 Task: Generic Purchase Order.
Action: Mouse moved to (197, 196)
Screenshot: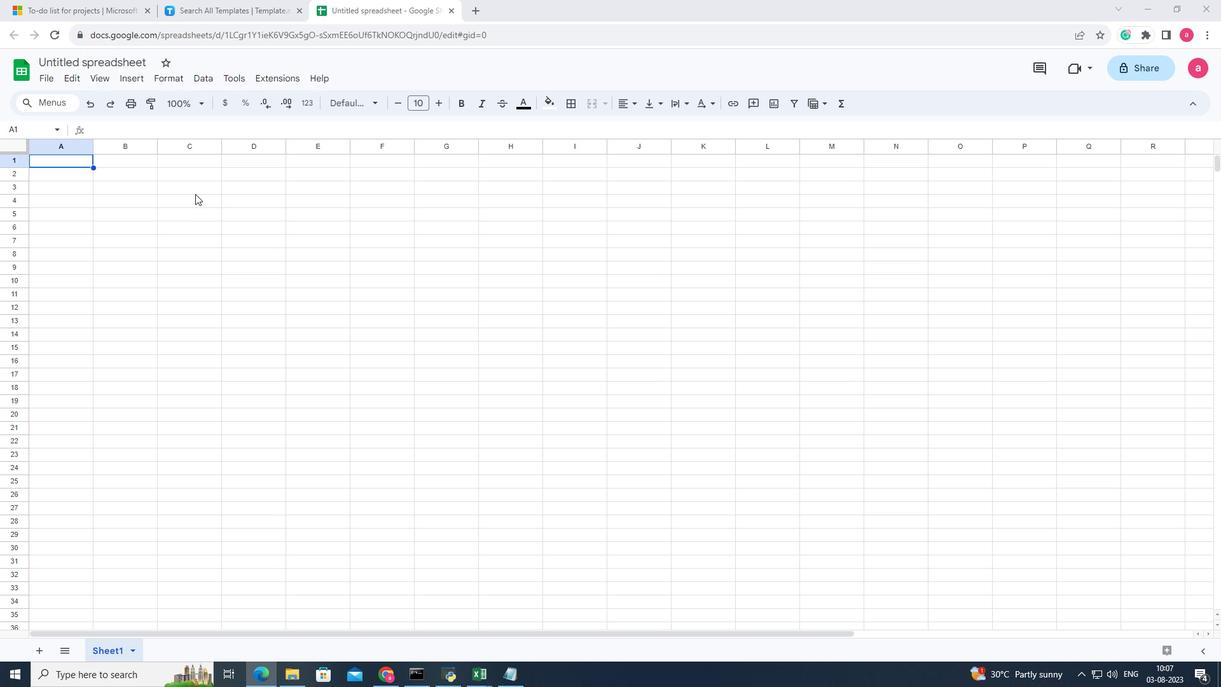 
Action: Mouse pressed left at (197, 196)
Screenshot: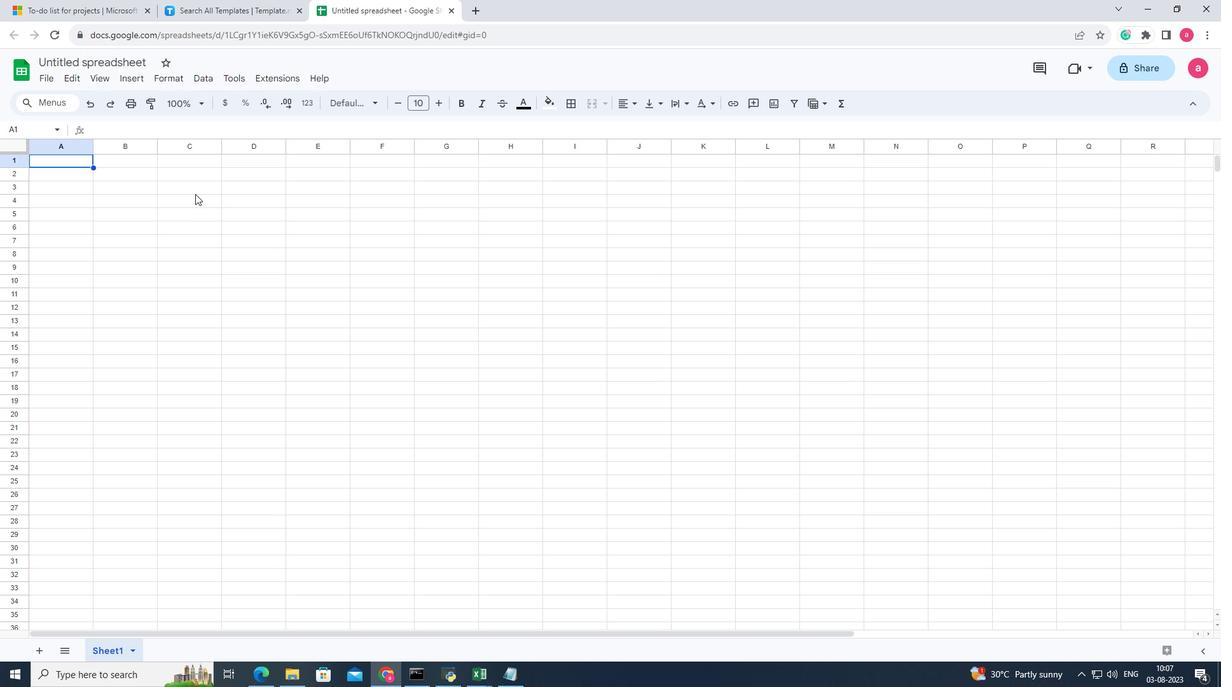 
Action: Mouse pressed left at (197, 196)
Screenshot: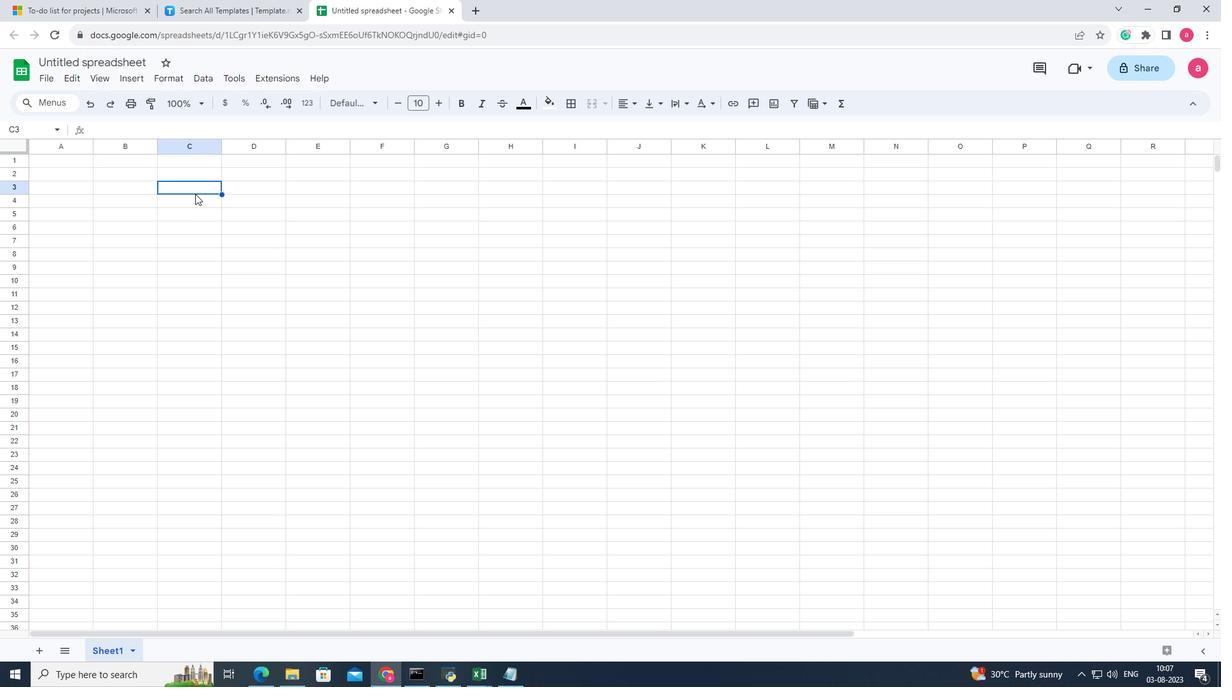 
Action: Mouse pressed left at (197, 196)
Screenshot: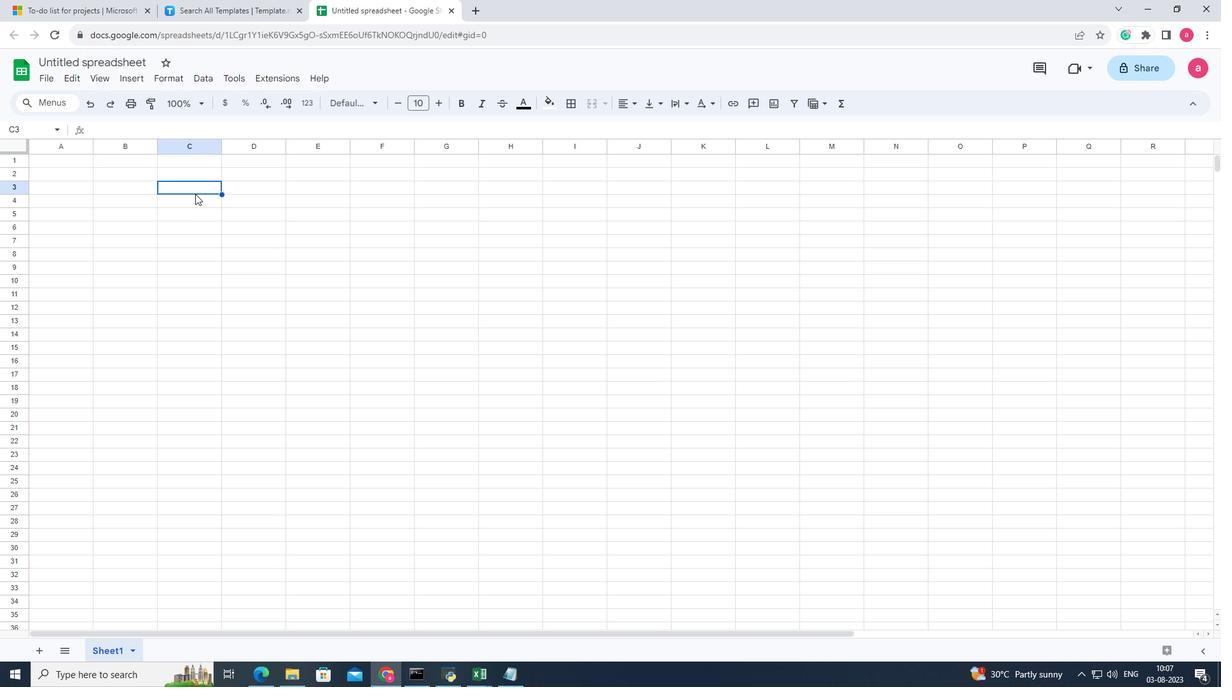 
Action: Mouse moved to (146, 191)
Screenshot: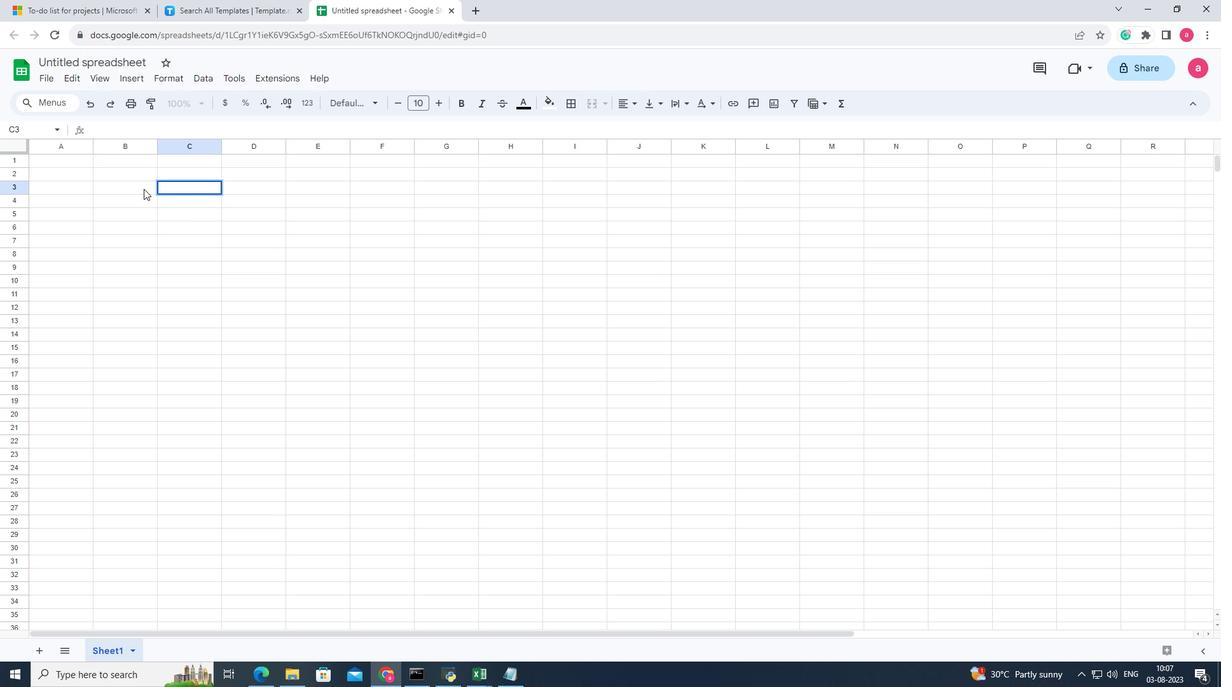 
Action: Mouse pressed left at (146, 191)
Screenshot: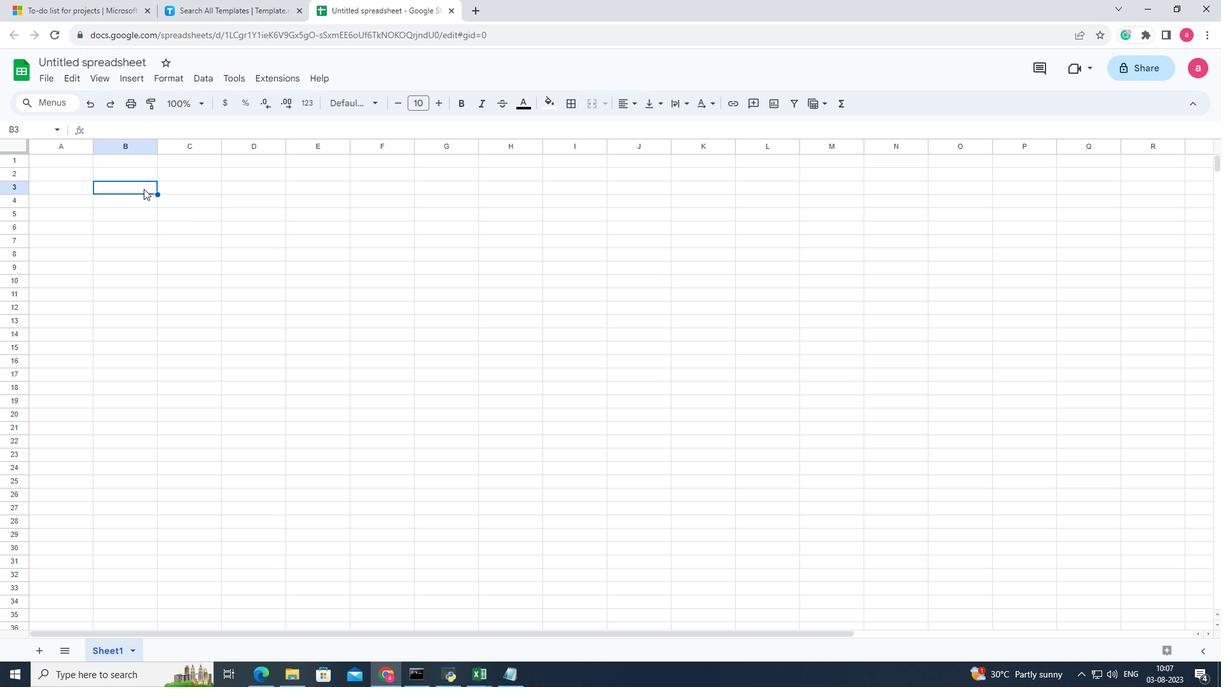 
Action: Mouse pressed left at (146, 191)
Screenshot: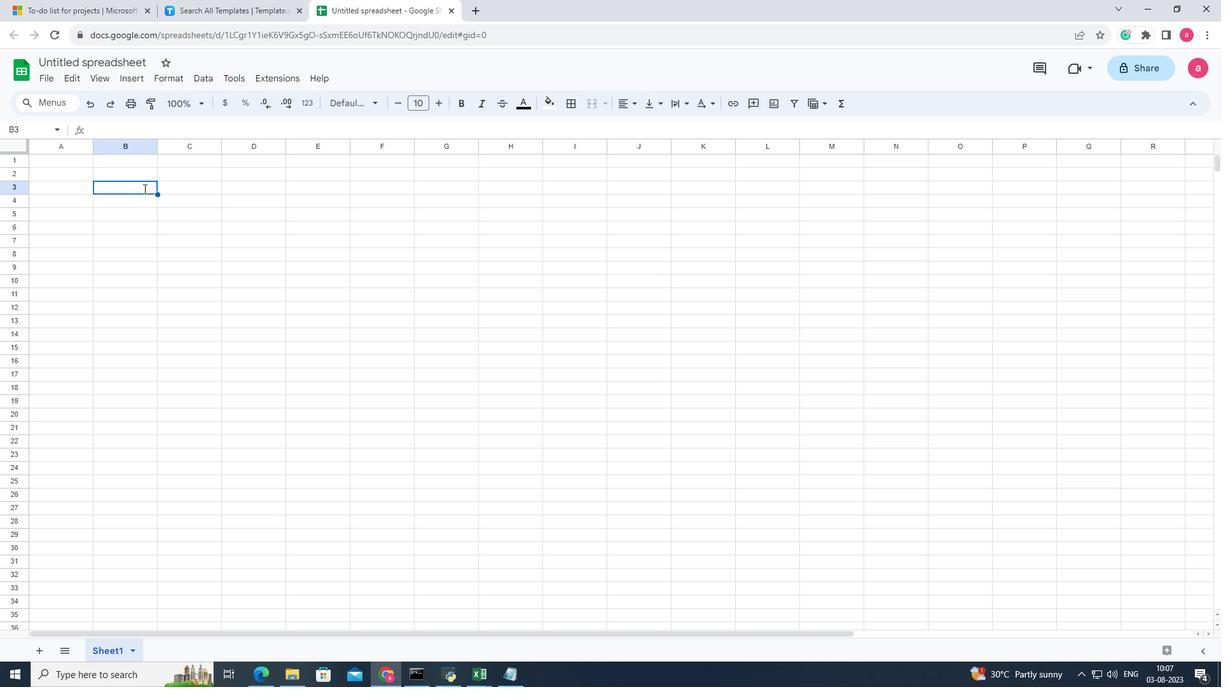 
Action: Mouse moved to (185, 197)
Screenshot: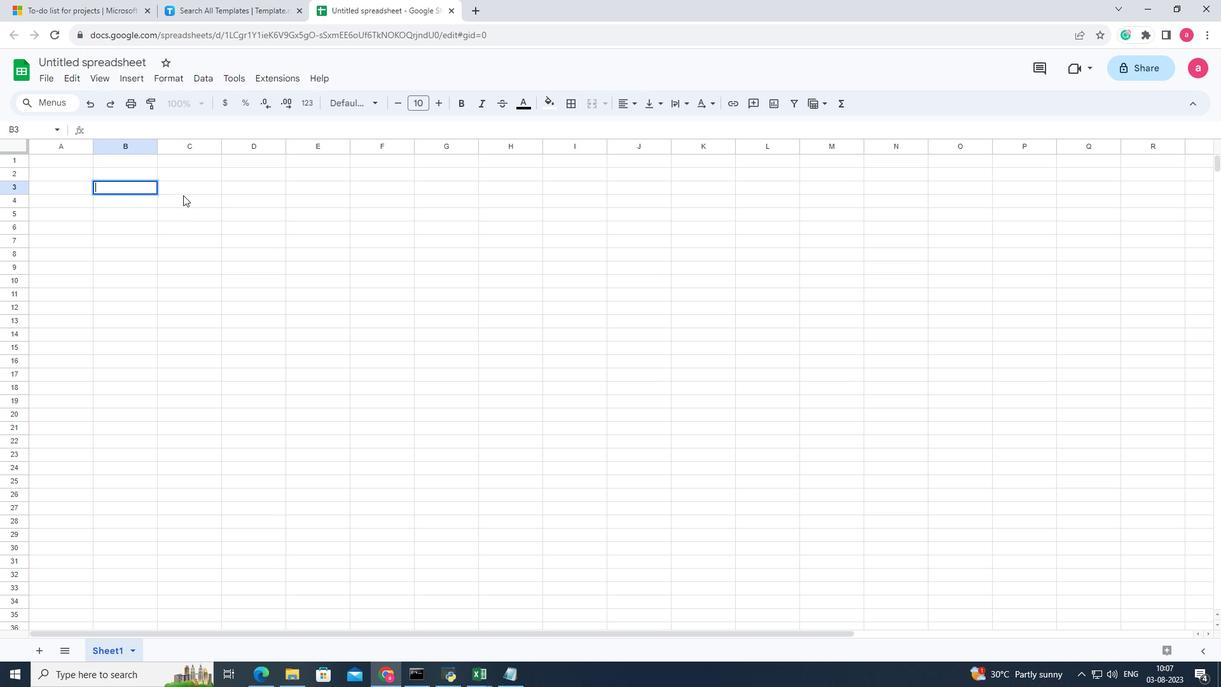 
Action: Mouse pressed left at (185, 197)
Screenshot: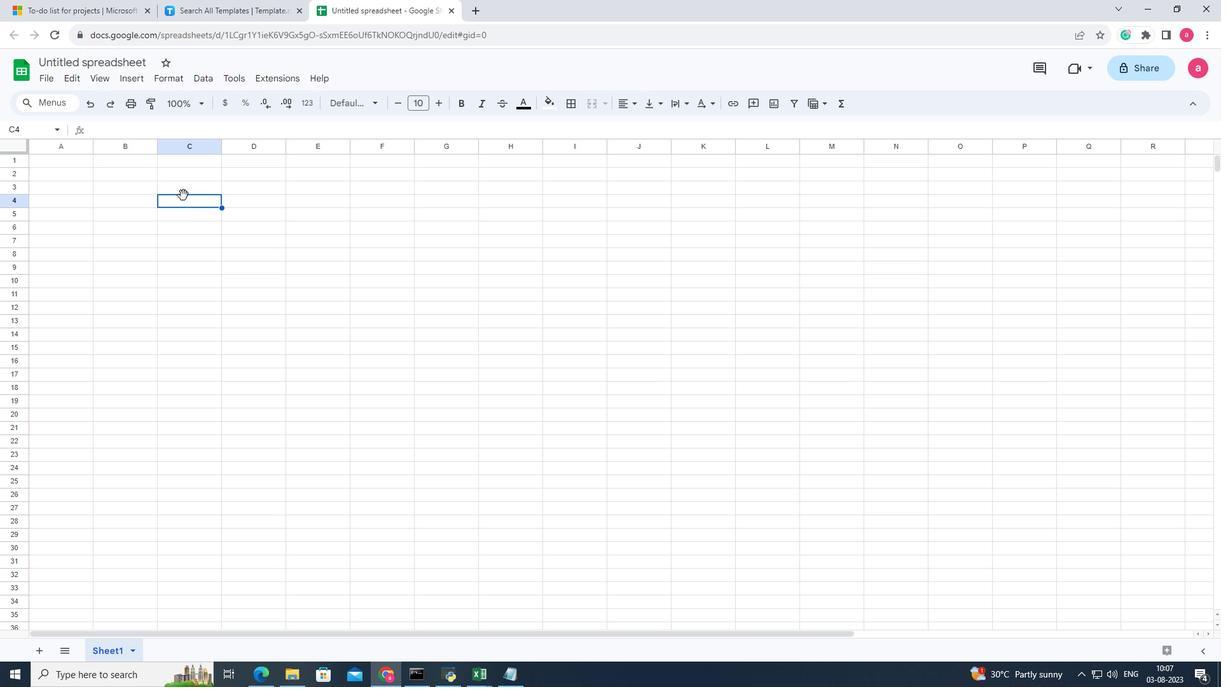 
Action: Mouse pressed left at (185, 197)
Screenshot: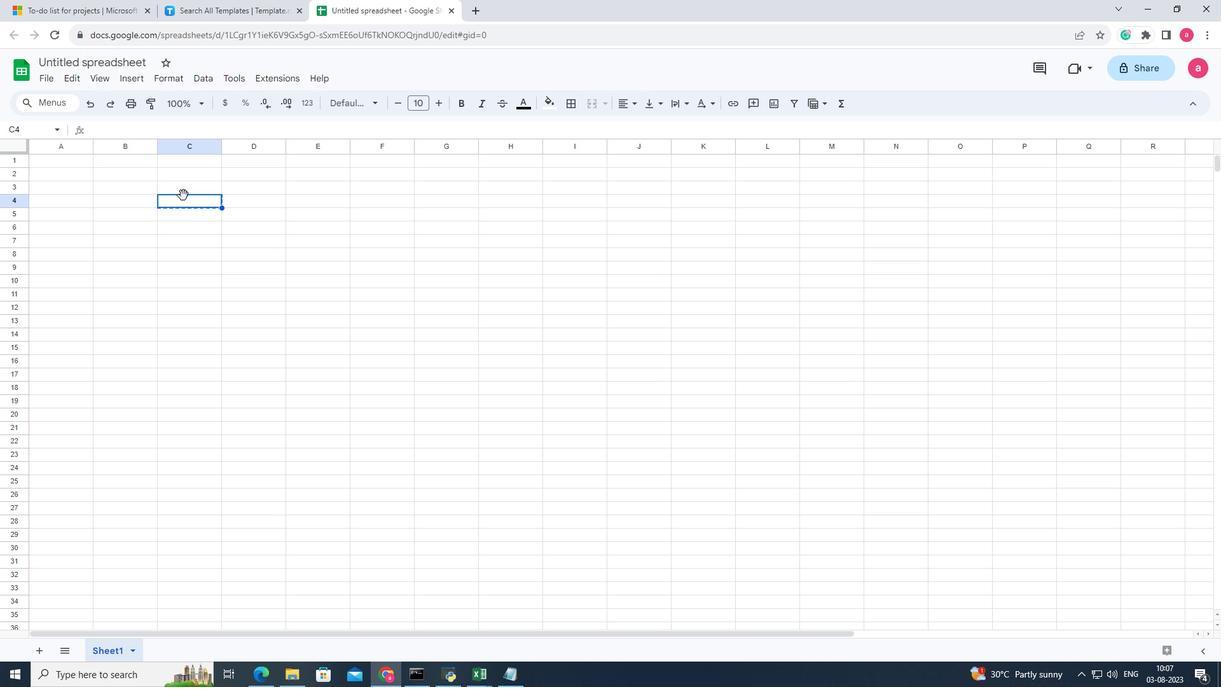 
Action: Mouse moved to (148, 197)
Screenshot: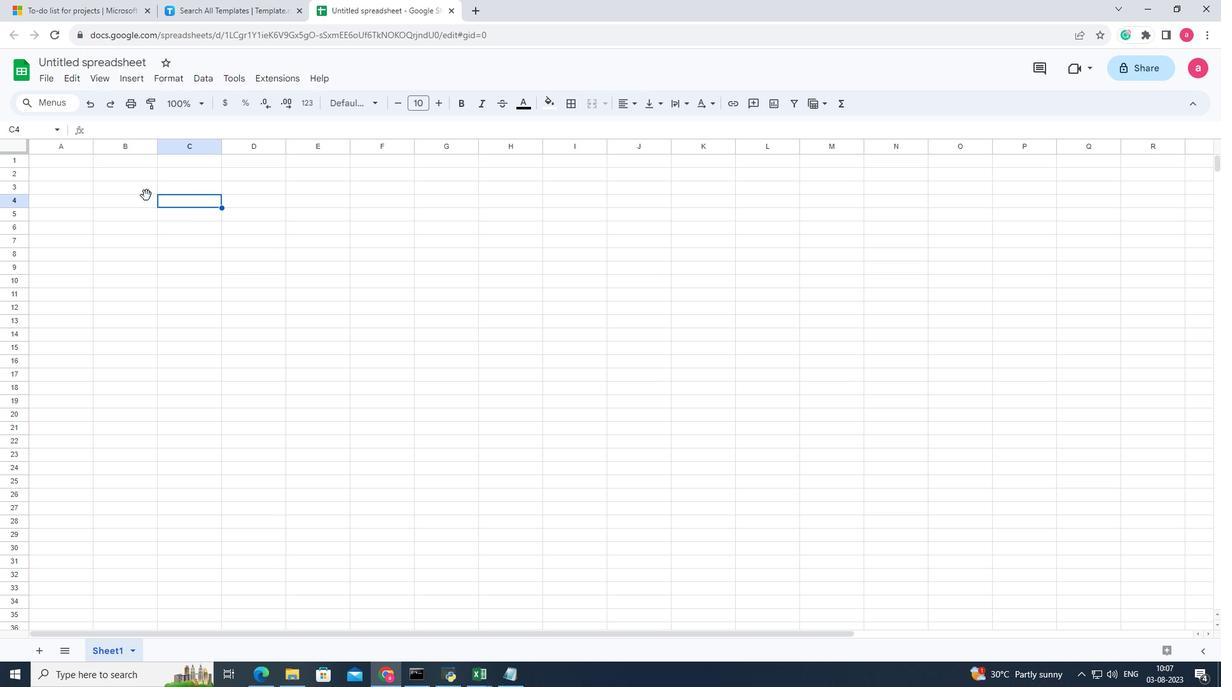 
Action: Mouse pressed left at (148, 197)
Screenshot: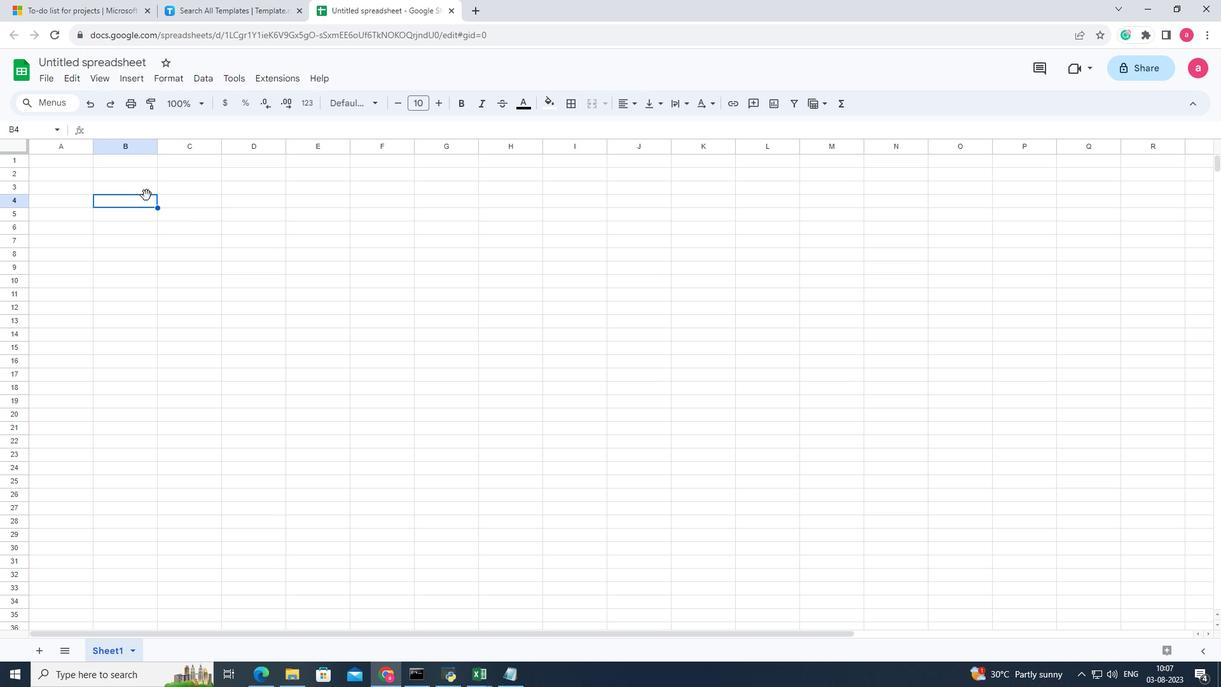 
Action: Mouse pressed left at (148, 197)
Screenshot: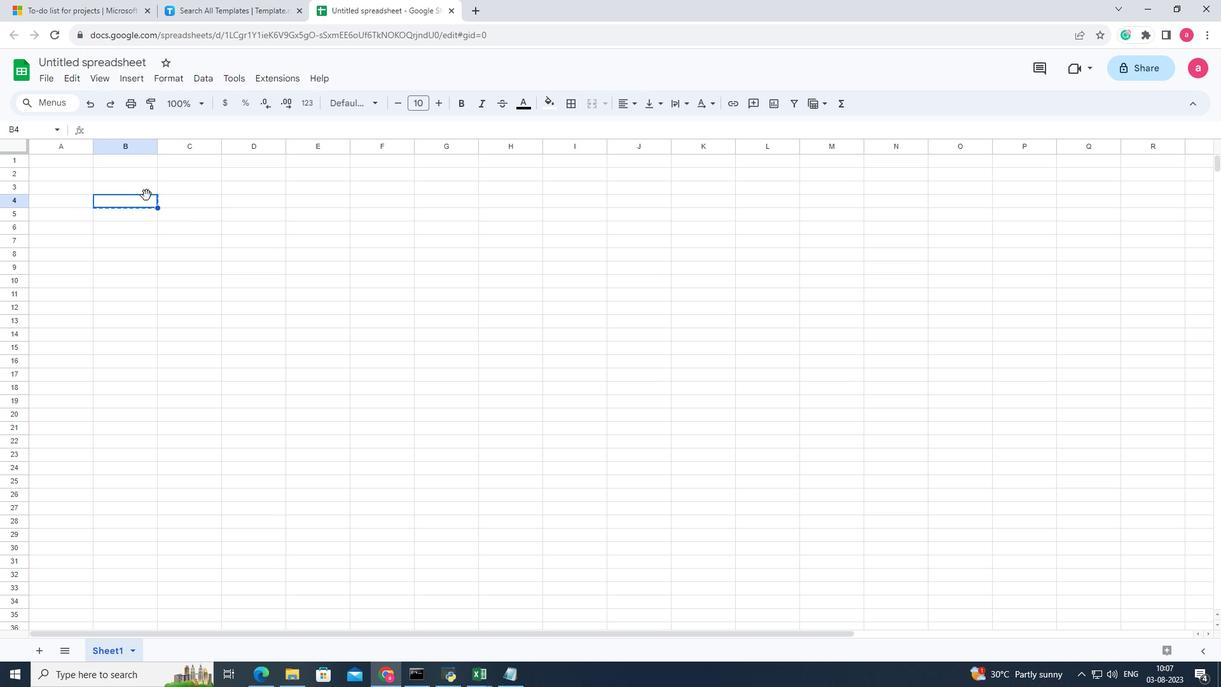 
Action: Mouse moved to (148, 195)
Screenshot: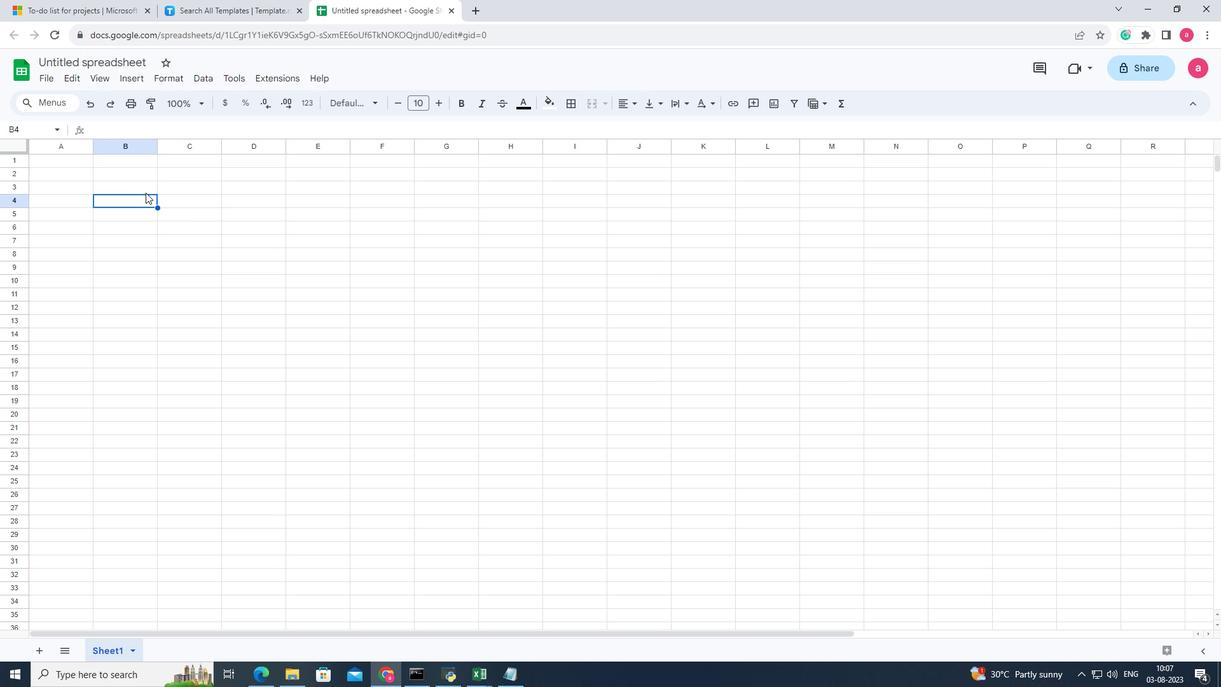 
Action: Mouse pressed left at (148, 195)
Screenshot: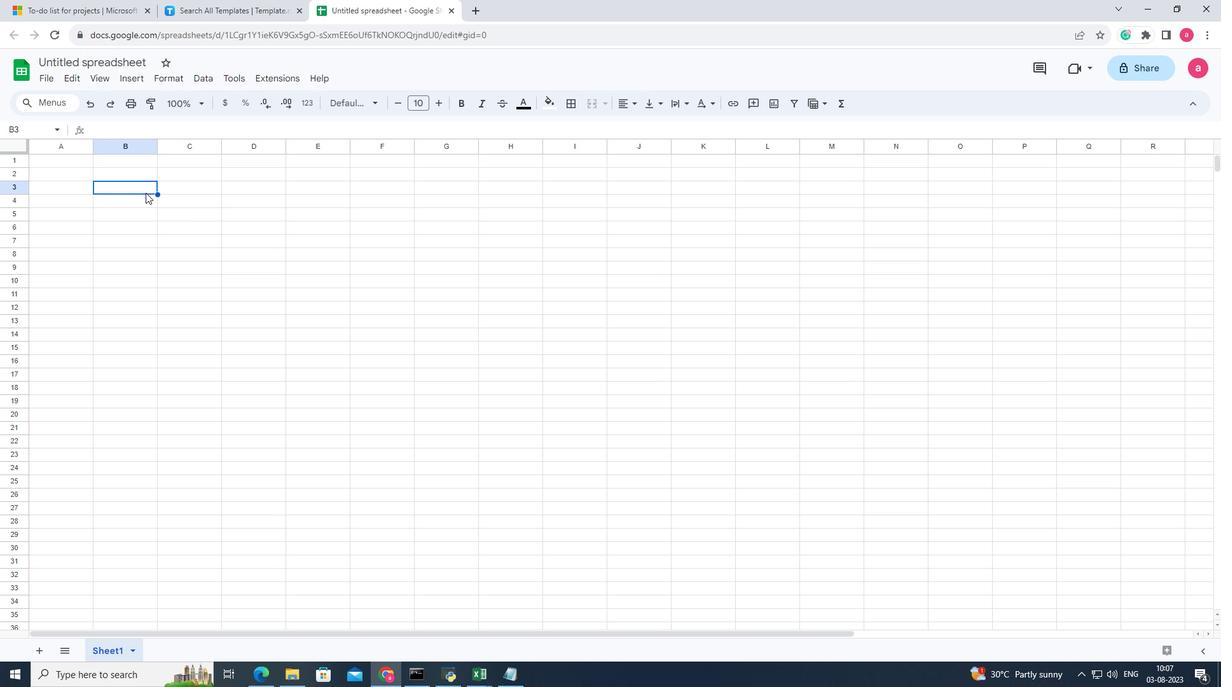 
Action: Mouse pressed left at (148, 195)
Screenshot: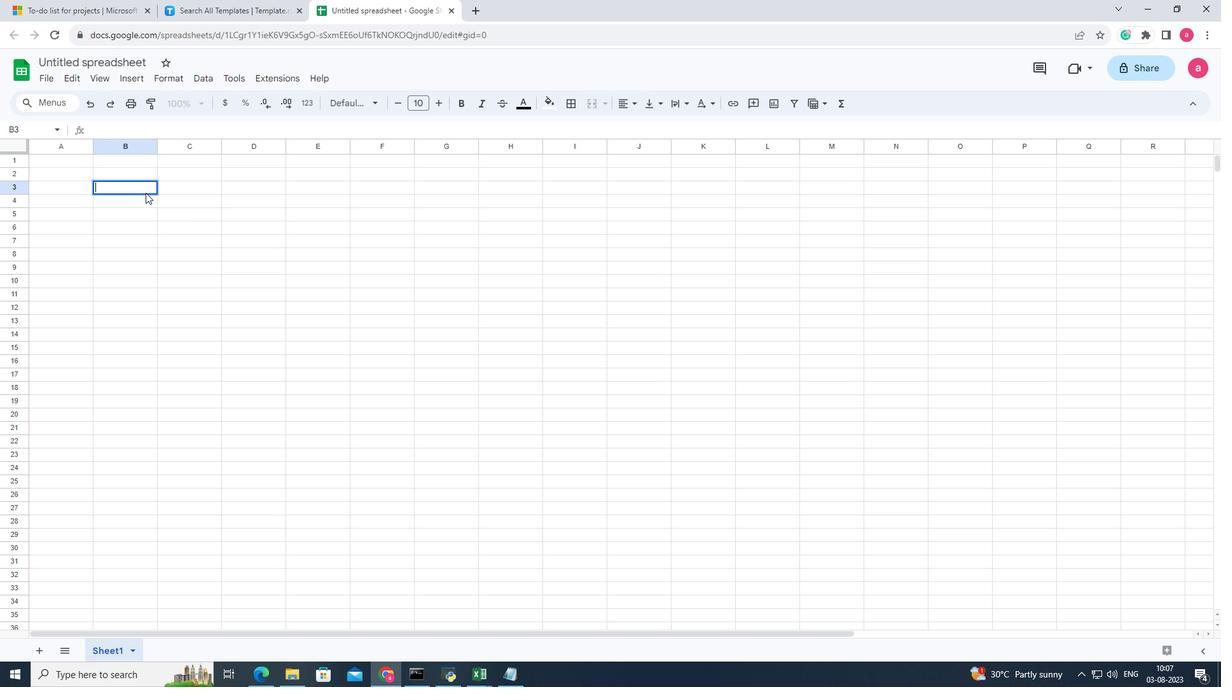 
Action: Key pressed <Key.shift><Key.shift><Key.shift><Key.shift><Key.shift><Key.shift><Key.shift><Key.shift><Key.shift><Key.shift><Key.shift><Key.shift><Key.shift>Generic<Key.space><Key.shift>Purchase<Key.space><Key.shift>Order
Screenshot: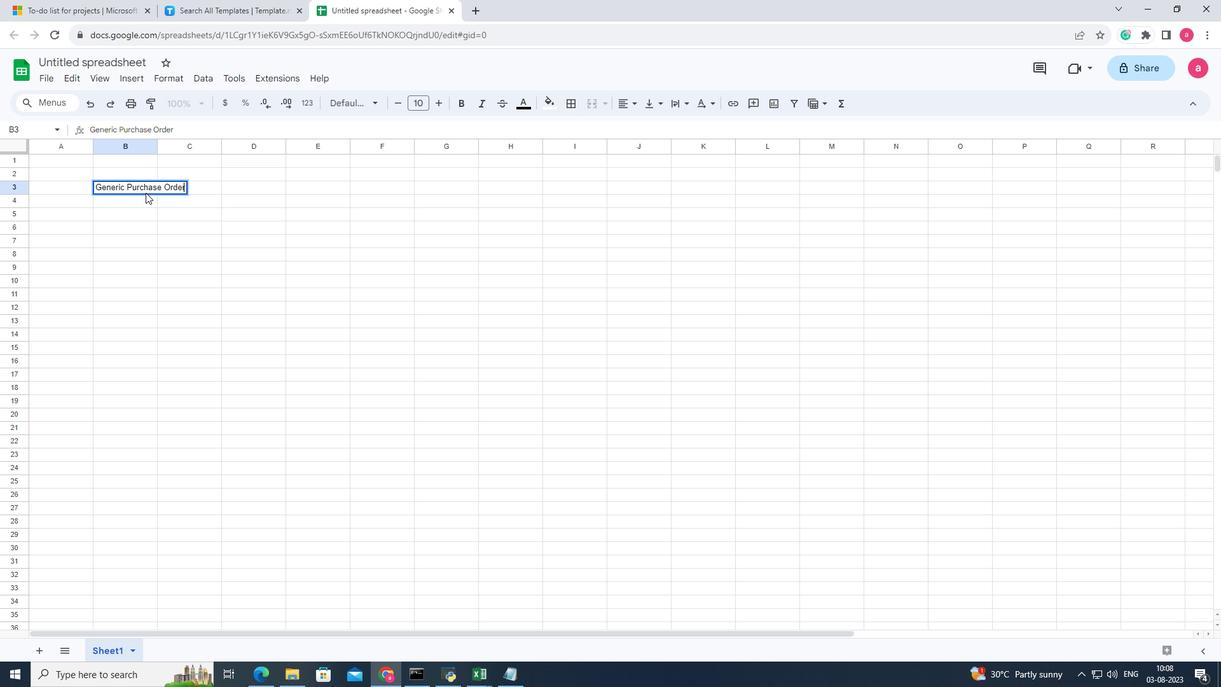 
Action: Mouse moved to (143, 185)
Screenshot: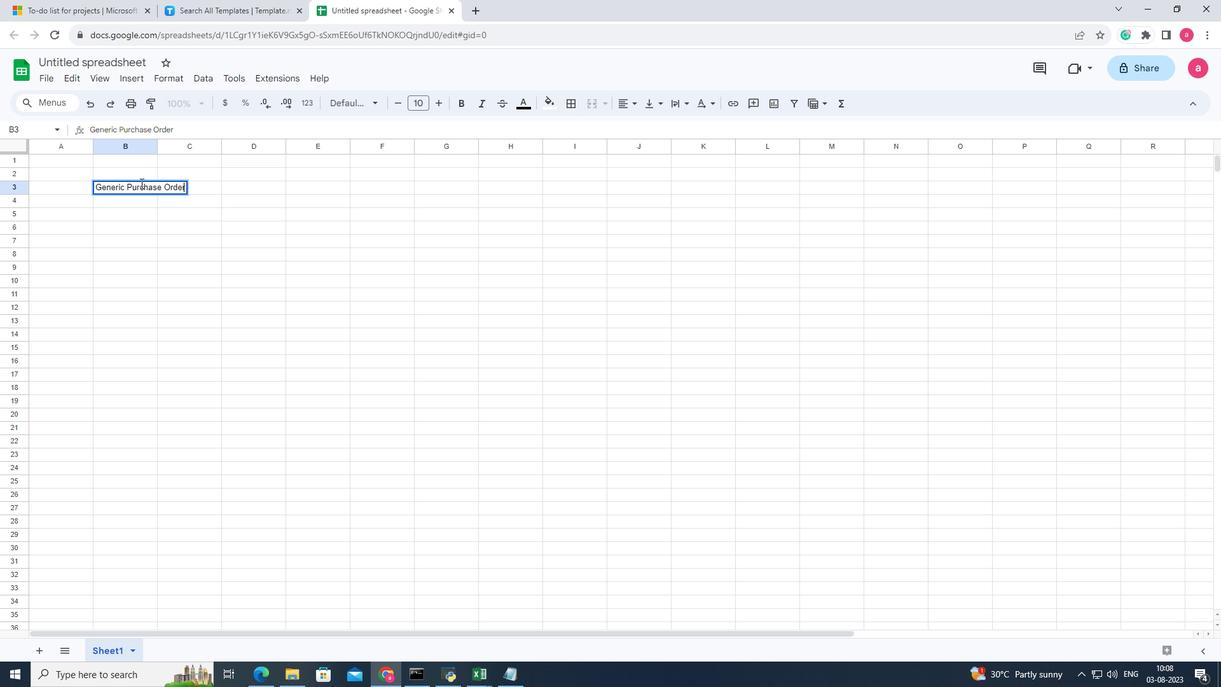 
Action: Mouse pressed left at (143, 185)
Screenshot: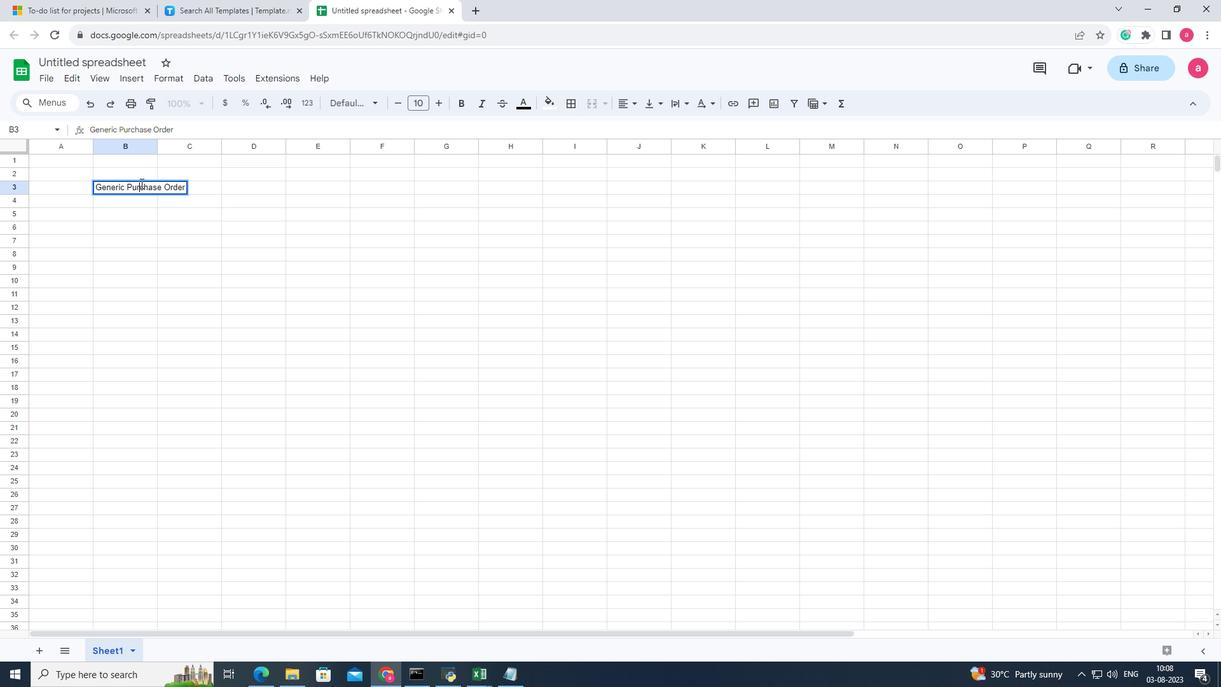 
Action: Mouse pressed left at (143, 185)
Screenshot: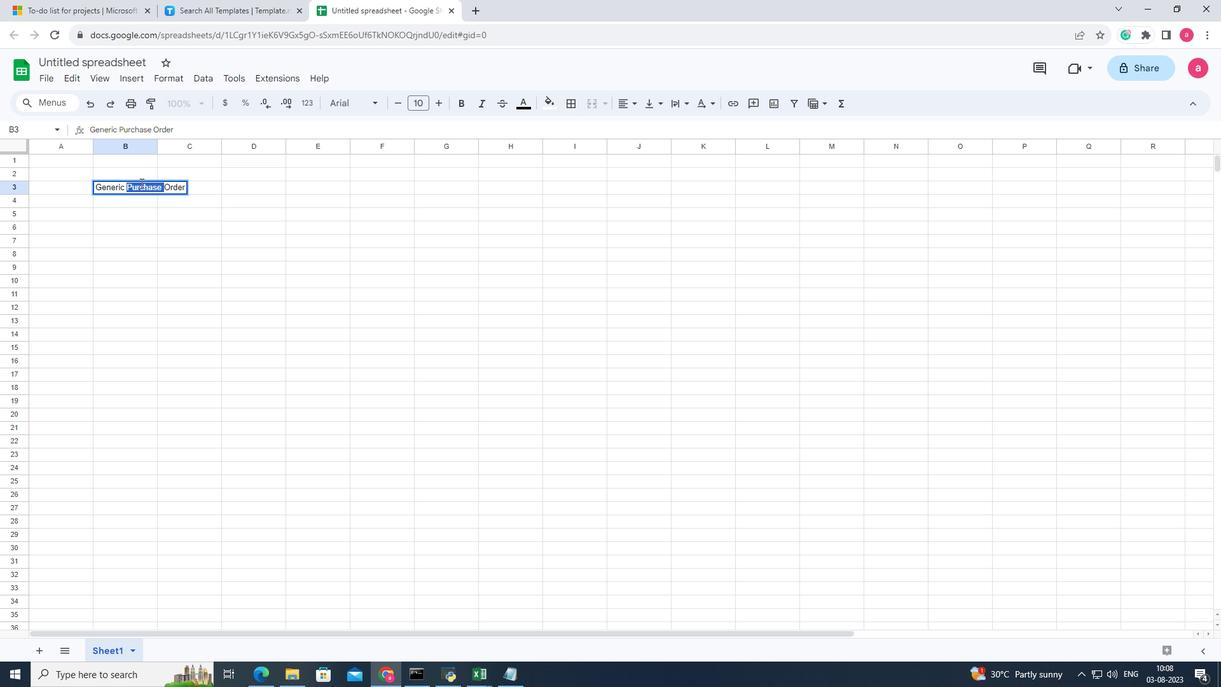
Action: Mouse pressed left at (143, 185)
Screenshot: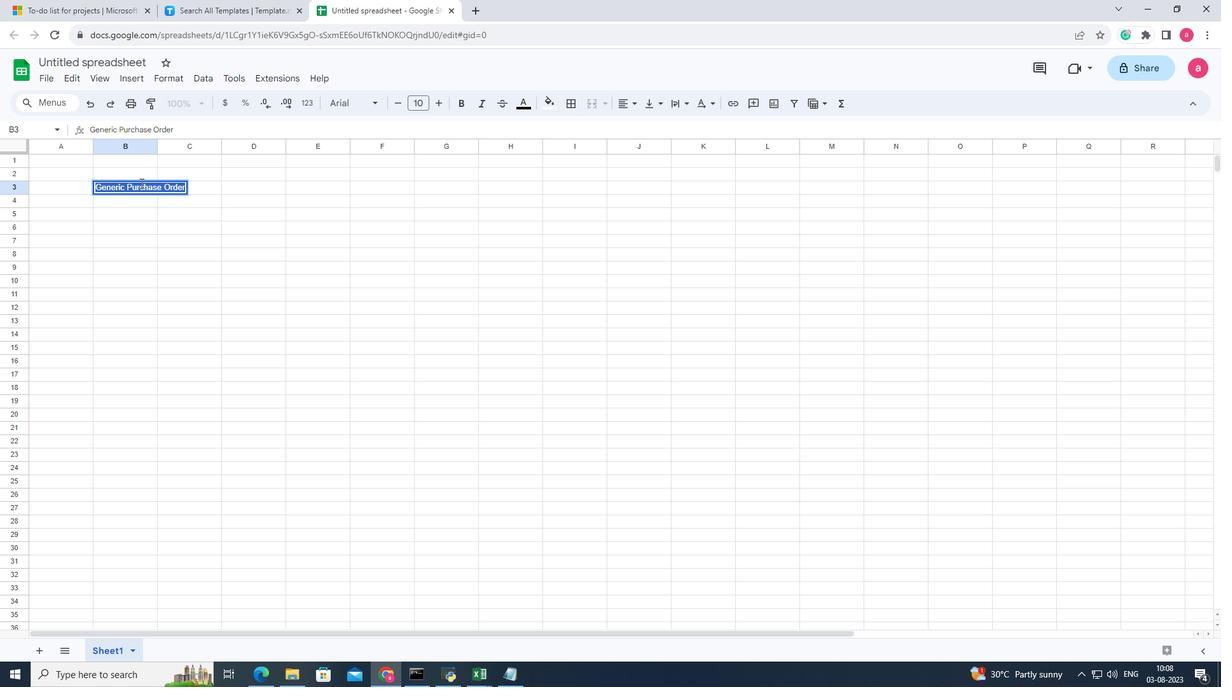
Action: Mouse moved to (440, 103)
Screenshot: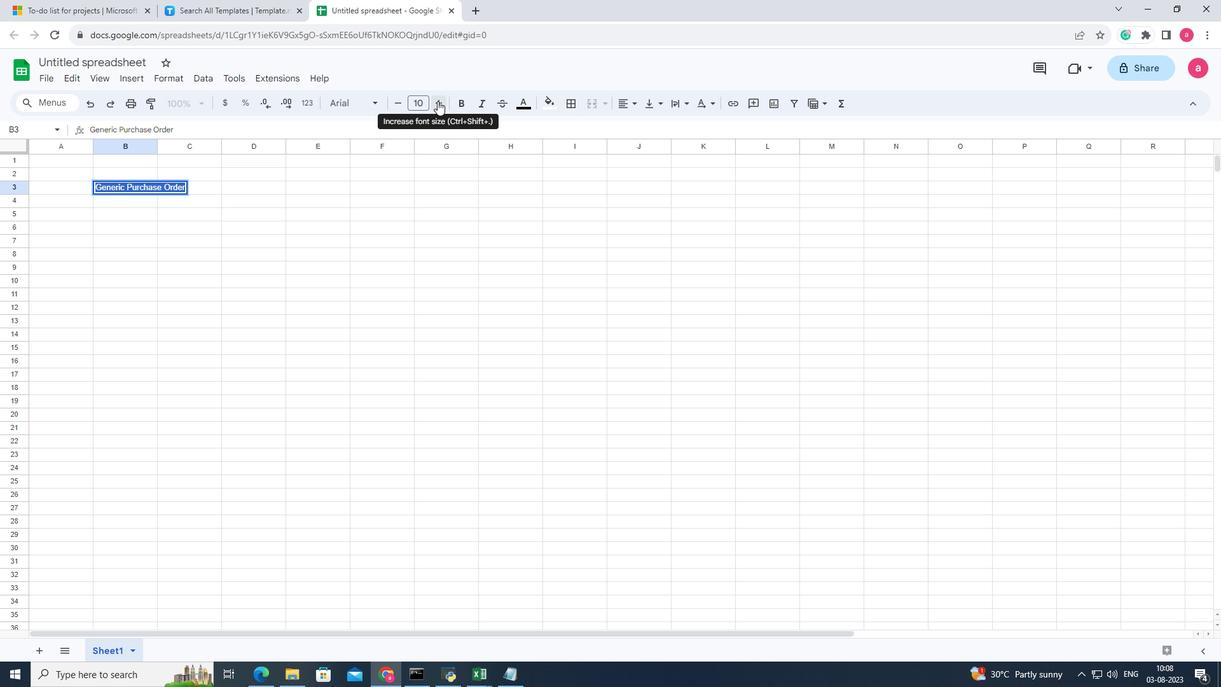 
Action: Mouse pressed left at (440, 103)
Screenshot: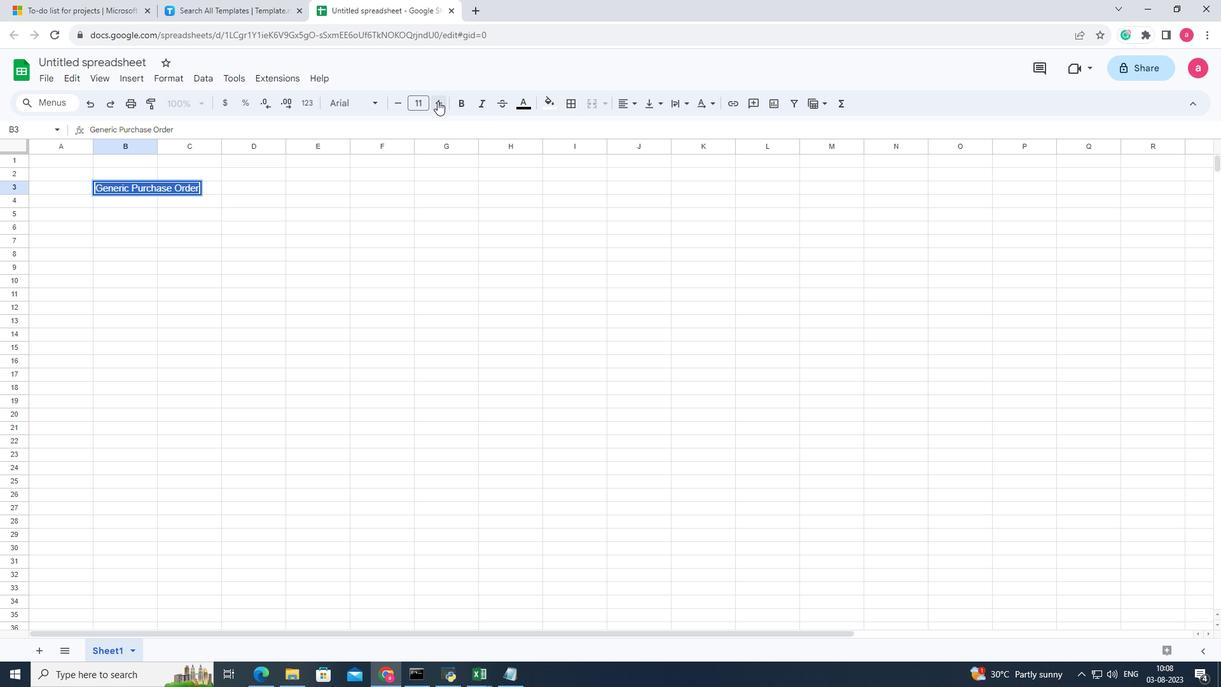
Action: Mouse pressed left at (440, 103)
Screenshot: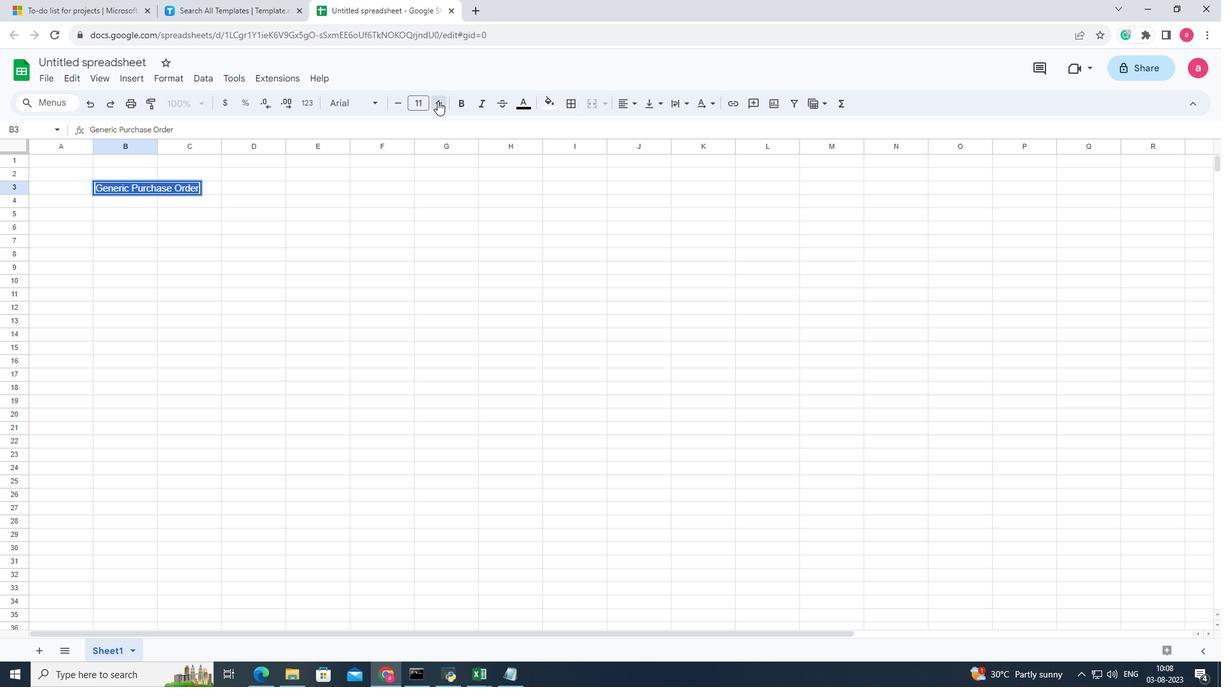 
Action: Mouse pressed left at (440, 103)
Screenshot: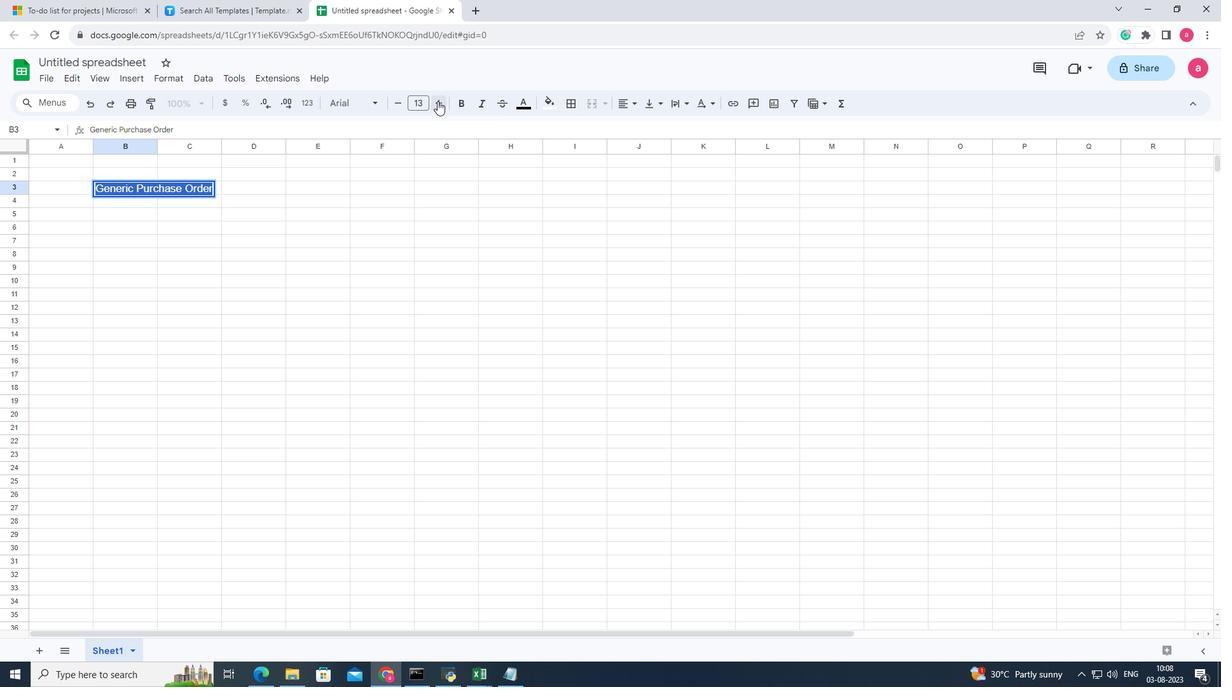 
Action: Mouse pressed left at (440, 103)
Screenshot: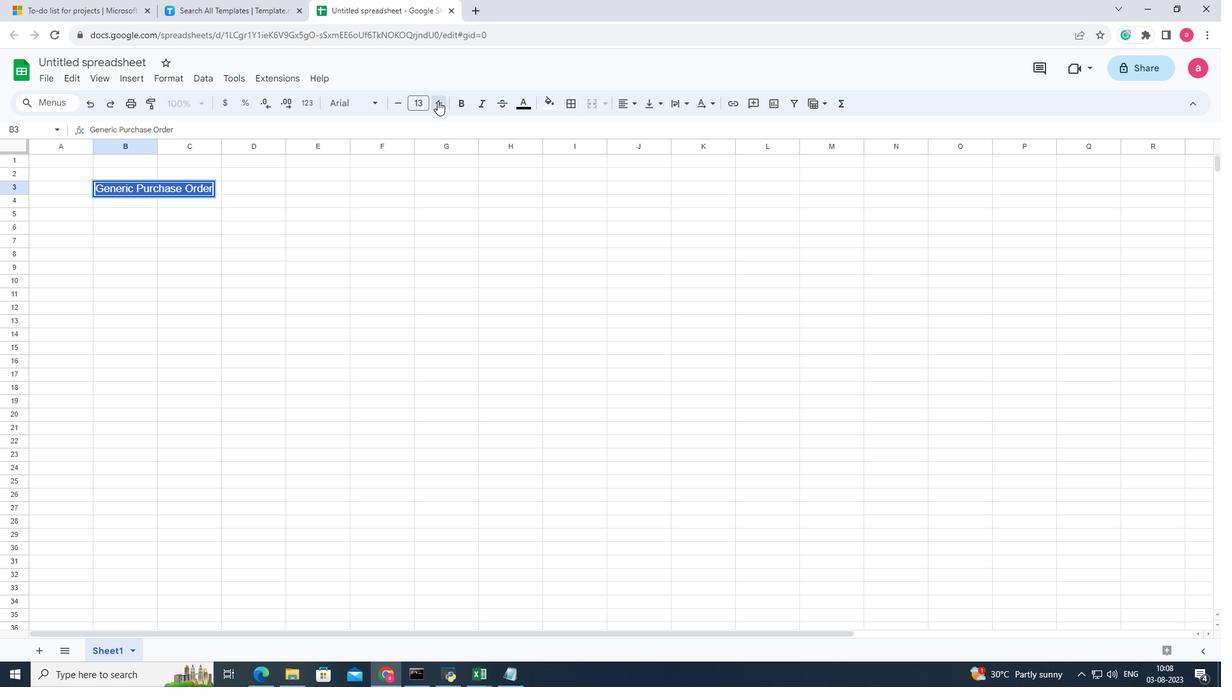 
Action: Mouse pressed left at (440, 103)
Screenshot: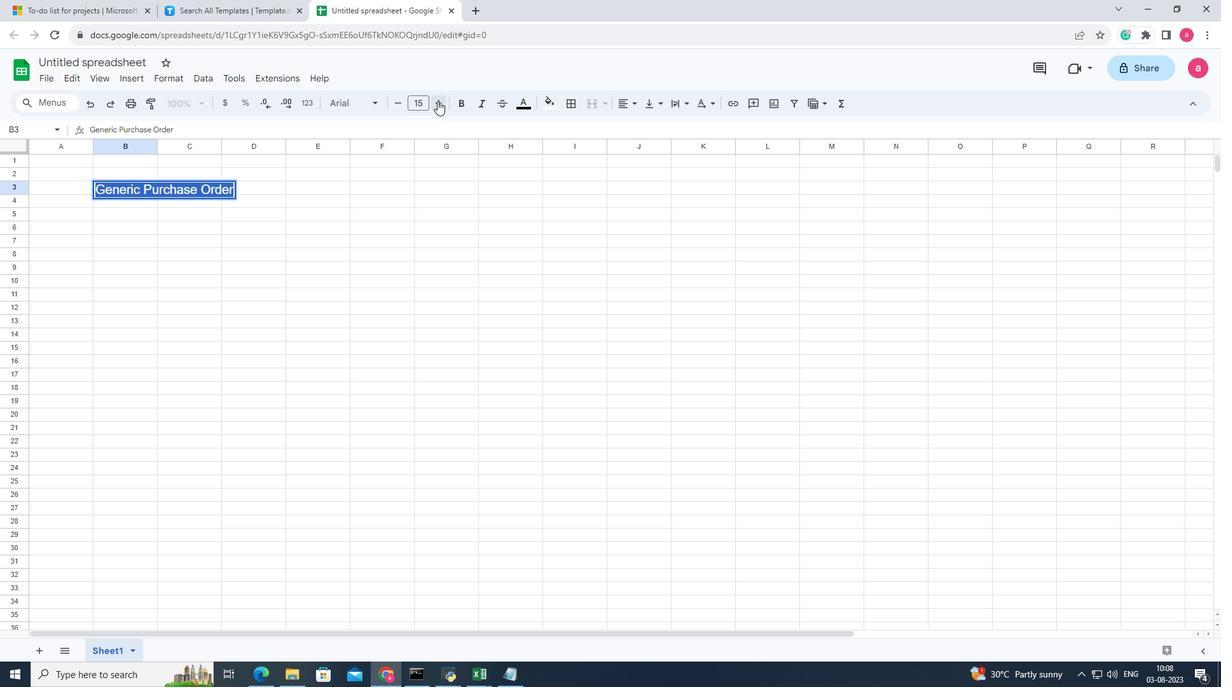 
Action: Mouse pressed left at (440, 103)
Screenshot: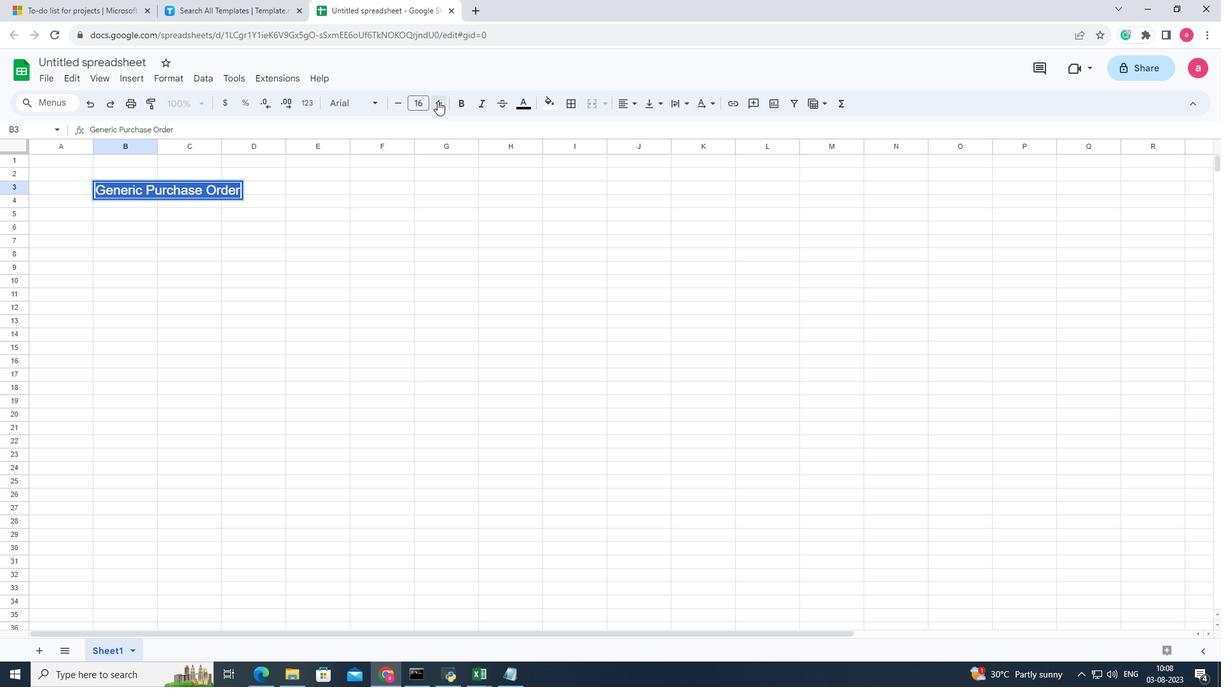 
Action: Mouse pressed left at (440, 103)
Screenshot: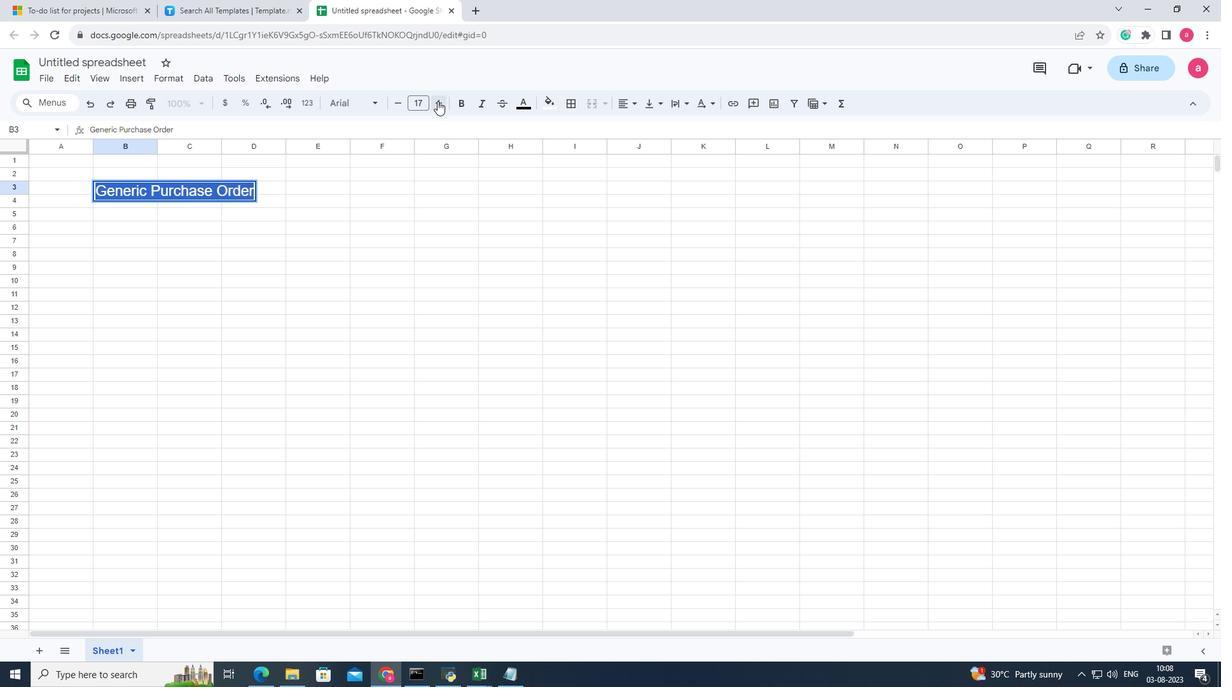 
Action: Mouse pressed left at (440, 103)
Screenshot: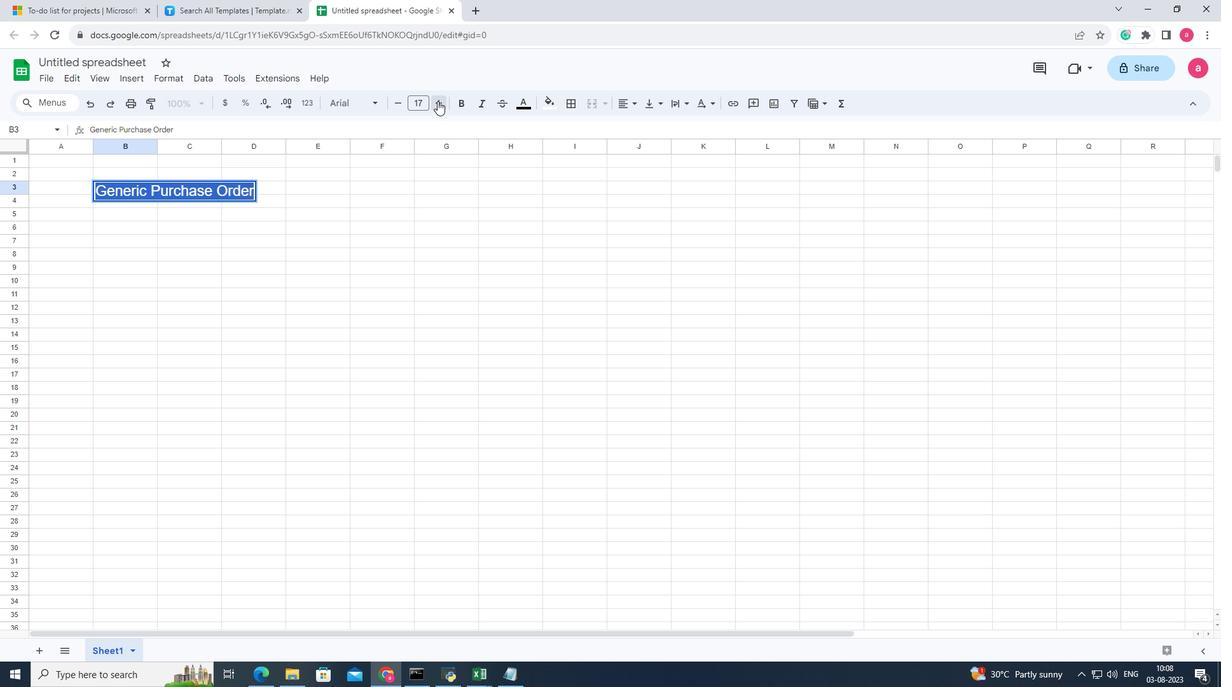 
Action: Mouse pressed left at (440, 103)
Screenshot: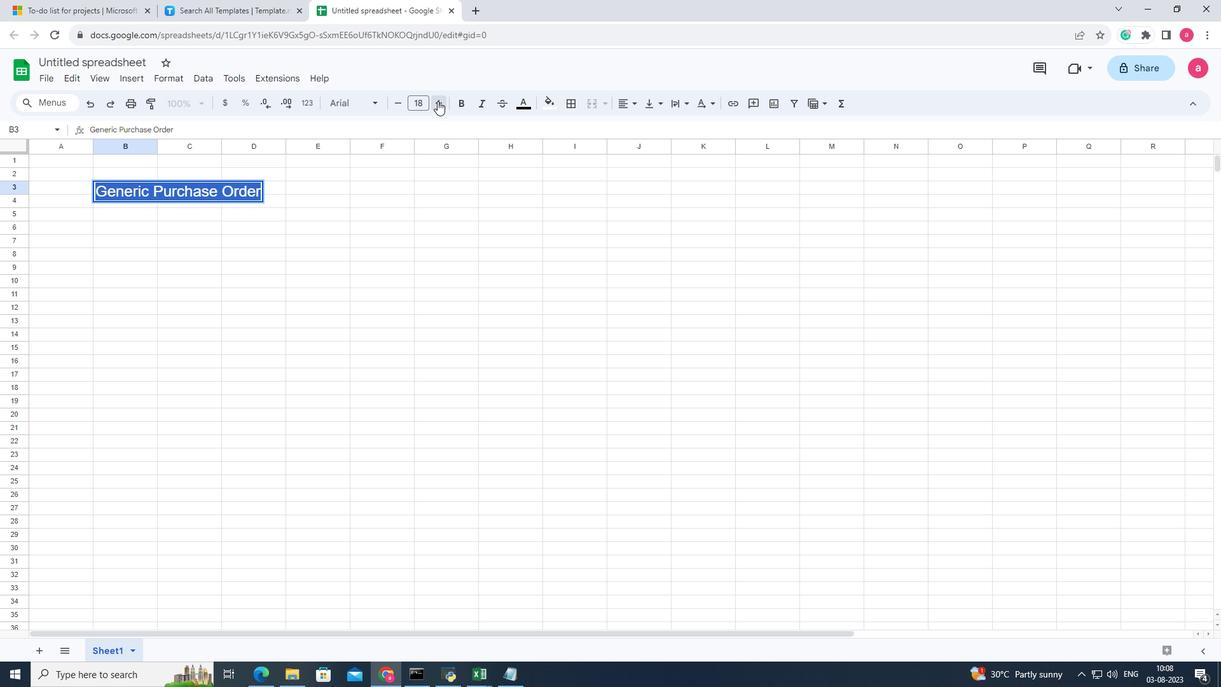 
Action: Mouse pressed left at (440, 103)
Screenshot: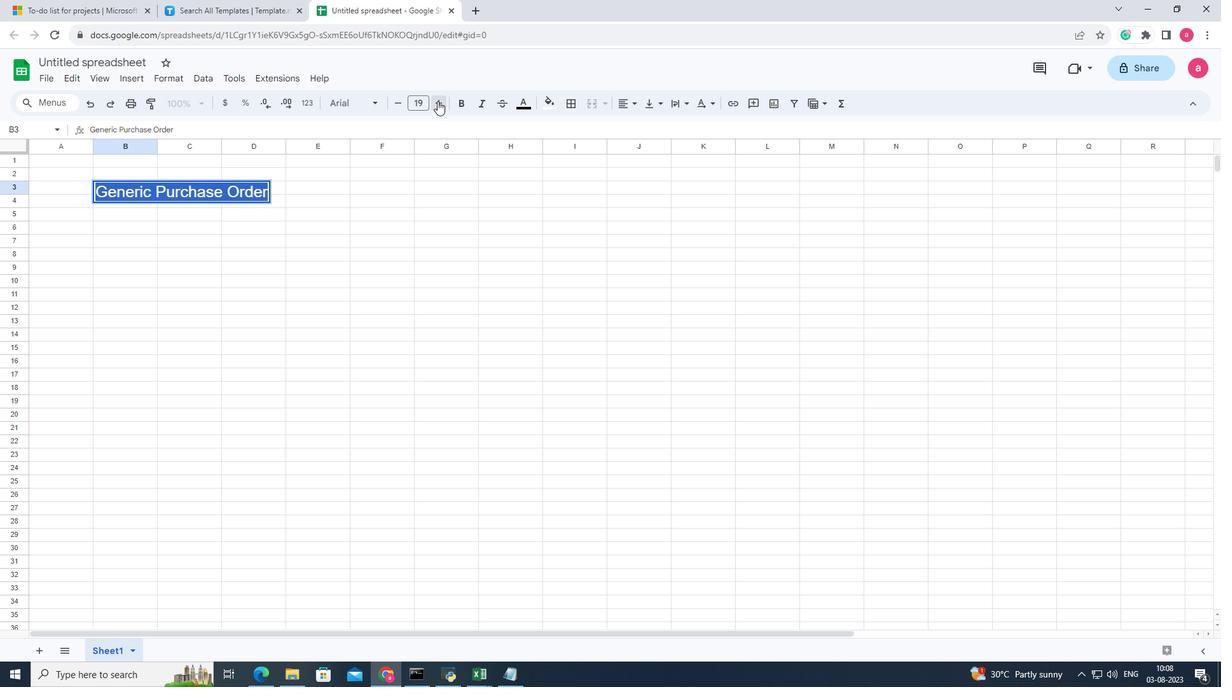 
Action: Mouse pressed left at (440, 103)
Screenshot: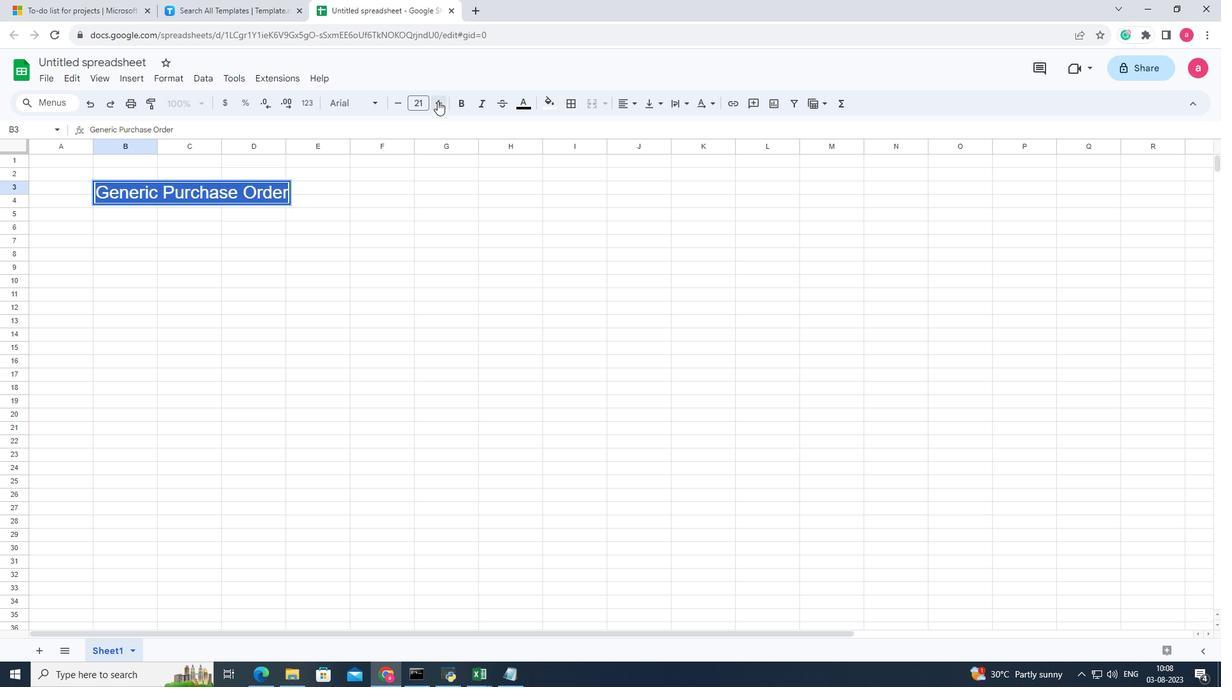 
Action: Mouse pressed left at (440, 103)
Screenshot: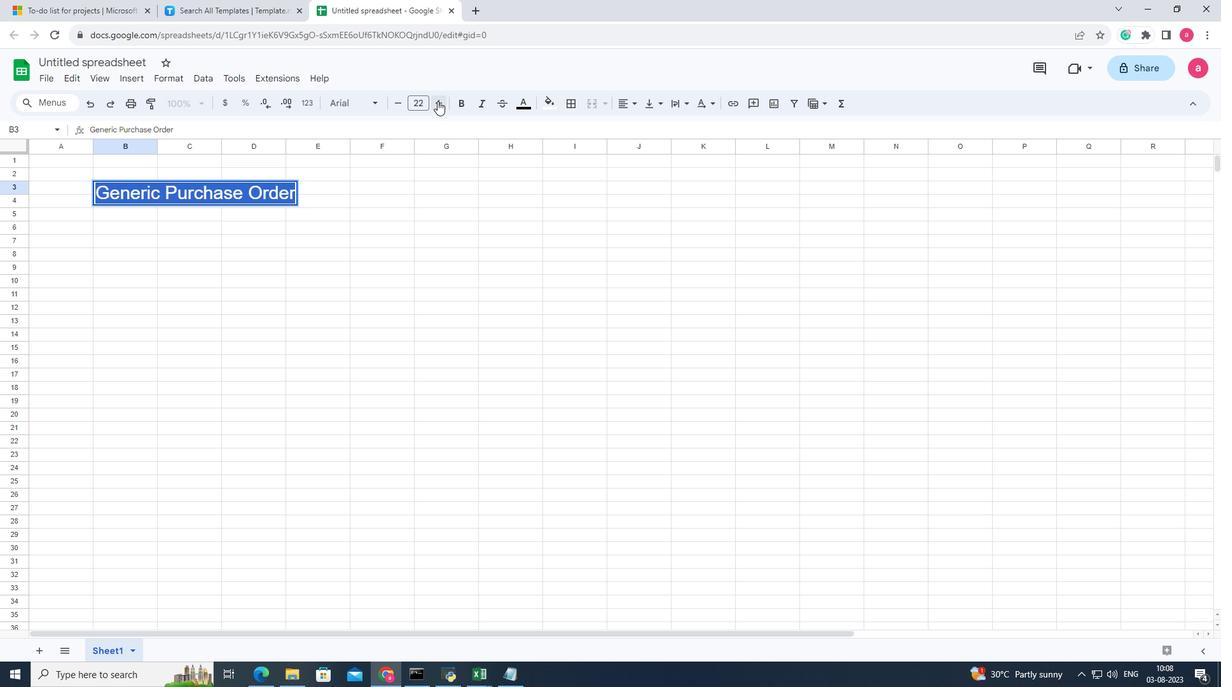 
Action: Mouse pressed left at (440, 103)
Screenshot: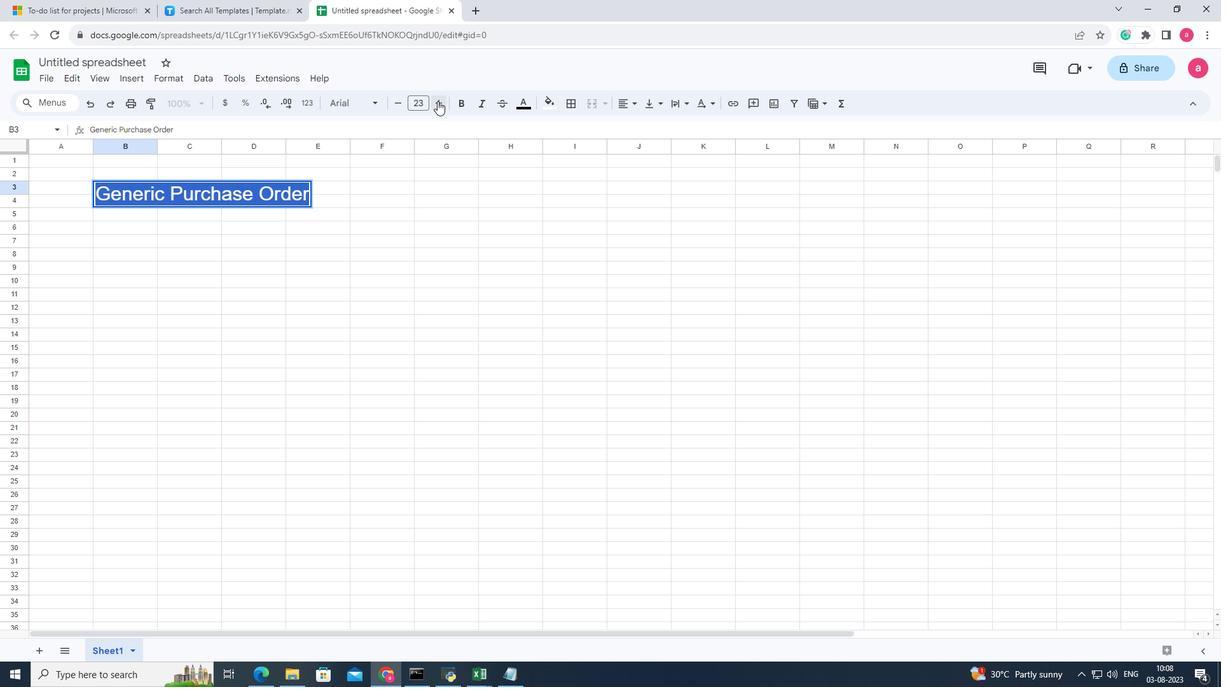 
Action: Mouse pressed left at (440, 103)
Screenshot: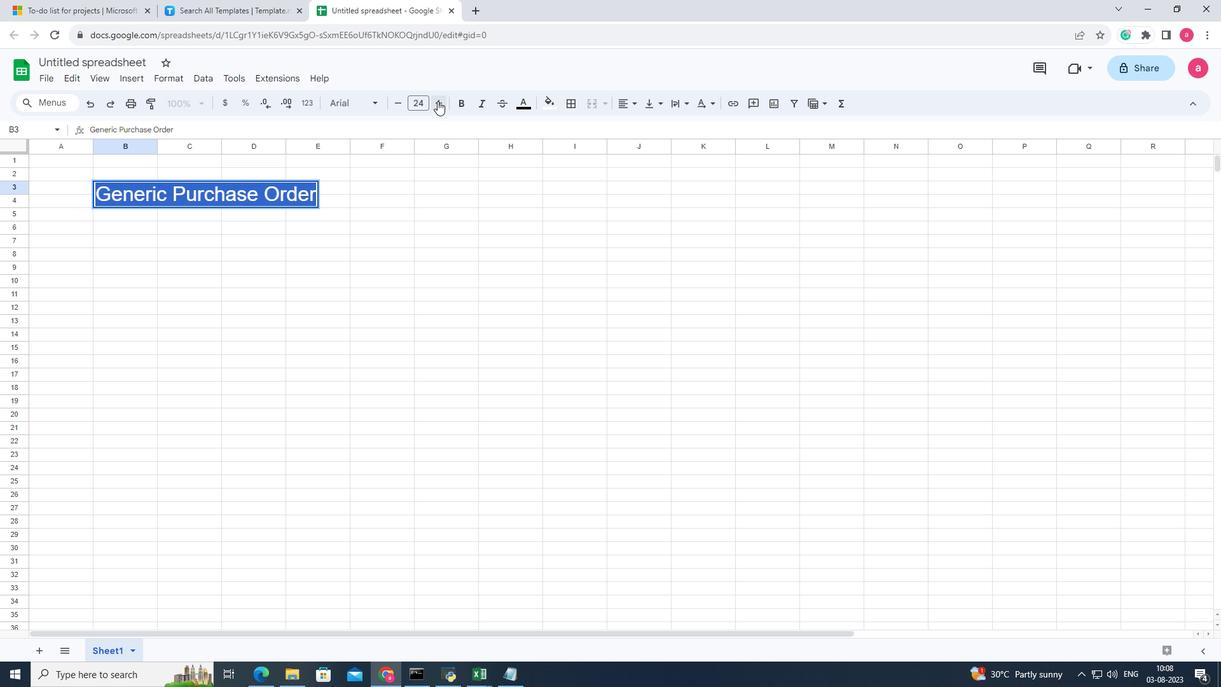 
Action: Mouse pressed left at (440, 103)
Screenshot: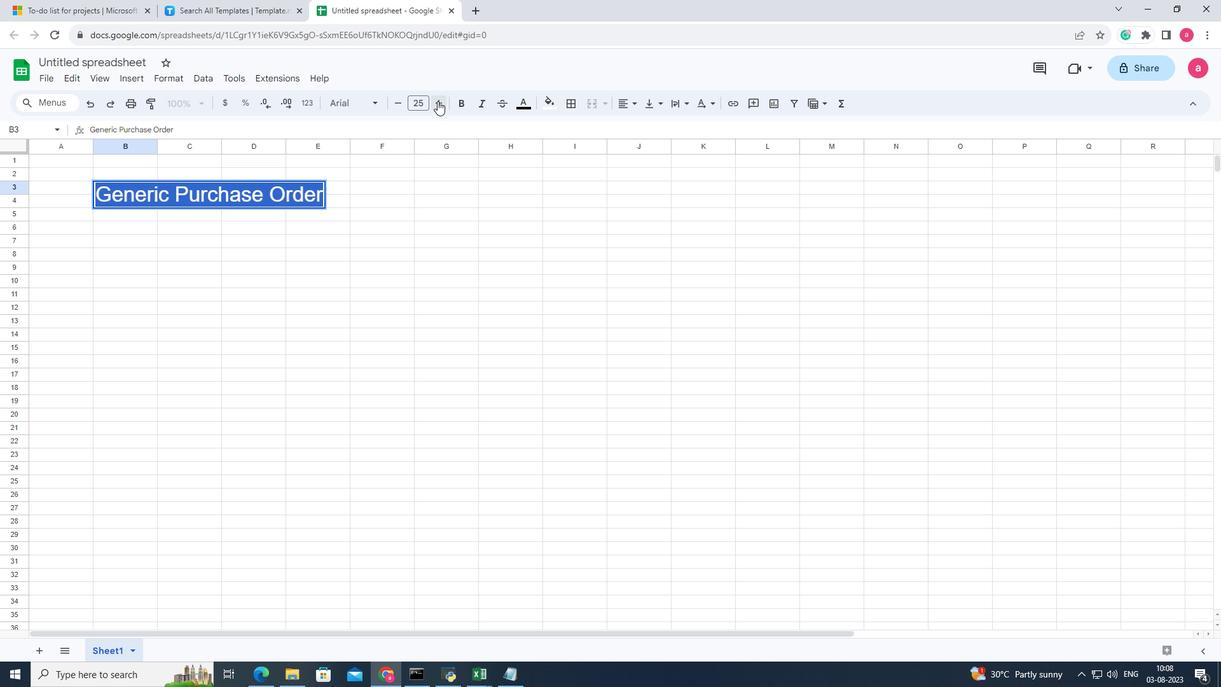 
Action: Mouse moved to (463, 110)
Screenshot: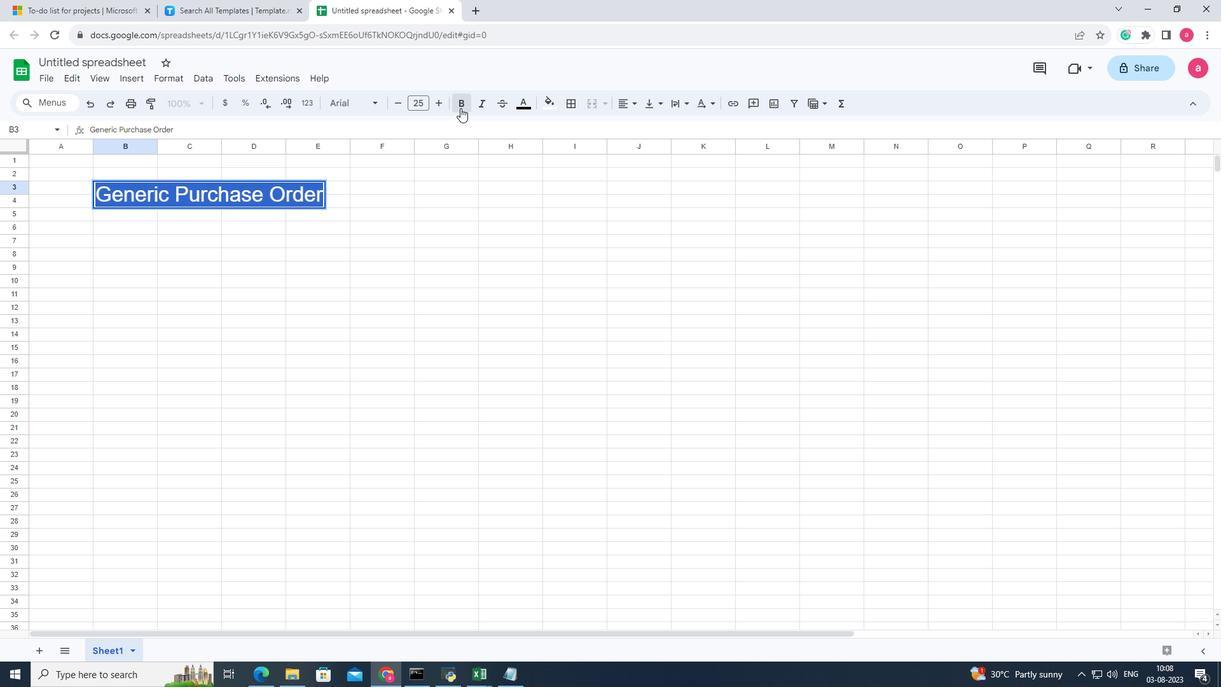 
Action: Mouse pressed left at (463, 110)
Screenshot: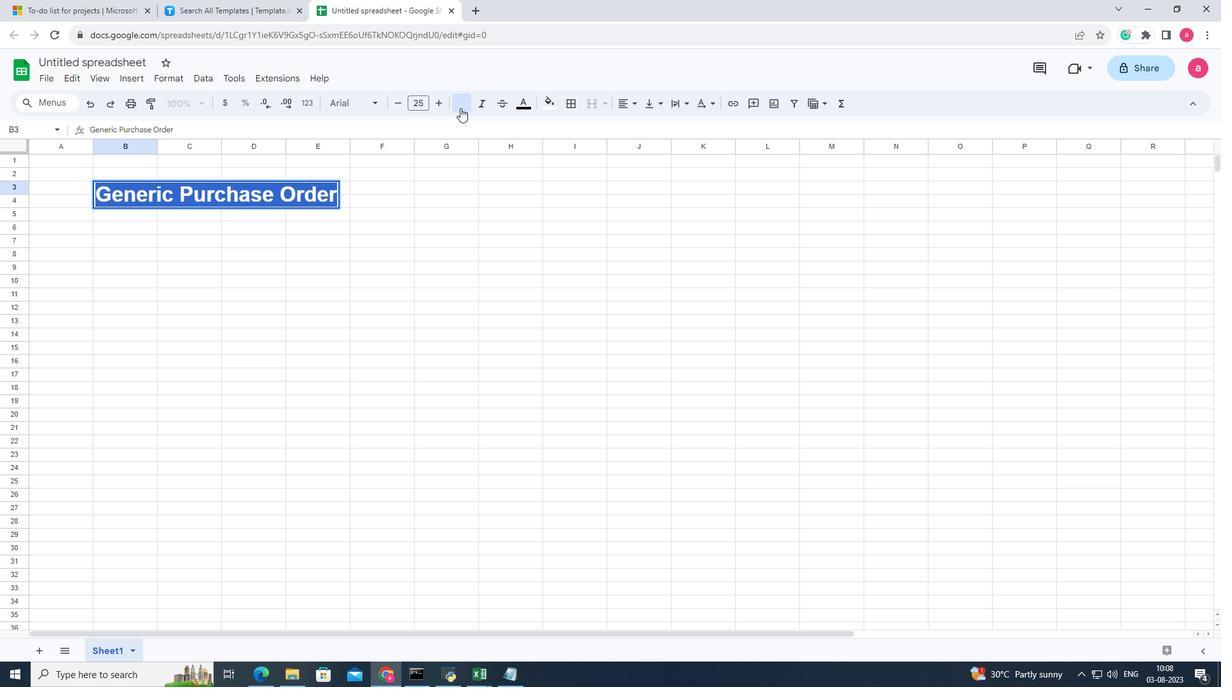 
Action: Mouse moved to (428, 181)
Screenshot: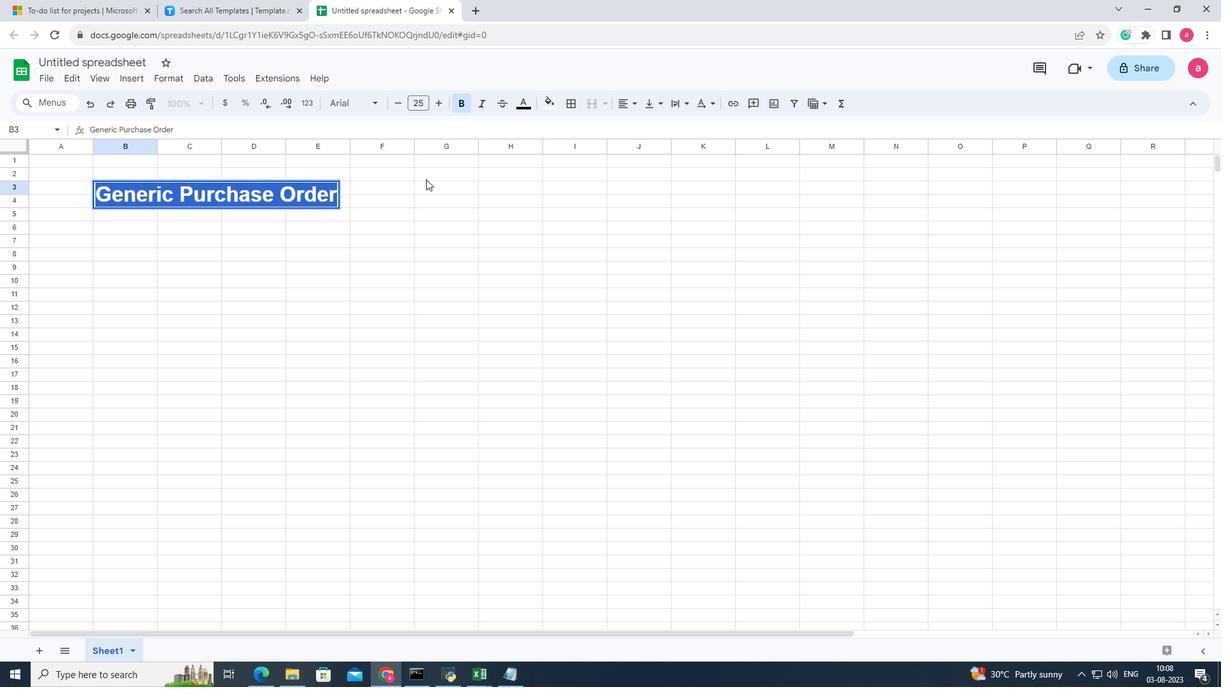 
Action: Mouse pressed left at (428, 181)
Screenshot: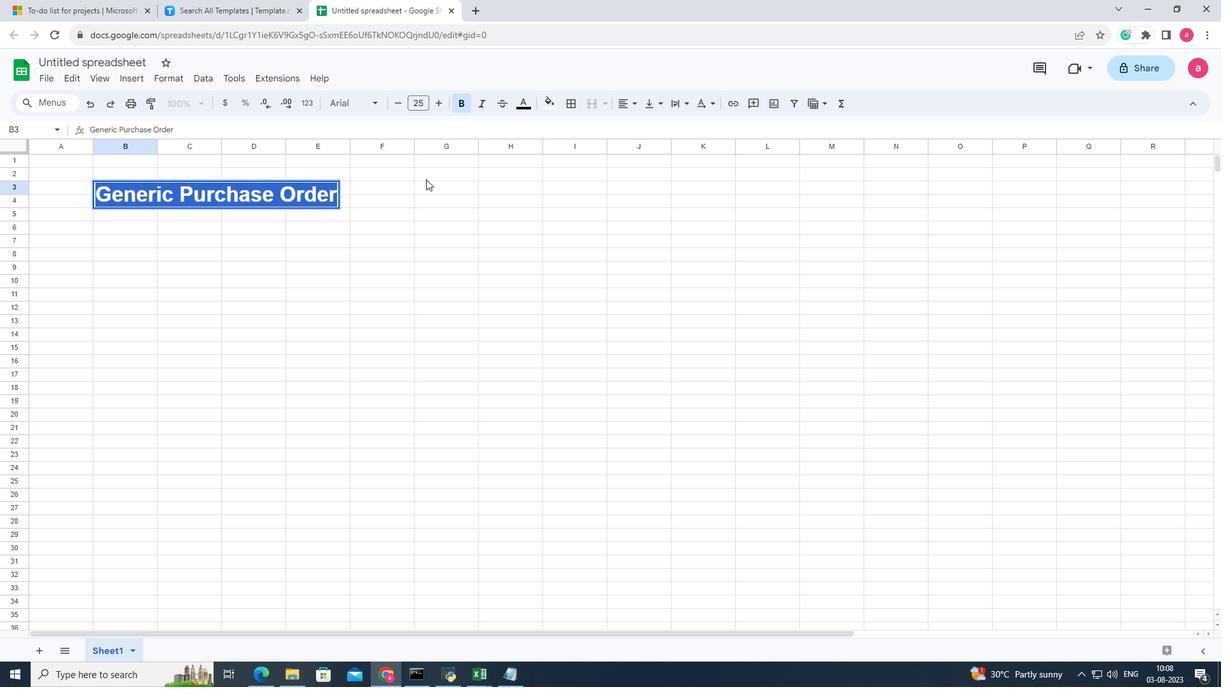 
Action: Mouse moved to (372, 197)
Screenshot: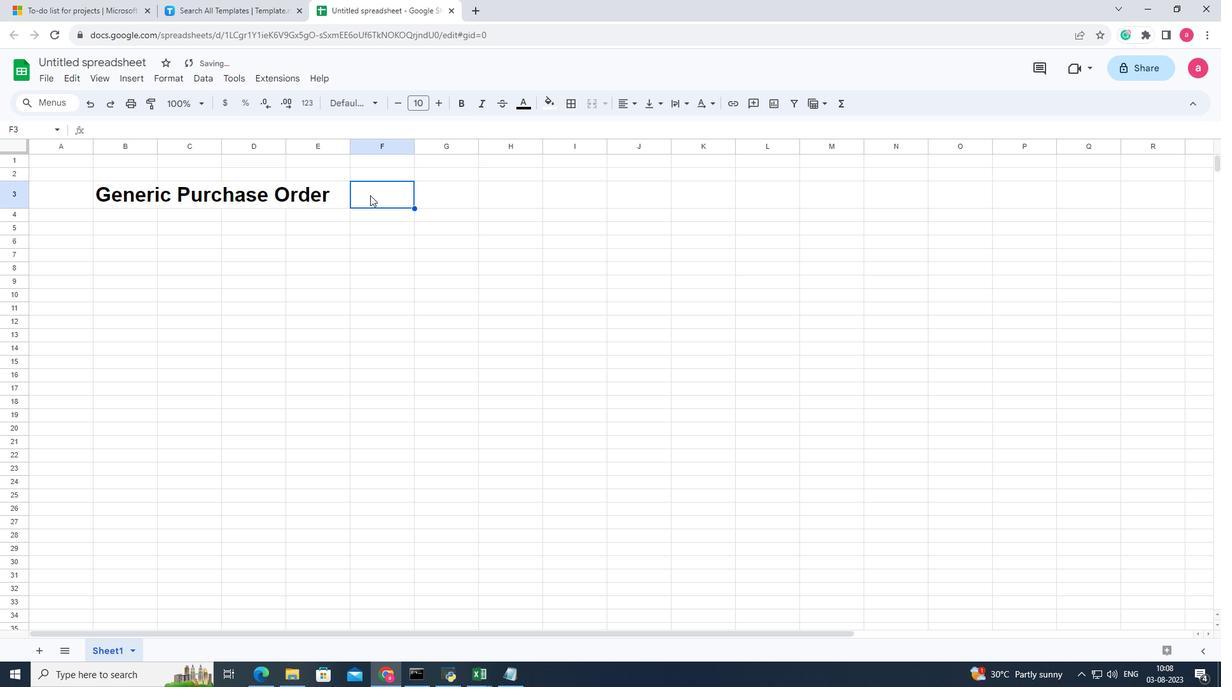 
Action: Mouse pressed left at (372, 197)
Screenshot: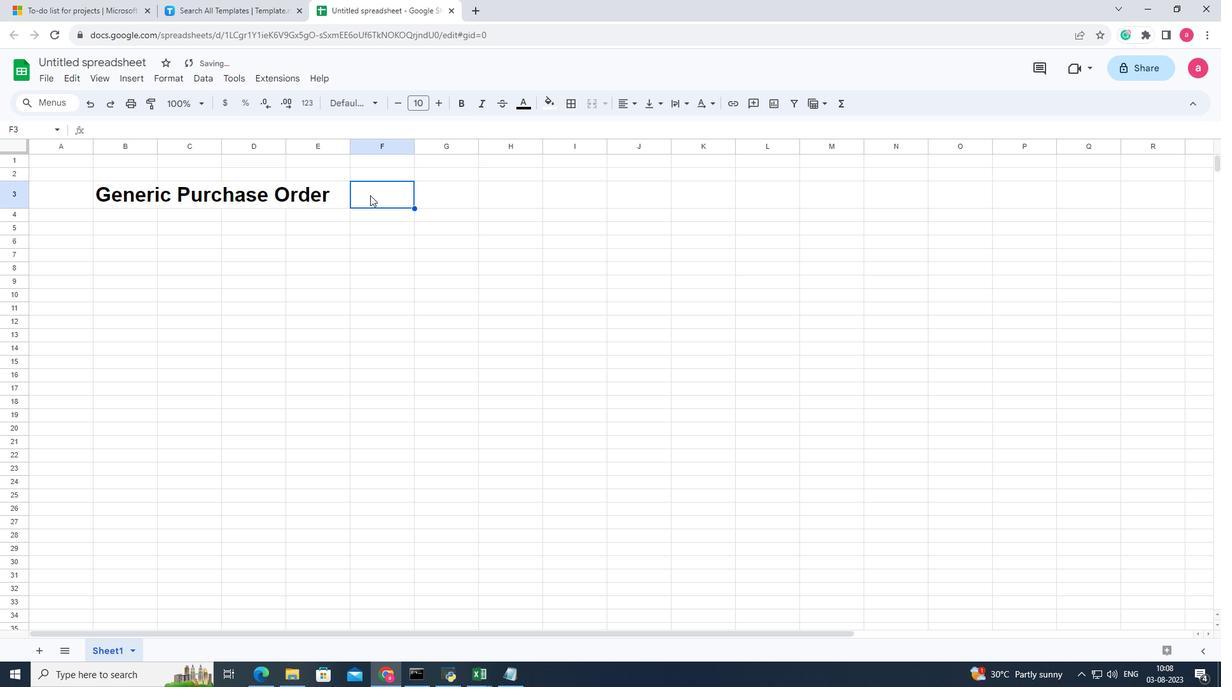 
Action: Mouse moved to (19, 211)
Screenshot: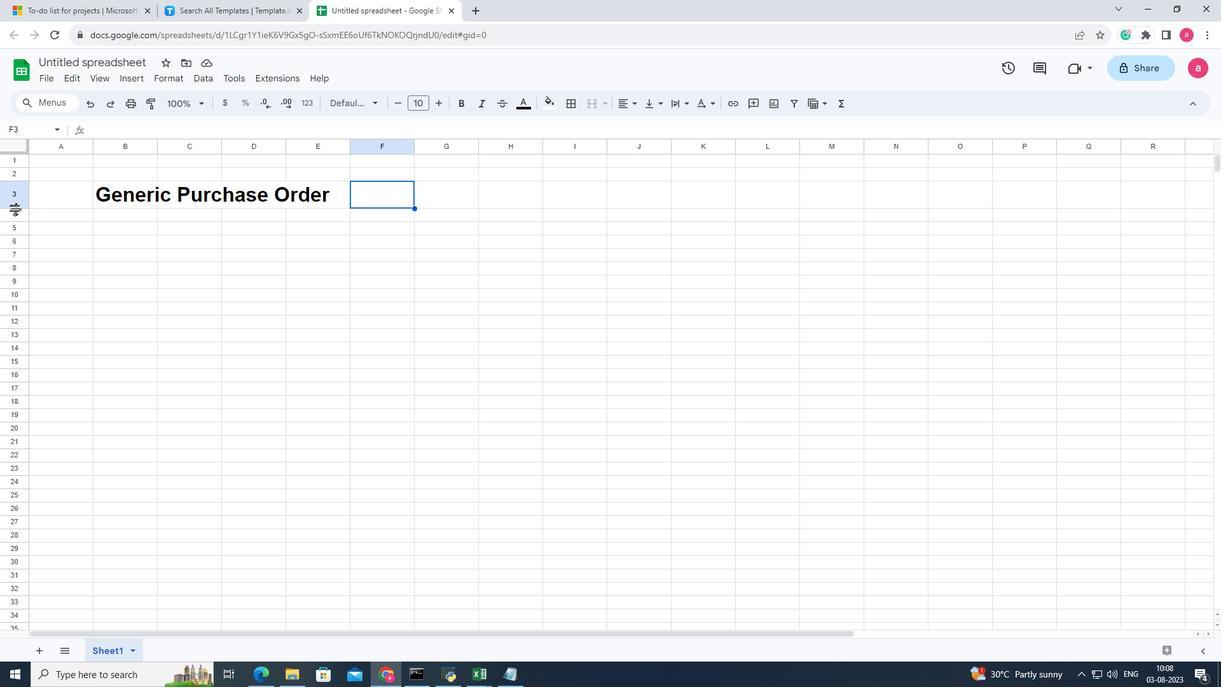 
Action: Mouse pressed left at (19, 211)
Screenshot: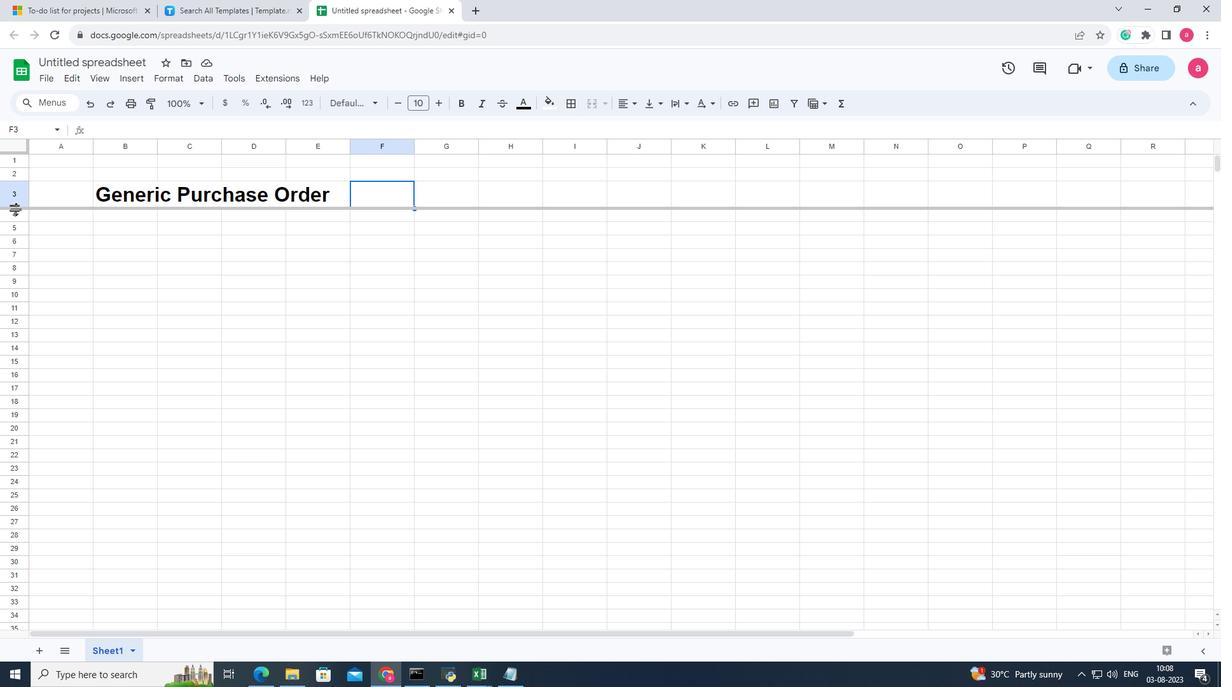 
Action: Mouse moved to (125, 207)
Screenshot: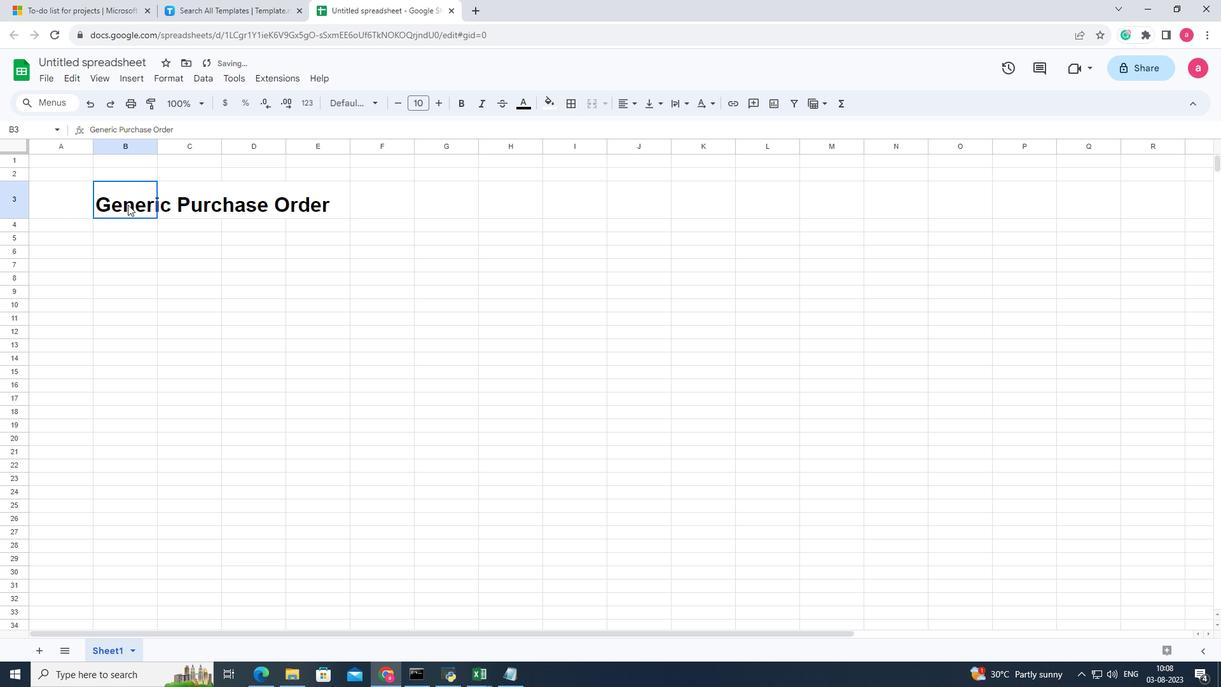 
Action: Mouse pressed left at (125, 207)
Screenshot: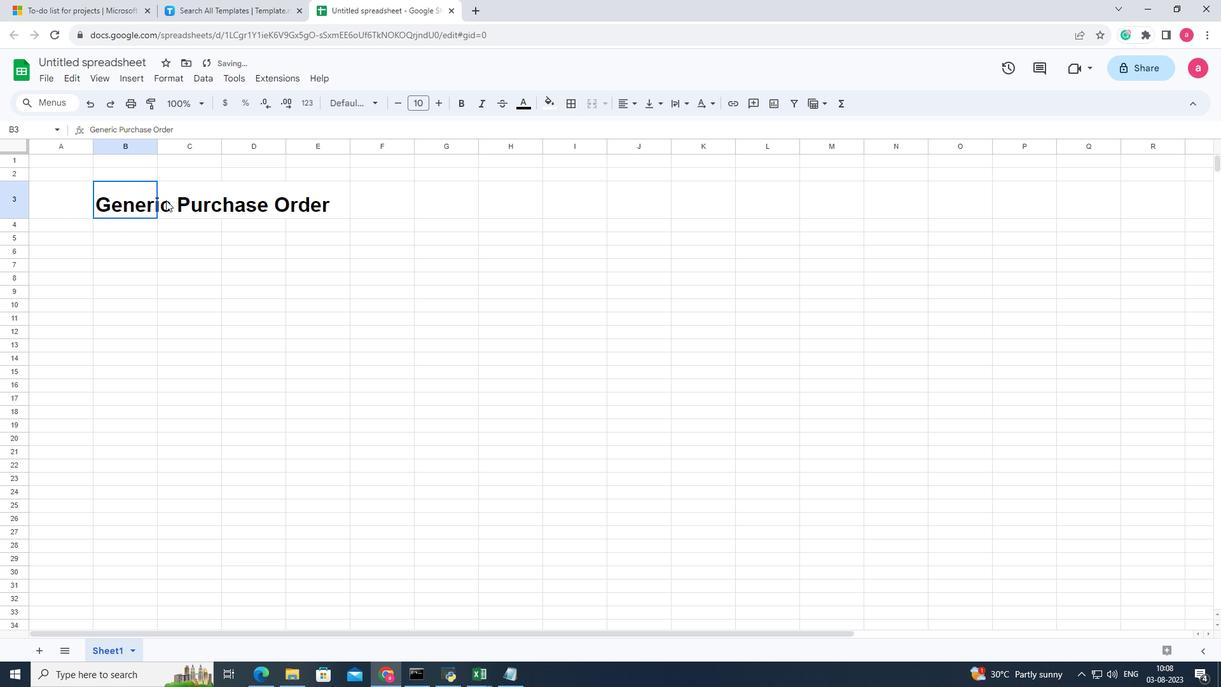 
Action: Mouse moved to (139, 233)
Screenshot: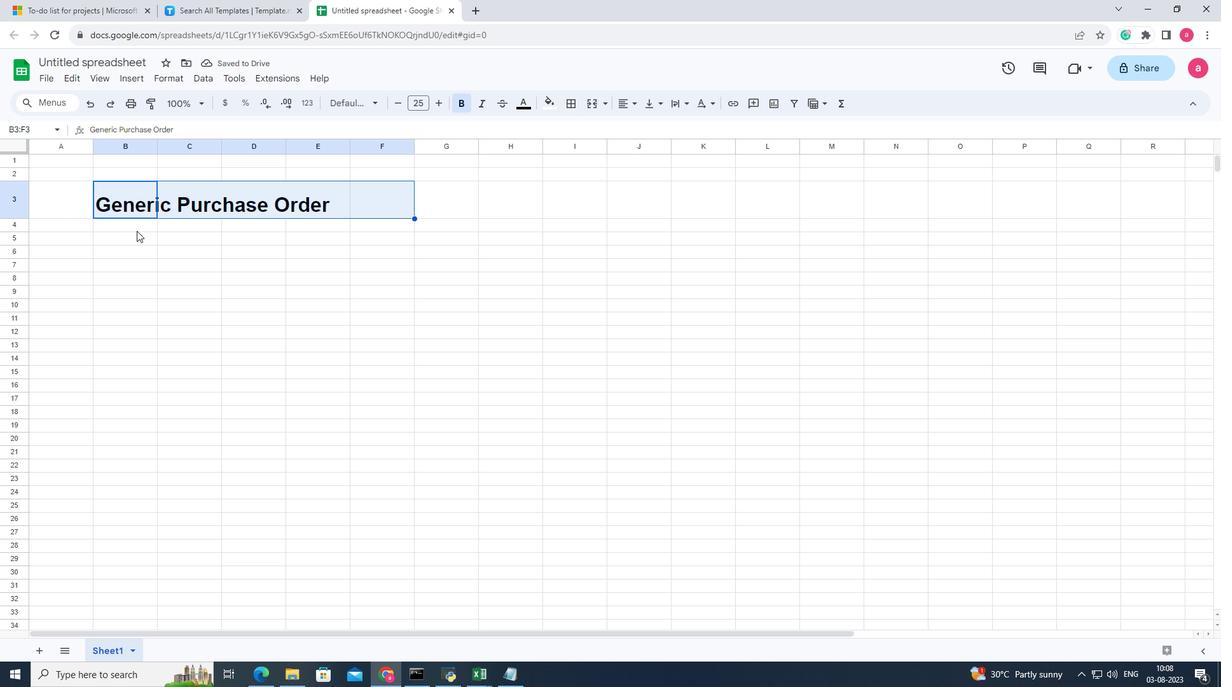 
Action: Mouse pressed left at (139, 233)
Screenshot: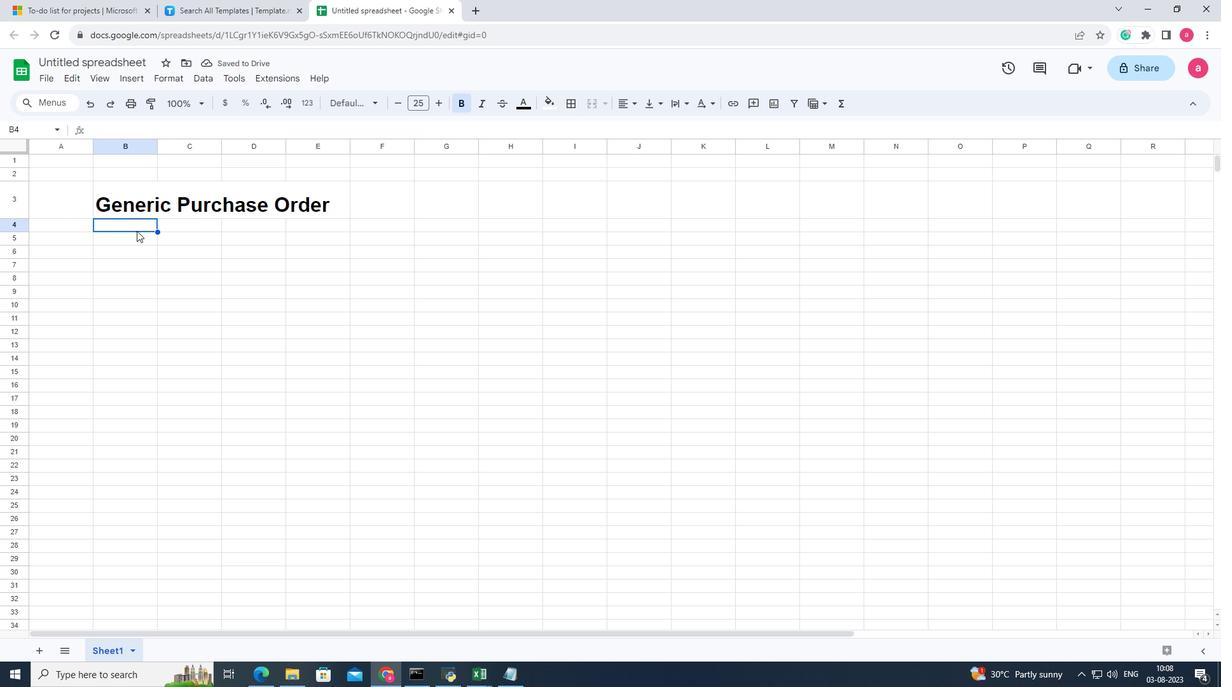 
Action: Mouse moved to (127, 244)
Screenshot: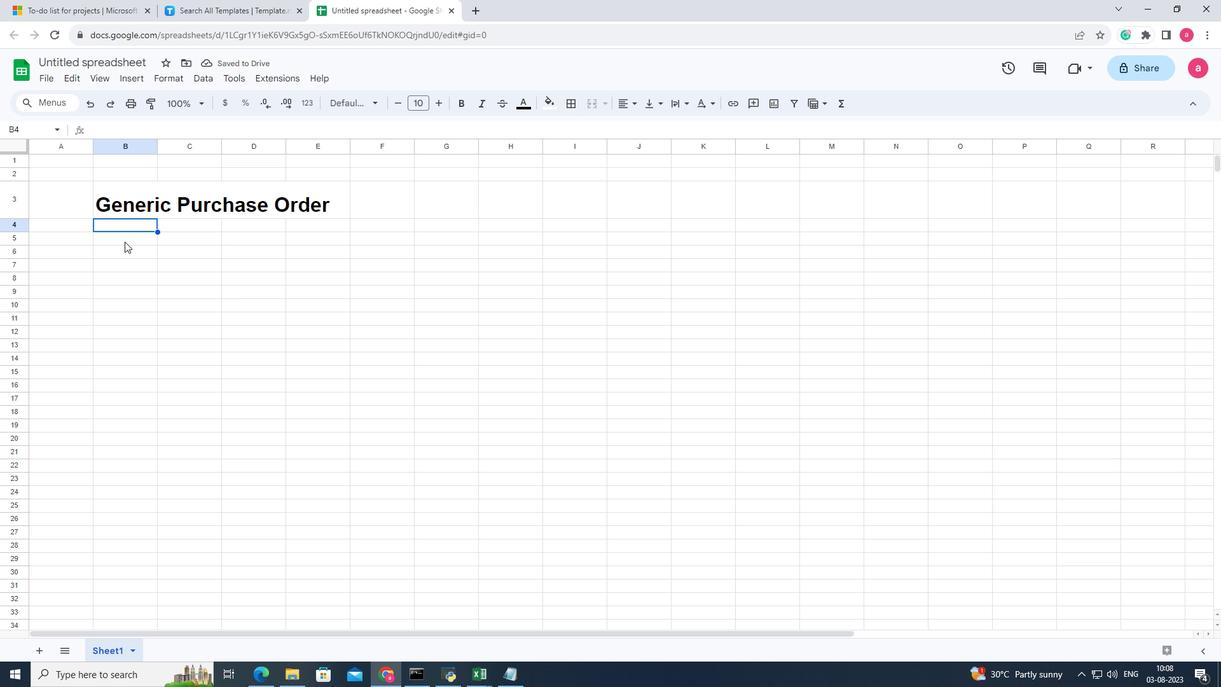 
Action: Mouse pressed left at (127, 244)
Screenshot: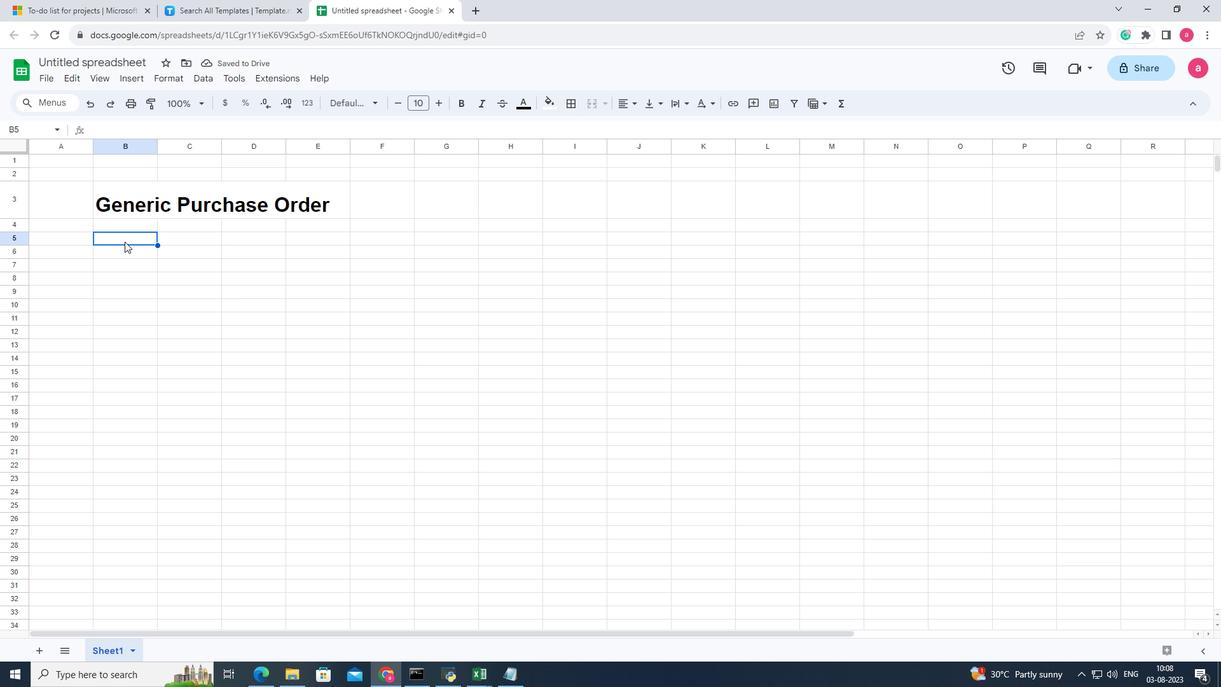 
Action: Mouse pressed left at (127, 244)
Screenshot: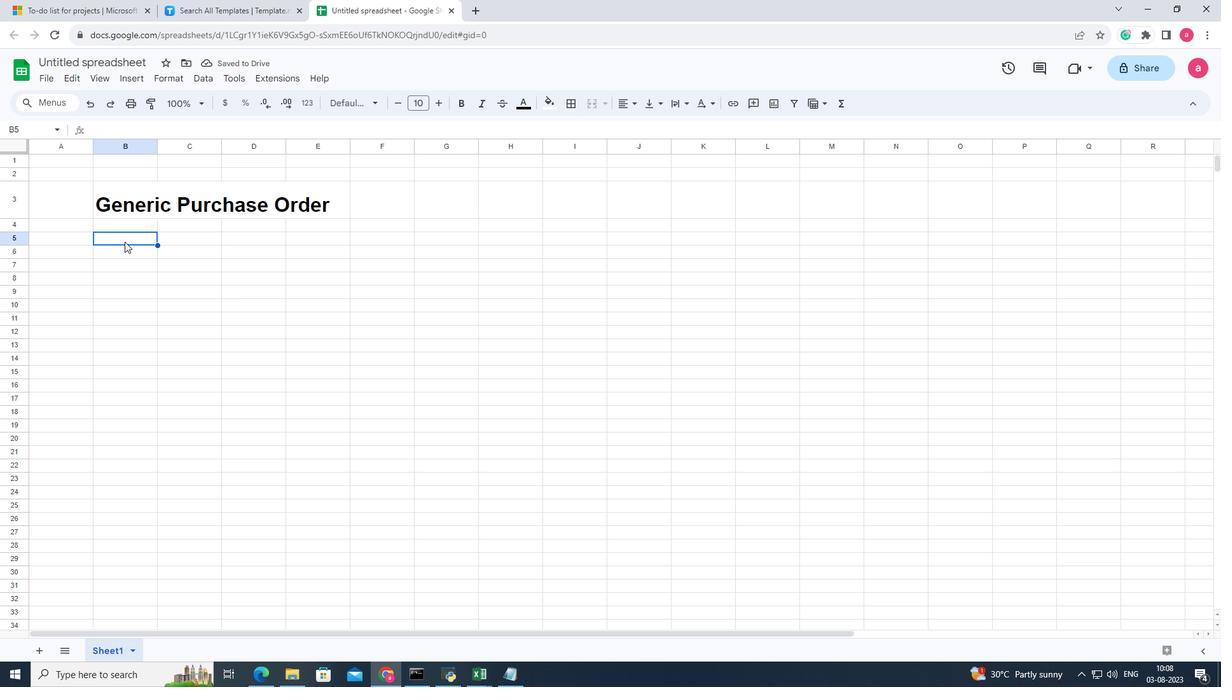 
Action: Mouse pressed left at (127, 244)
Screenshot: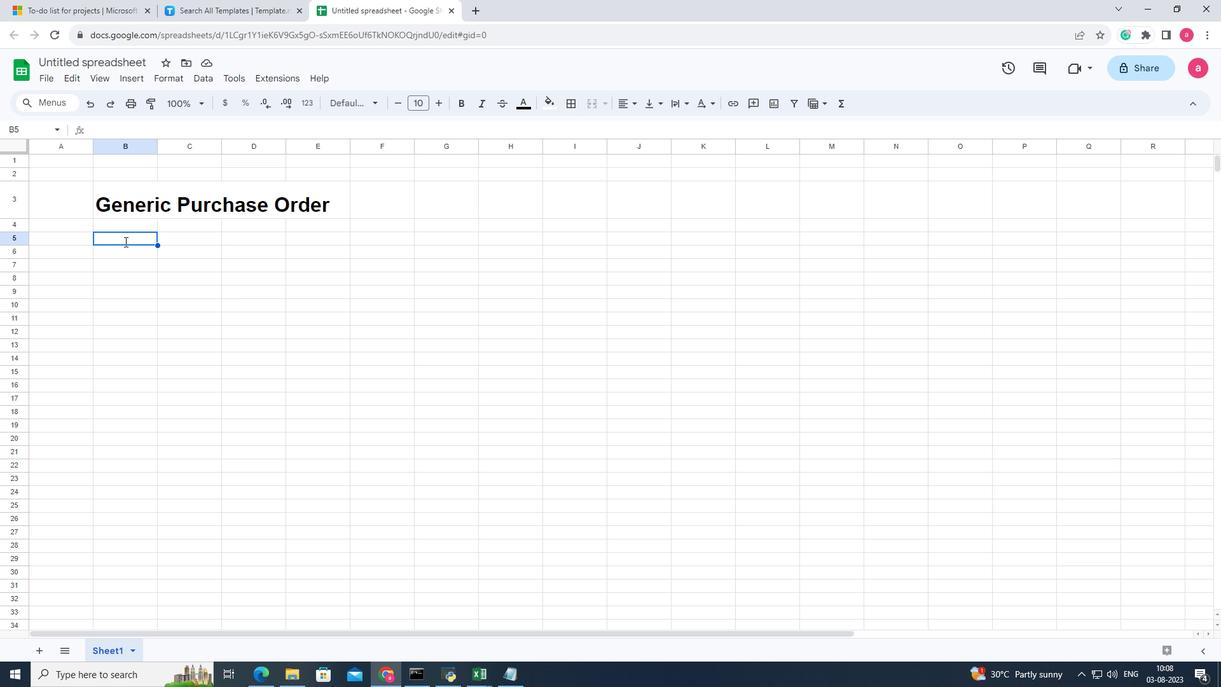 
Action: Key pressed ch<Key.backspace><Key.backspace><Key.shift>CHieftain<Key.space><Key.shift>Cafe
Screenshot: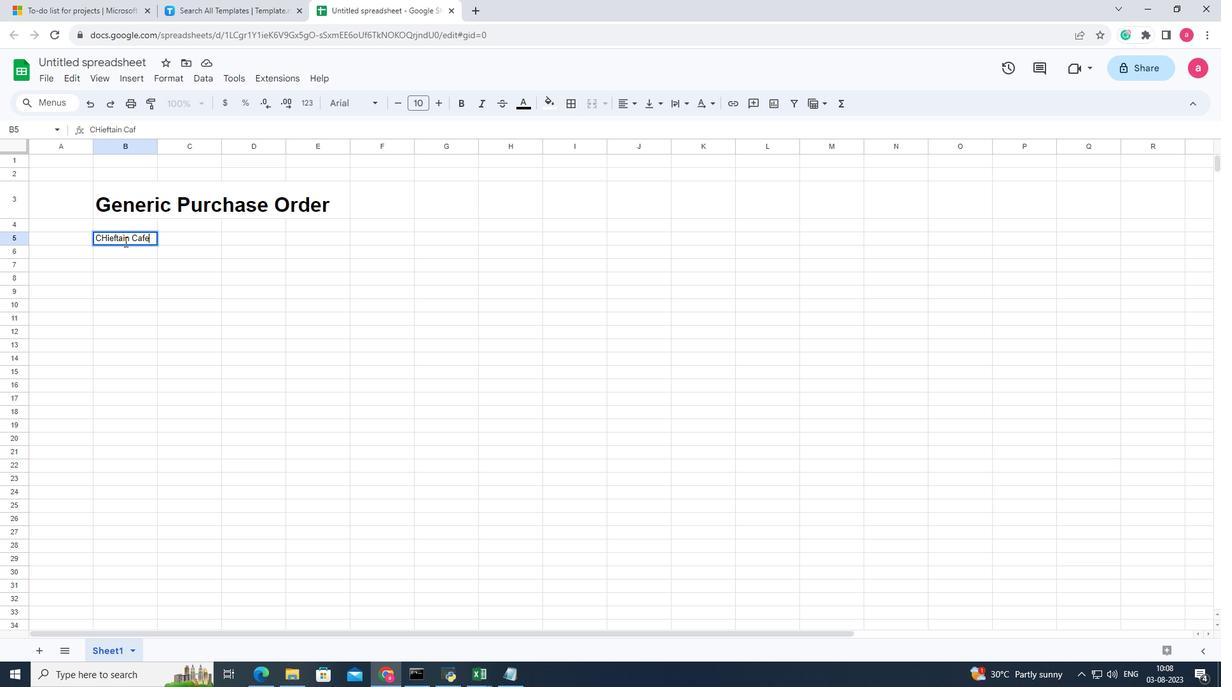 
Action: Mouse pressed left at (127, 244)
Screenshot: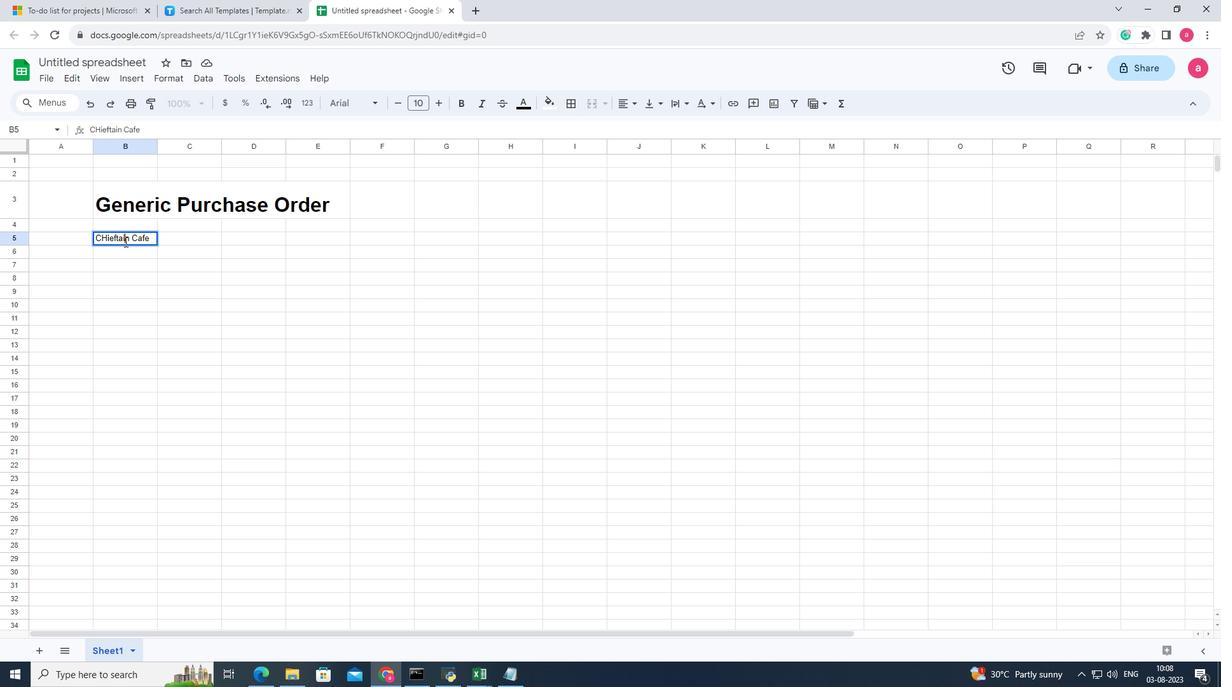 
Action: Mouse pressed left at (127, 244)
Screenshot: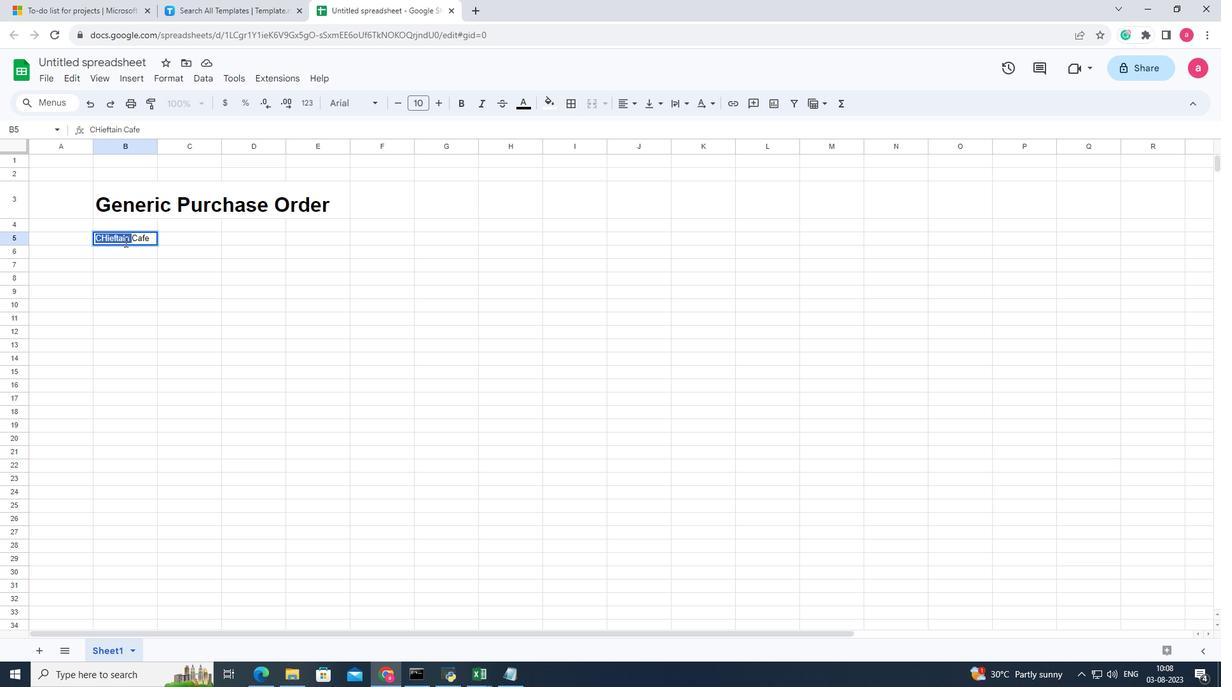 
Action: Mouse pressed left at (127, 244)
Screenshot: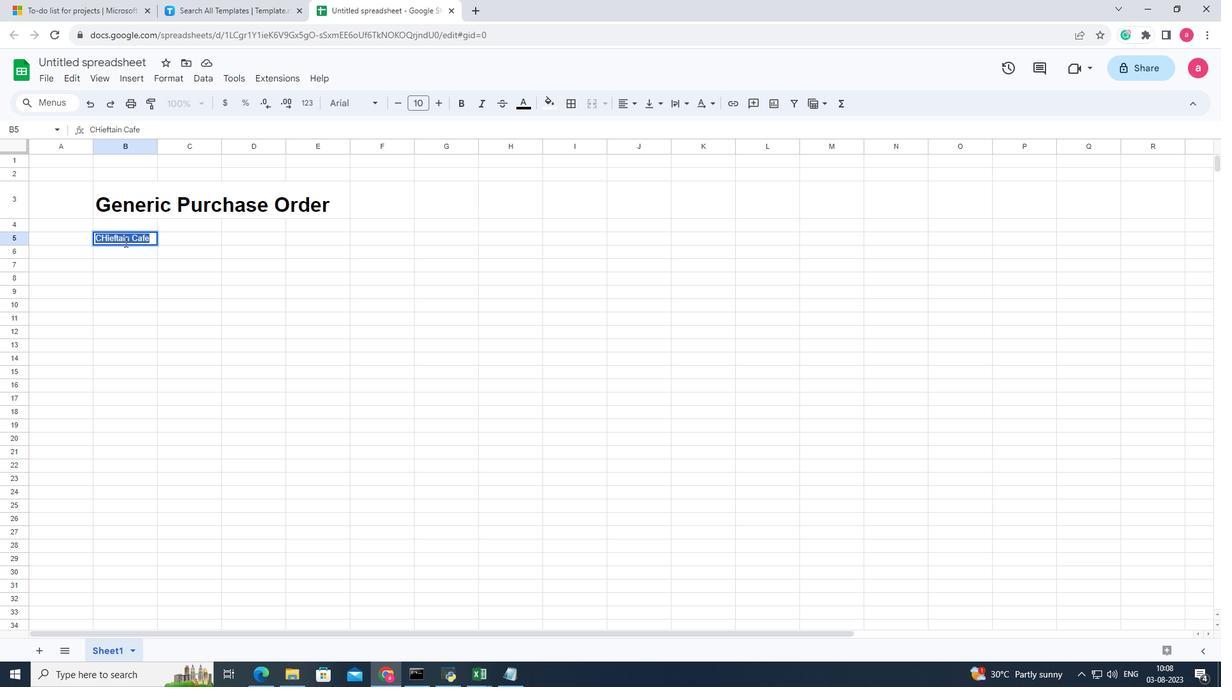 
Action: Mouse moved to (334, 113)
Screenshot: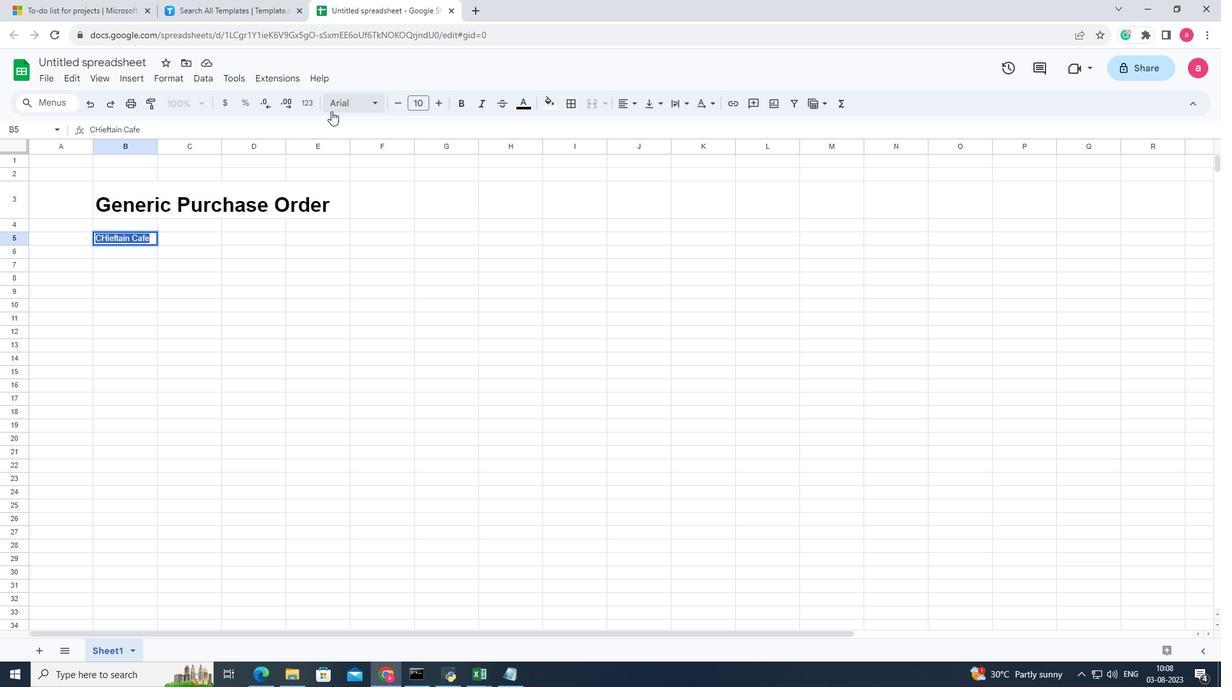 
Action: Mouse pressed left at (334, 113)
Screenshot: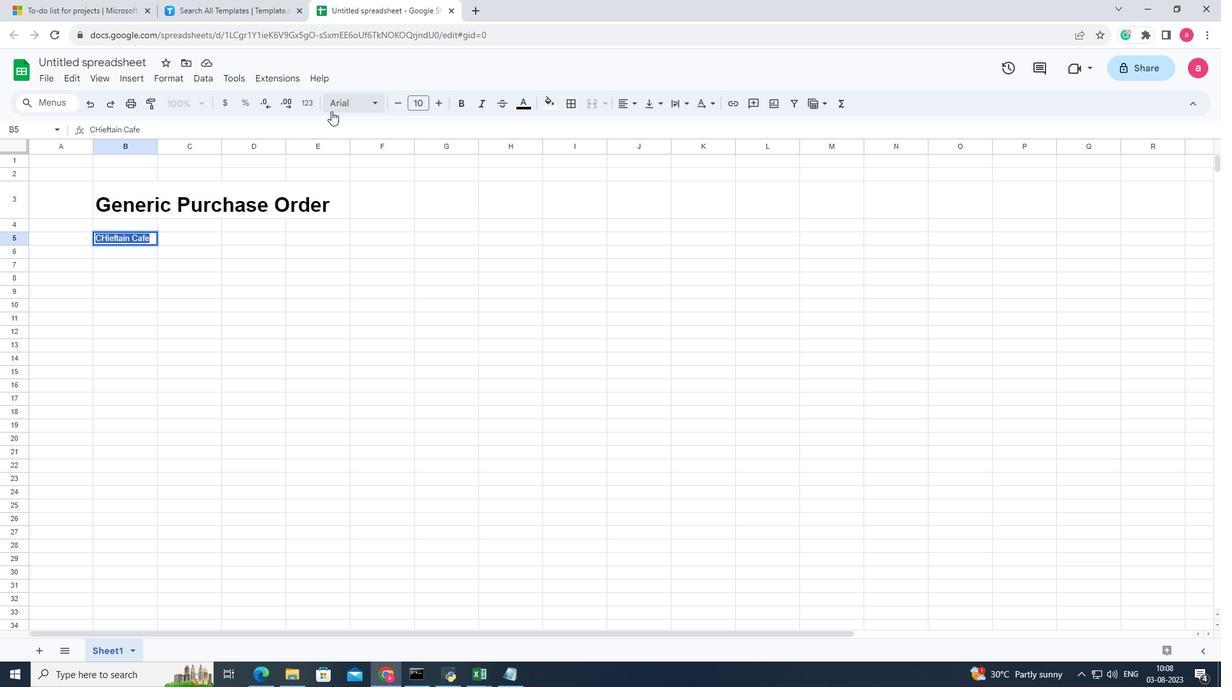 
Action: Mouse moved to (353, 279)
Screenshot: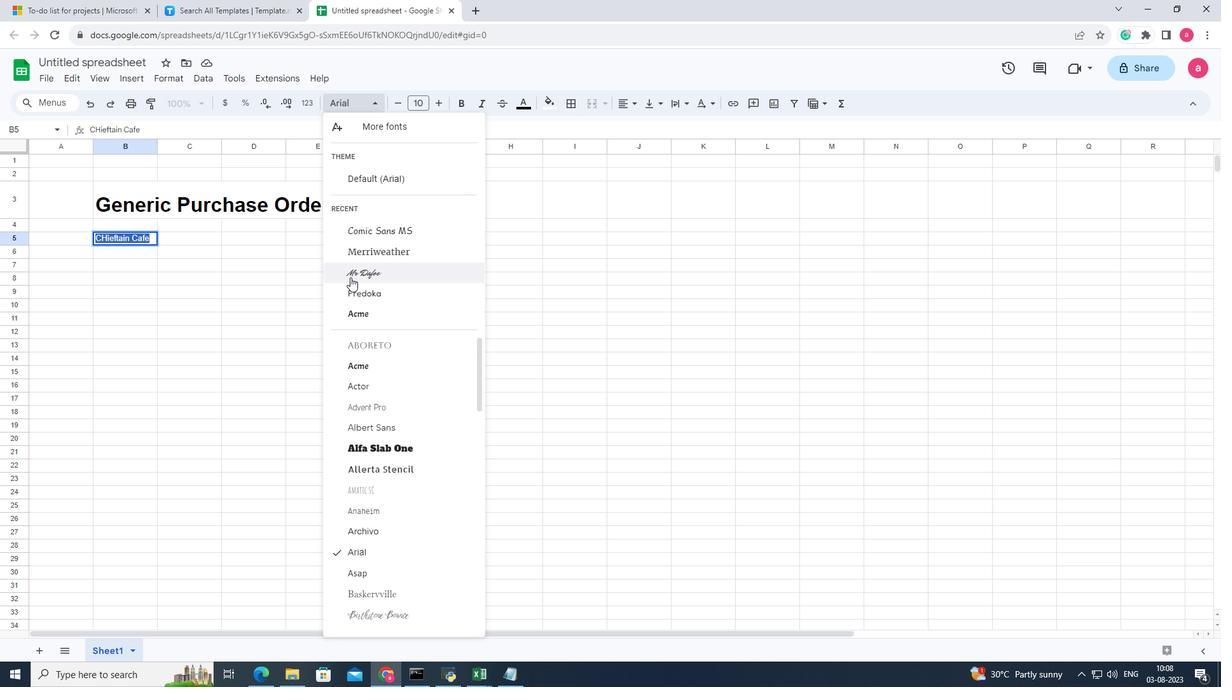 
Action: Mouse pressed left at (353, 279)
Screenshot: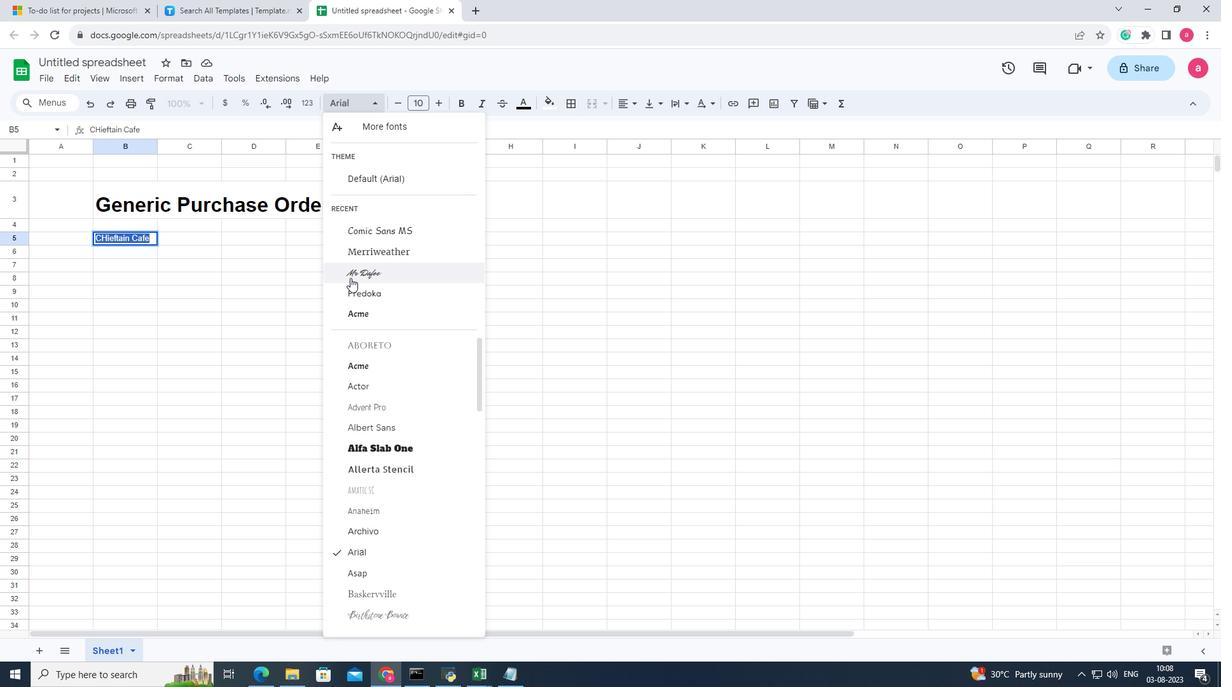 
Action: Mouse moved to (440, 102)
Screenshot: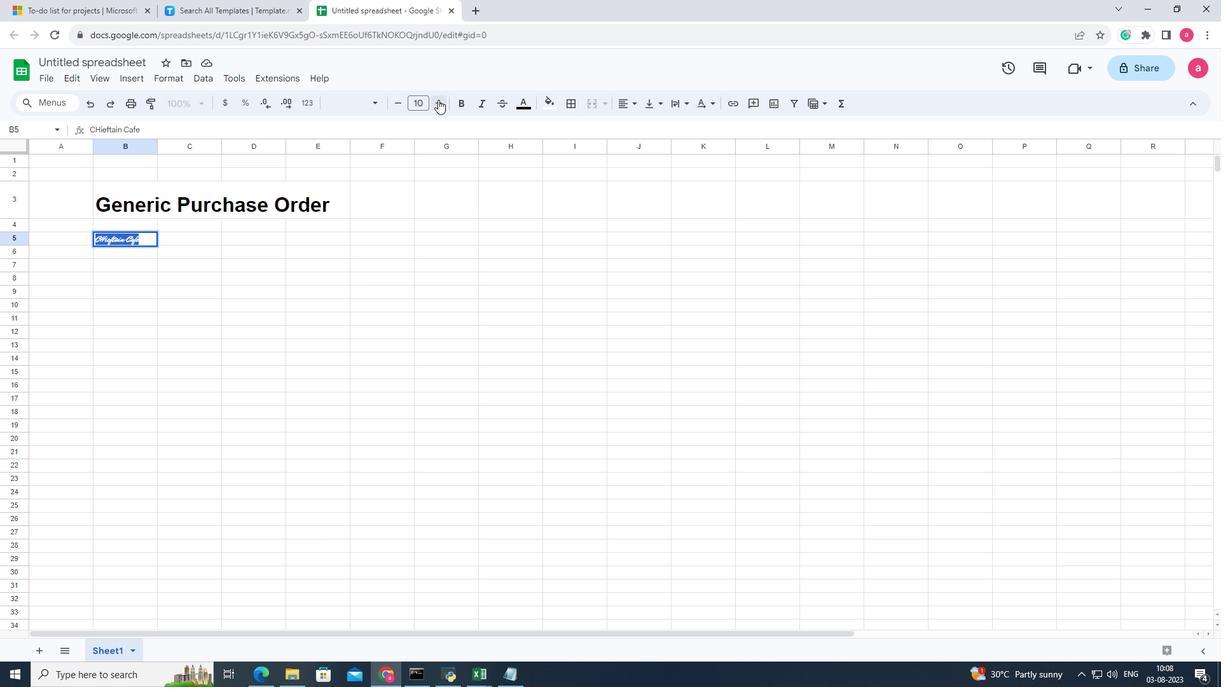 
Action: Mouse pressed left at (440, 102)
Screenshot: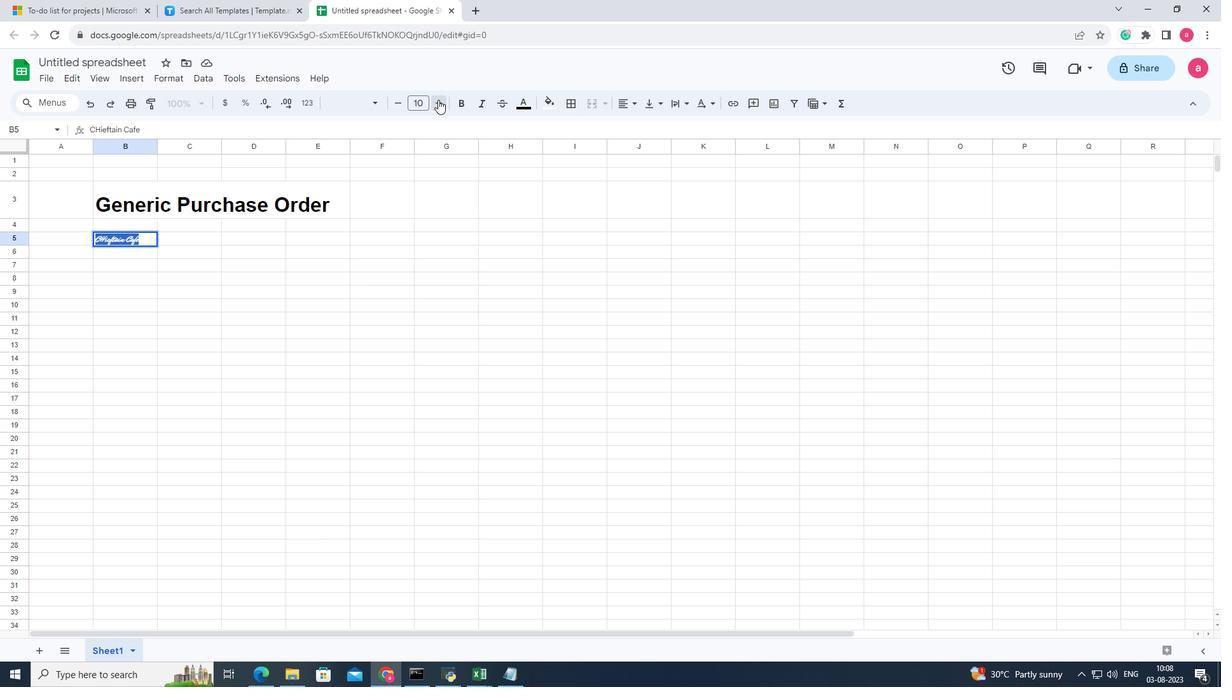 
Action: Mouse pressed left at (440, 102)
Screenshot: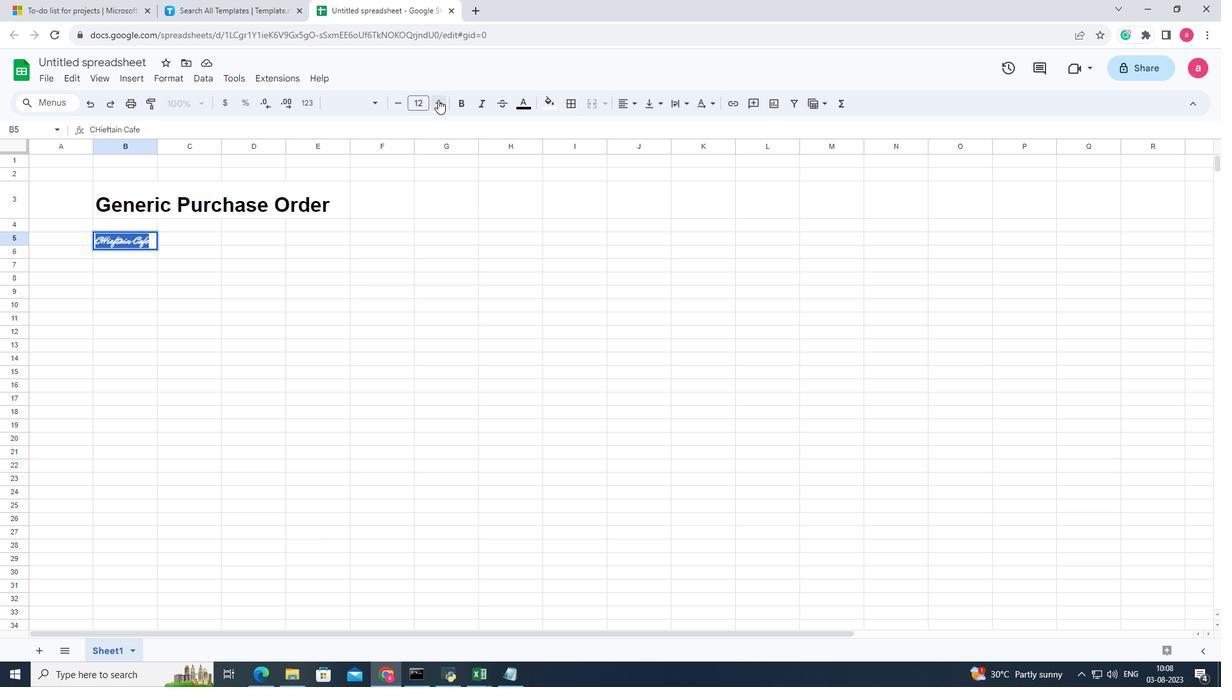 
Action: Mouse pressed left at (440, 102)
Screenshot: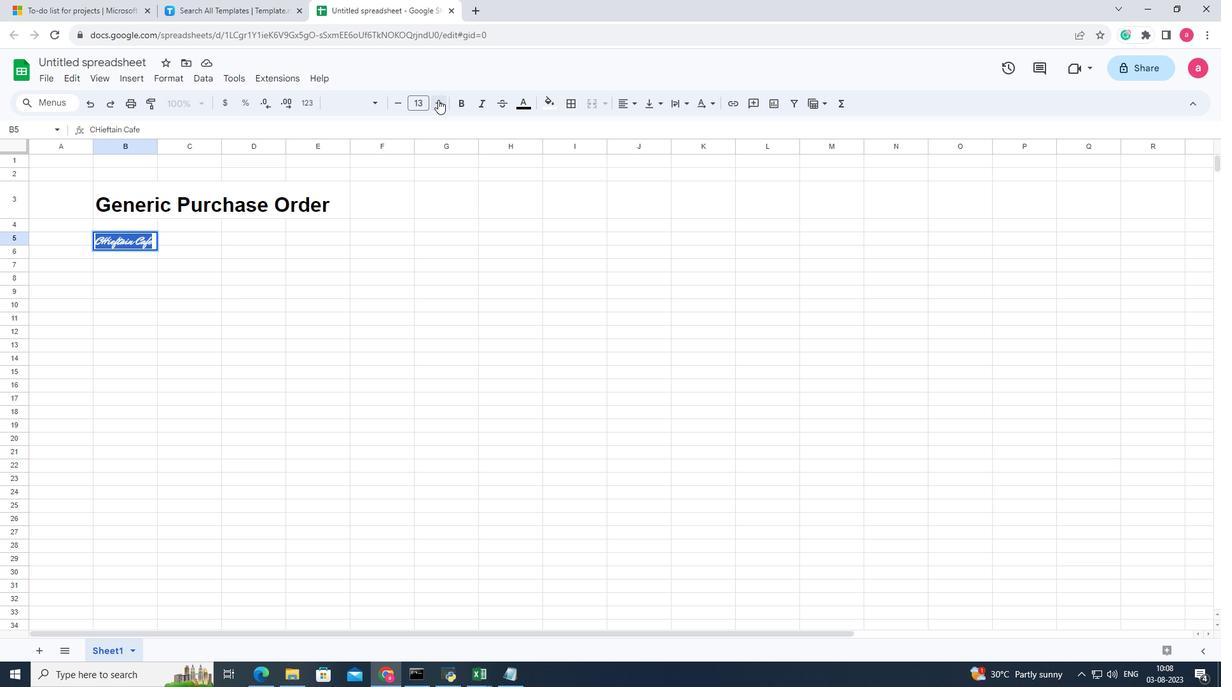 
Action: Mouse pressed left at (440, 102)
Screenshot: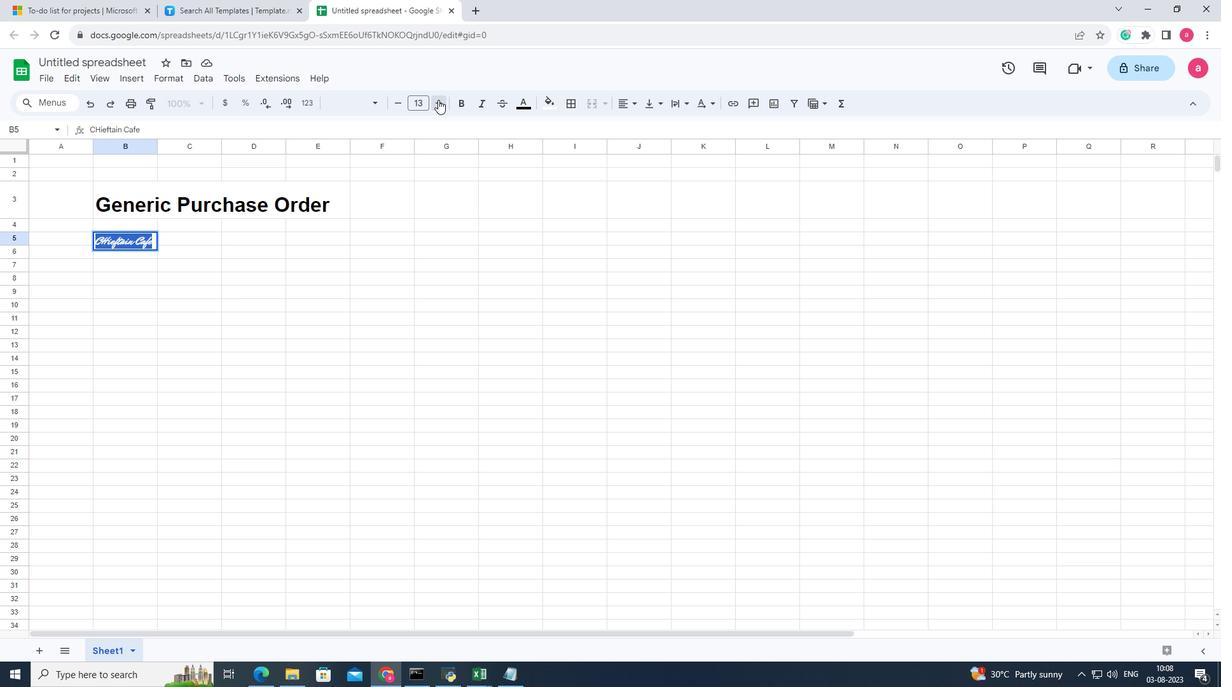 
Action: Mouse pressed left at (440, 102)
Screenshot: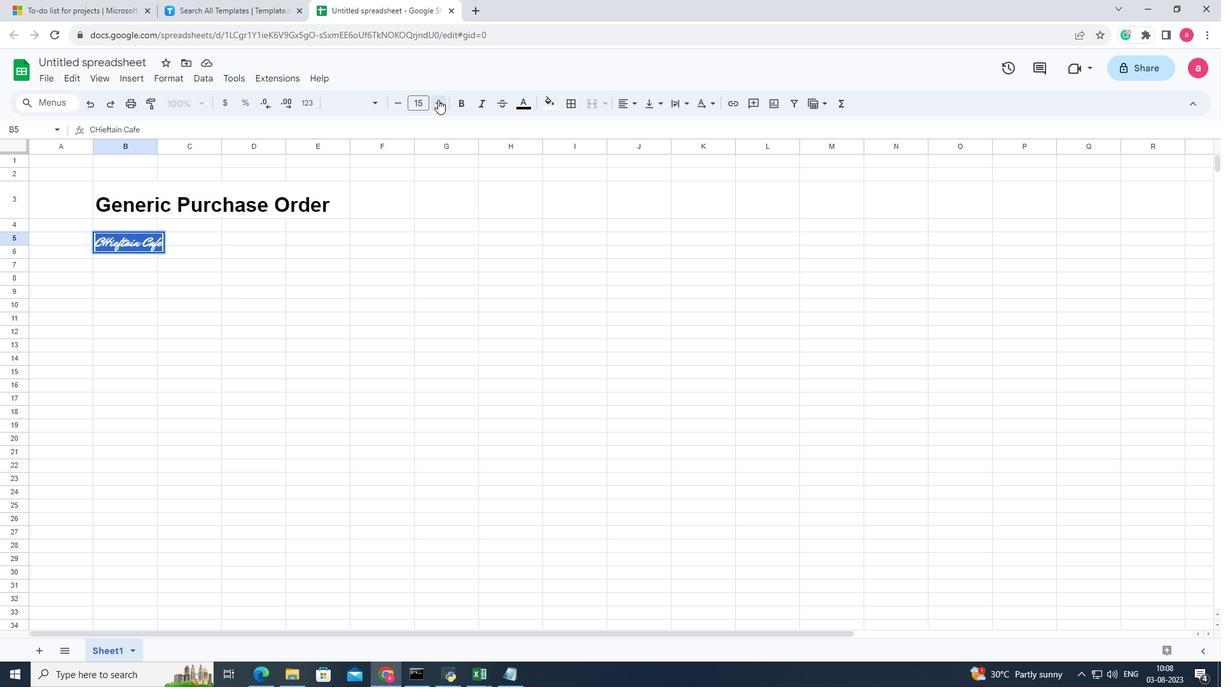 
Action: Mouse pressed left at (440, 102)
Screenshot: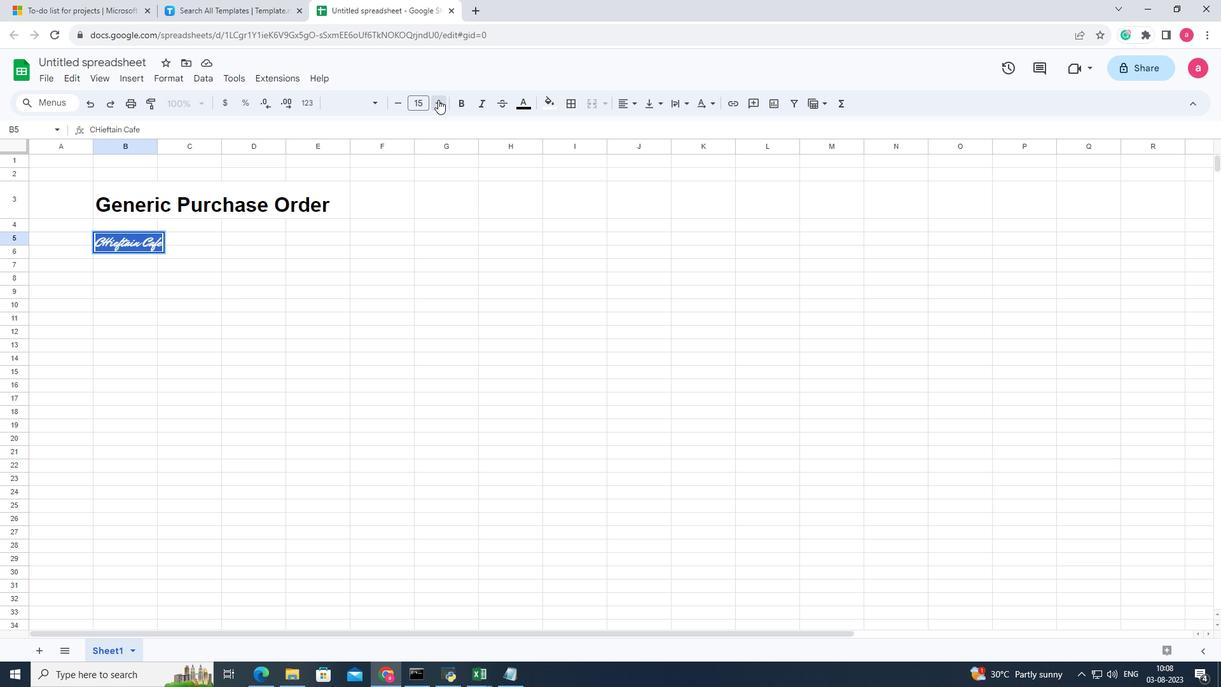 
Action: Mouse pressed left at (440, 102)
Screenshot: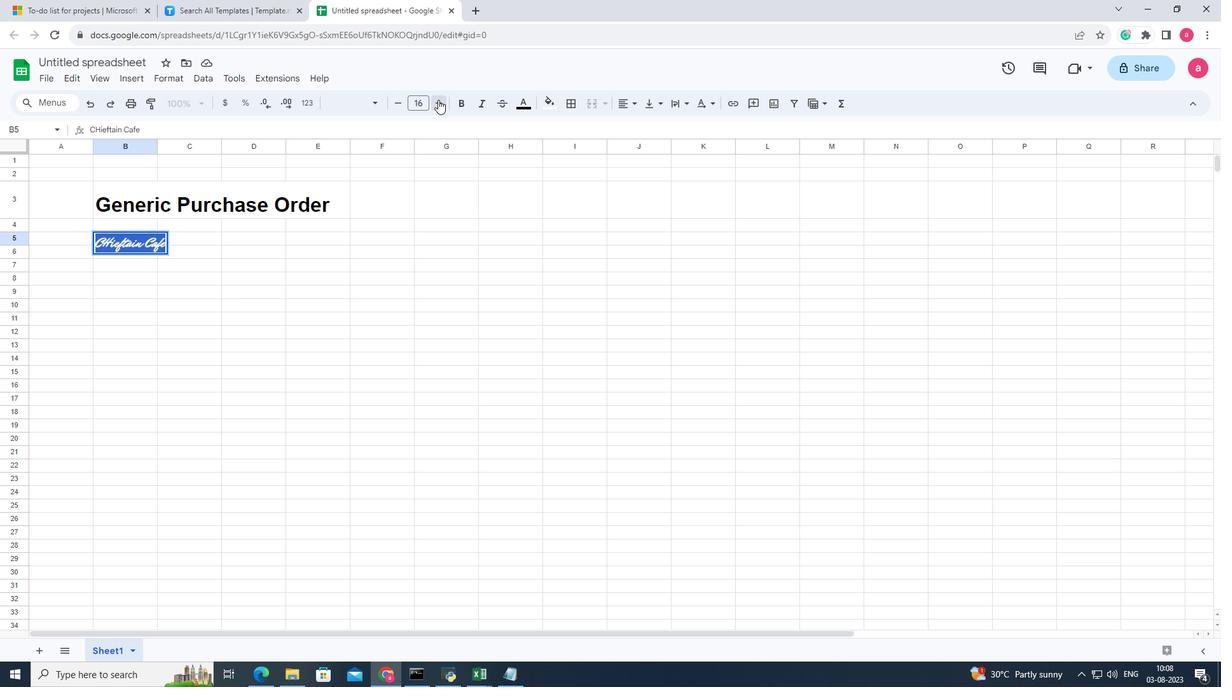 
Action: Mouse moved to (402, 104)
Screenshot: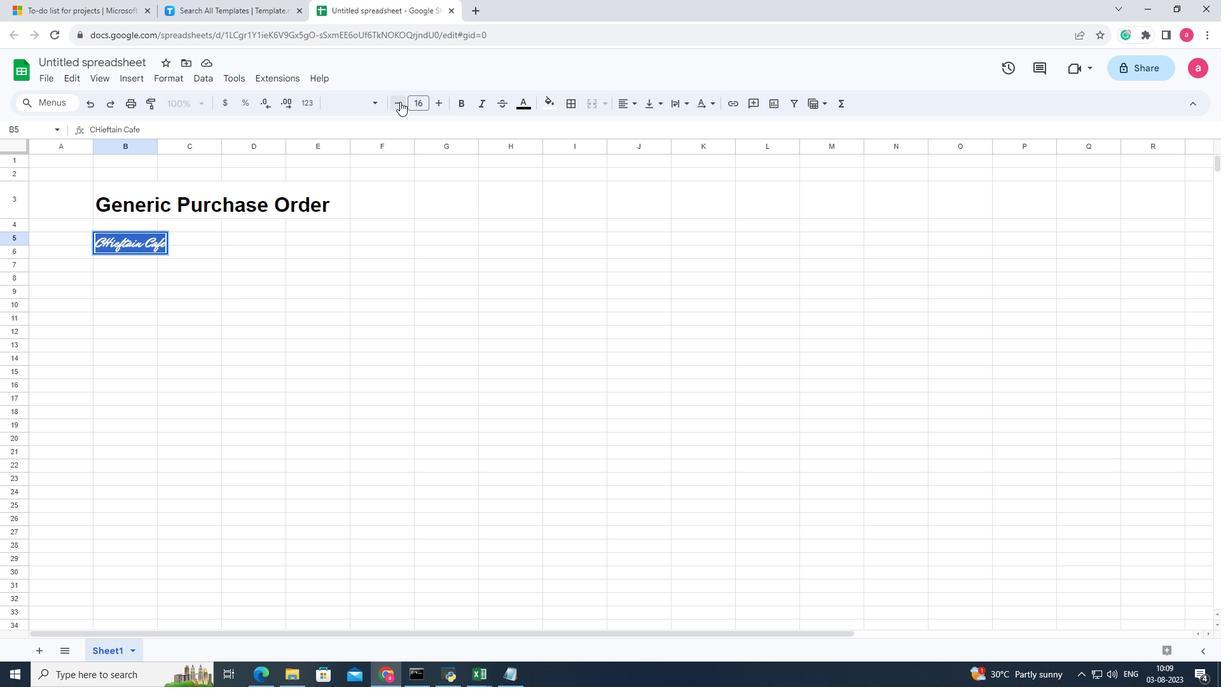 
Action: Mouse pressed left at (402, 104)
Screenshot: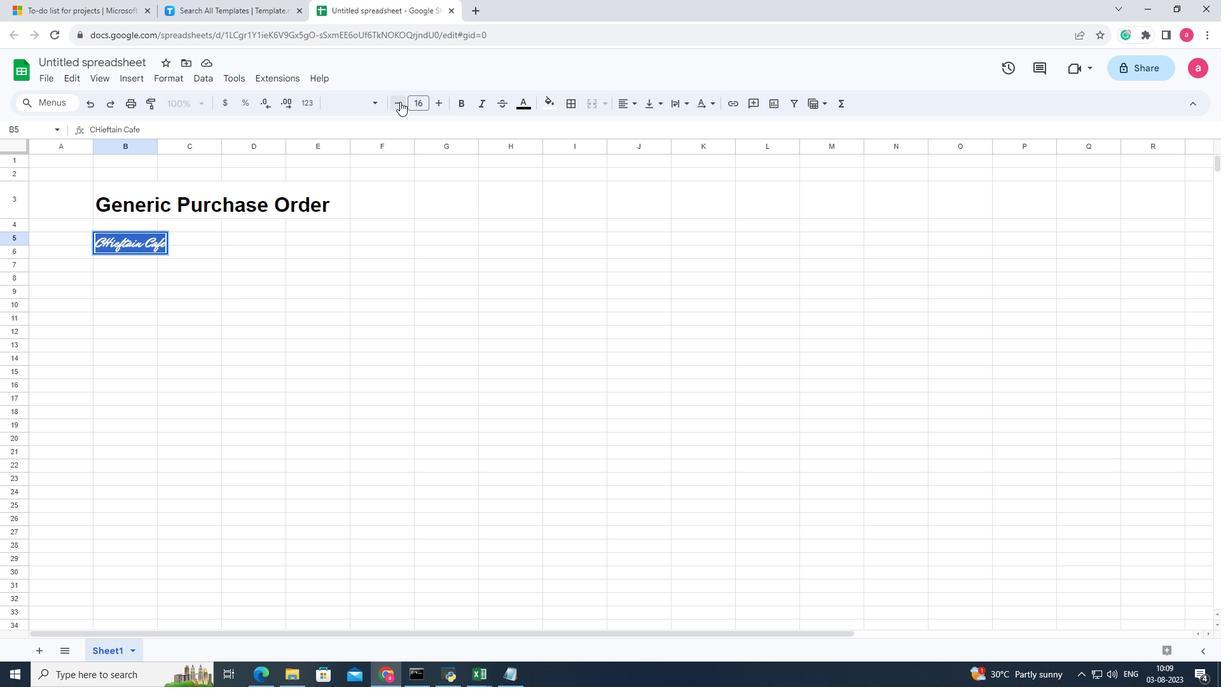 
Action: Mouse moved to (386, 232)
Screenshot: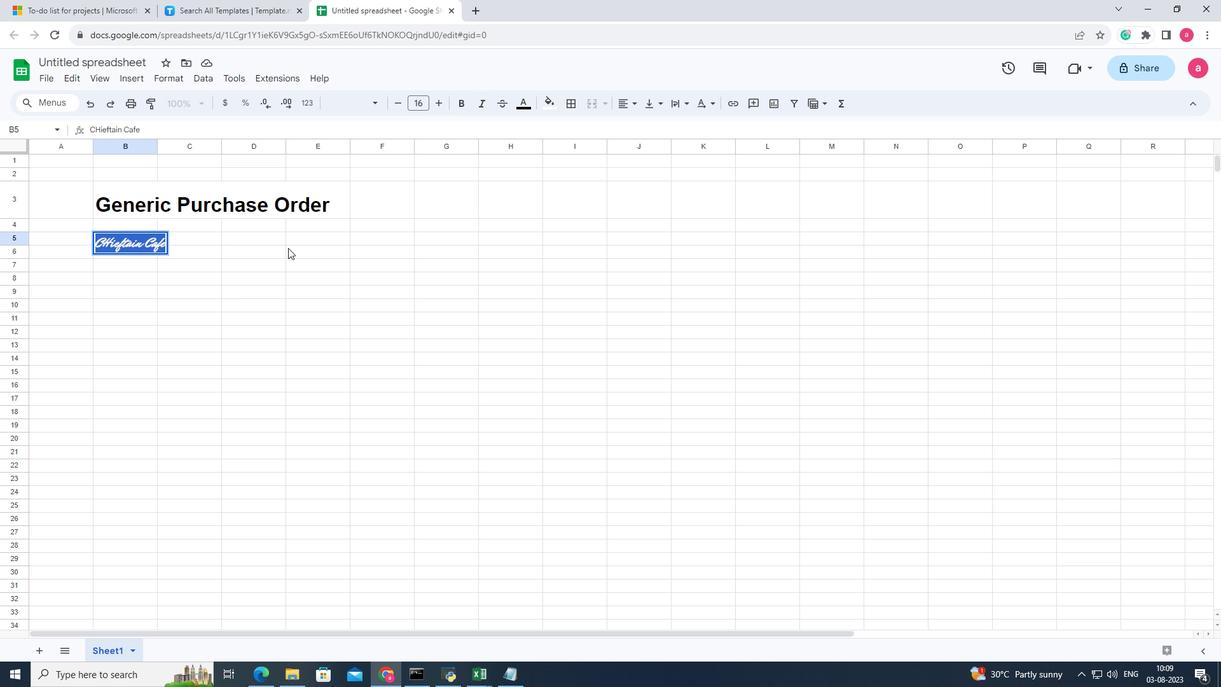 
Action: Mouse pressed left at (386, 232)
Screenshot: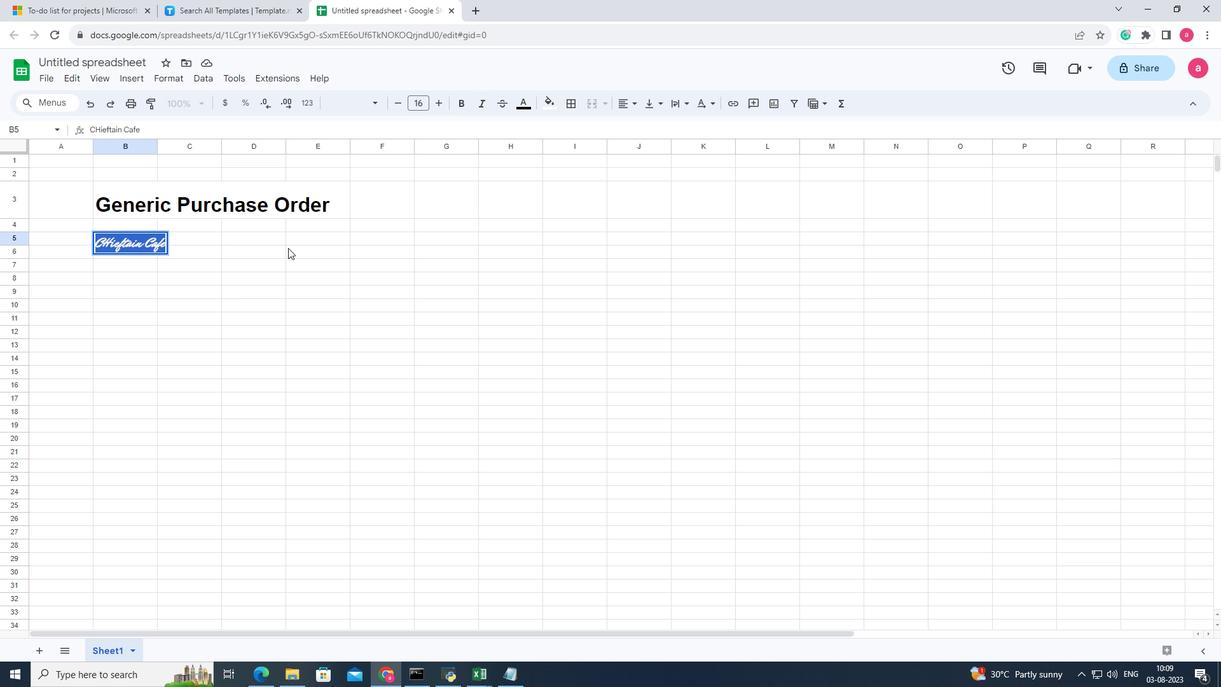 
Action: Mouse moved to (112, 263)
Screenshot: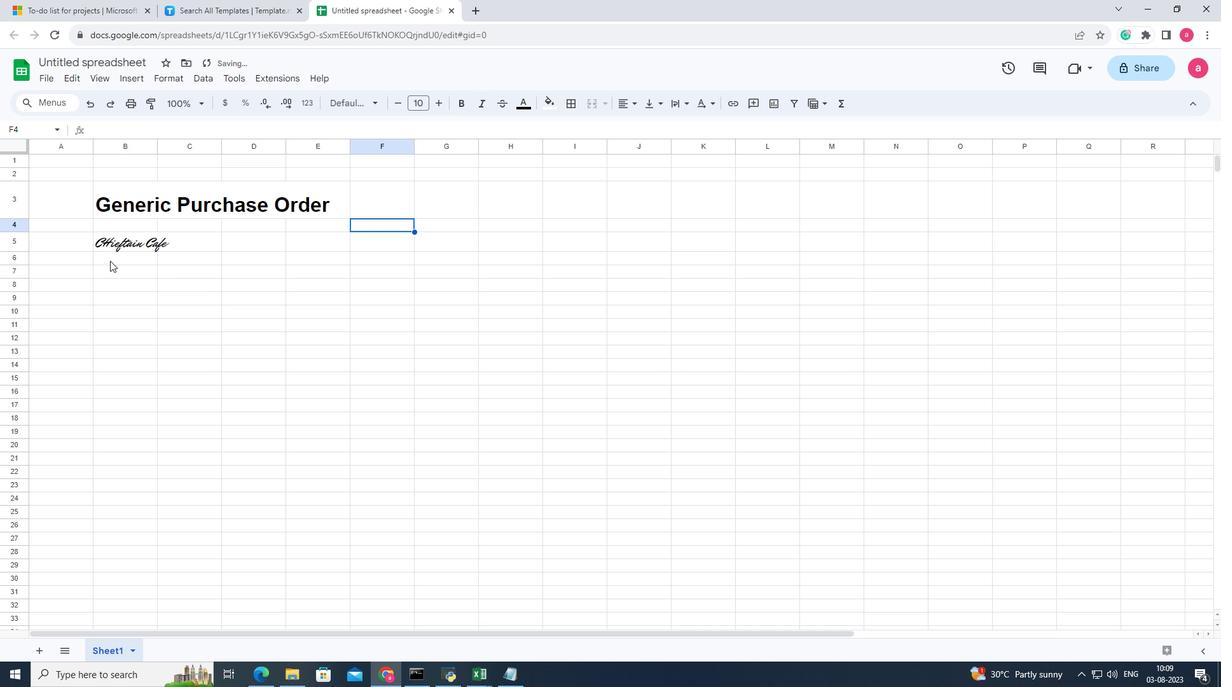 
Action: Mouse pressed left at (112, 263)
Screenshot: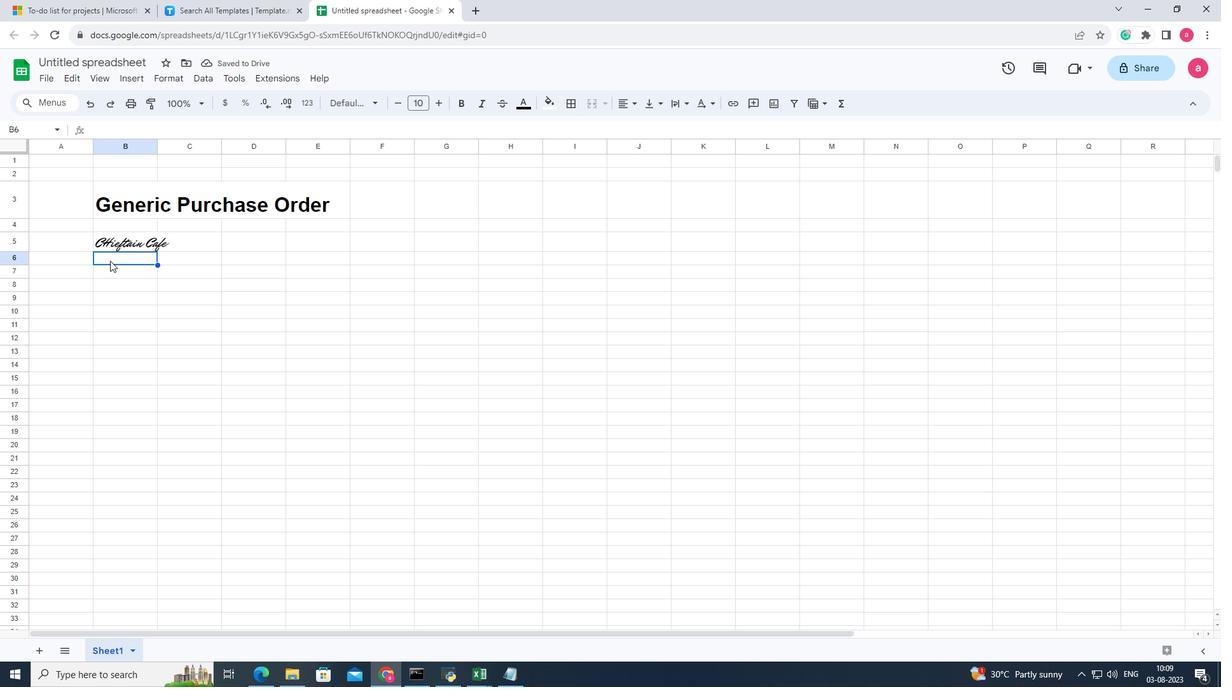 
Action: Mouse pressed left at (112, 263)
Screenshot: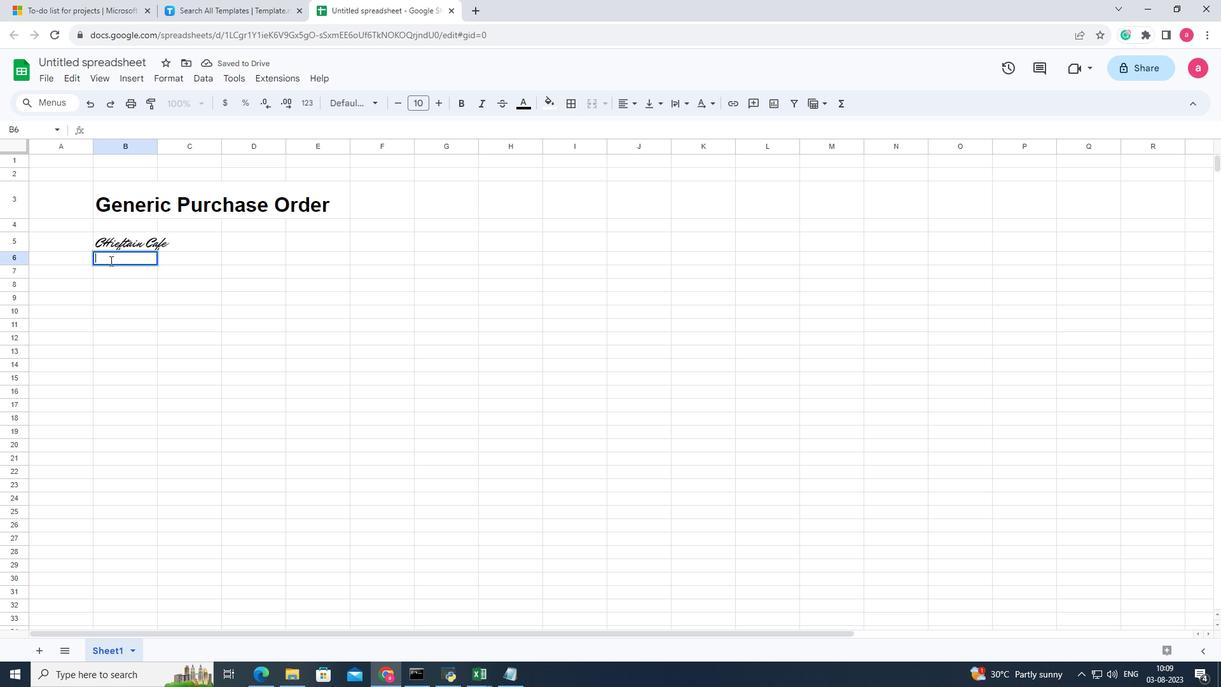 
Action: Key pressed 5<Key.space><Key.shift>Creacard<Key.space><Key.shift>Ave<Key.space><Key.shift><Key.shift><Key.shift><Key.shift><Key.shift><Key.shift><Key.shift><Key.shift><Key.shift><Key.shift><Key.shift><Key.shift><Key.shift><Key.shift><Key.shift><Key.shift><Key.shift><Key.shift><Key.shift><Key.shift><Key.shift><Key.shift><Key.shift><Key.shift><Key.shift><Key.shift><Key.shift><Key.shift>#<Key.space>144,<Key.space><Key.shift>Rockey<Key.space><Key.shift>Hill,<Key.space><Key.shift><Key.shift><Key.shift><Key.shift><Key.shift><Key.shift><Key.shift><Key.shift><Key.shift><Key.shift><Key.shift>NJ<Key.space>08533
Screenshot: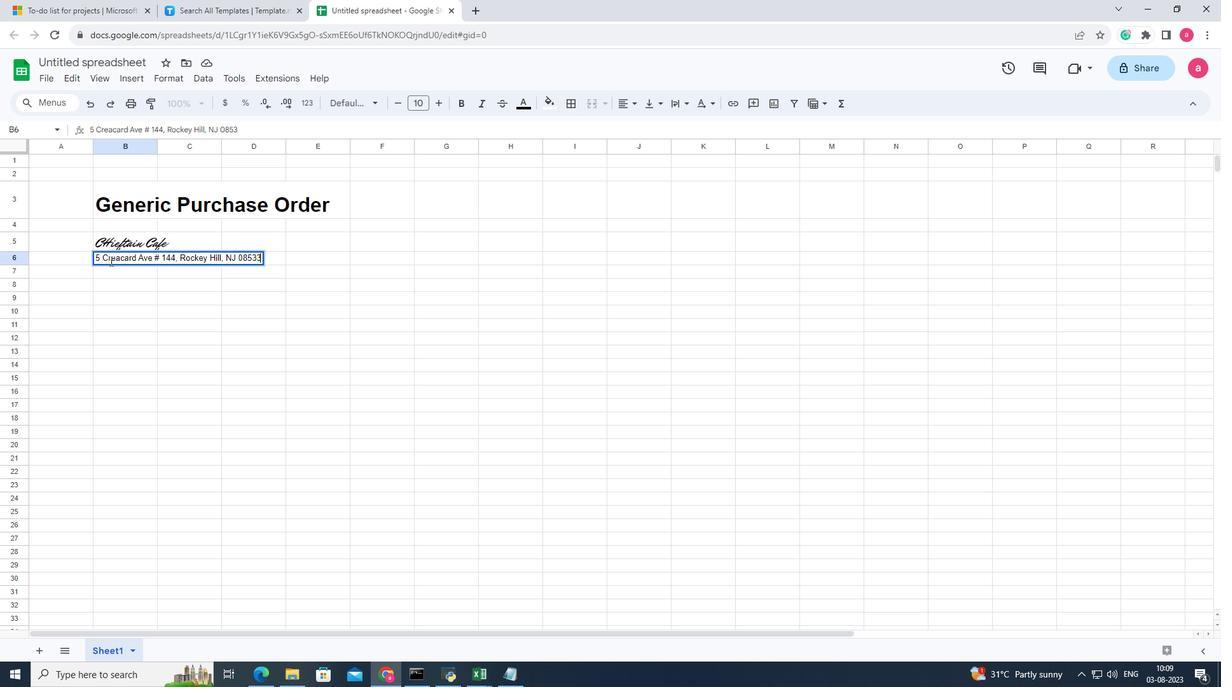 
Action: Mouse moved to (117, 276)
Screenshot: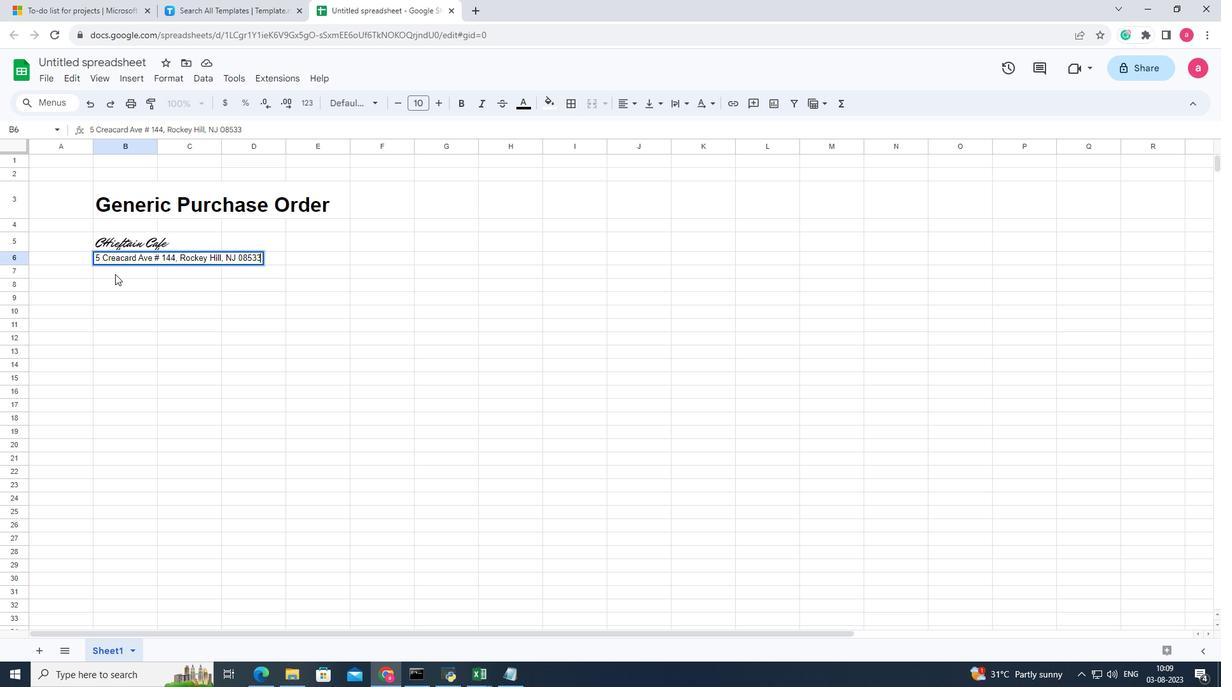 
Action: Mouse pressed left at (117, 276)
Screenshot: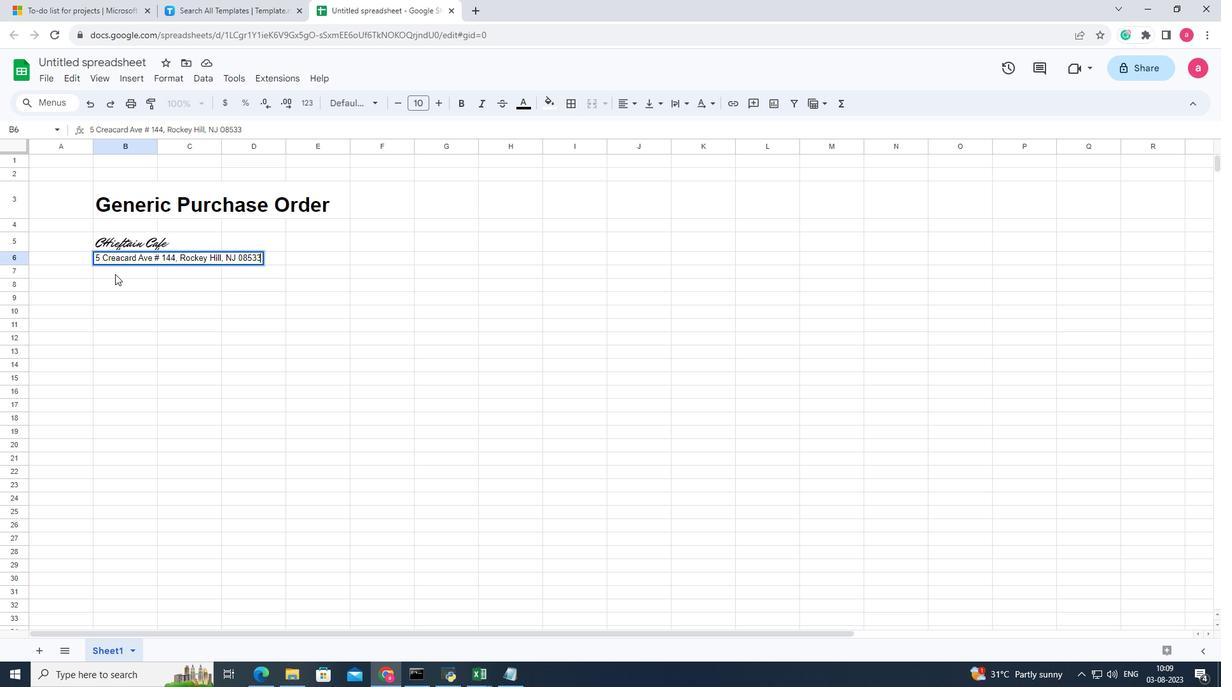 
Action: Mouse pressed left at (117, 276)
Screenshot: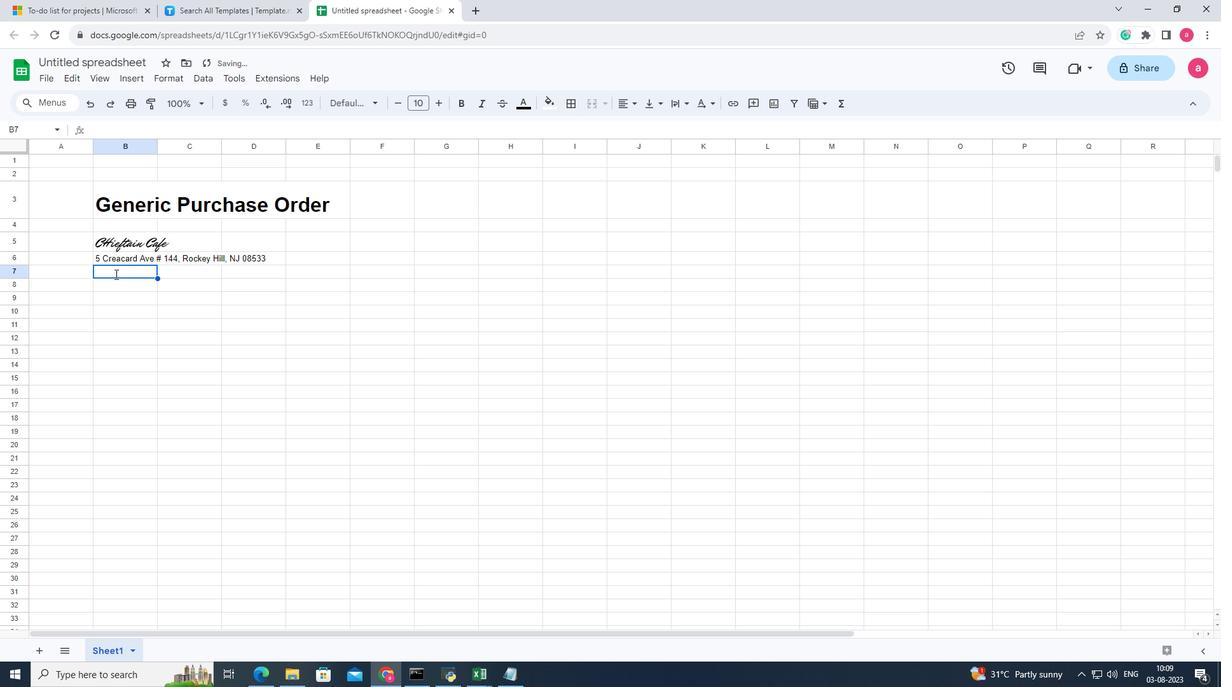 
Action: Key pressed chieftaincafe<Key.shift>@email.com<Key.space><Key.shift>|<Key.space>222<Key.space>555<Key.space>7777
Screenshot: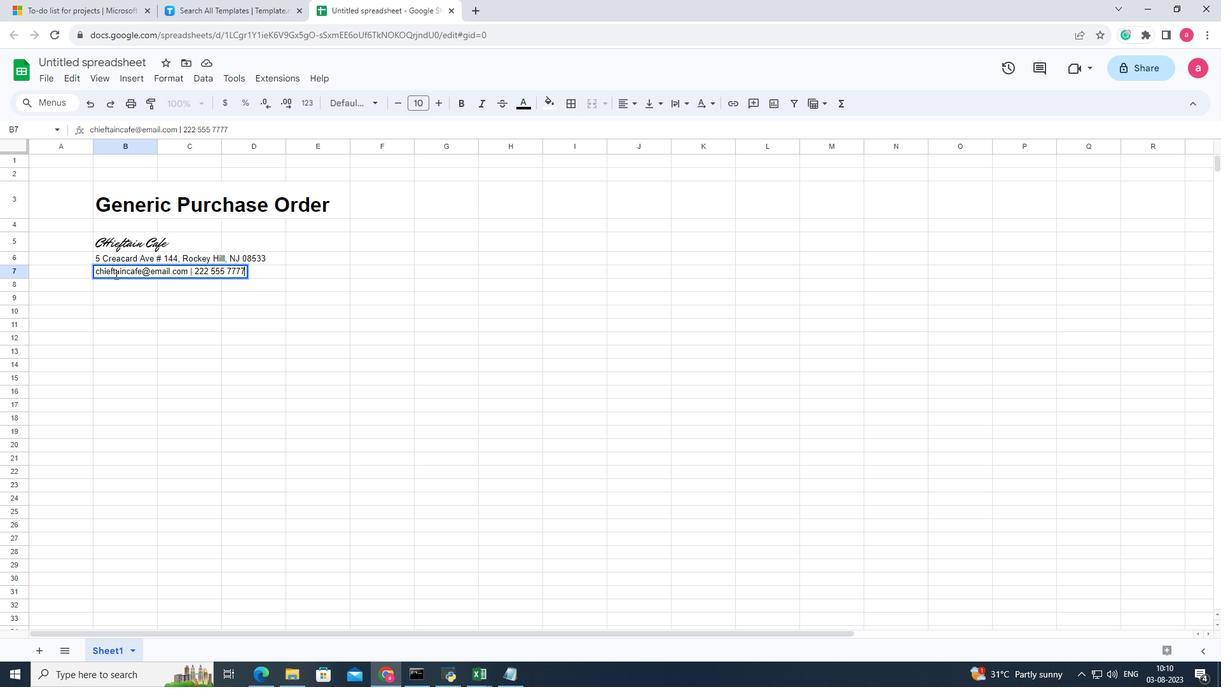 
Action: Mouse moved to (132, 306)
Screenshot: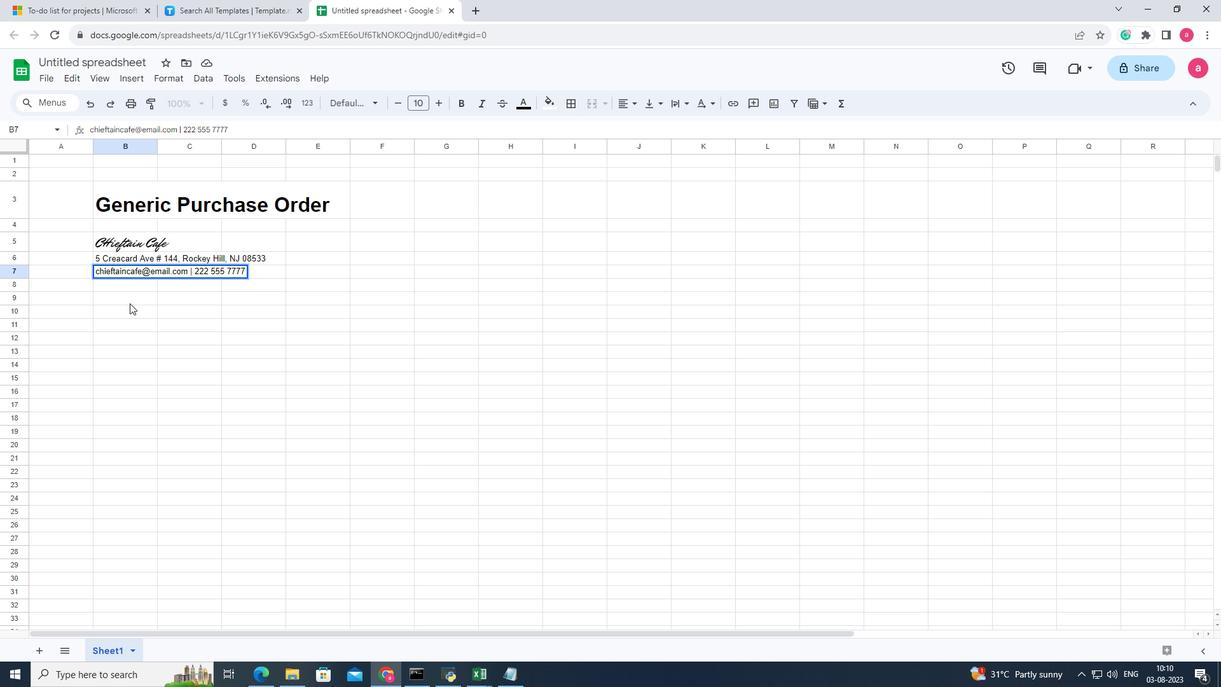 
Action: Mouse pressed left at (132, 306)
Screenshot: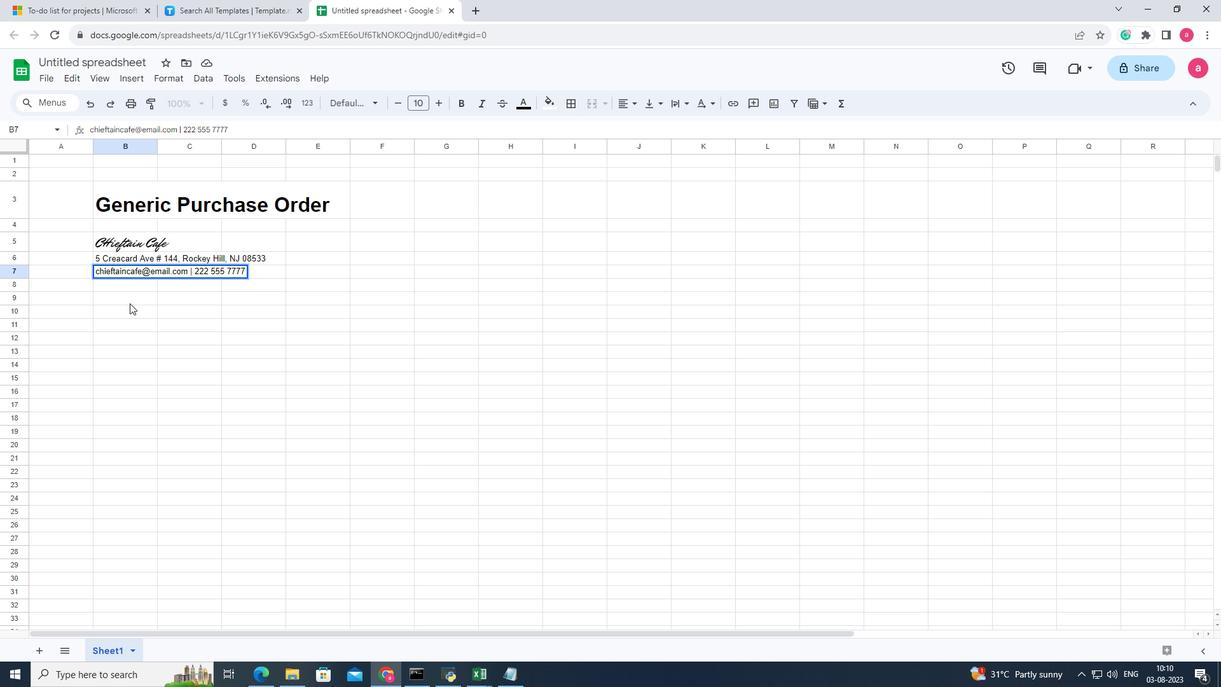 
Action: Mouse moved to (132, 304)
Screenshot: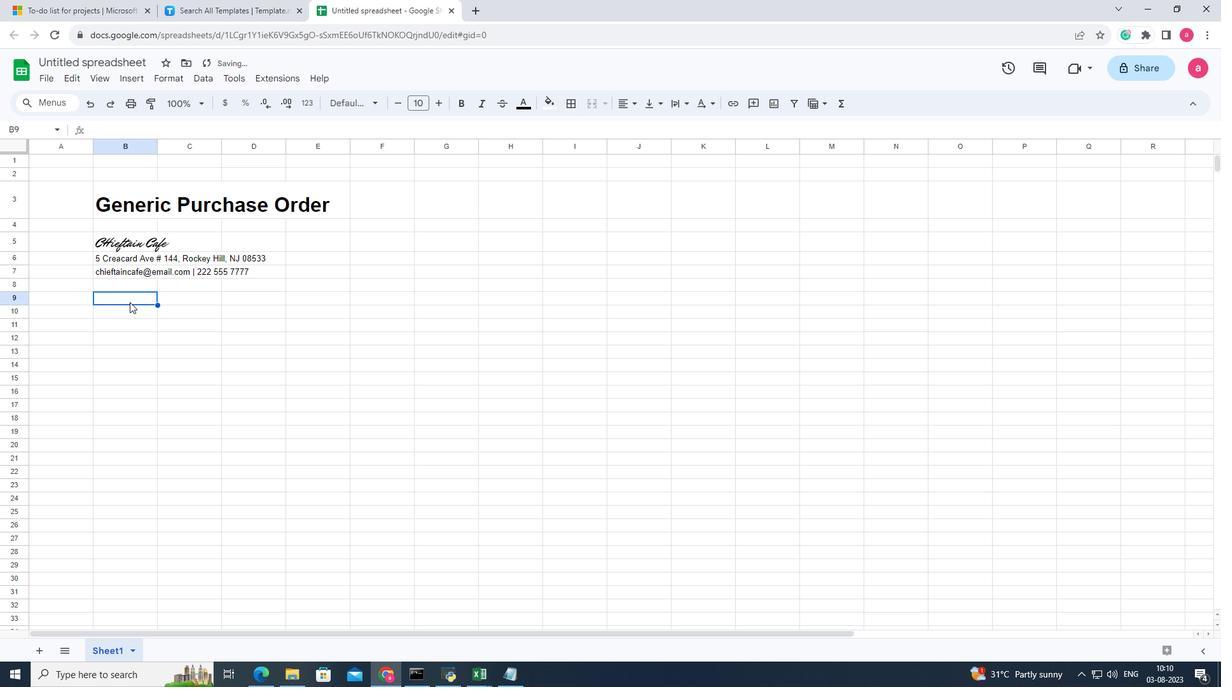
Action: Mouse pressed left at (132, 304)
Screenshot: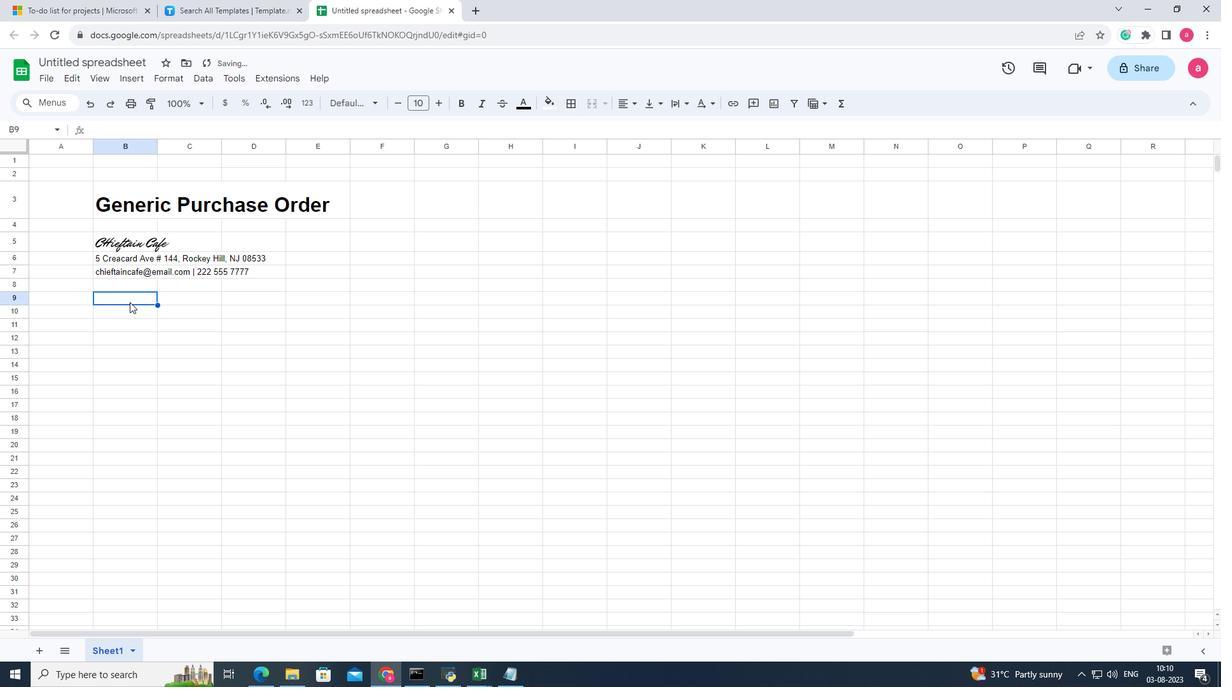 
Action: Mouse pressed left at (132, 304)
Screenshot: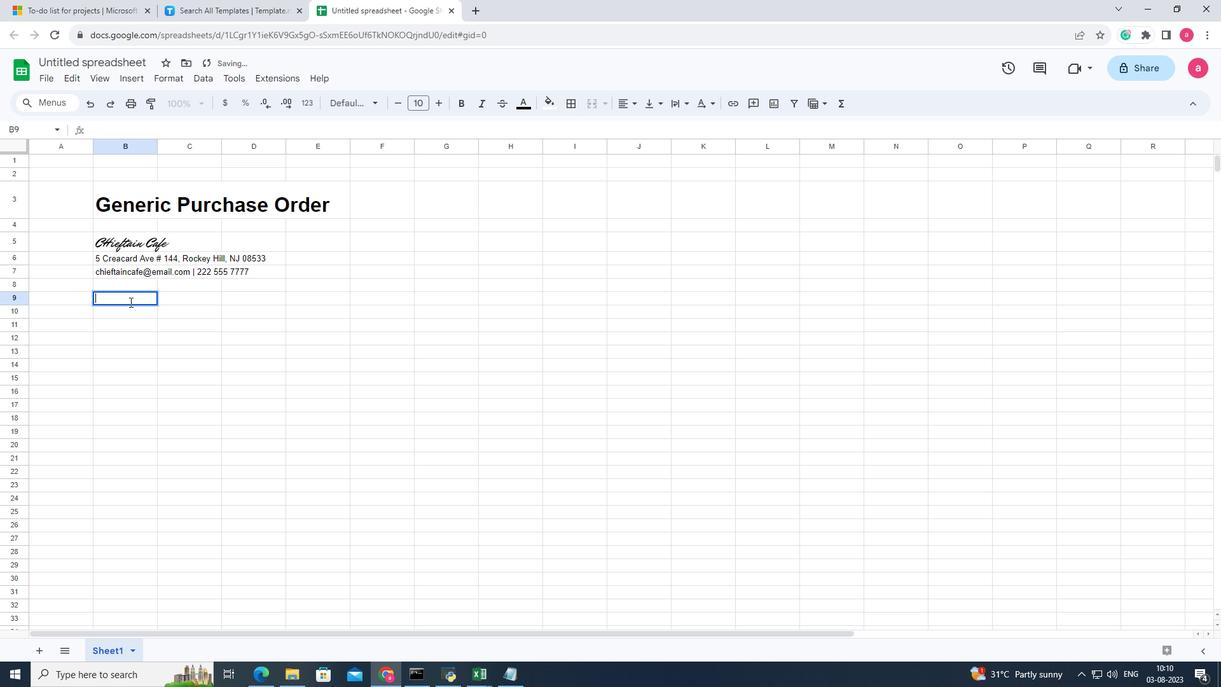 
Action: Key pressed <Key.shift>V<Key.shift>ENDOR
Screenshot: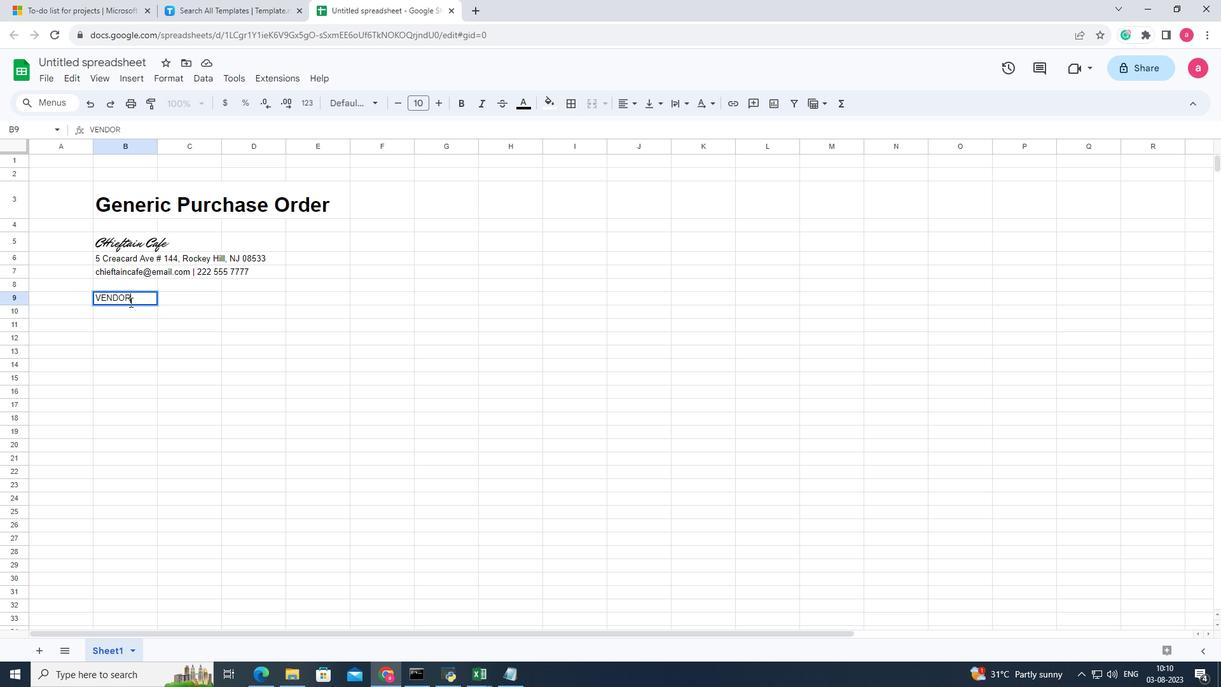 
Action: Mouse moved to (194, 304)
Screenshot: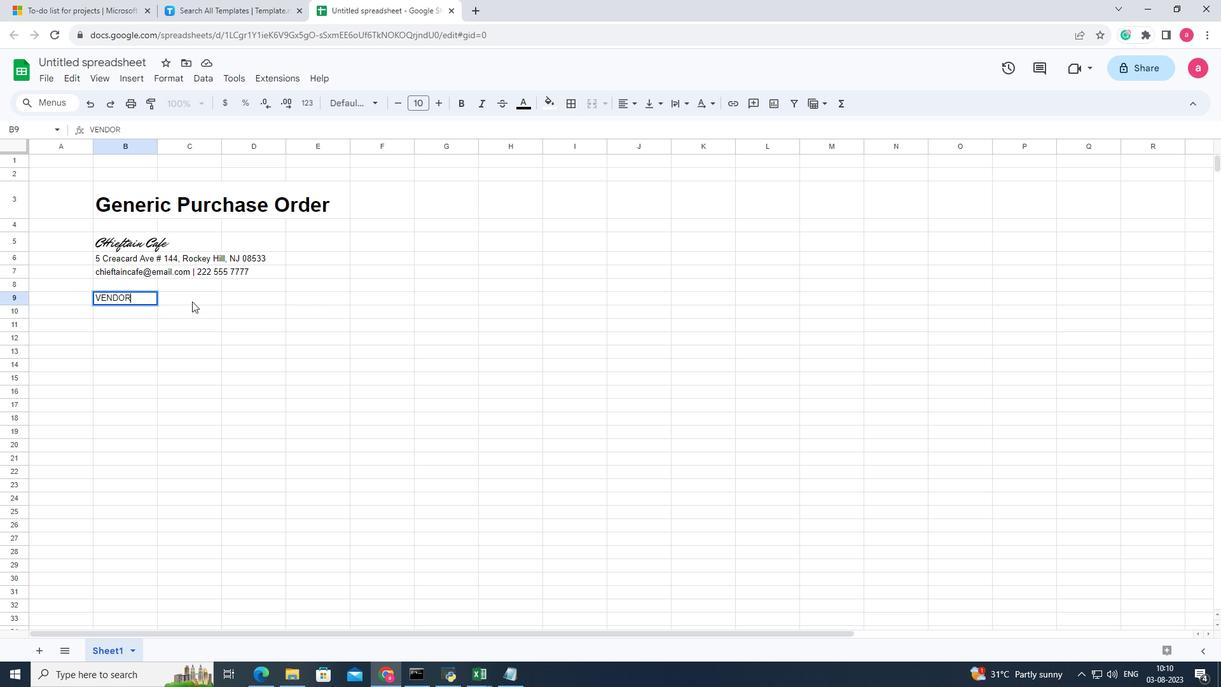 
Action: Mouse pressed left at (194, 304)
Screenshot: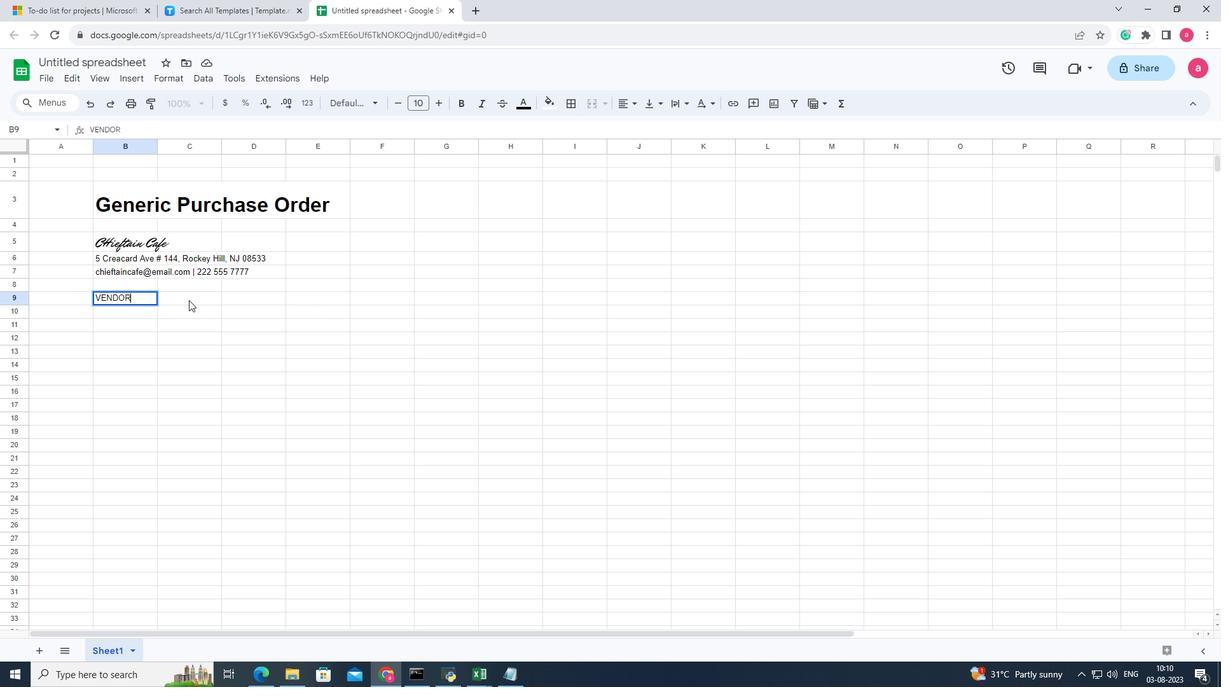 
Action: Mouse moved to (591, 102)
Screenshot: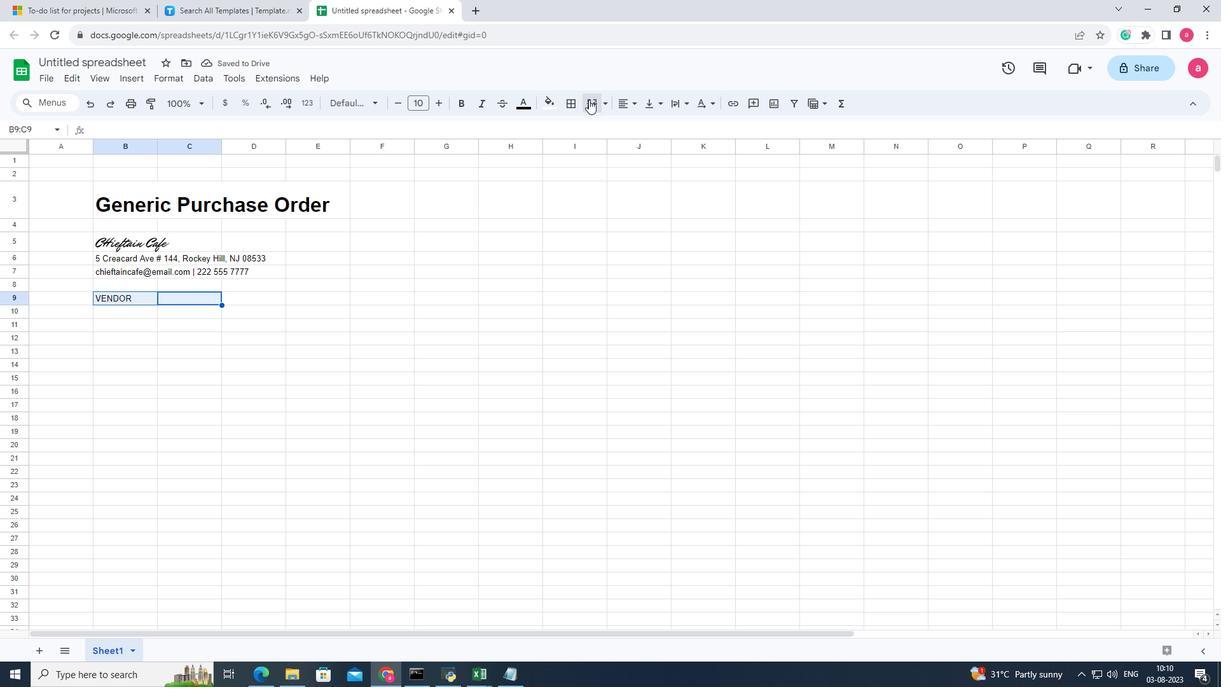 
Action: Mouse pressed left at (591, 102)
Screenshot: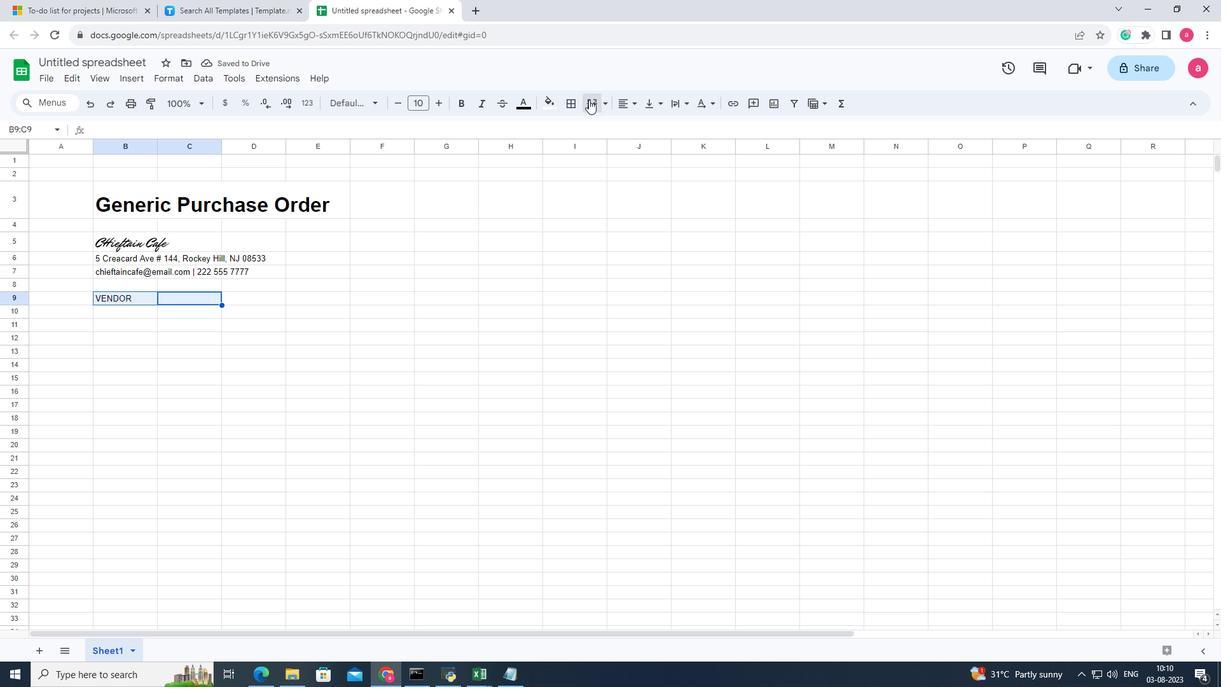 
Action: Mouse moved to (160, 151)
Screenshot: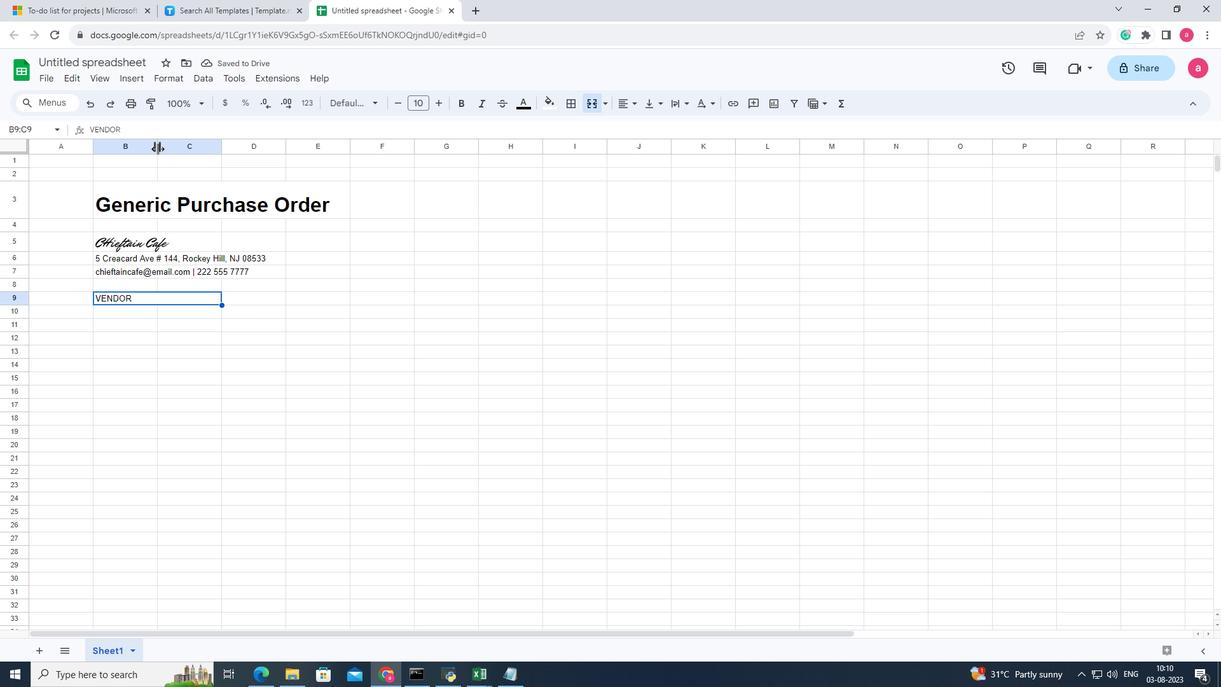 
Action: Mouse pressed left at (160, 151)
Screenshot: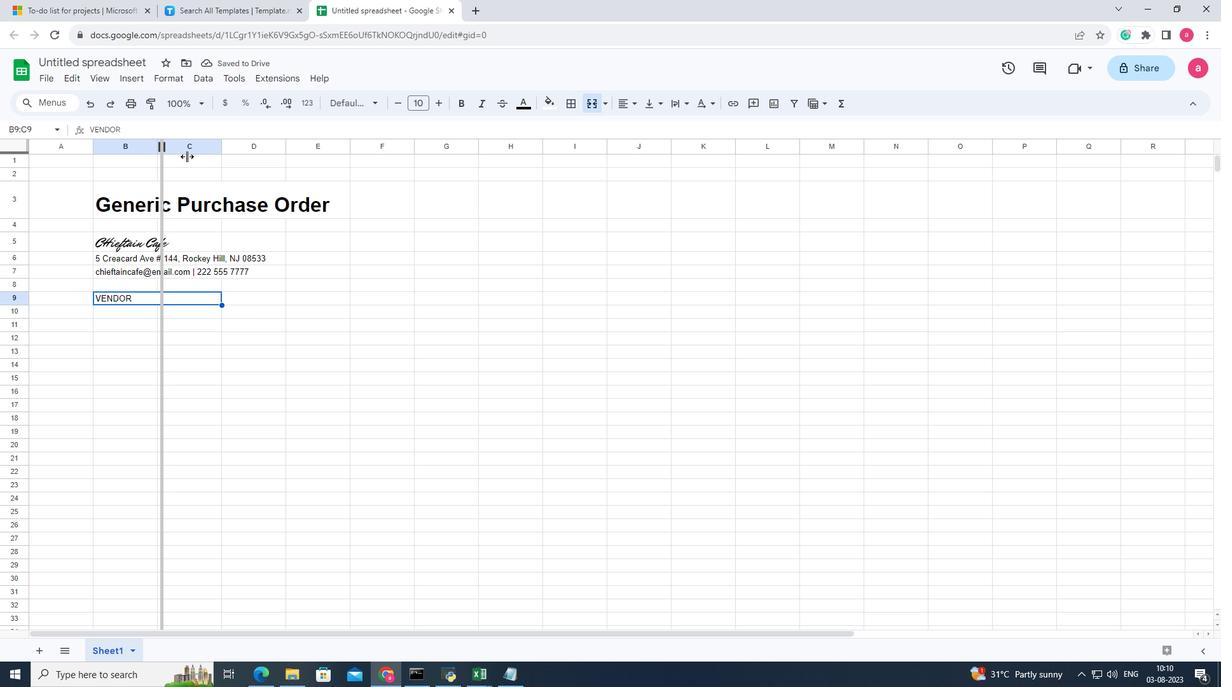 
Action: Mouse moved to (287, 153)
Screenshot: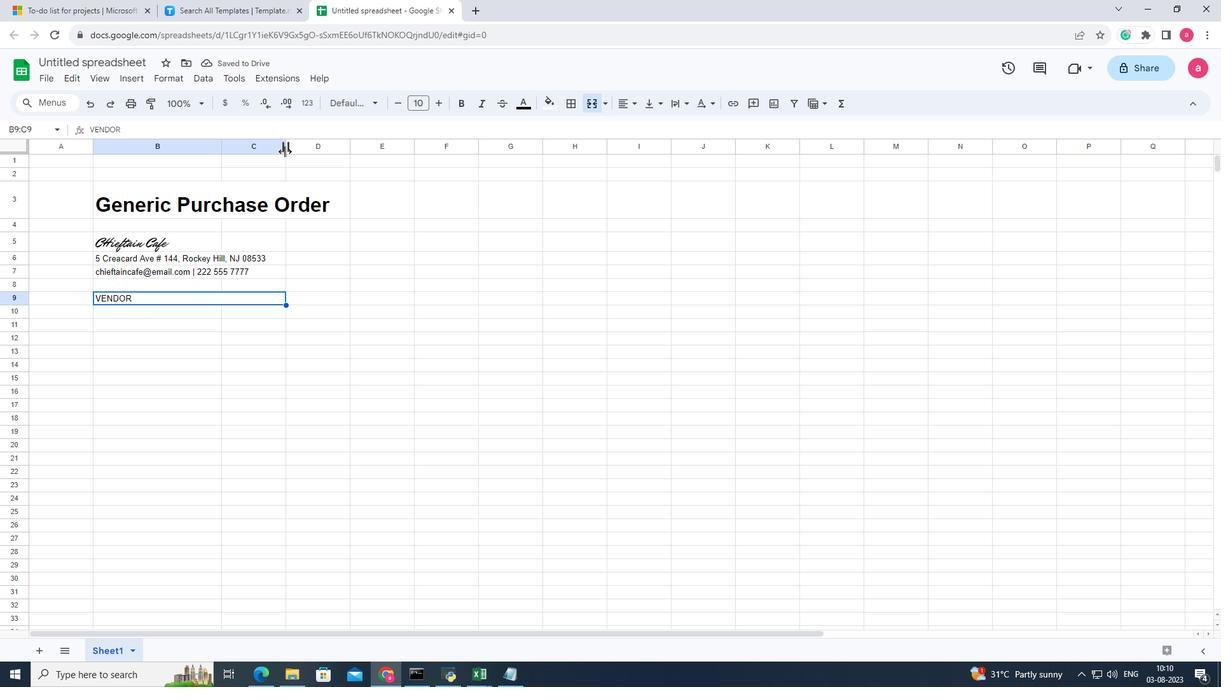 
Action: Mouse pressed left at (287, 153)
Screenshot: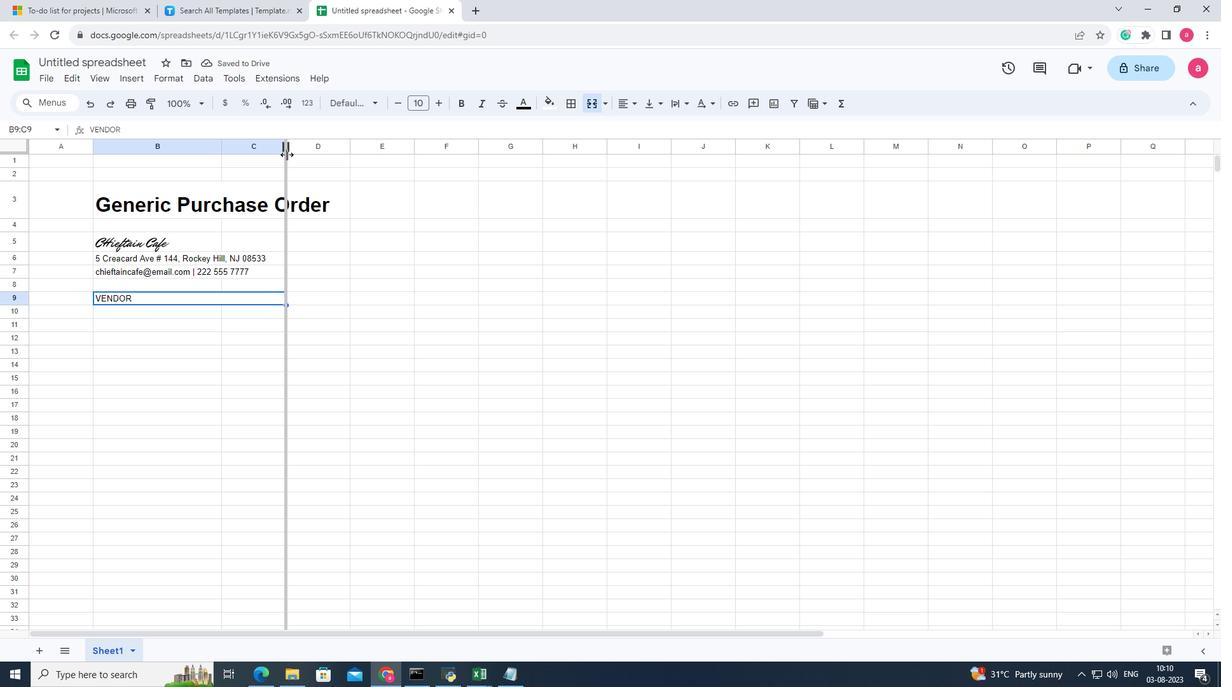 
Action: Mouse moved to (375, 306)
Screenshot: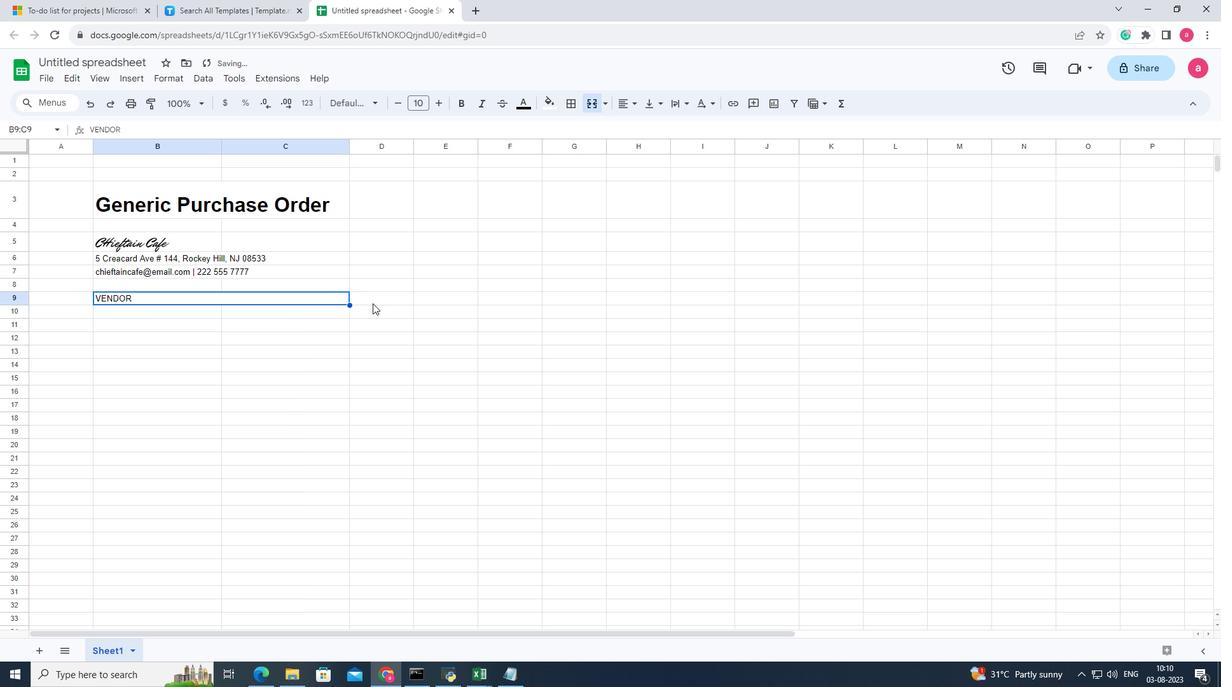 
Action: Mouse pressed left at (375, 306)
Screenshot: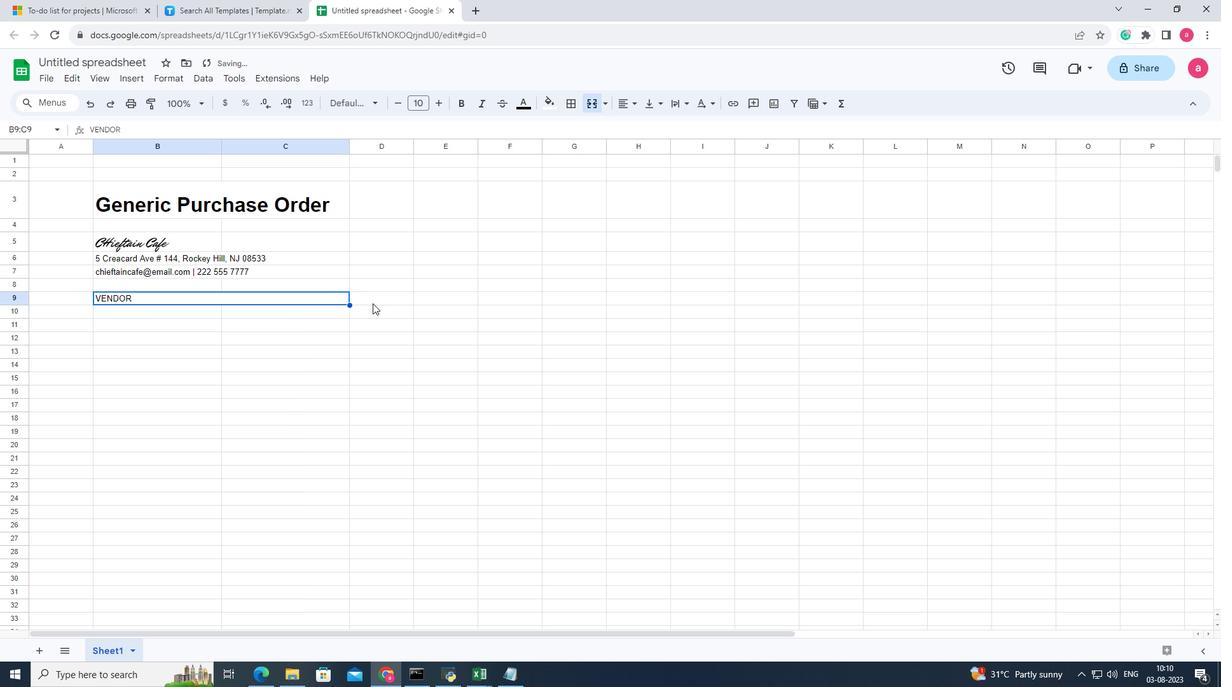 
Action: Mouse pressed left at (375, 306)
Screenshot: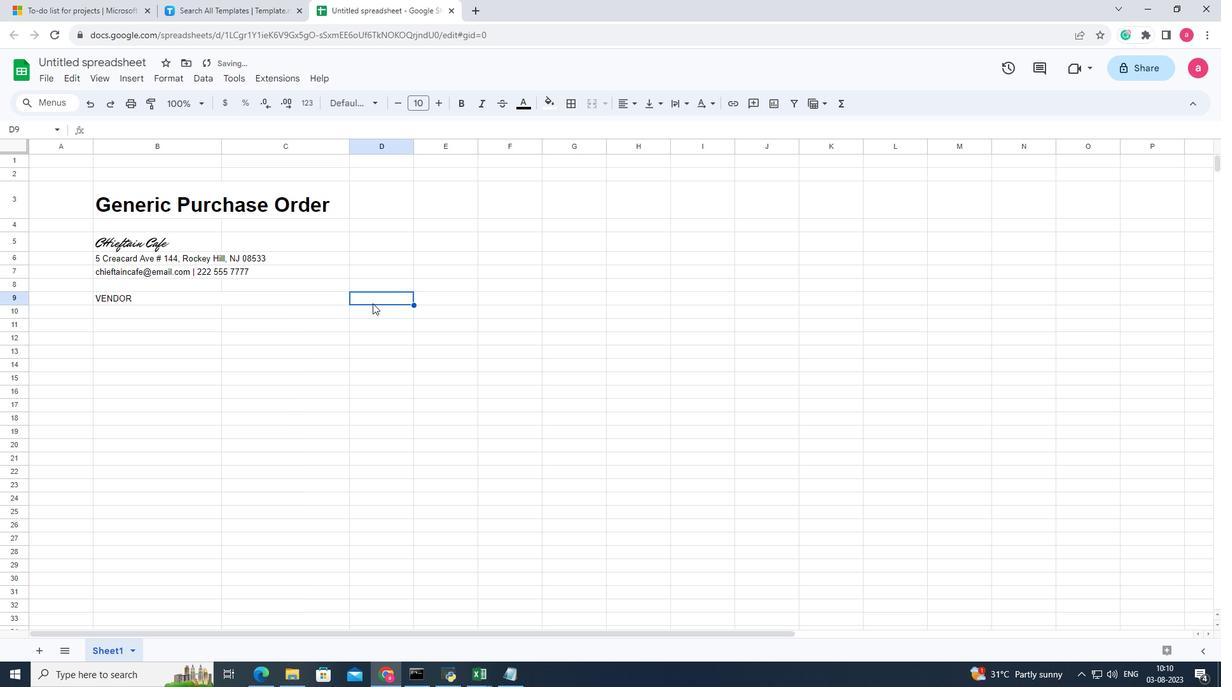 
Action: Key pressed <Key.shift>H<Key.backspace><Key.shift><Key.shift><Key.shift><Key.shift><Key.shift><Key.shift><Key.shift><Key.shift><Key.shift><Key.shift><Key.shift><Key.shift><Key.shift><Key.shift><Key.shift><Key.shift><Key.shift><Key.shift><Key.shift><Key.shift><Key.shift><Key.shift><Key.shift><Key.shift><Key.shift><Key.shift><Key.shift><Key.shift><Key.shift><Key.shift><Key.shift>#<Key.shift>HIP<Key.space><Key.shift>TO
Screenshot: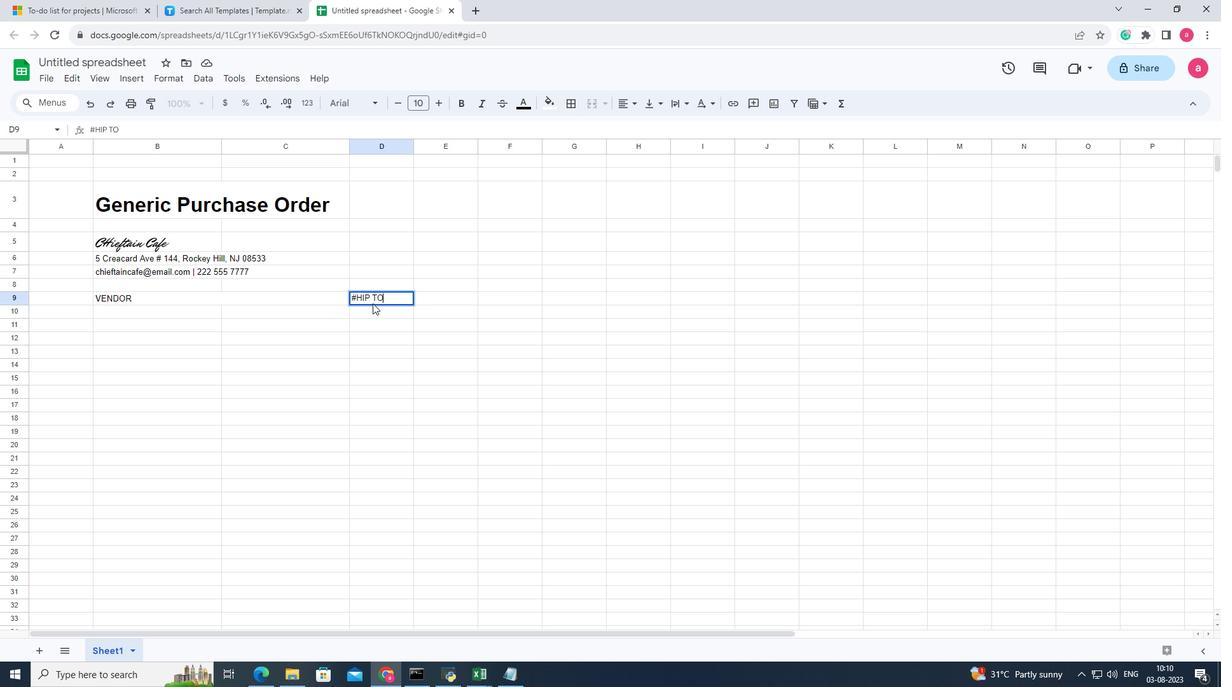 
Action: Mouse moved to (467, 300)
Screenshot: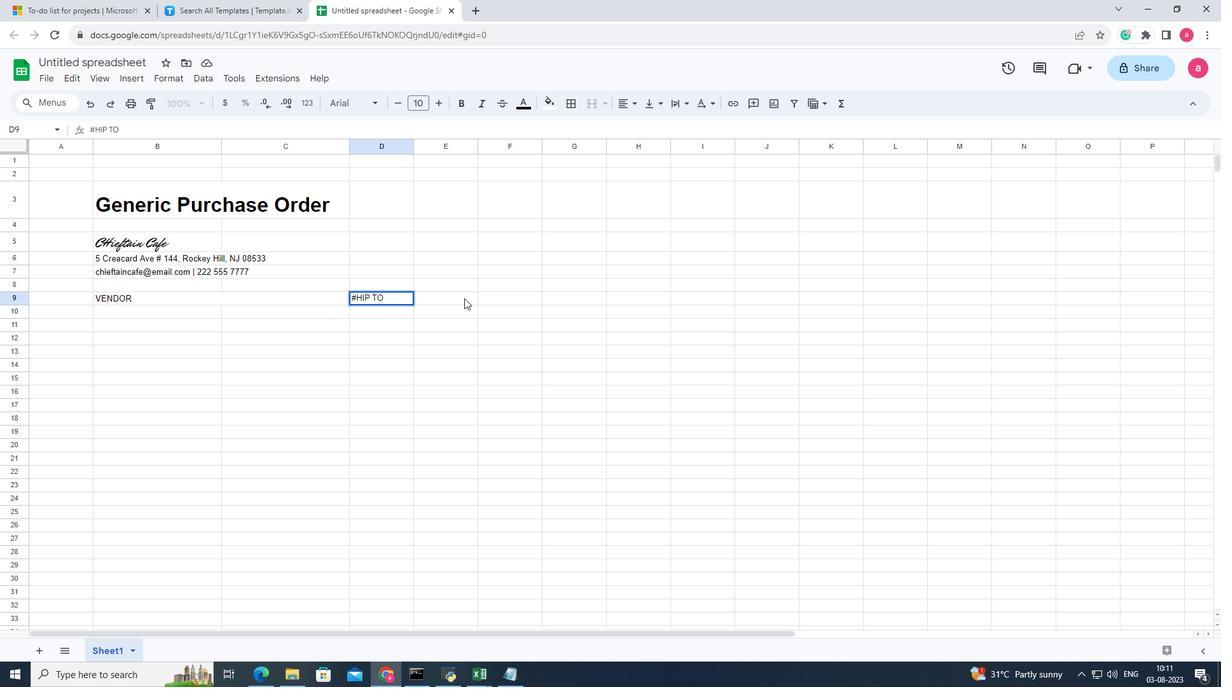 
Action: Mouse pressed left at (467, 300)
Screenshot: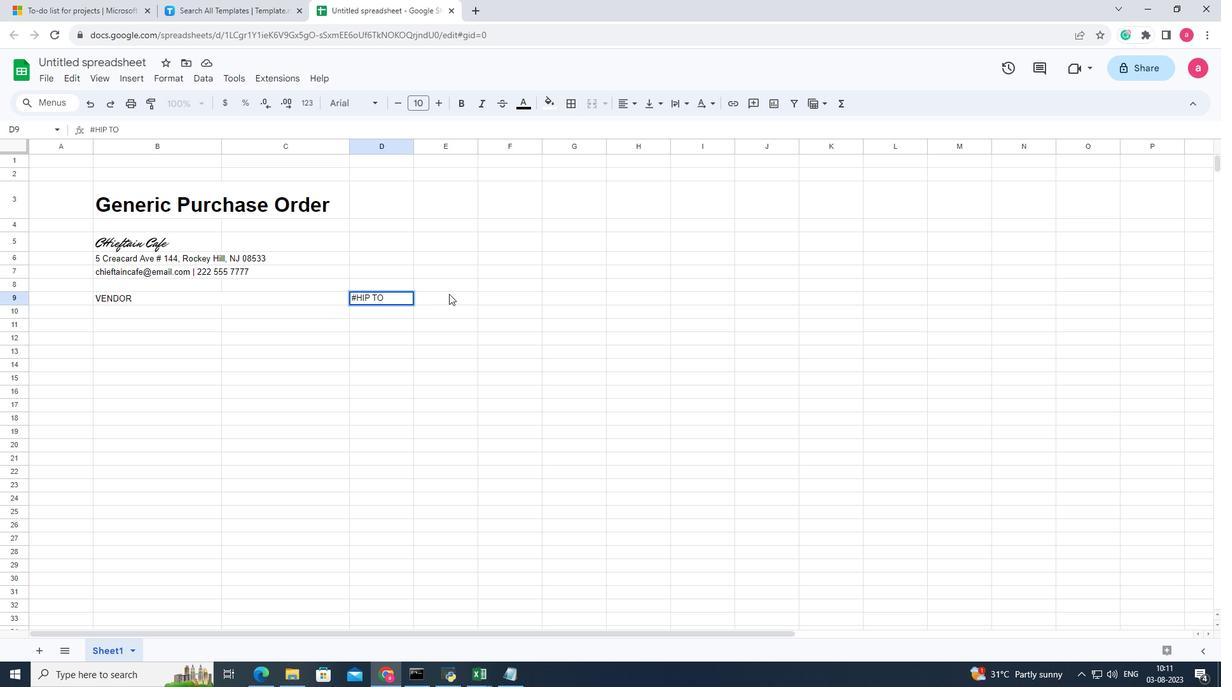 
Action: Mouse moved to (589, 104)
Screenshot: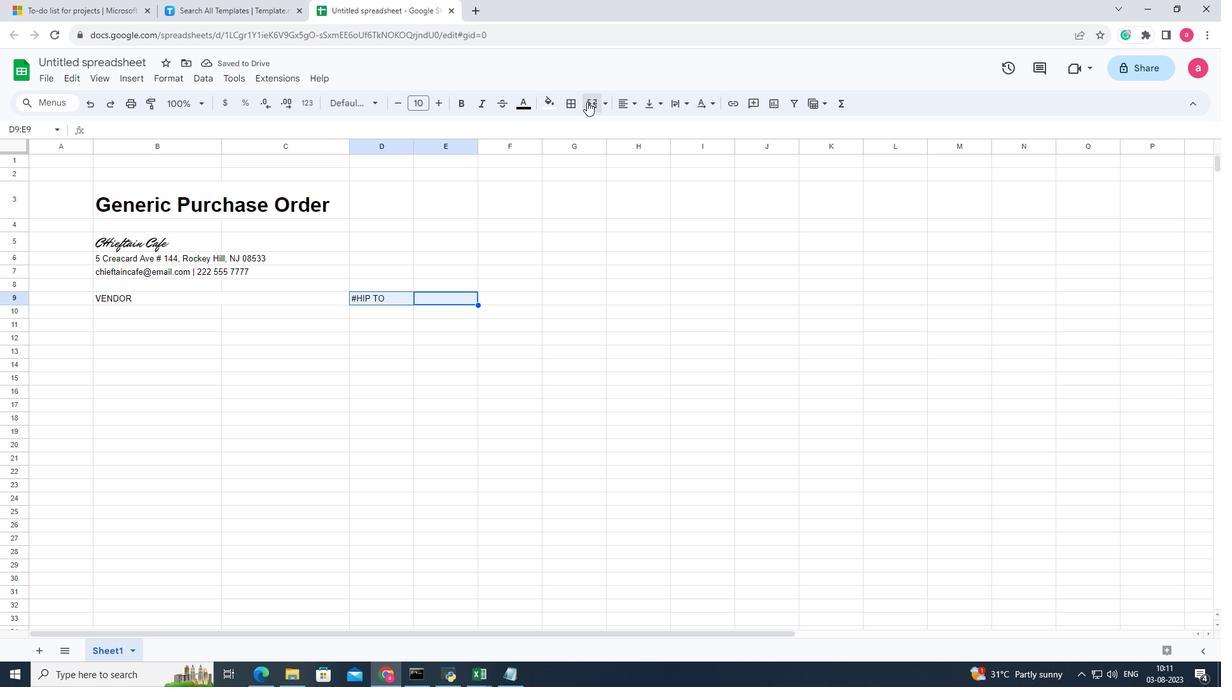 
Action: Mouse pressed left at (589, 104)
Screenshot: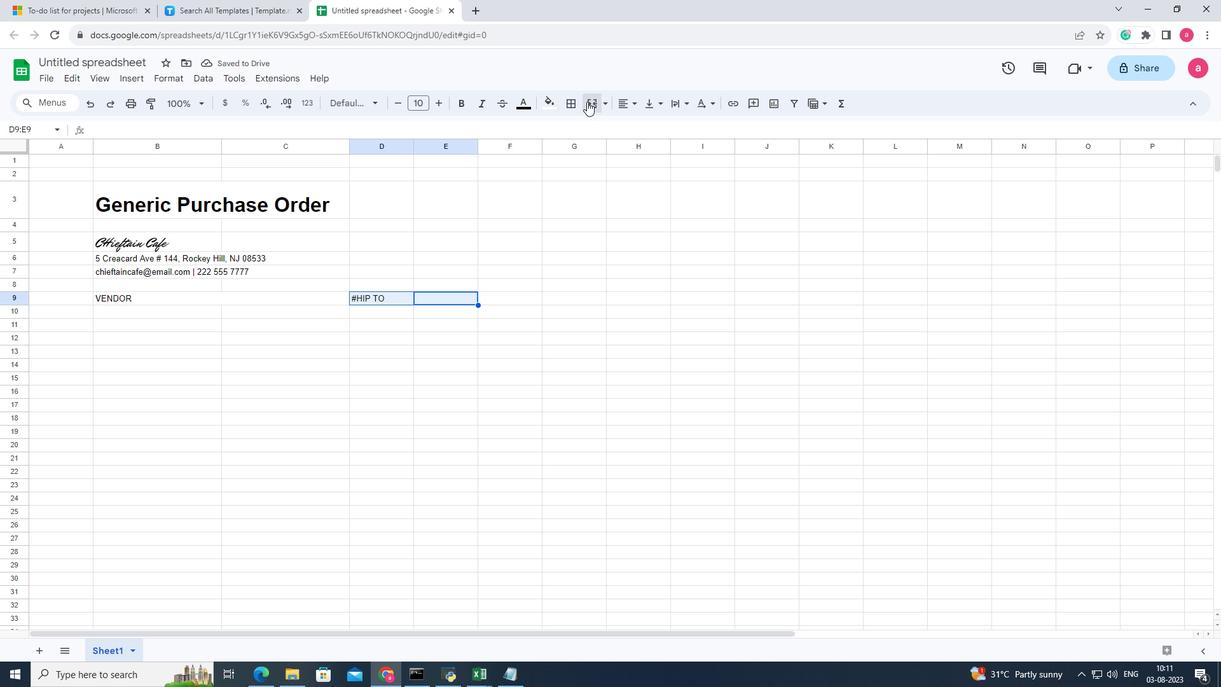 
Action: Mouse moved to (631, 105)
Screenshot: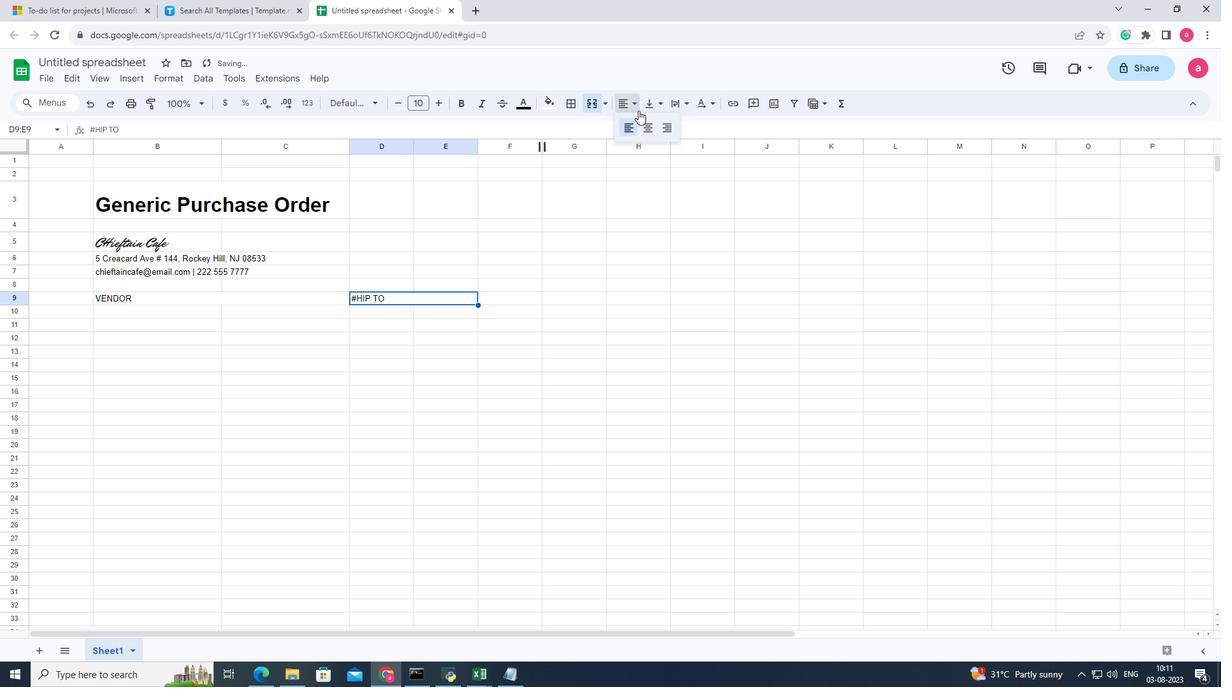 
Action: Mouse pressed left at (631, 105)
Screenshot: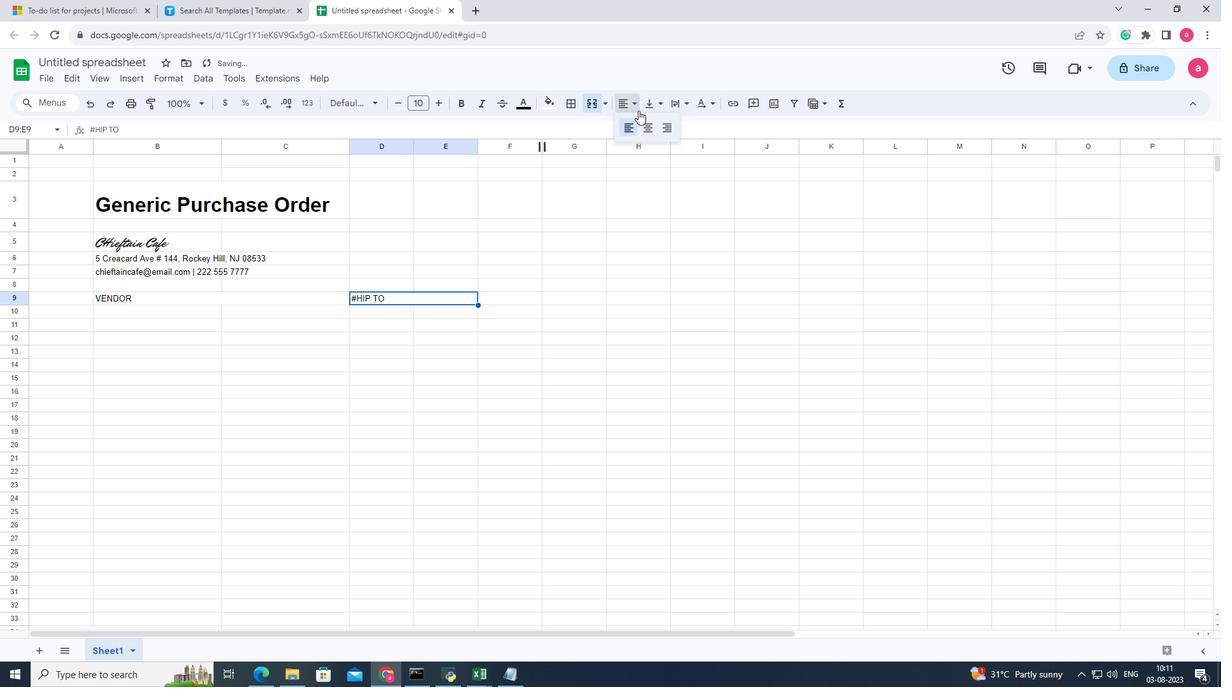 
Action: Mouse moved to (655, 133)
Screenshot: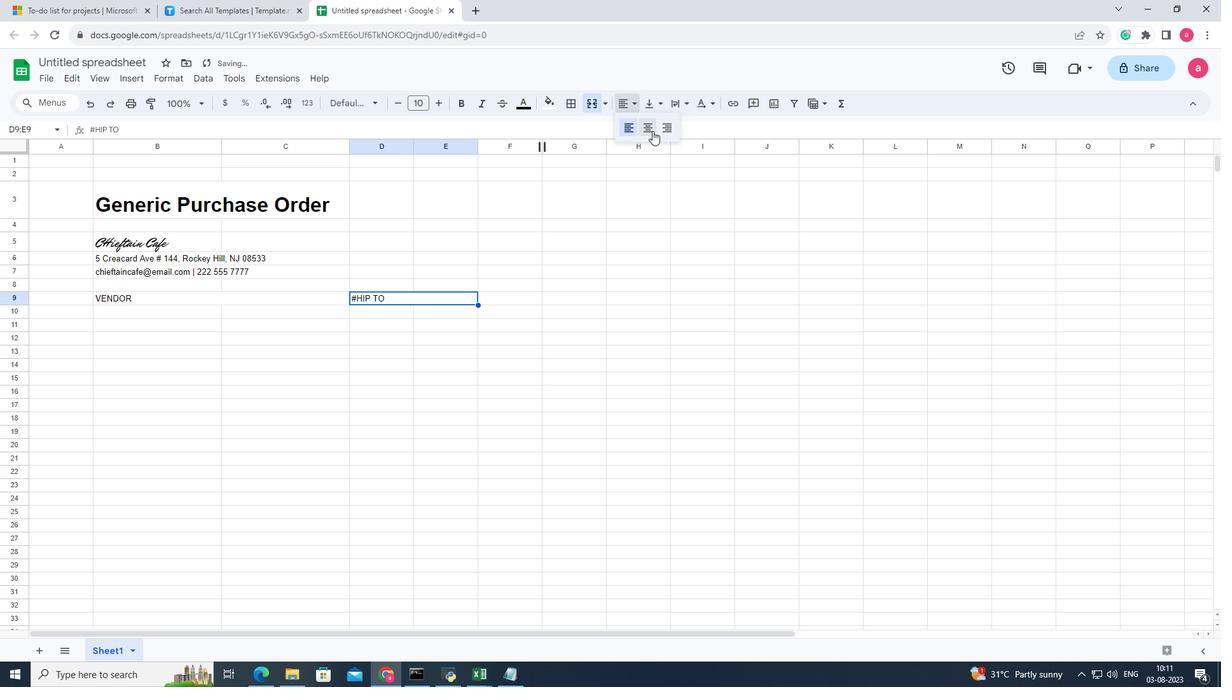 
Action: Mouse pressed left at (655, 133)
Screenshot: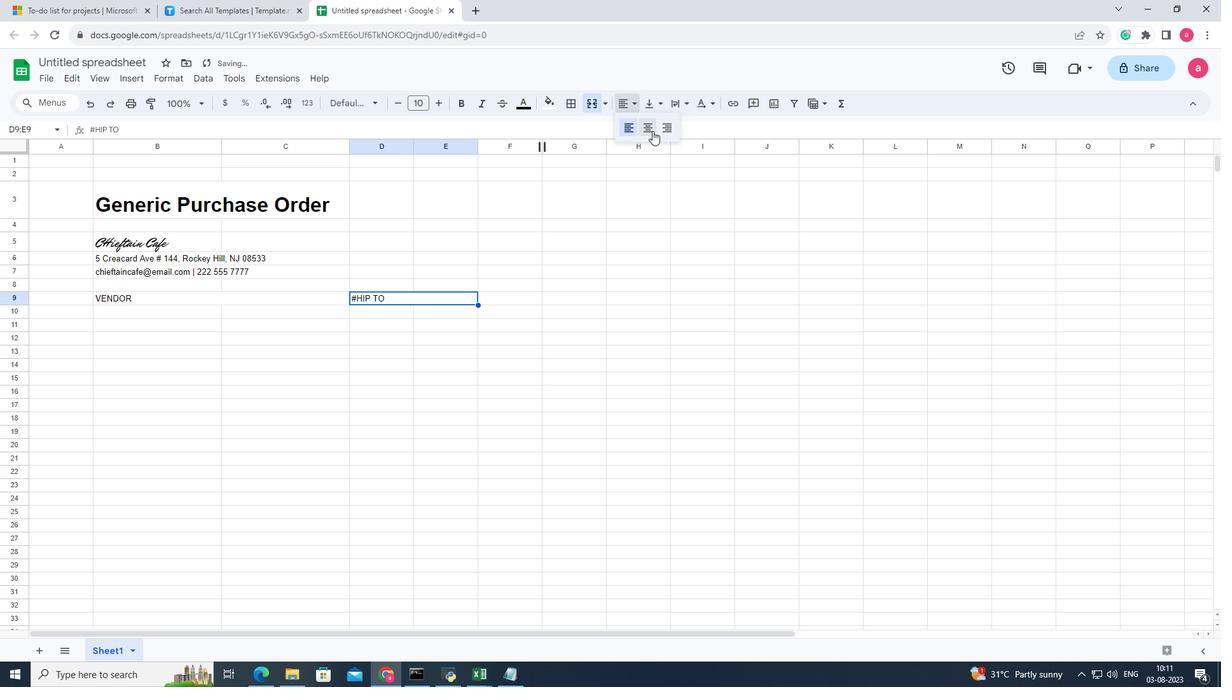 
Action: Mouse moved to (120, 304)
Screenshot: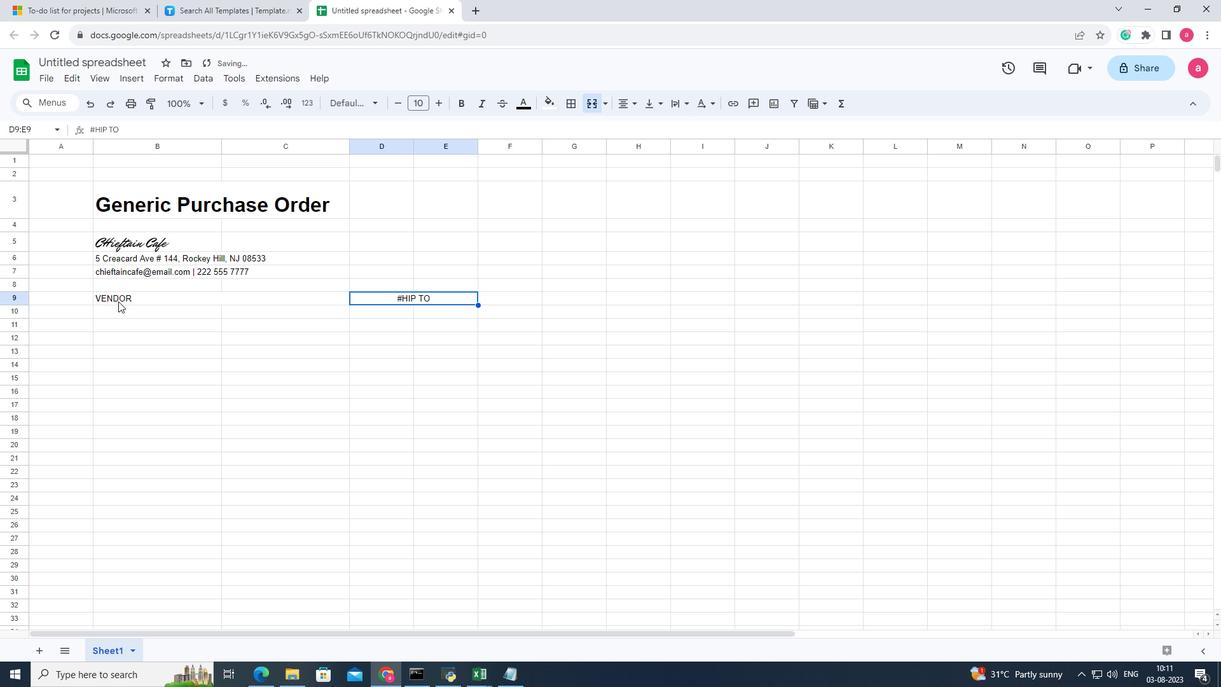 
Action: Mouse pressed left at (120, 304)
Screenshot: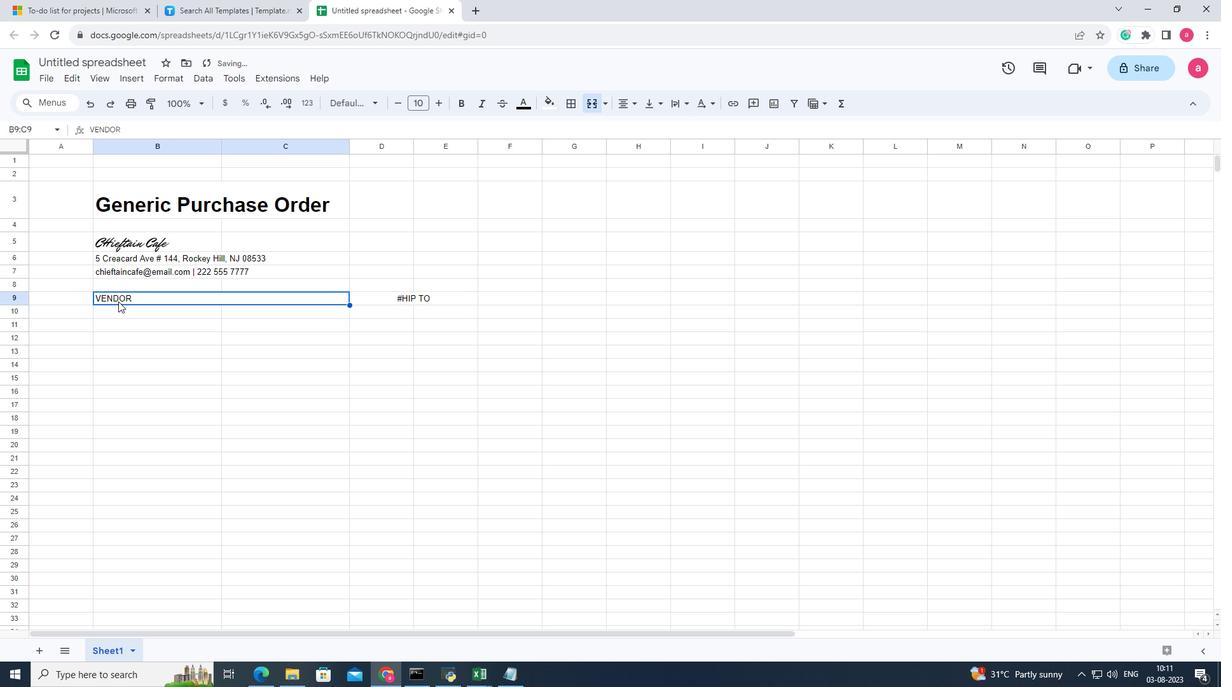 
Action: Mouse moved to (634, 106)
Screenshot: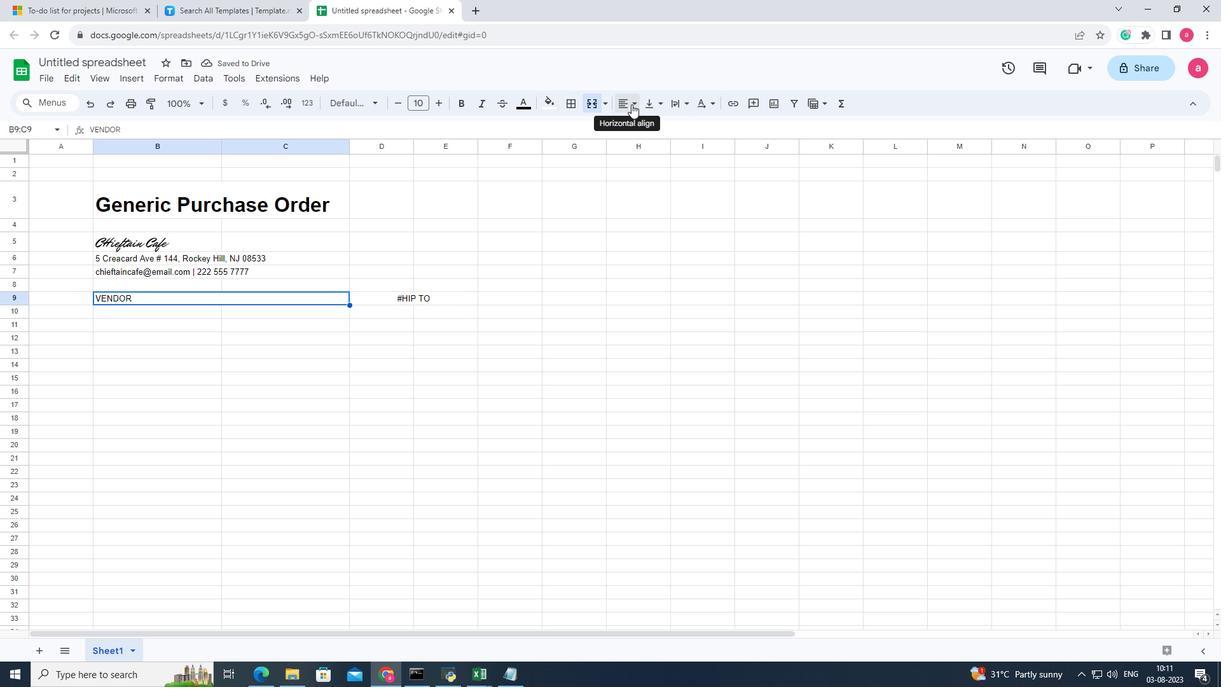 
Action: Mouse pressed left at (634, 106)
Screenshot: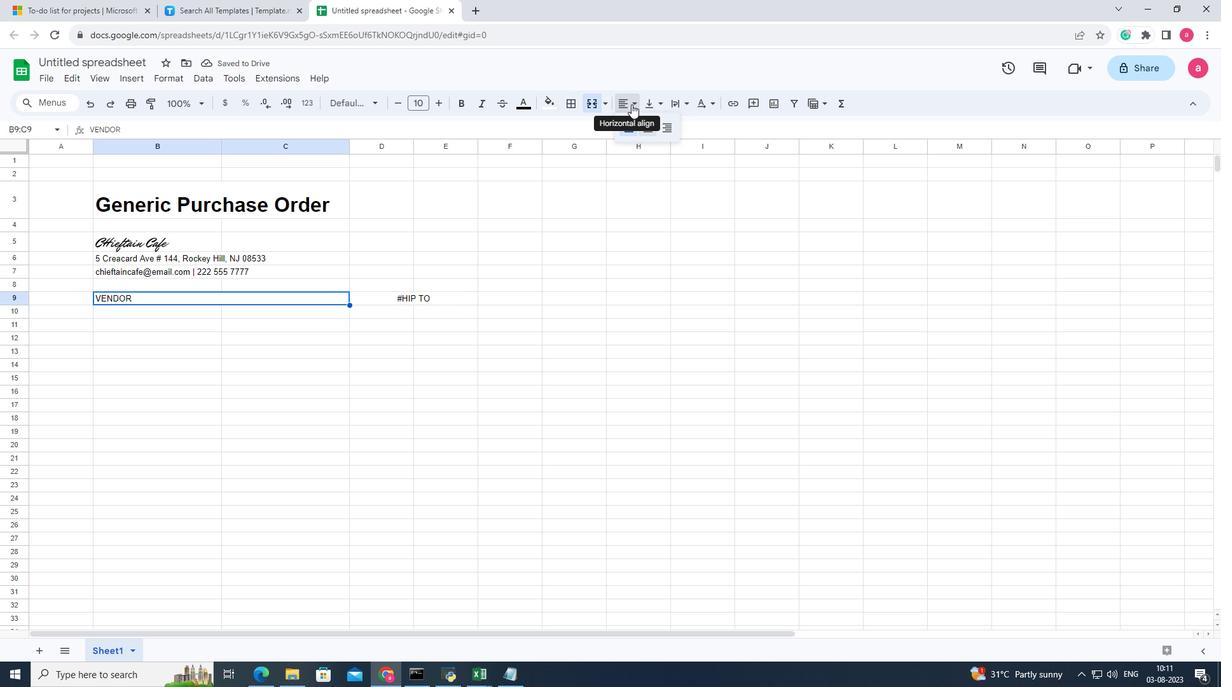 
Action: Mouse moved to (642, 132)
Screenshot: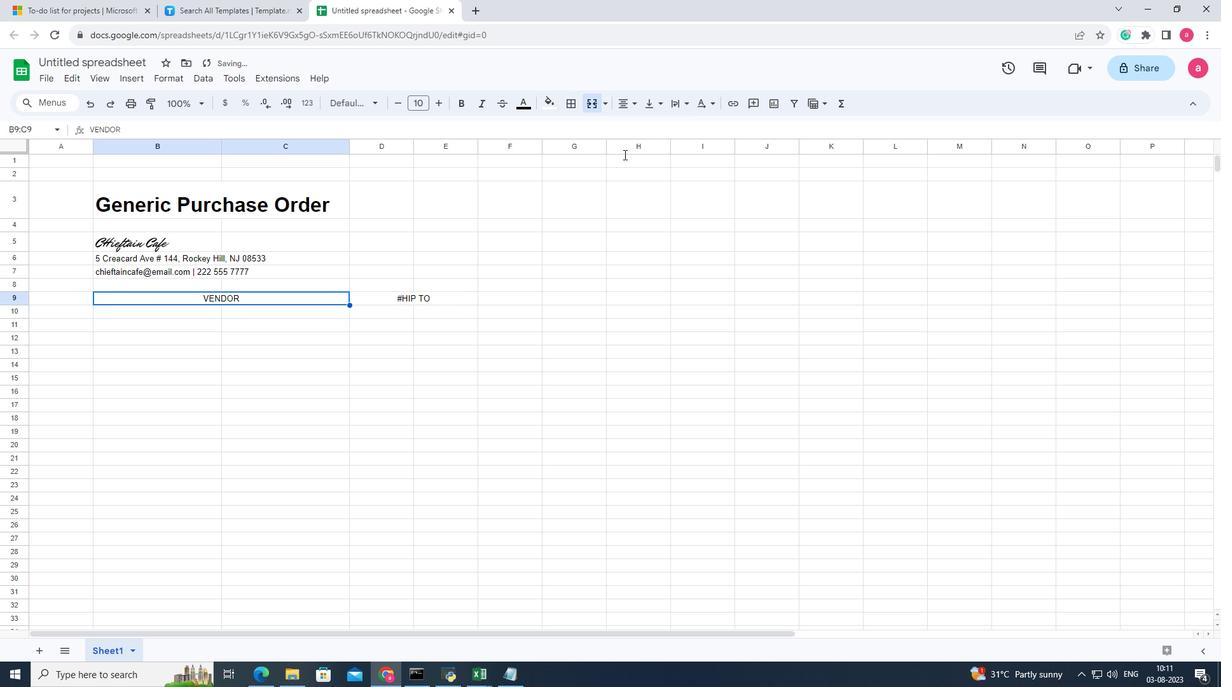 
Action: Mouse pressed left at (642, 132)
Screenshot: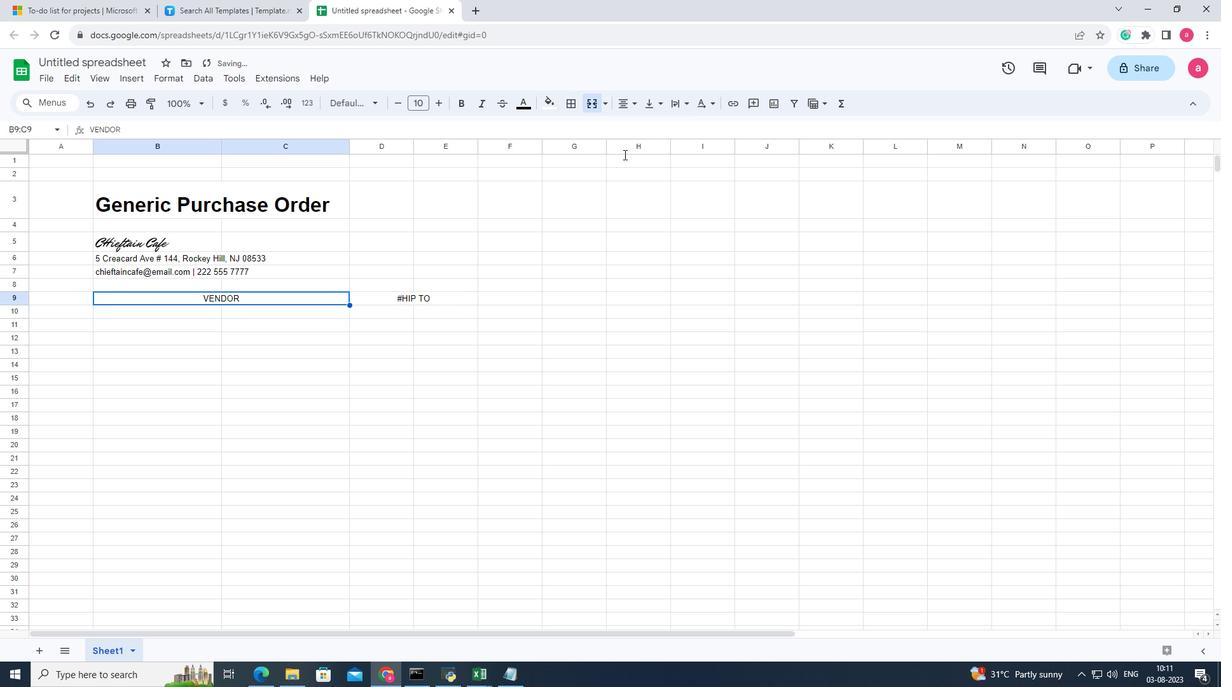 
Action: Mouse moved to (155, 316)
Screenshot: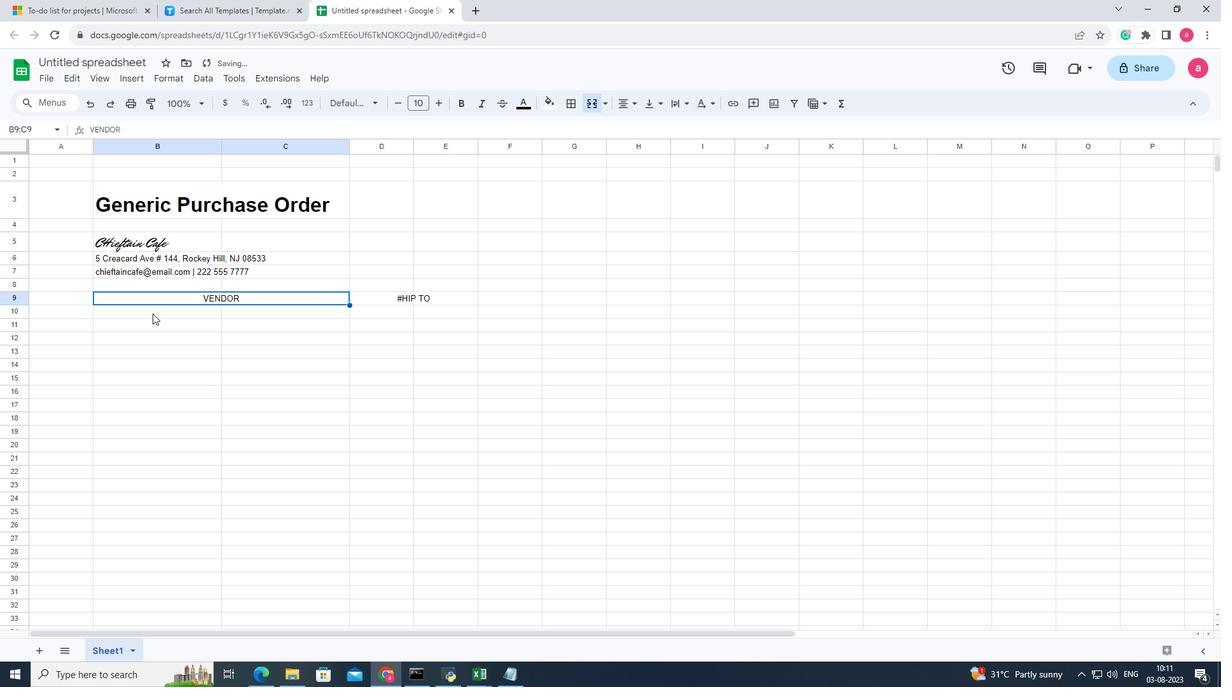 
Action: Mouse pressed left at (155, 316)
Screenshot: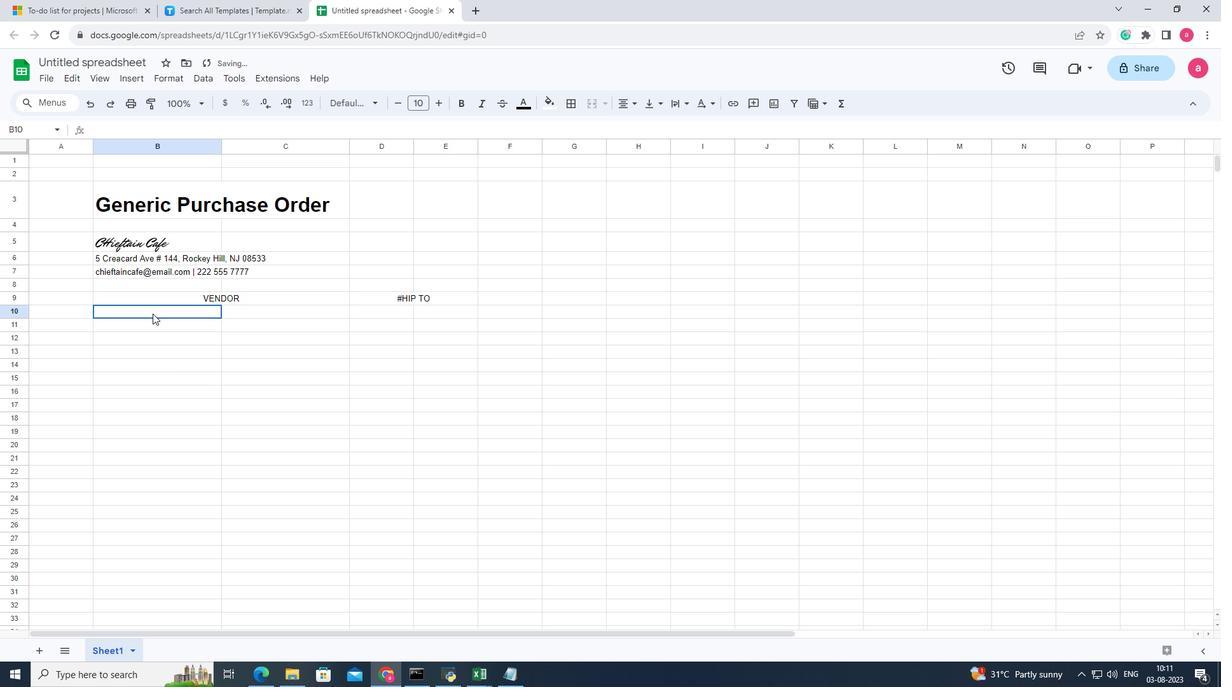 
Action: Mouse moved to (155, 314)
Screenshot: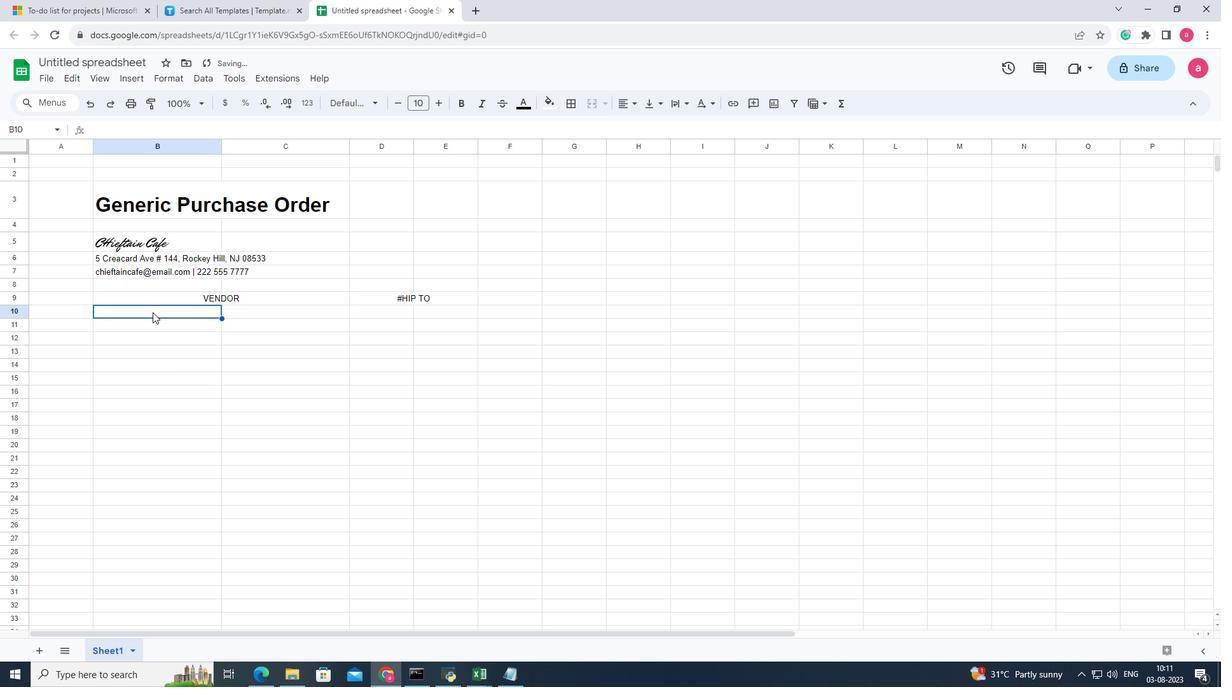 
Action: Key pressed <Key.shift>NAME<Key.down><Key.shift><Key.shift><Key.shift><Key.shift><Key.shift><Key.shift><Key.shift><Key.shift><Key.shift><Key.shift><Key.shift><Key.shift><Key.shift><Key.shift><Key.shift><Key.shift><Key.shift><Key.shift><Key.shift><Key.shift><Key.up><Key.delete><Key.shift><Key.shift>N<Key.caps_lock><Key.caps_lock>ame<Key.down><Key.shift><Key.shift><Key.shift><Key.shift><Key.shift><Key.shift><Key.shift><Key.shift><Key.shift><Key.shift><Key.shift><Key.shift><Key.shift><Key.shift><Key.shift><Key.shift><Key.shift><Key.shift><Key.shift>Contract<Key.space><Key.shift><Key.shift><Key.shift><Key.shift><Key.shift><Key.shift><Key.shift><Key.shift><Key.shift><Key.shift><Key.shift><Key.shift><Key.shift><Key.shift><Key.shift><Key.shift><Key.shift><Key.shift><Key.shift><Key.shift><Key.shift><Key.shift><Key.shift><Key.shift><Key.shift><Key.shift><Key.shift><Key.shift><Key.shift>#<Key.shift_r>:<Key.down><Key.shift>Address<Key.shift_r>:<Key.down><Key.shift><Key.shift><Key.shift><Key.shift><Key.shift><Key.shift><Key.shift><Key.shift><Key.shift><Key.shift><Key.shift>Email
Screenshot: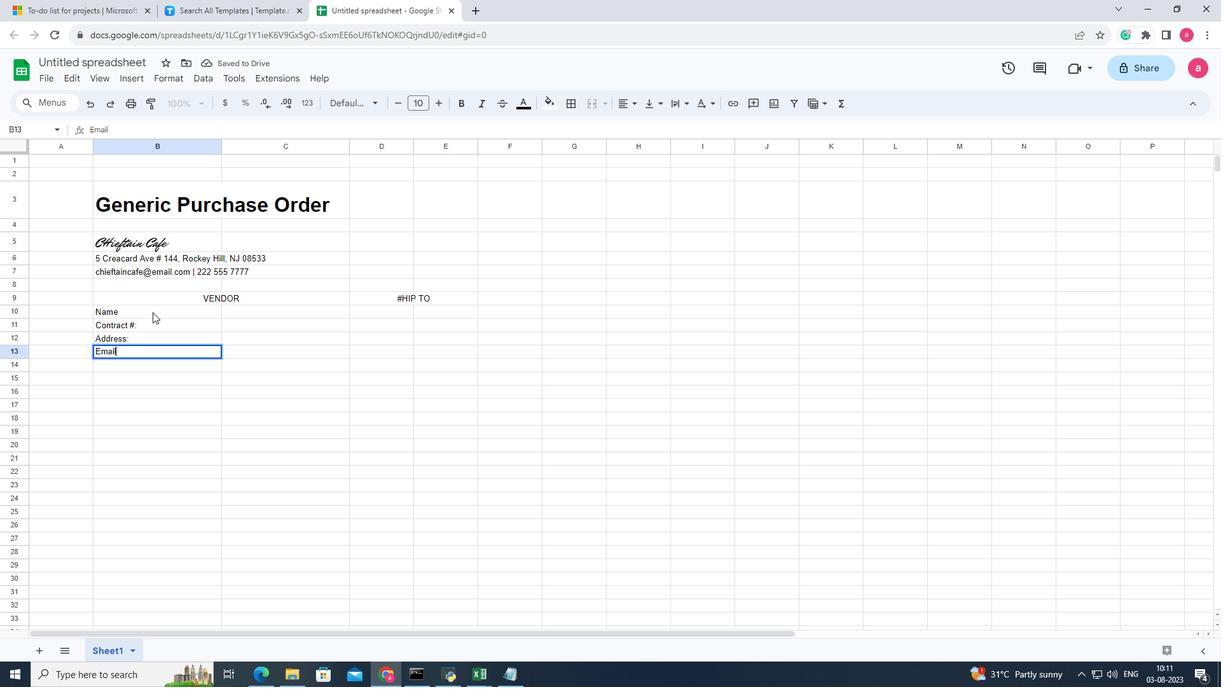 
Action: Mouse moved to (155, 314)
Screenshot: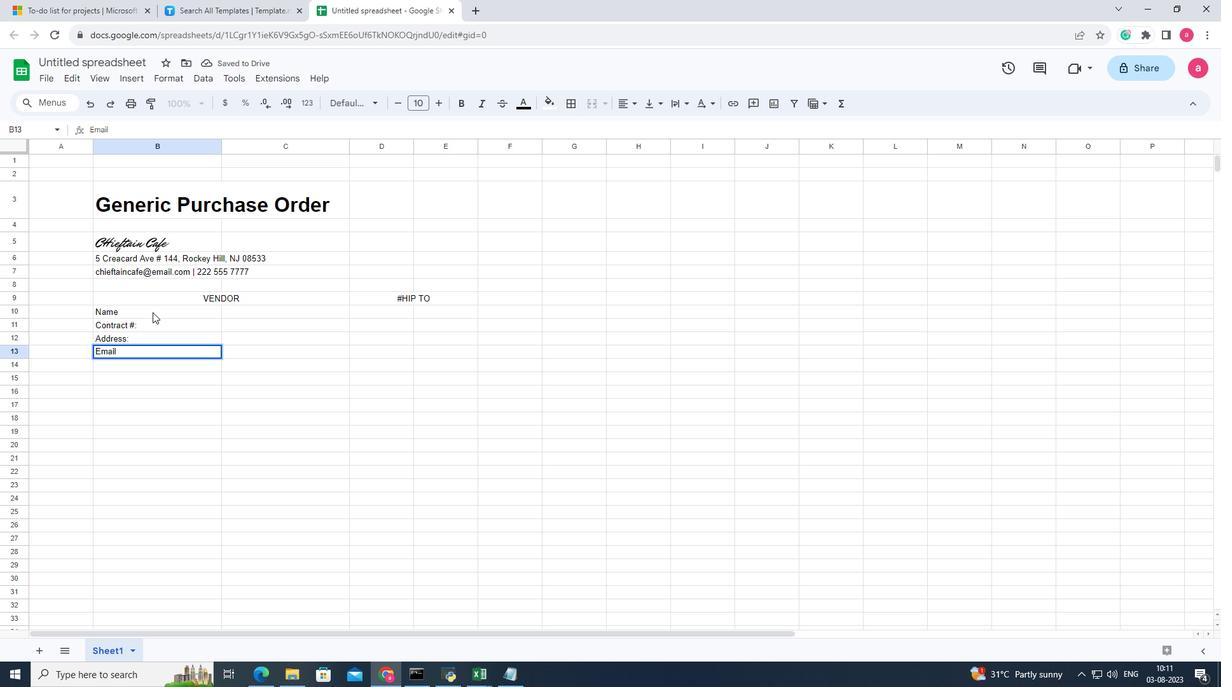
Action: Key pressed <Key.shift_r><Key.shift_r><Key.shift_r><Key.shift_r><Key.shift_r><Key.shift_r><Key.shift_r><Key.shift_r><Key.shift_r><Key.shift_r><Key.shift_r><Key.shift_r><Key.shift_r><Key.shift_r><Key.shift_r><Key.shift_r><Key.shift_r><Key.shift_r><Key.shift_r><Key.shift_r>:
Screenshot: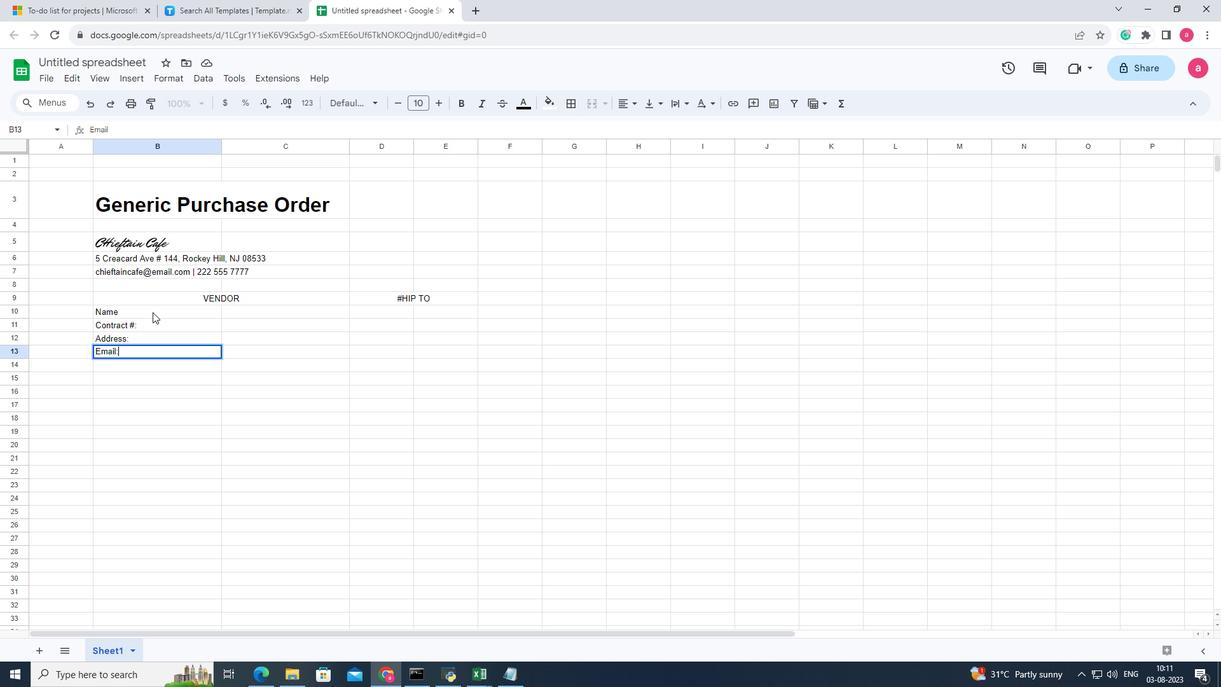 
Action: Mouse moved to (295, 310)
Screenshot: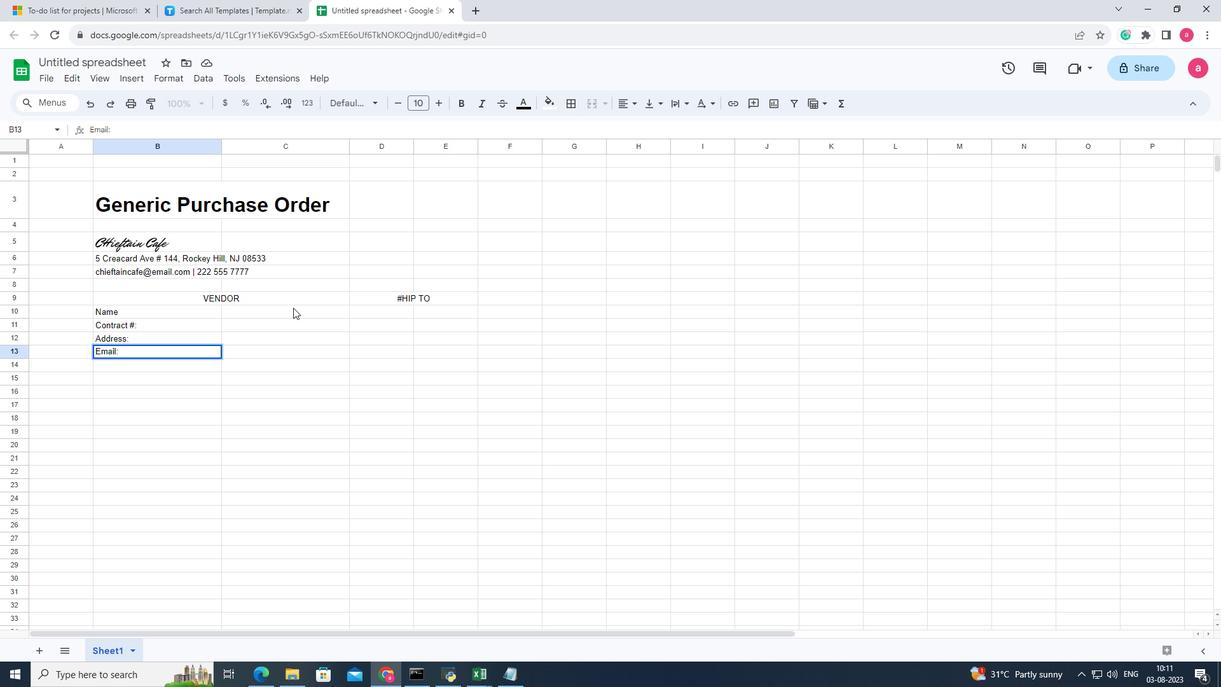
Action: Mouse pressed left at (295, 310)
Screenshot: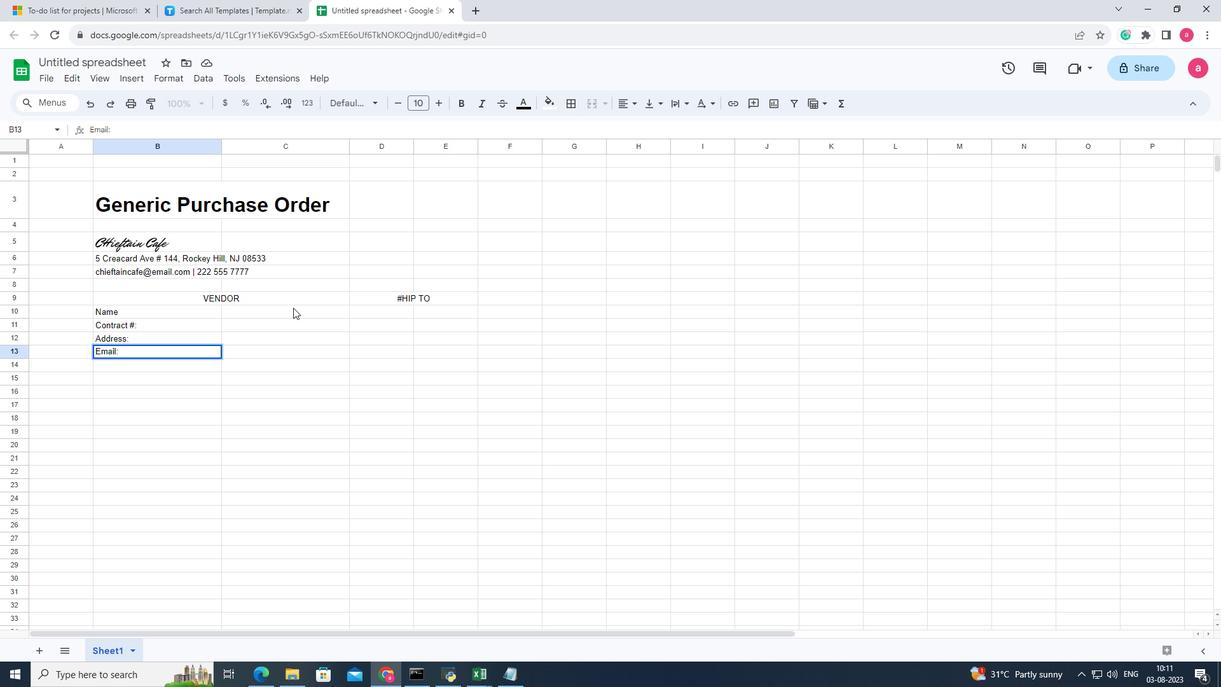 
Action: Mouse pressed left at (295, 310)
Screenshot: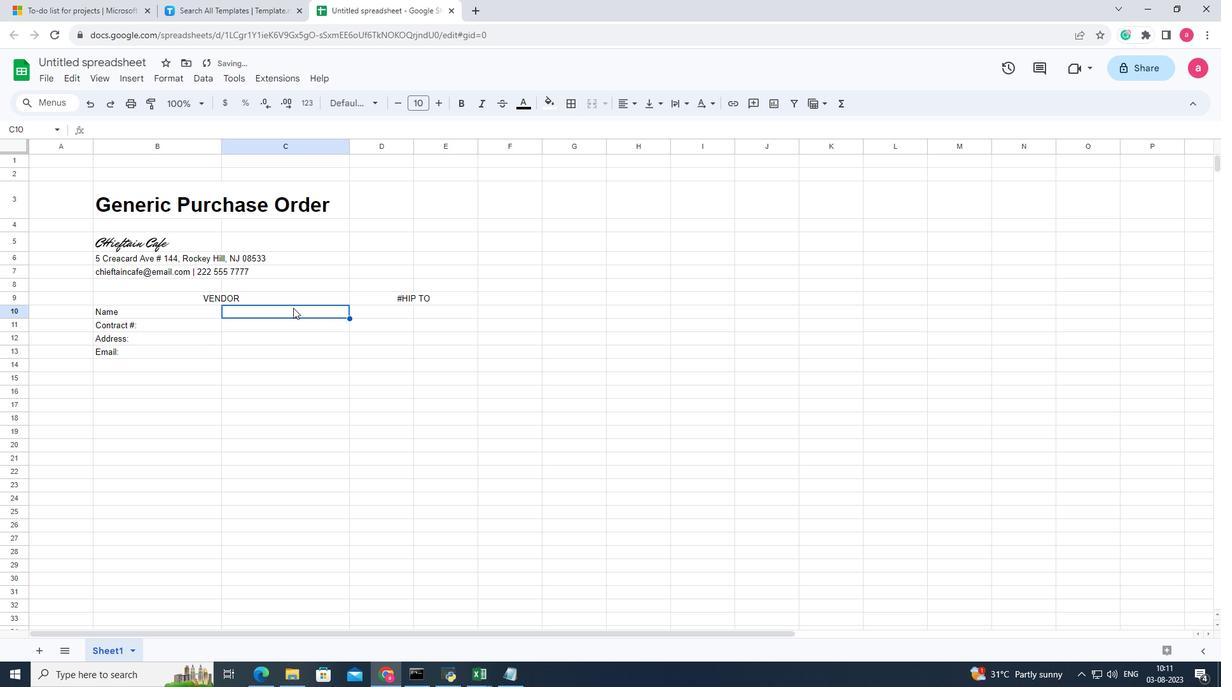 
Action: Key pressed <Key.shift>Bas<Key.backspace>
Screenshot: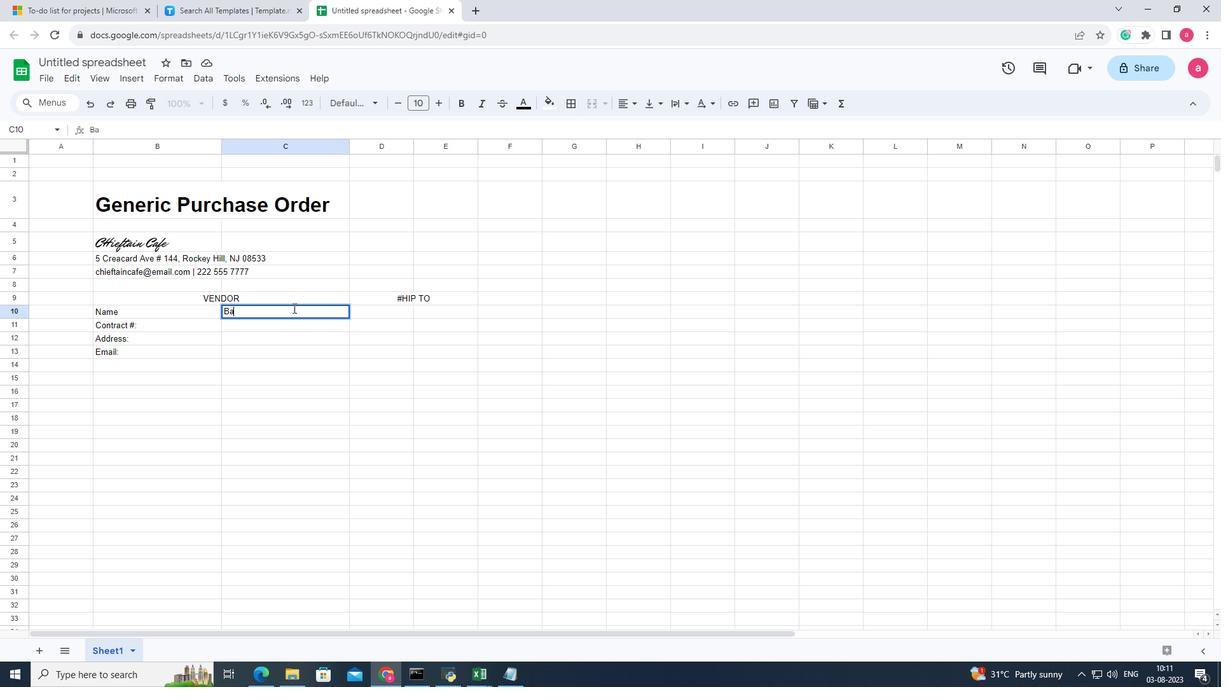 
Action: Mouse moved to (295, 310)
Screenshot: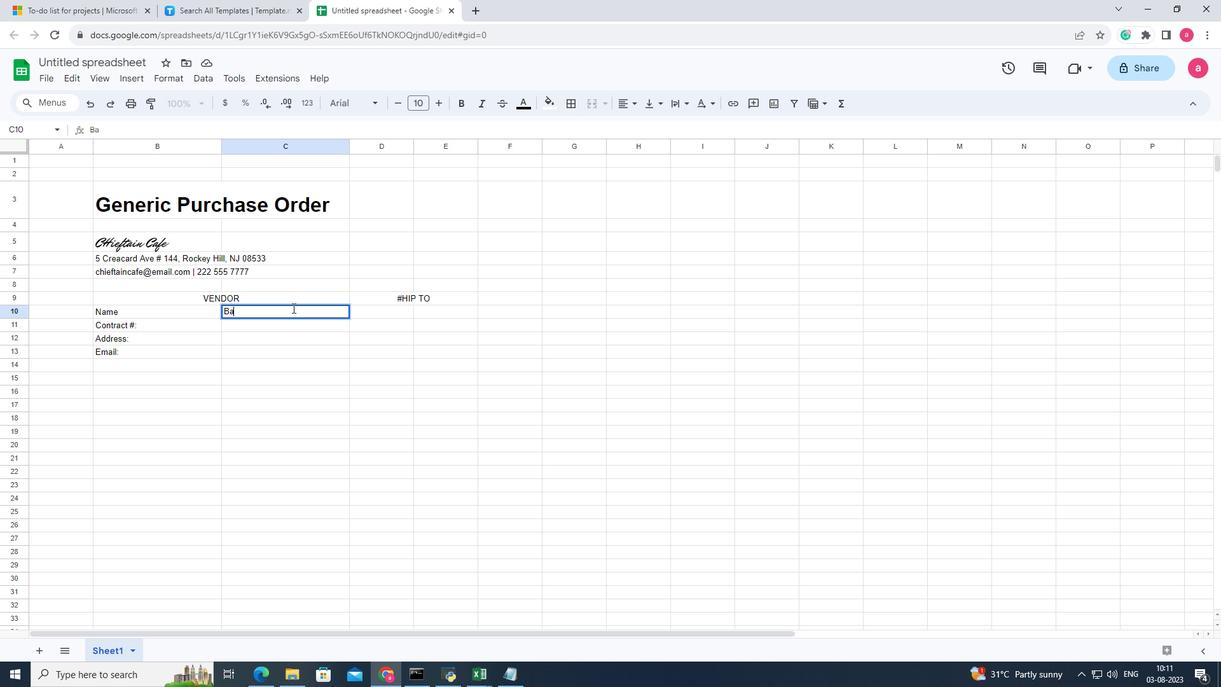 
Action: Key pressed <Key.backspace>osdona<Key.space><Key.shift><Key.shift><Key.shift><Key.shift><Key.shift><Key.shift><Key.shift>M<Key.backspace><Key.shift>Pletation<Key.down>
Screenshot: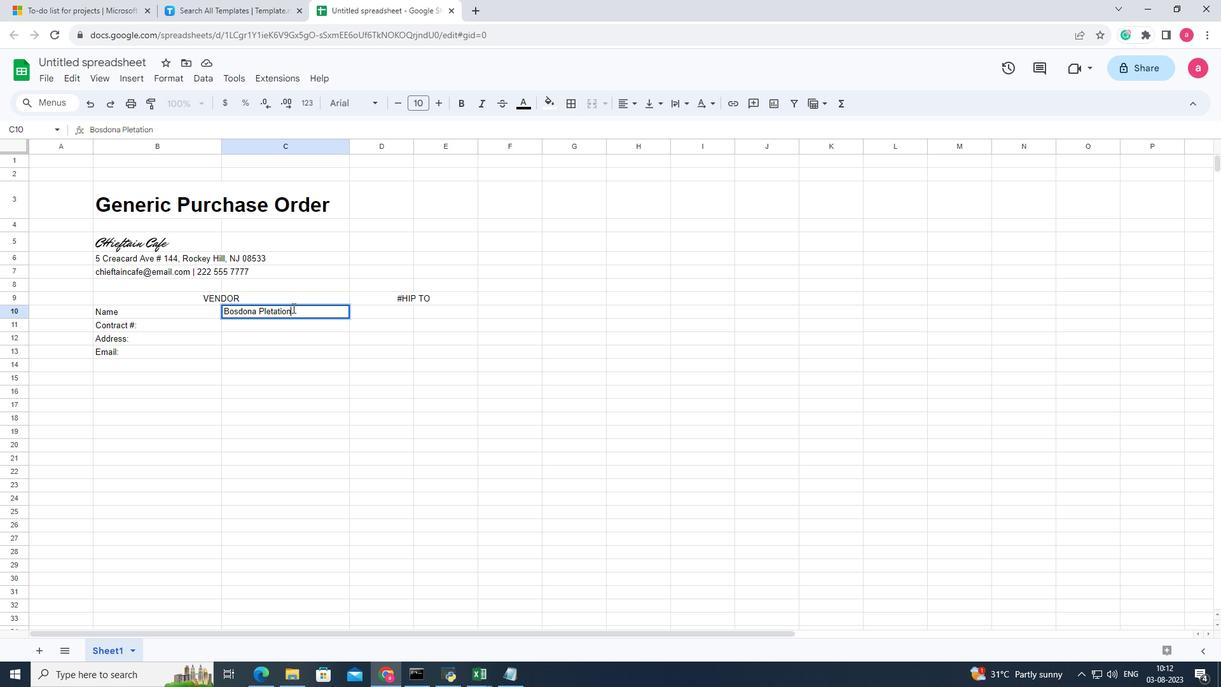 
Action: Mouse moved to (278, 331)
Screenshot: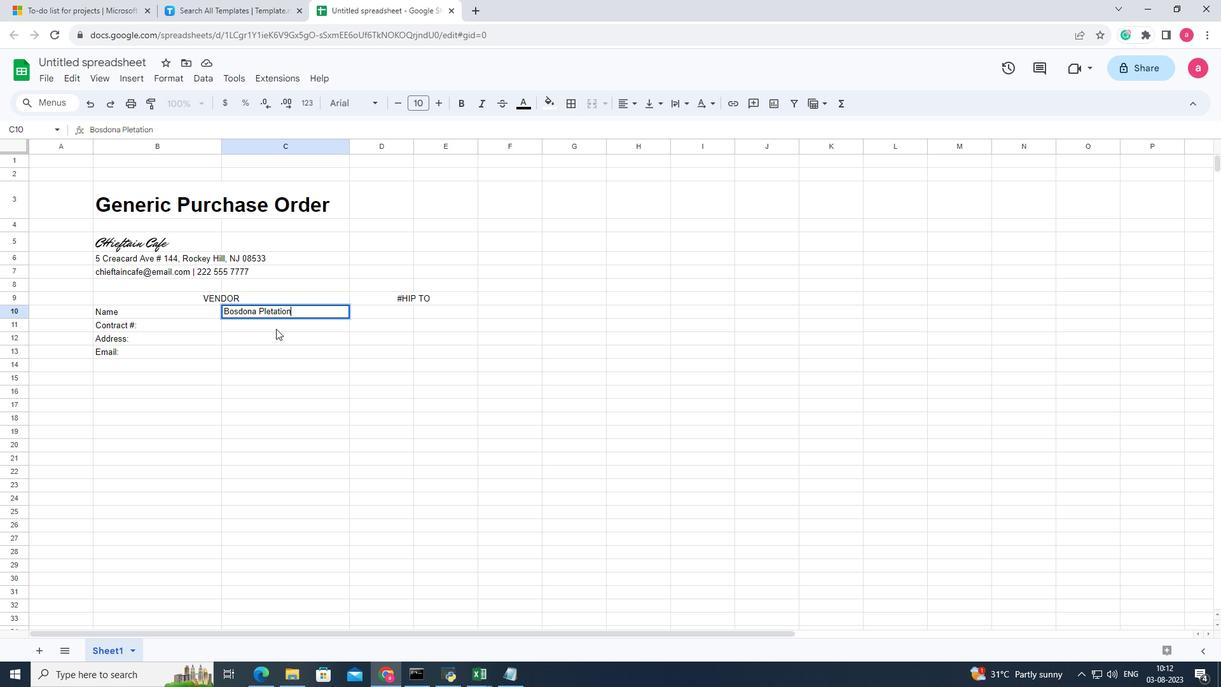 
Action: Mouse pressed left at (278, 331)
Screenshot: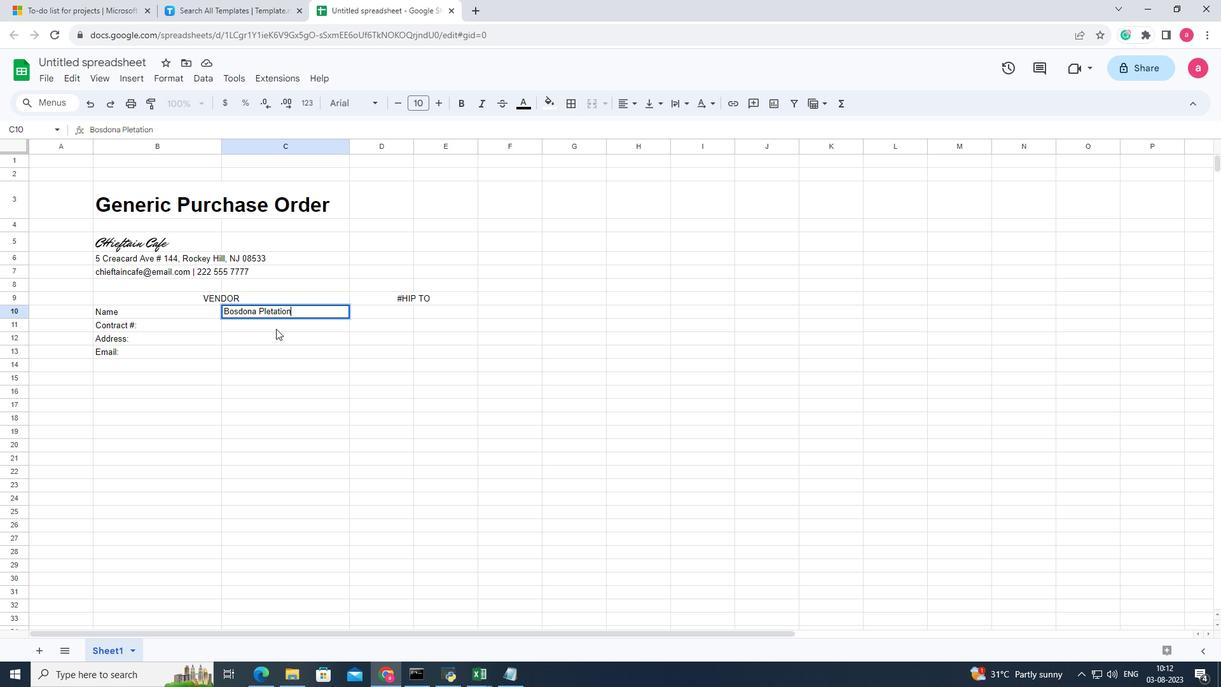 
Action: Mouse pressed left at (278, 331)
Screenshot: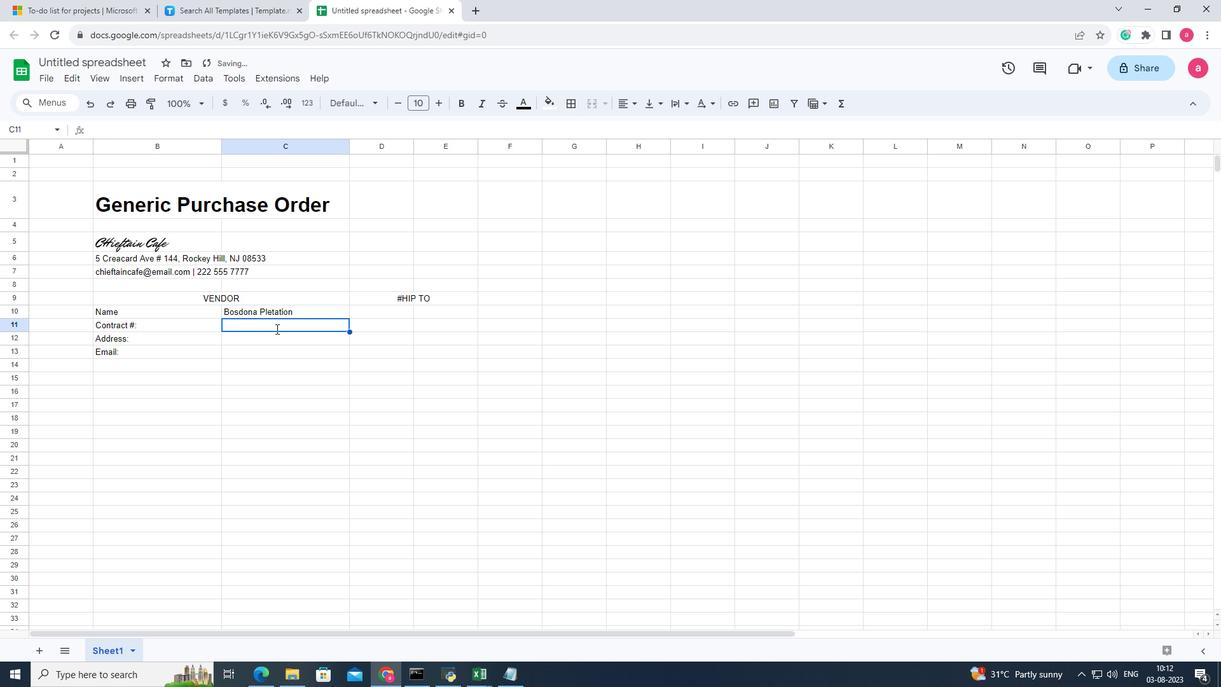 
Action: Key pressed 222<Key.right>55<Key.left><Key.left><Key.right><Key.right><Key.backspace><Key.backspace><Key.space>555<Key.space>7777<Key.down>
Screenshot: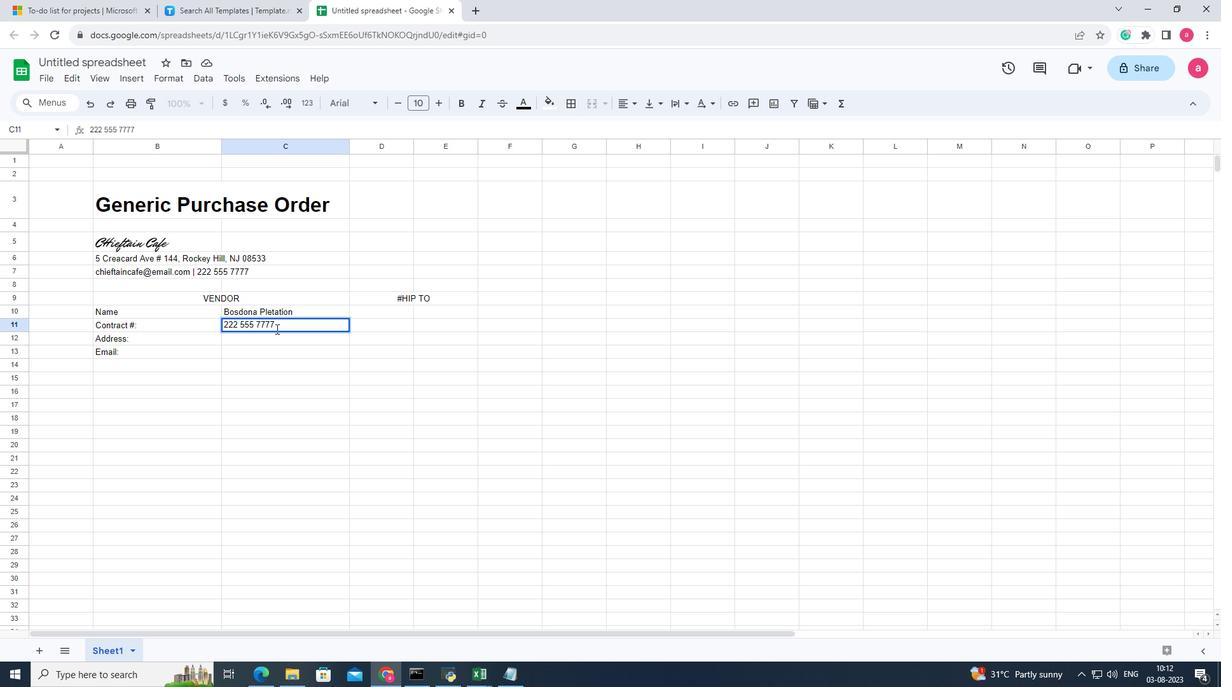 
Action: Mouse moved to (263, 340)
Screenshot: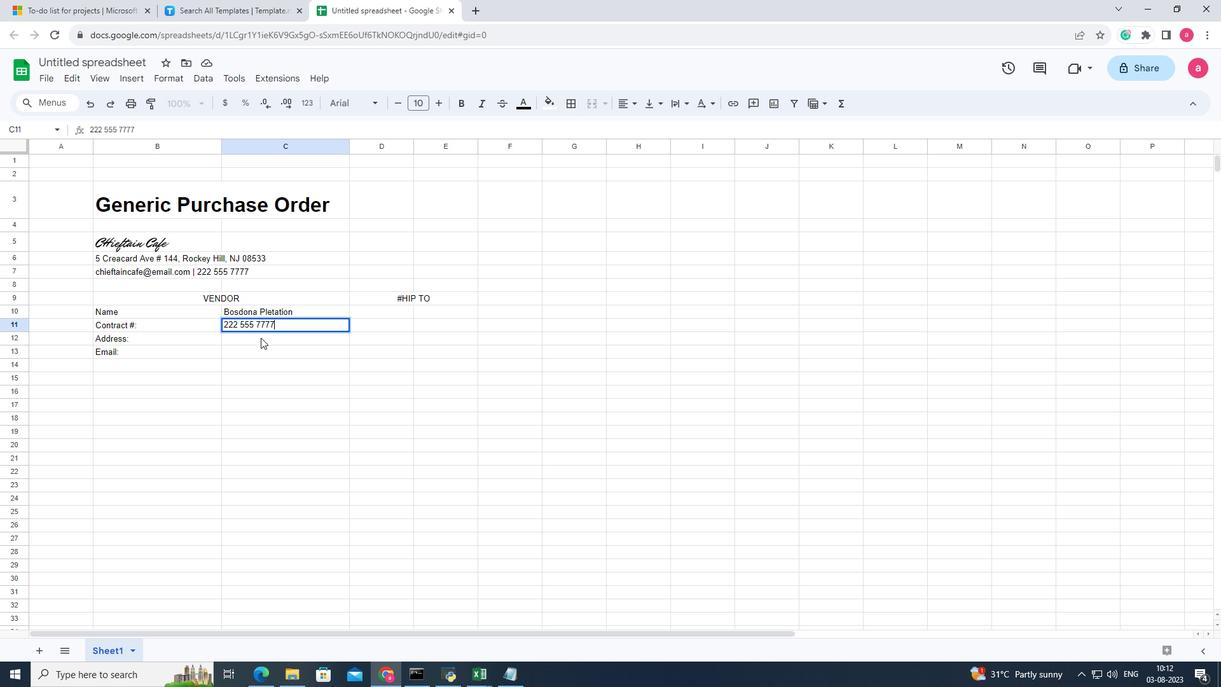 
Action: Mouse pressed left at (263, 340)
Screenshot: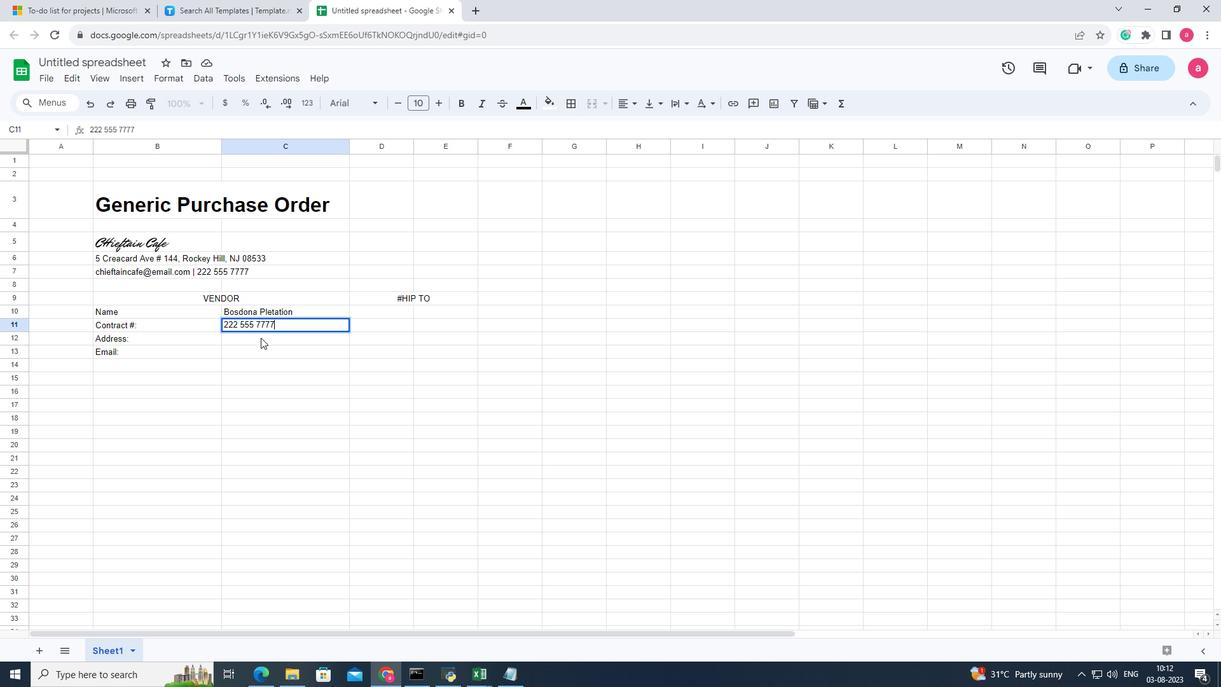 
Action: Mouse pressed left at (263, 340)
Screenshot: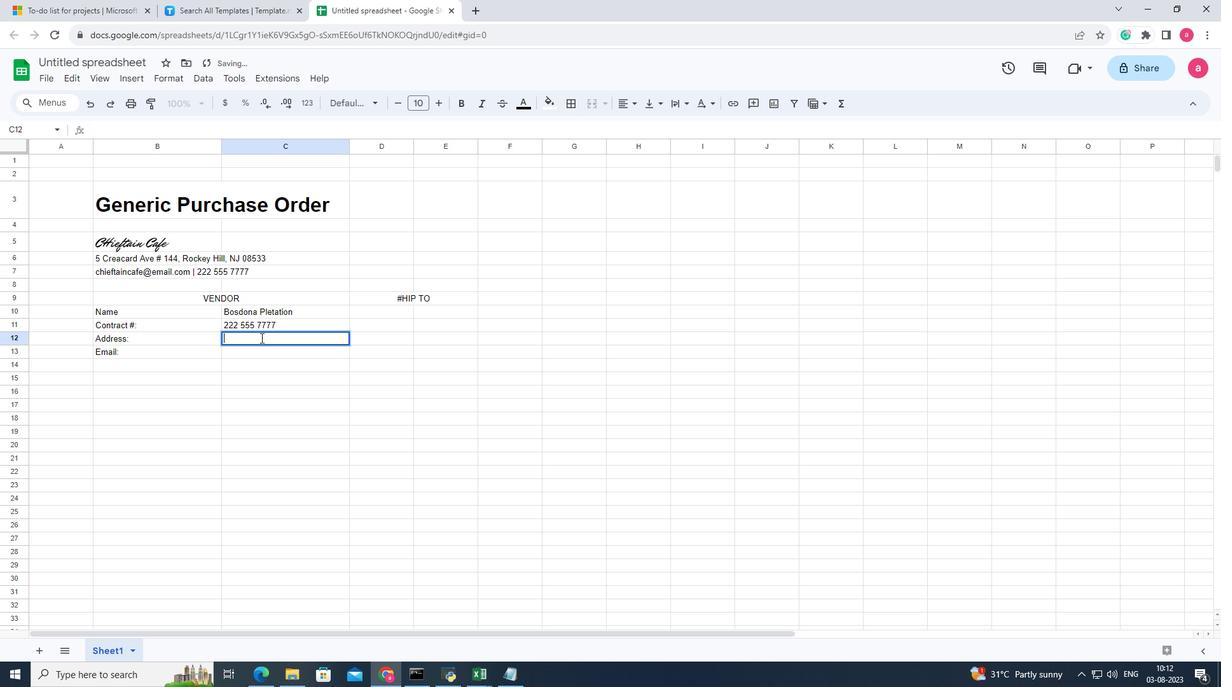 
Action: Key pressed 1<Key.space><Key.shift><Key.shift>Campas<Key.space><Key.shift><Key.shift><Key.shift><Key.shift><Key.shift>Detee,<Key.space><Key.shift><Key.shift><Key.shift><Key.shift><Key.shift><Key.shift><Key.shift><Key.shift><Key.shift><Key.shift><Key.shift><Key.shift><Key.shift><Key.shift>Prreiparmy,<Key.space><Key.shift>NJ<Key.space>07054
Screenshot: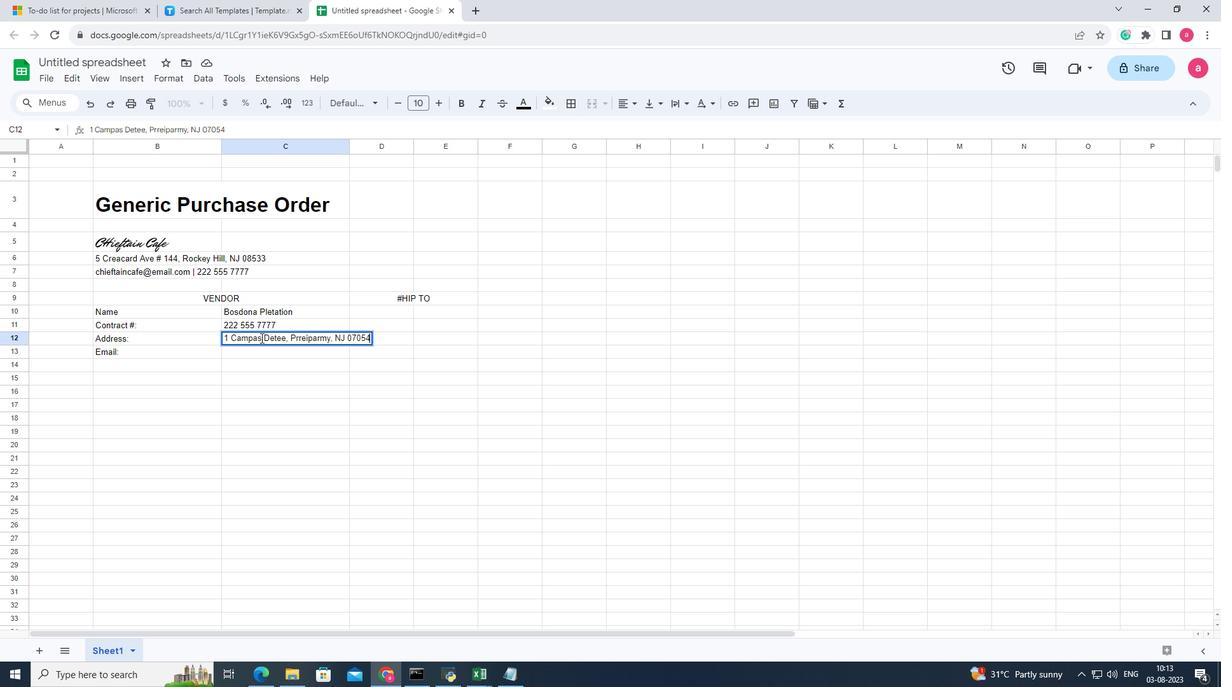 
Action: Mouse moved to (236, 362)
Screenshot: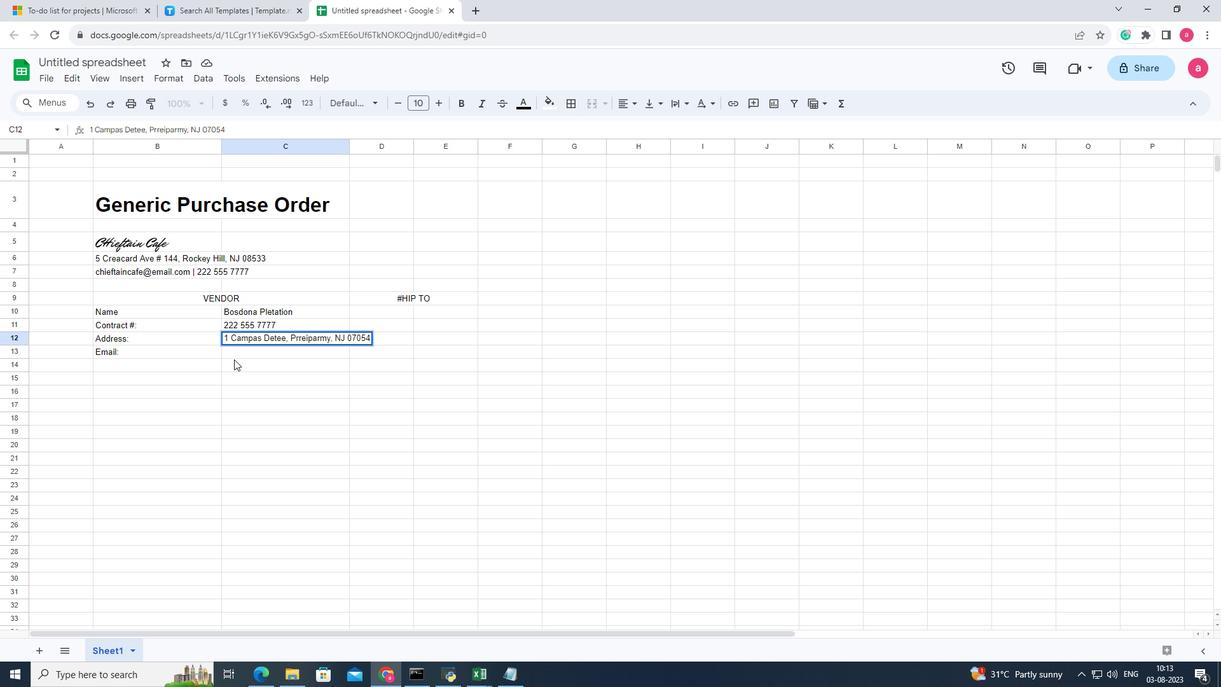 
Action: Mouse pressed left at (236, 362)
Screenshot: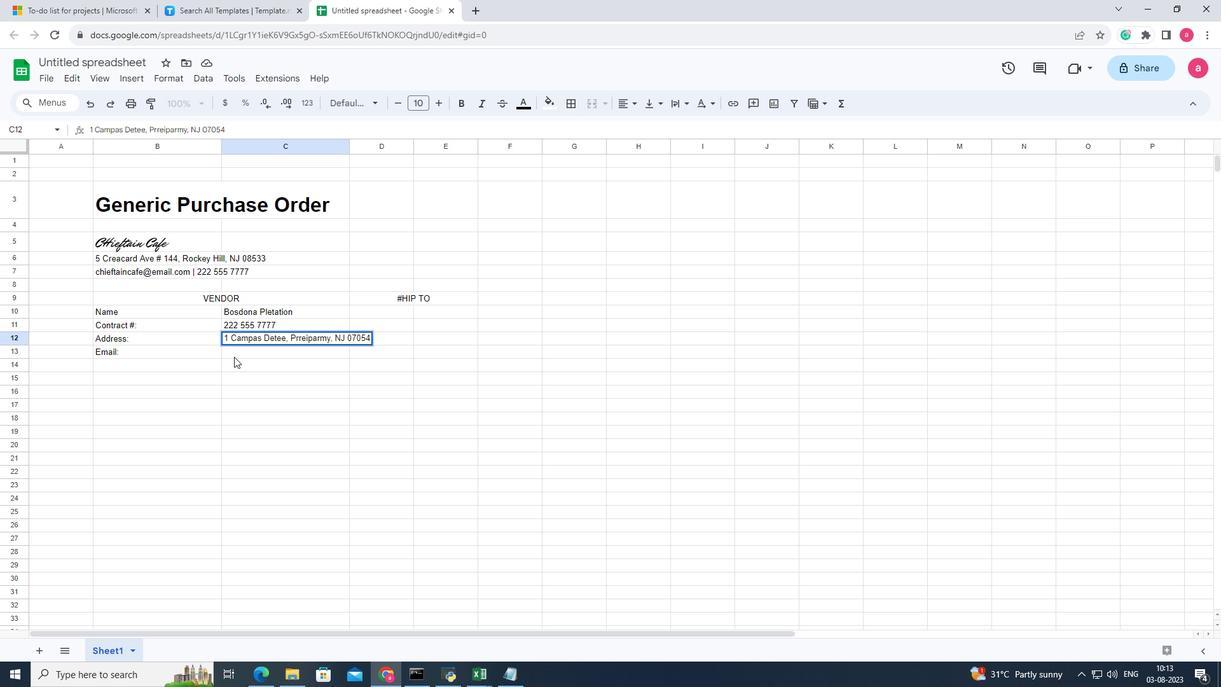 
Action: Mouse moved to (236, 358)
Screenshot: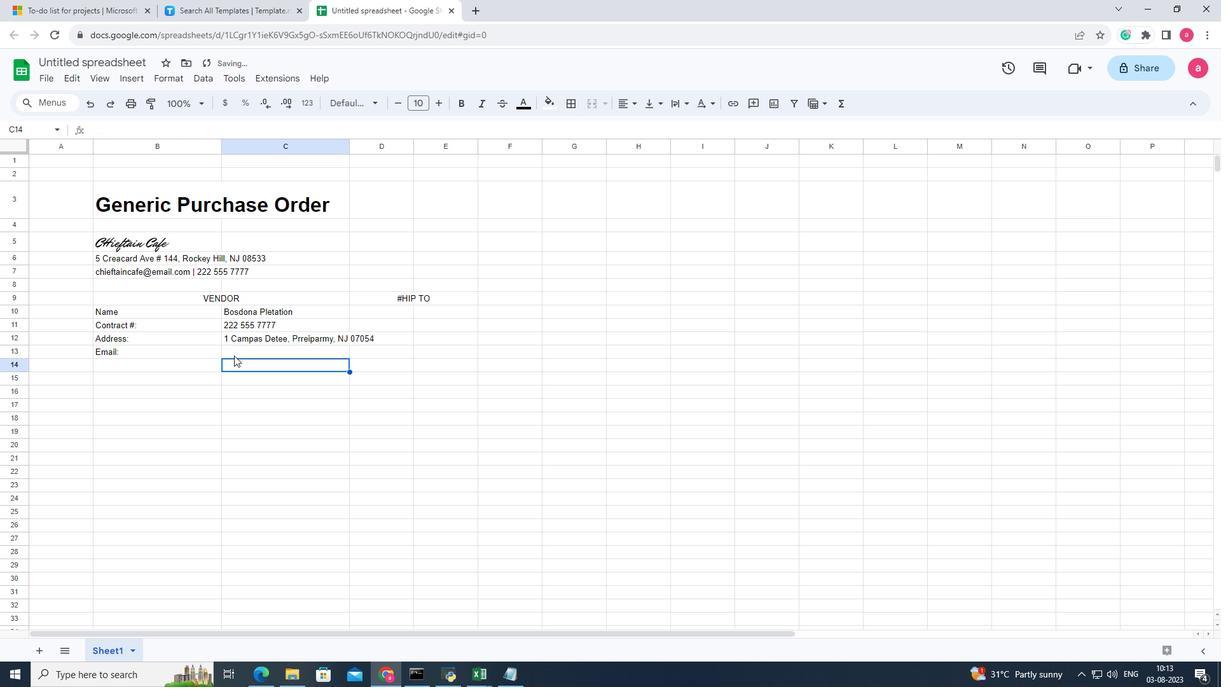 
Action: Mouse pressed left at (236, 358)
Screenshot: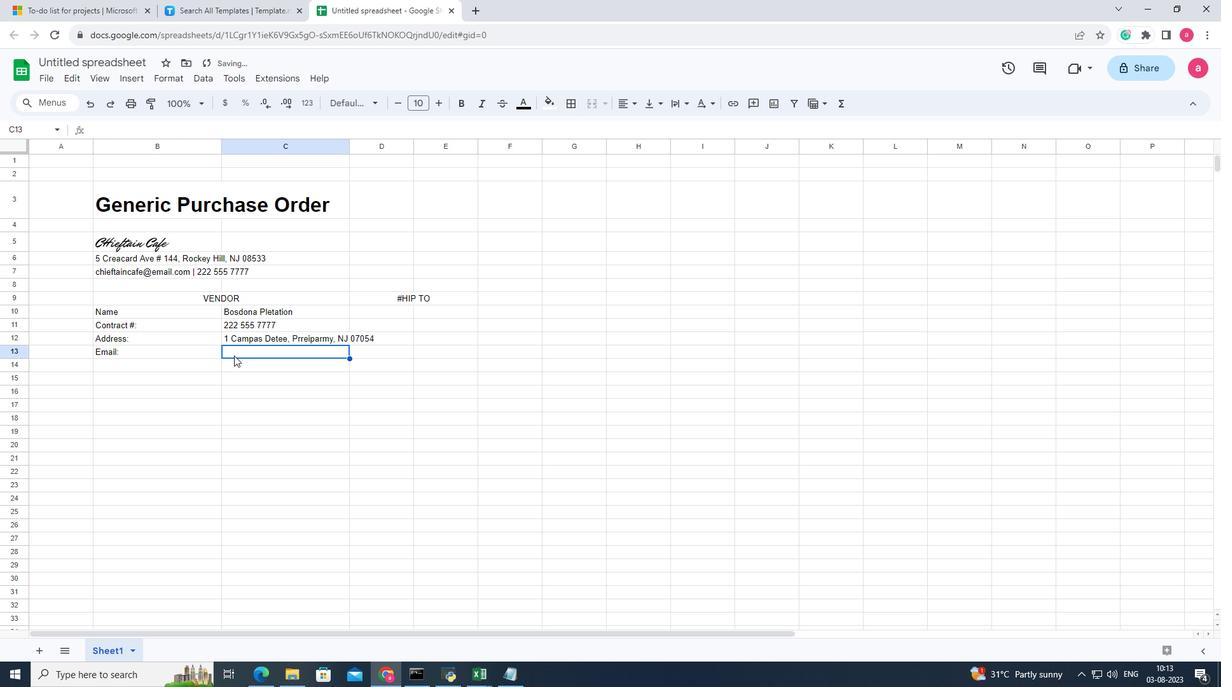 
Action: Mouse moved to (236, 353)
Screenshot: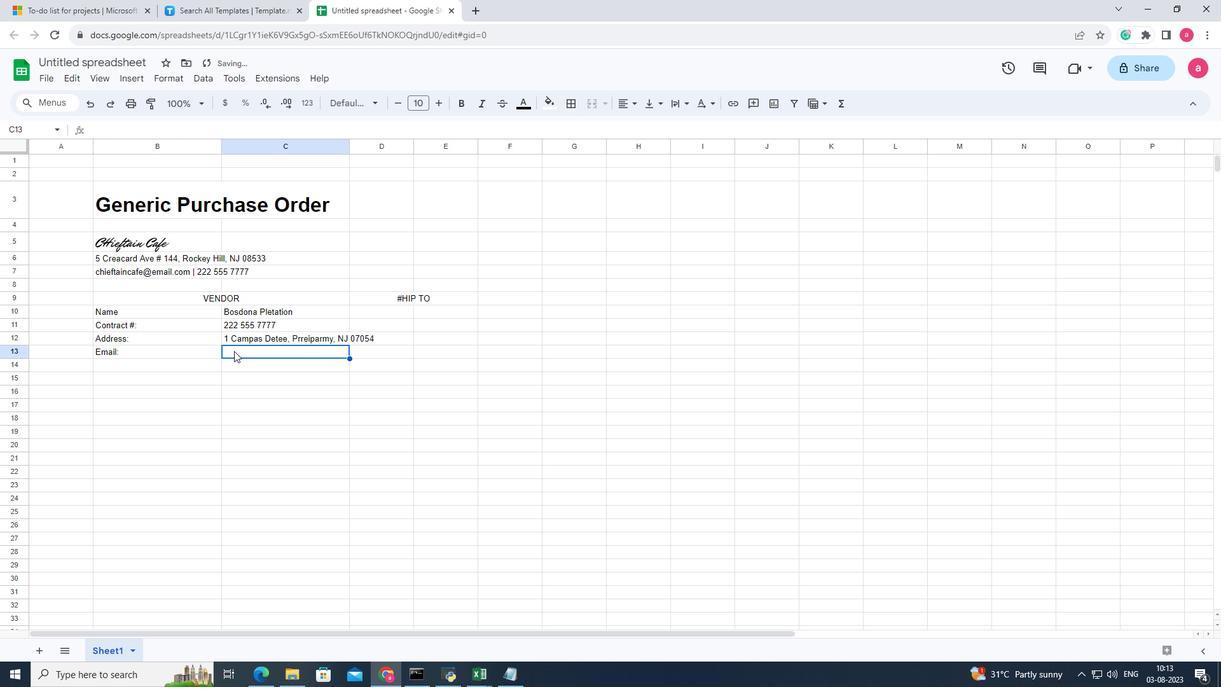 
Action: Mouse pressed left at (236, 353)
Screenshot: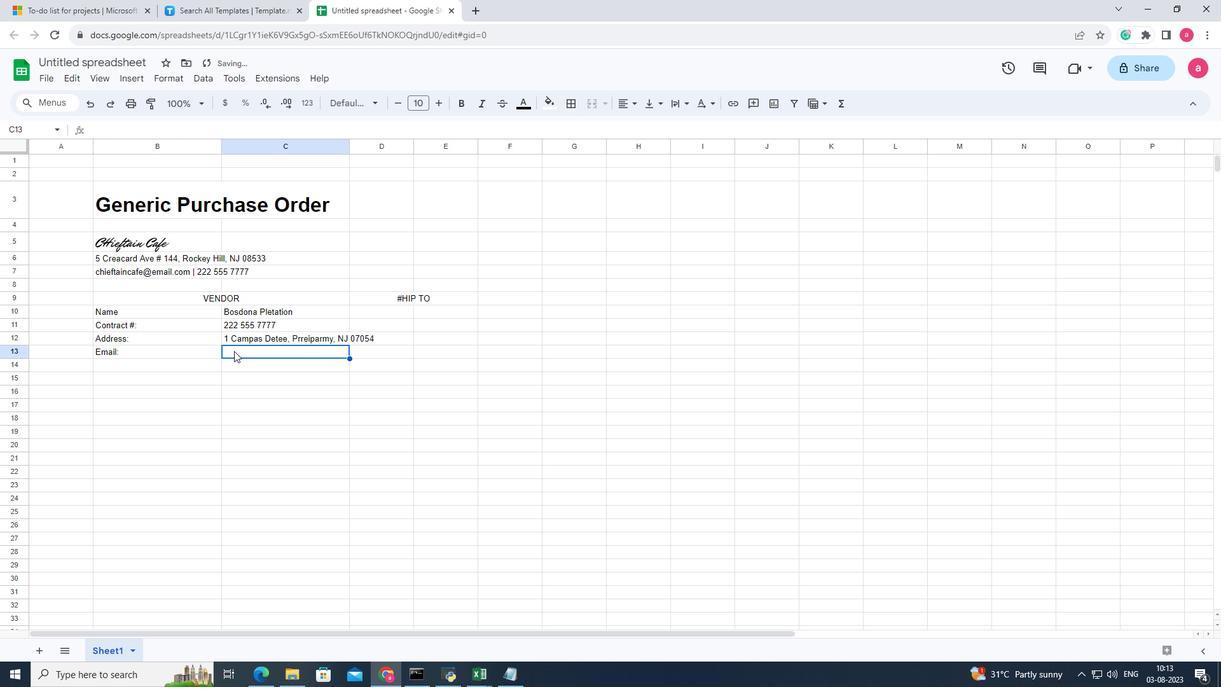 
Action: Mouse pressed left at (236, 353)
Screenshot: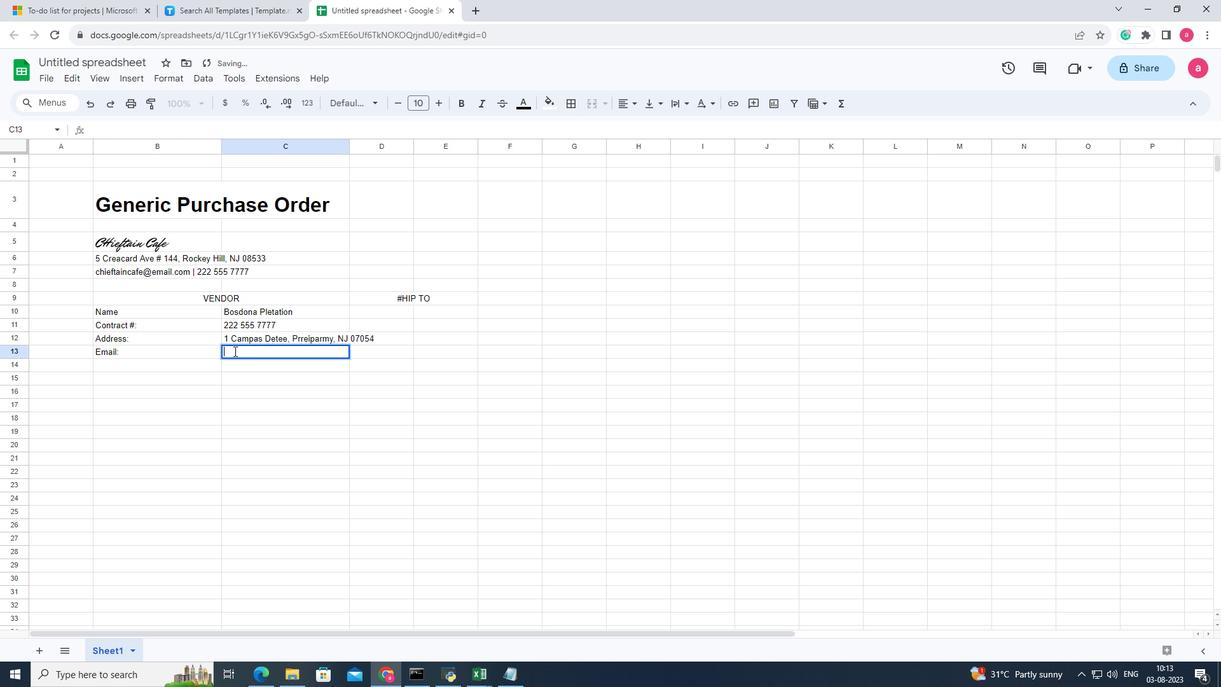 
Action: Key pressed bosdonapletation<Key.shift>@email.com
Screenshot: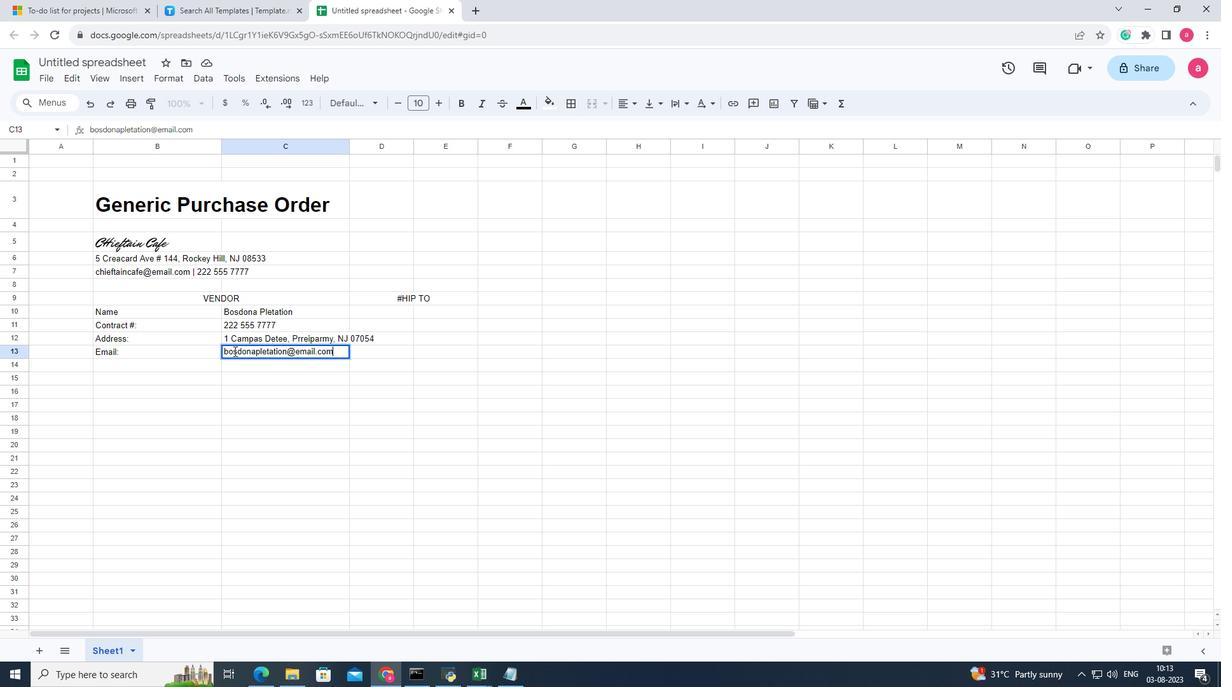 
Action: Mouse moved to (400, 319)
Screenshot: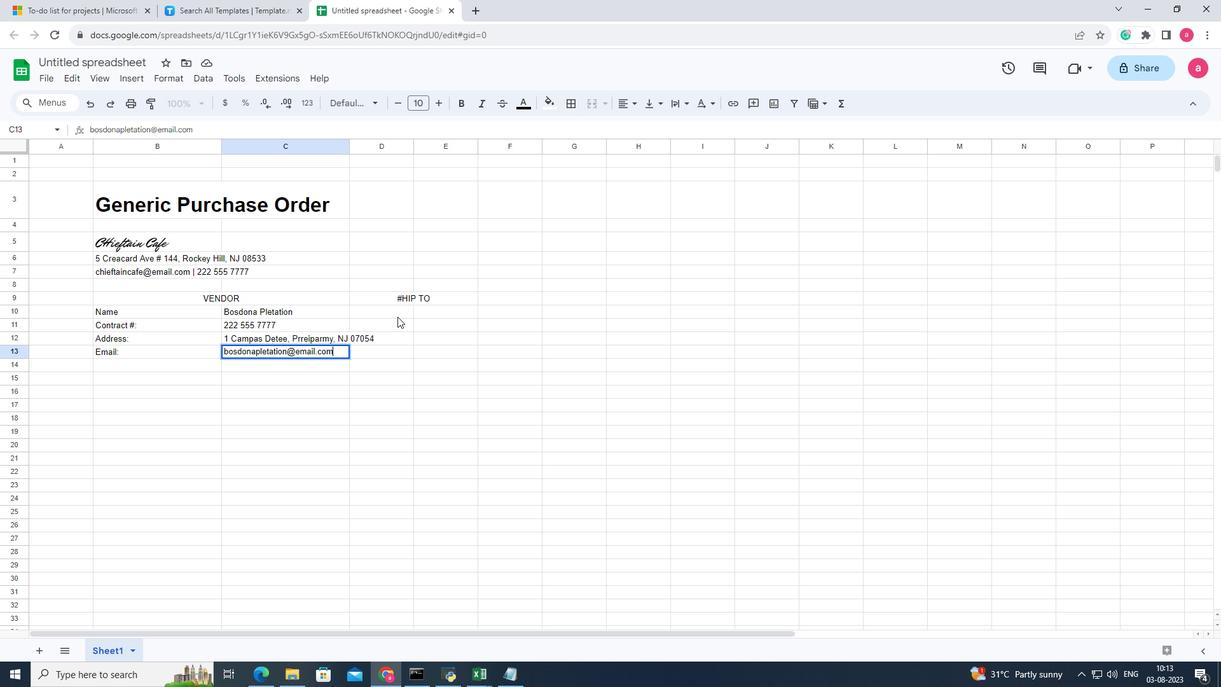 
Action: Mouse pressed left at (400, 319)
Screenshot: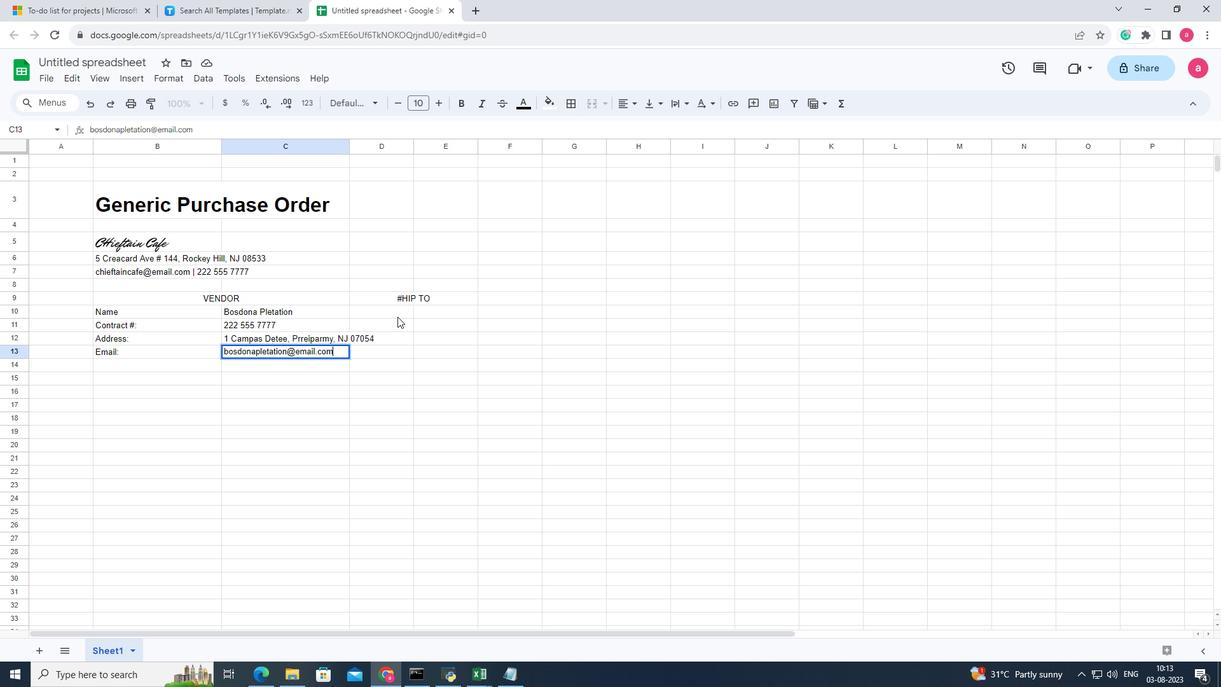 
Action: Mouse pressed left at (400, 319)
Screenshot: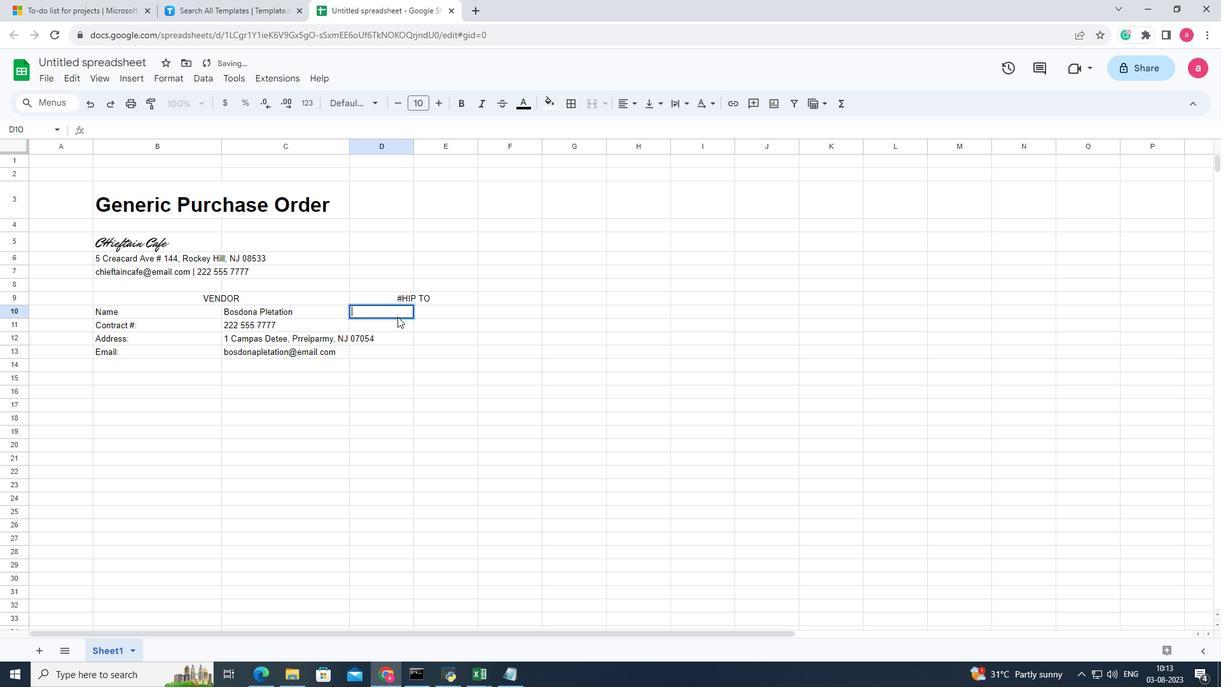 
Action: Key pressed <Key.shift><Key.shift>Names<Key.shift_r>:<Key.down>
Screenshot: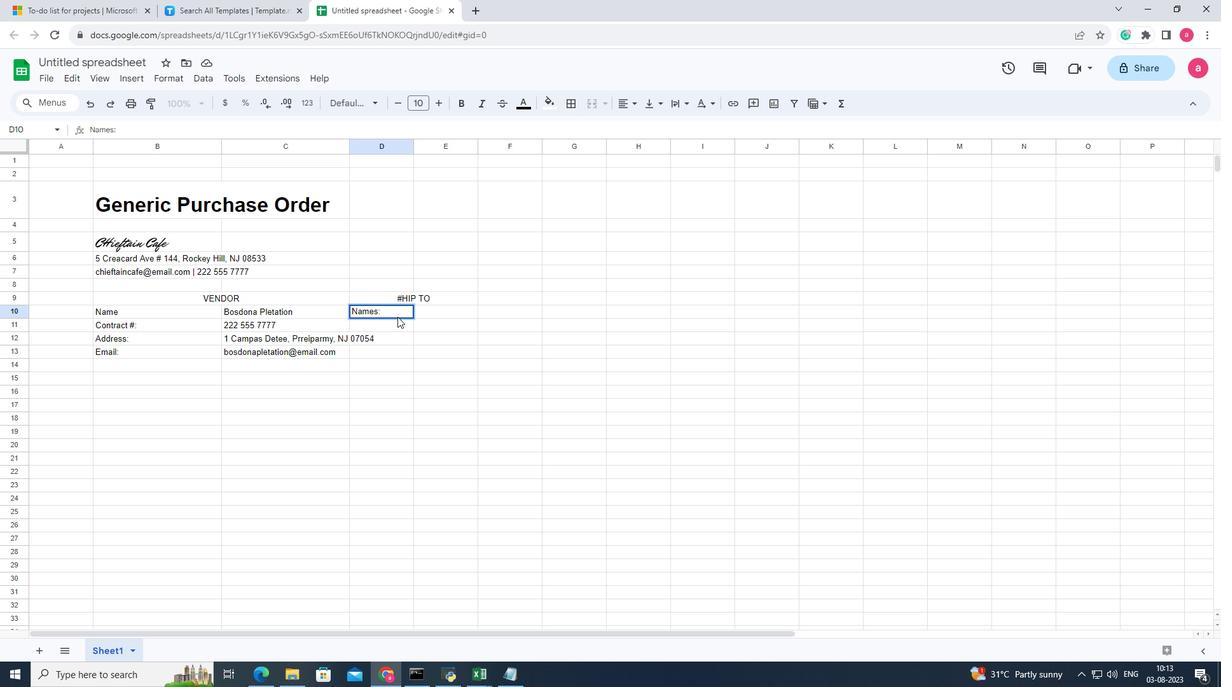 
Action: Mouse moved to (398, 323)
Screenshot: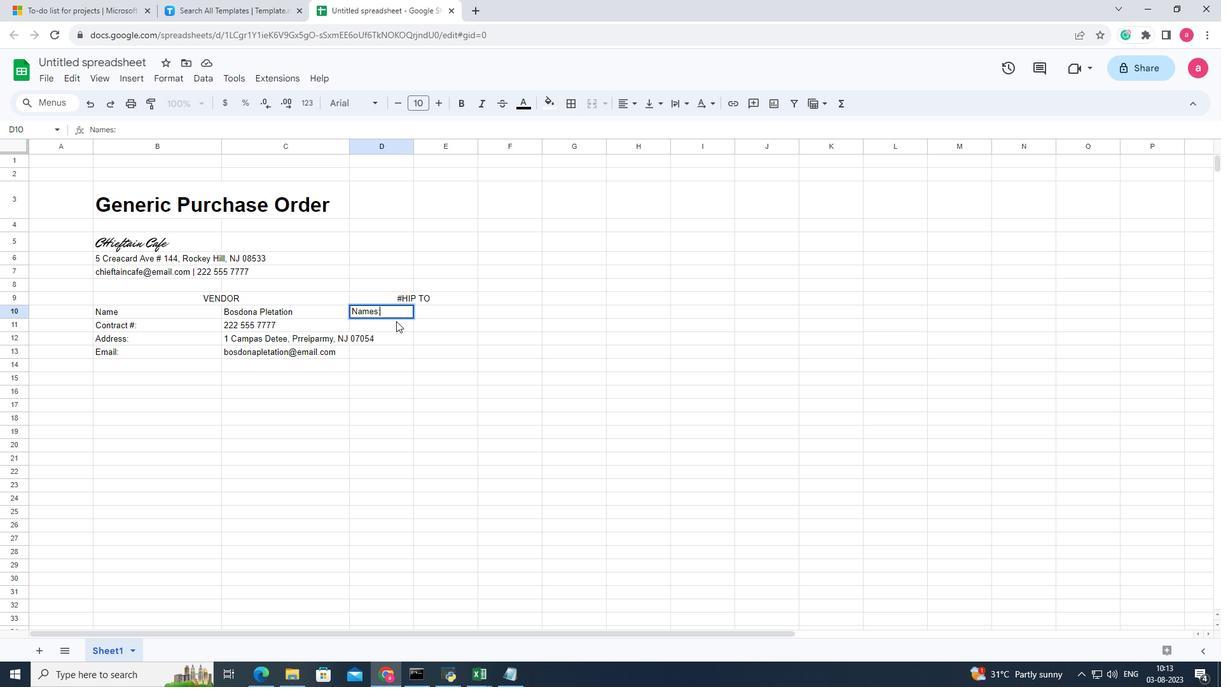 
Action: Mouse pressed left at (398, 323)
Screenshot: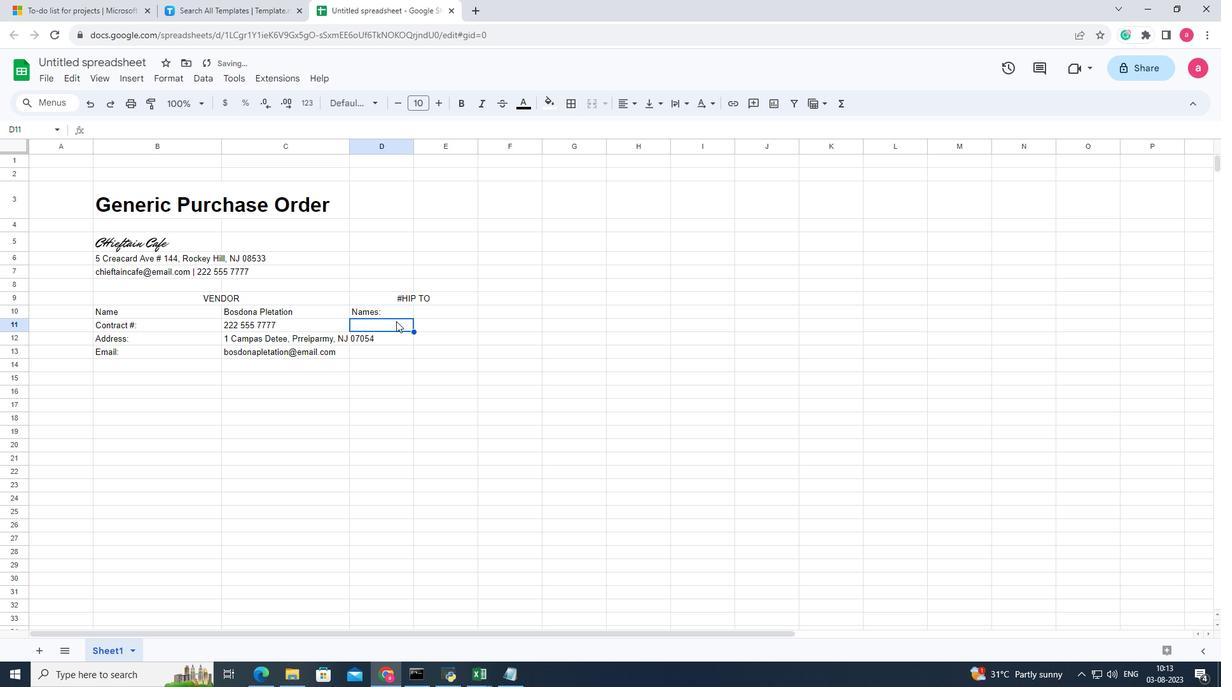 
Action: Mouse pressed left at (398, 323)
Screenshot: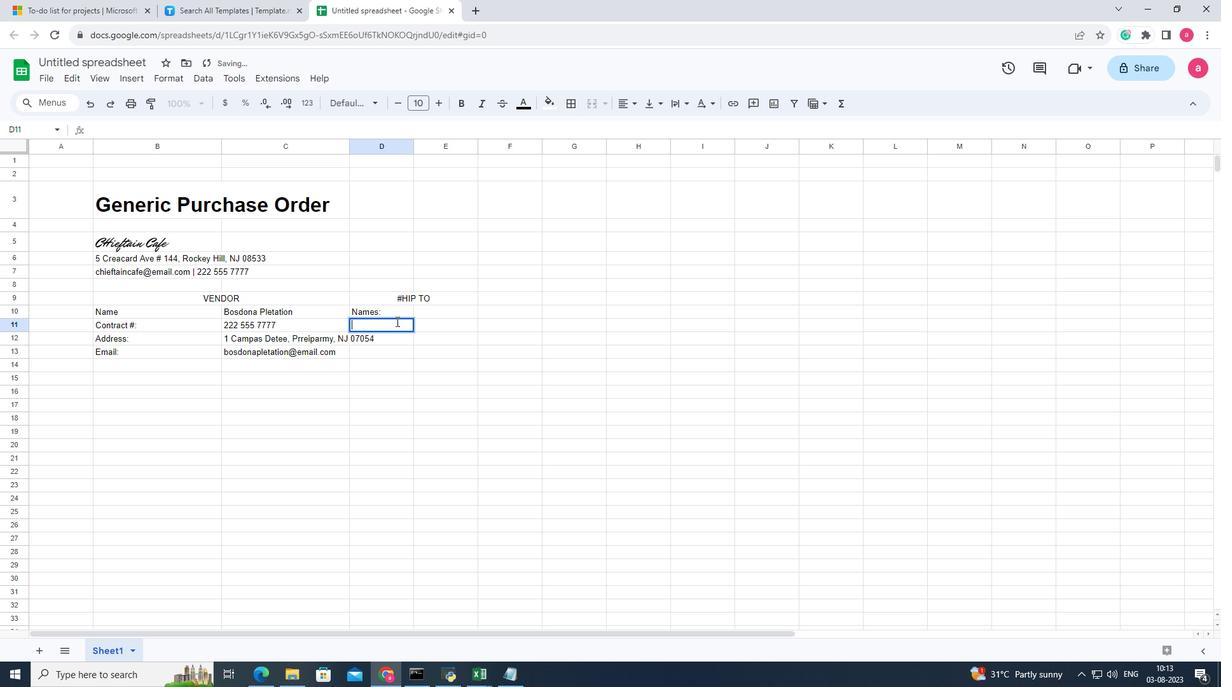 
Action: Key pressed <Key.shift>Contr<Key.backspace>aa<Key.backspace>ract<Key.shift_r><Key.space><Key.shift><Key.shift><Key.shift><Key.shift><Key.shift><Key.shift><Key.shift><Key.shift><Key.shift><Key.shift><Key.shift><Key.shift><Key.shift><Key.shift><Key.shift><Key.shift>#<Key.shift_r><Key.shift_r><Key.shift_r><Key.shift_r><Key.shift_r><Key.shift_r><Key.shift_r><Key.shift_r><Key.shift_r><Key.shift_r><Key.shift_r><Key.shift_r><Key.shift_r><Key.shift_r><Key.shift_r><Key.shift_r><Key.shift_r><Key.shift_r><Key.shift_r><Key.shift_r><Key.shift_r><Key.shift_r><Key.shift_r><Key.shift_r><Key.shift_r><Key.shift_r><Key.shift_r><Key.shift_r><Key.shift_r><Key.shift_r><Key.shift_r><Key.shift_r><Key.shift_r><Key.shift_r>:
Screenshot: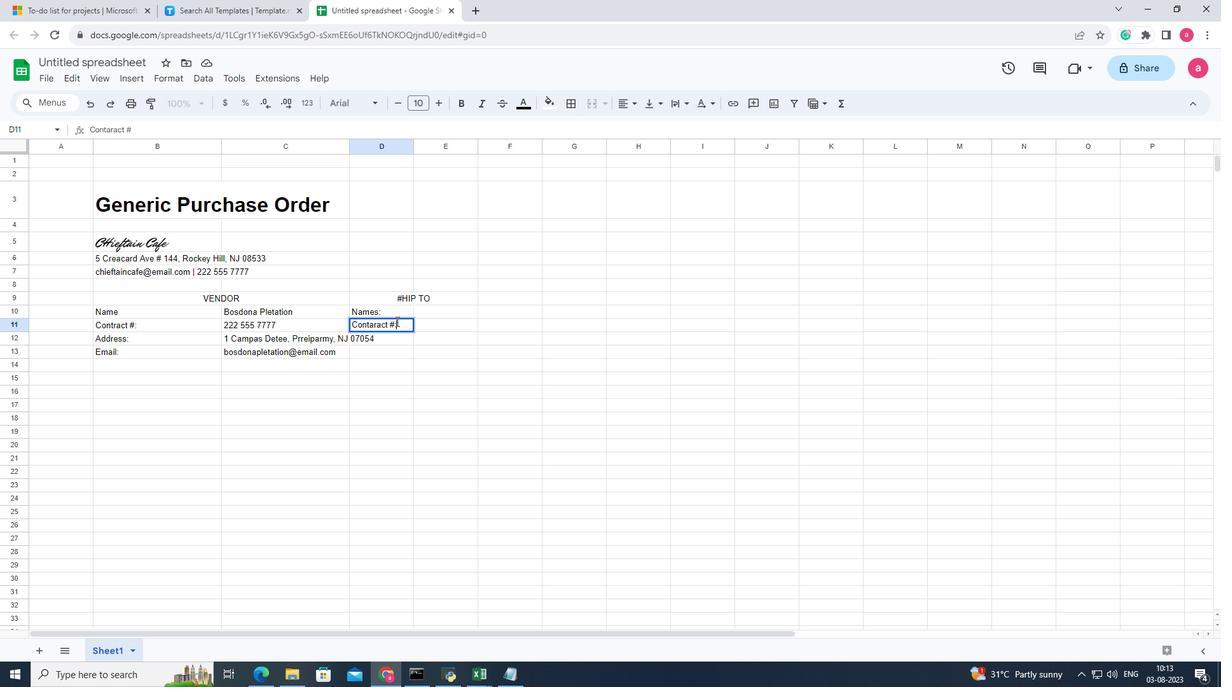 
Action: Mouse moved to (351, 148)
Screenshot: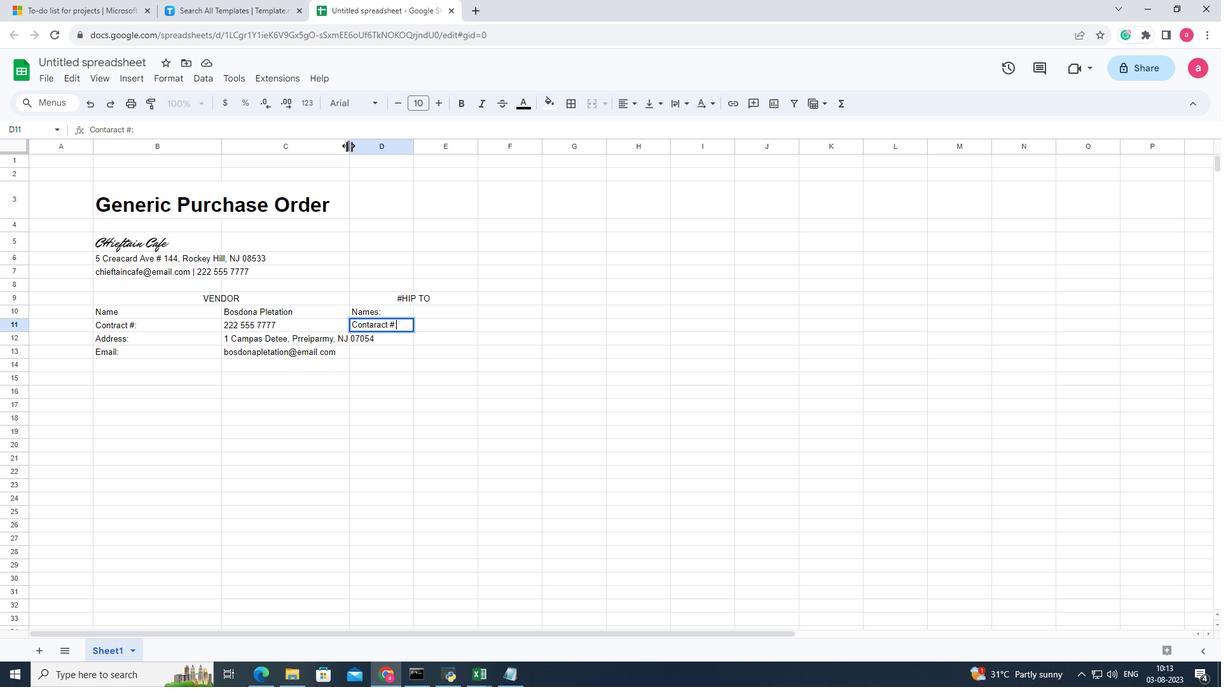 
Action: Mouse pressed left at (351, 148)
Screenshot: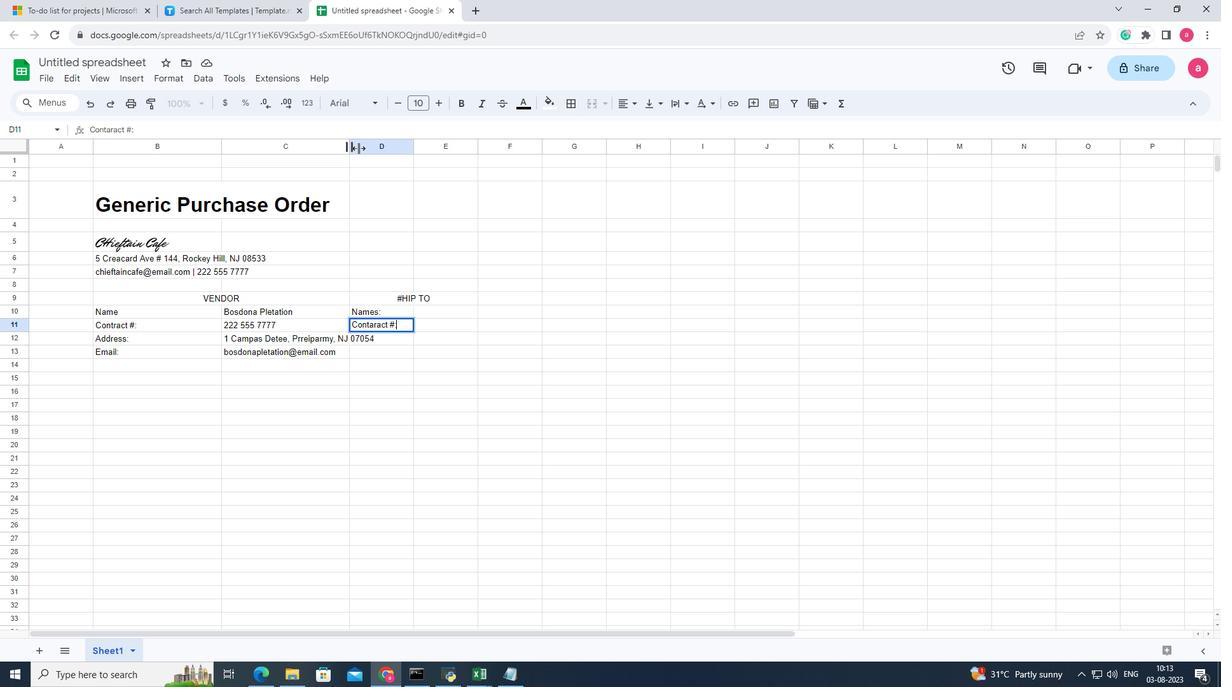 
Action: Mouse moved to (396, 344)
Screenshot: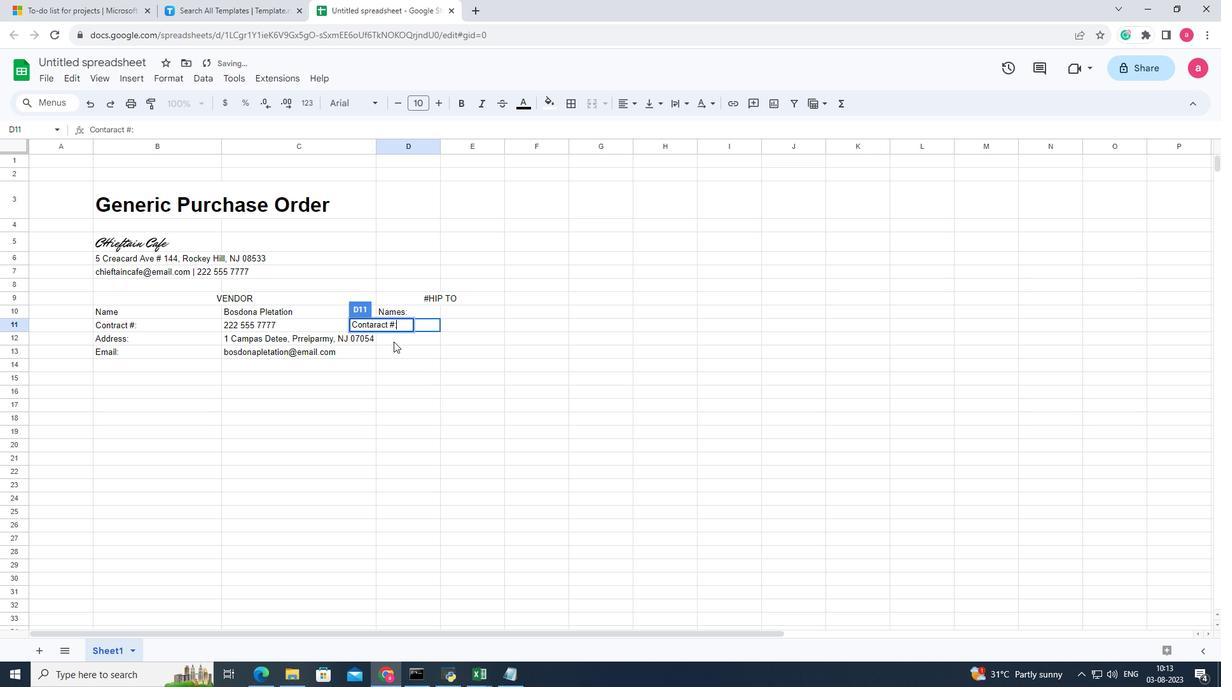 
Action: Mouse pressed left at (396, 344)
Screenshot: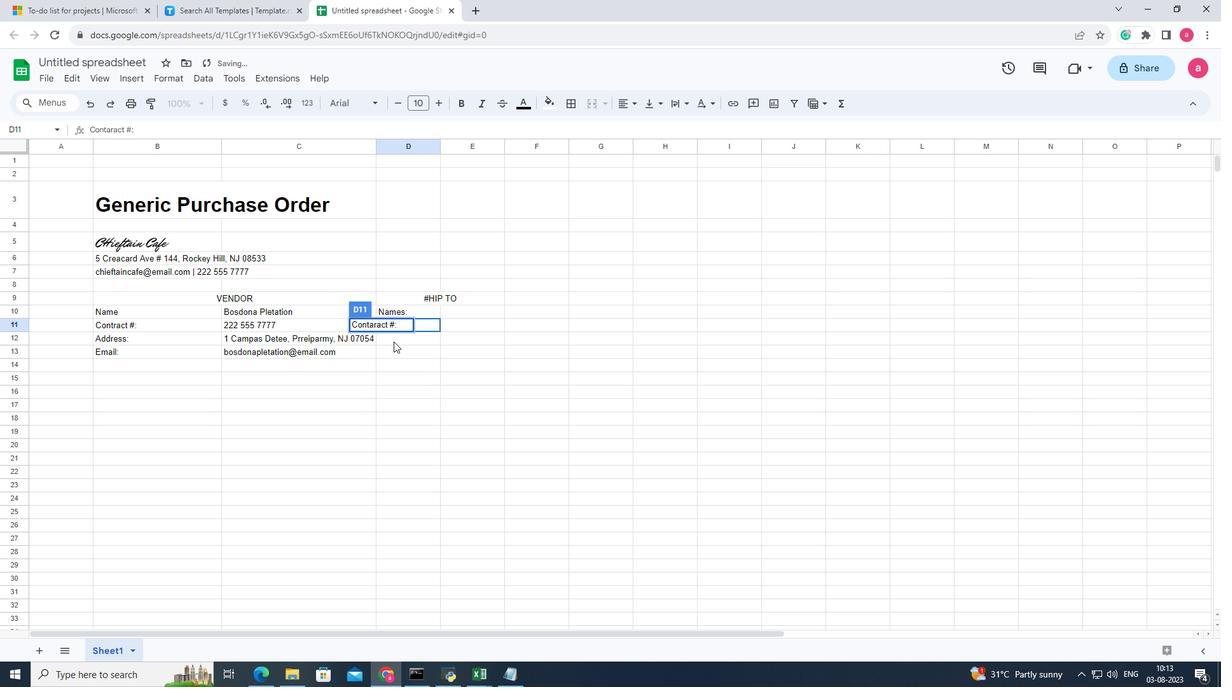 
Action: Mouse pressed left at (396, 344)
Screenshot: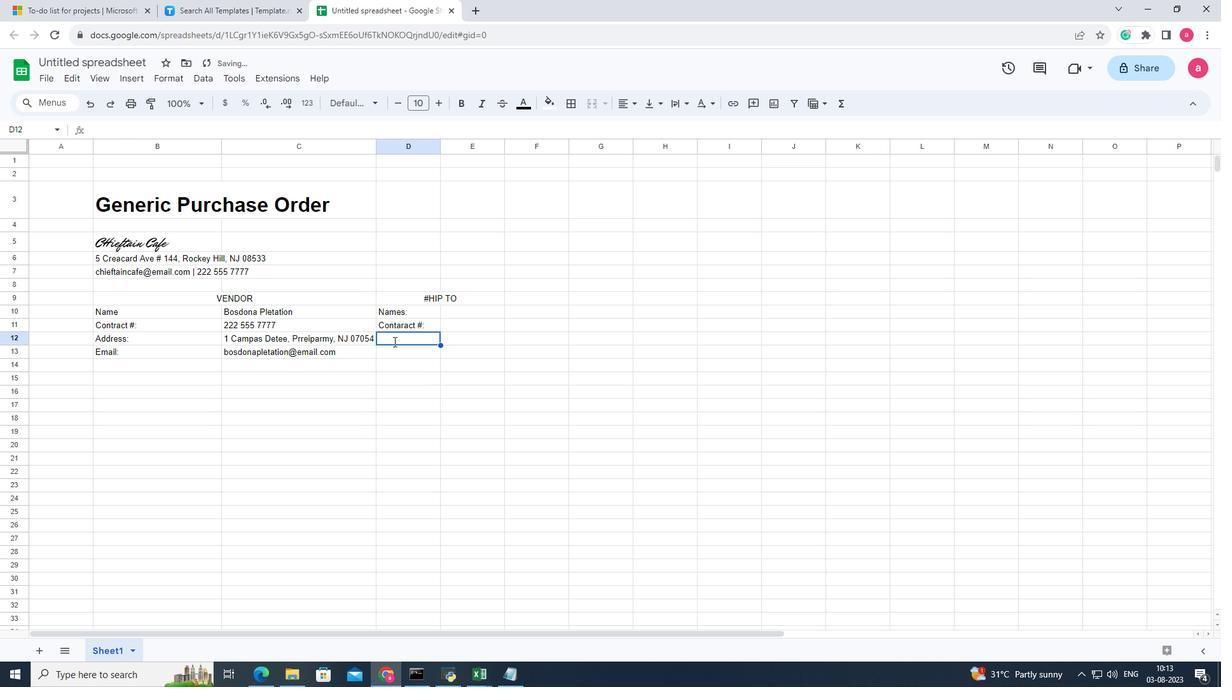 
Action: Key pressed <Key.shift><Key.shift><Key.shift><Key.shift>A<Key.shift>ddress<Key.shift_r><Key.shift_r><Key.shift_r><Key.shift_r><Key.shift_r><Key.shift_r><Key.shift_r><Key.shift_r><Key.shift_r><Key.shift_r><Key.shift_r><Key.shift_r><Key.shift_r><Key.shift_r><Key.shift_r><Key.shift_r><Key.shift_r><Key.shift_r><Key.shift_r><Key.shift_r><Key.shift_r><Key.shift_r><Key.shift_r><Key.shift_r><Key.shift_r><Key.shift_r><Key.shift_r><Key.shift_r><Key.shift_r><Key.shift_r><Key.shift_r><Key.shift_r>:
Screenshot: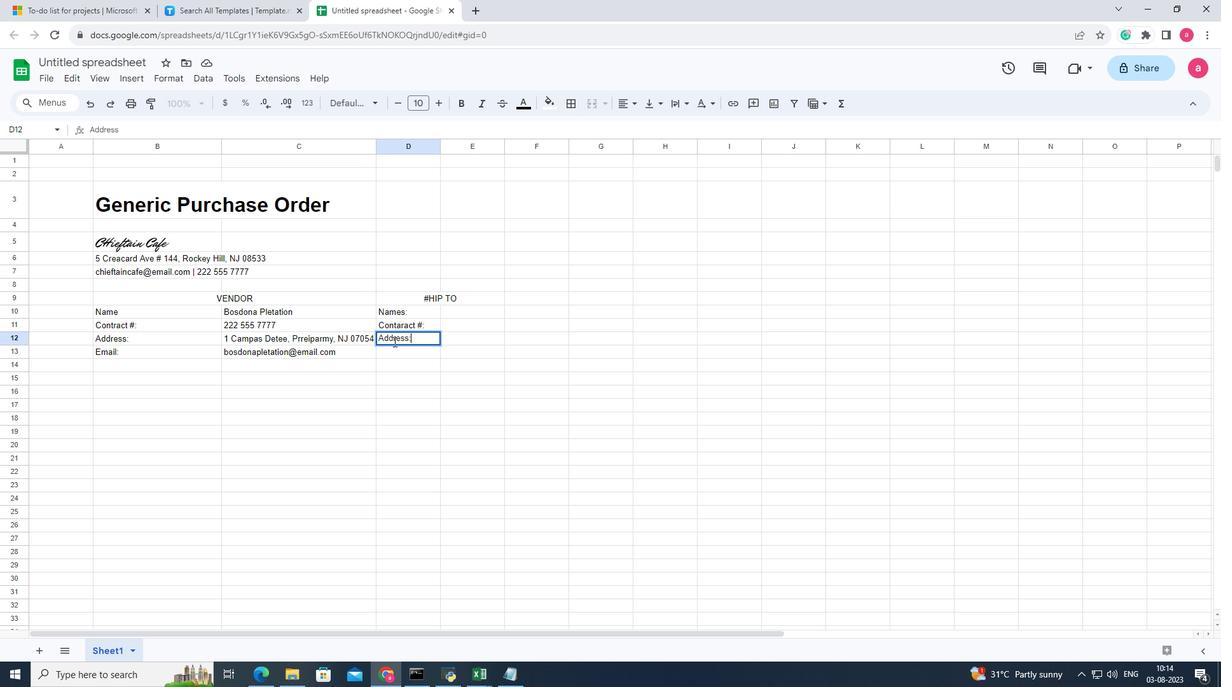 
Action: Mouse moved to (415, 353)
Screenshot: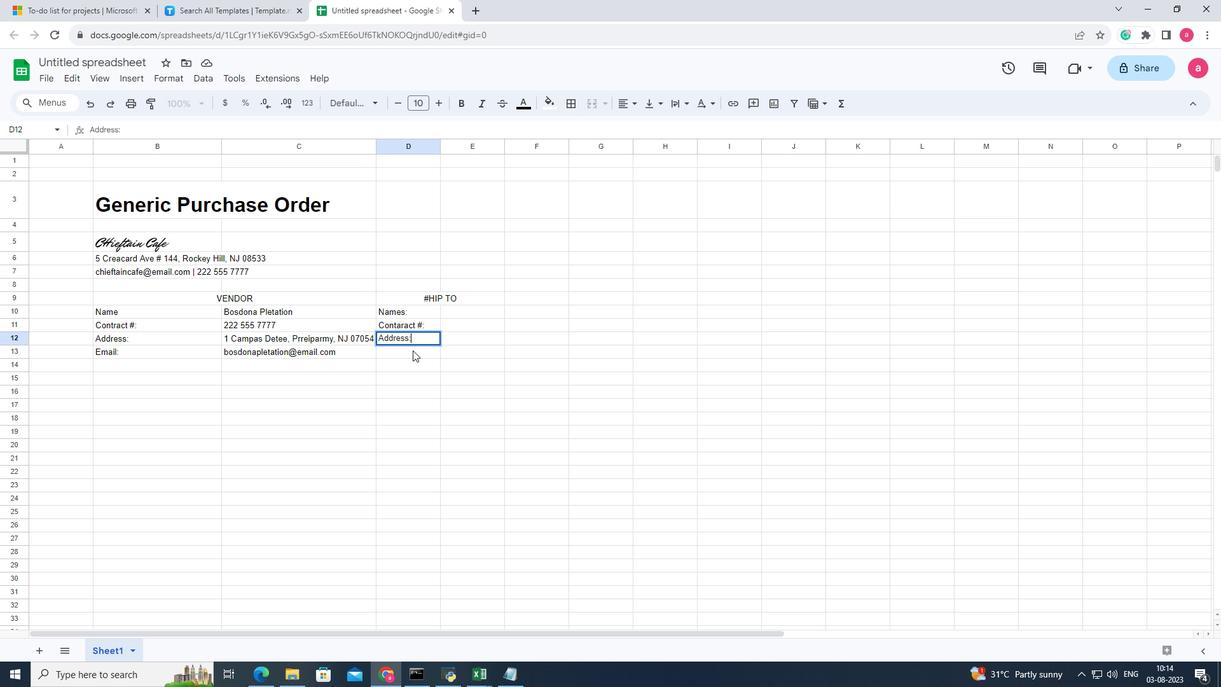 
Action: Mouse pressed left at (415, 353)
Screenshot: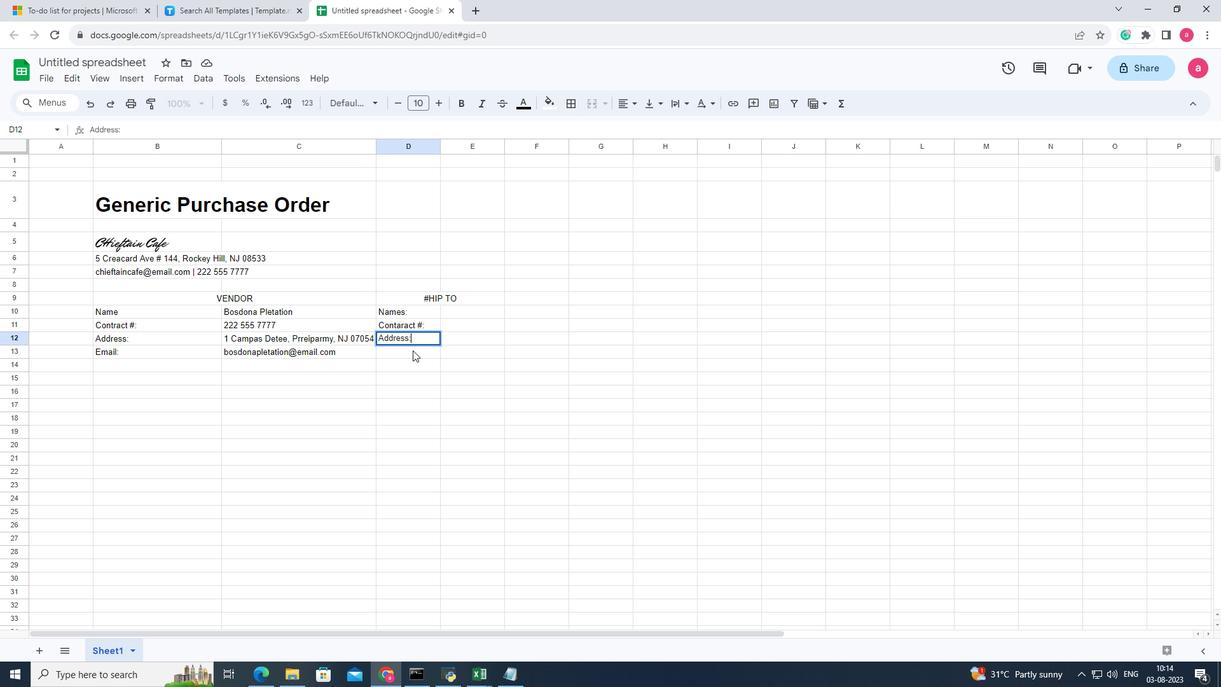 
Action: Mouse pressed left at (415, 353)
Screenshot: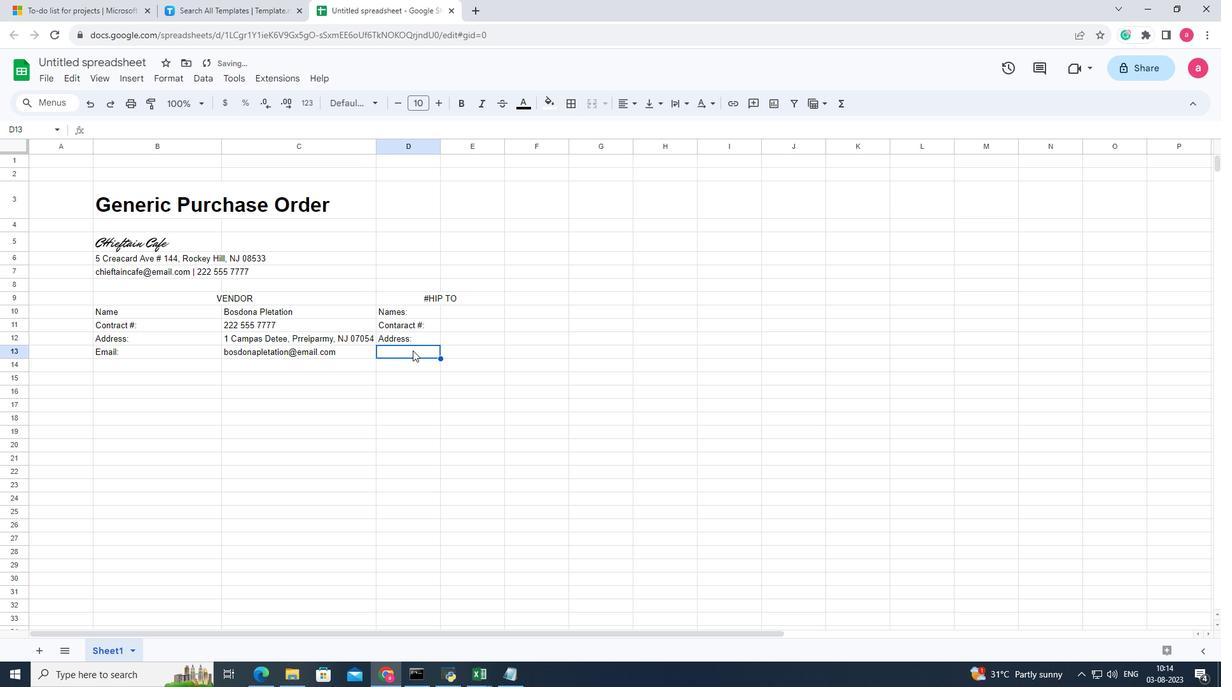 
Action: Key pressed <Key.shift>Email<Key.shift_r>:
Screenshot: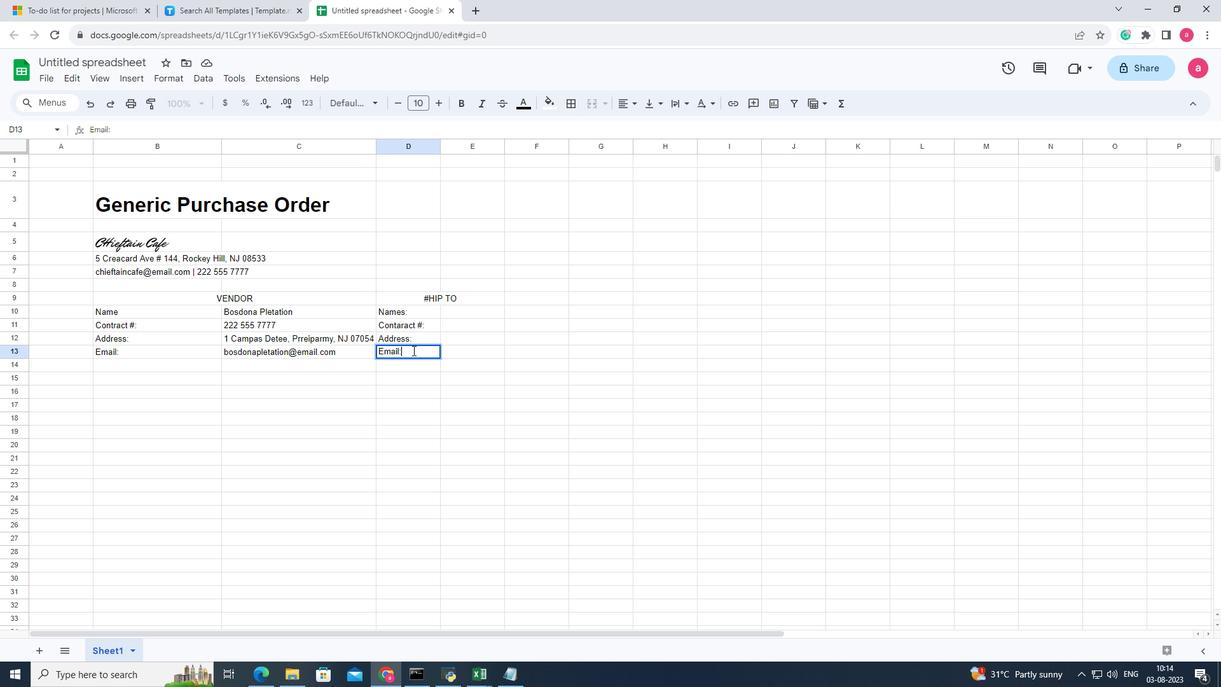 
Action: Mouse moved to (458, 318)
Screenshot: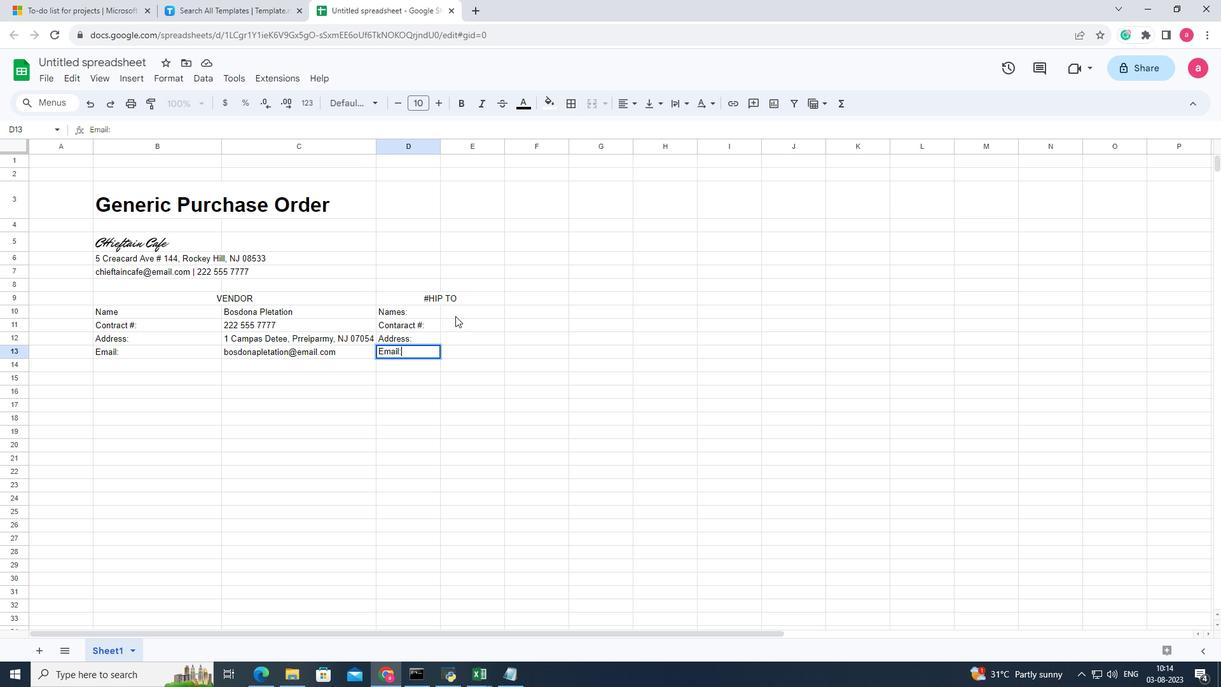 
Action: Mouse pressed left at (458, 318)
Screenshot: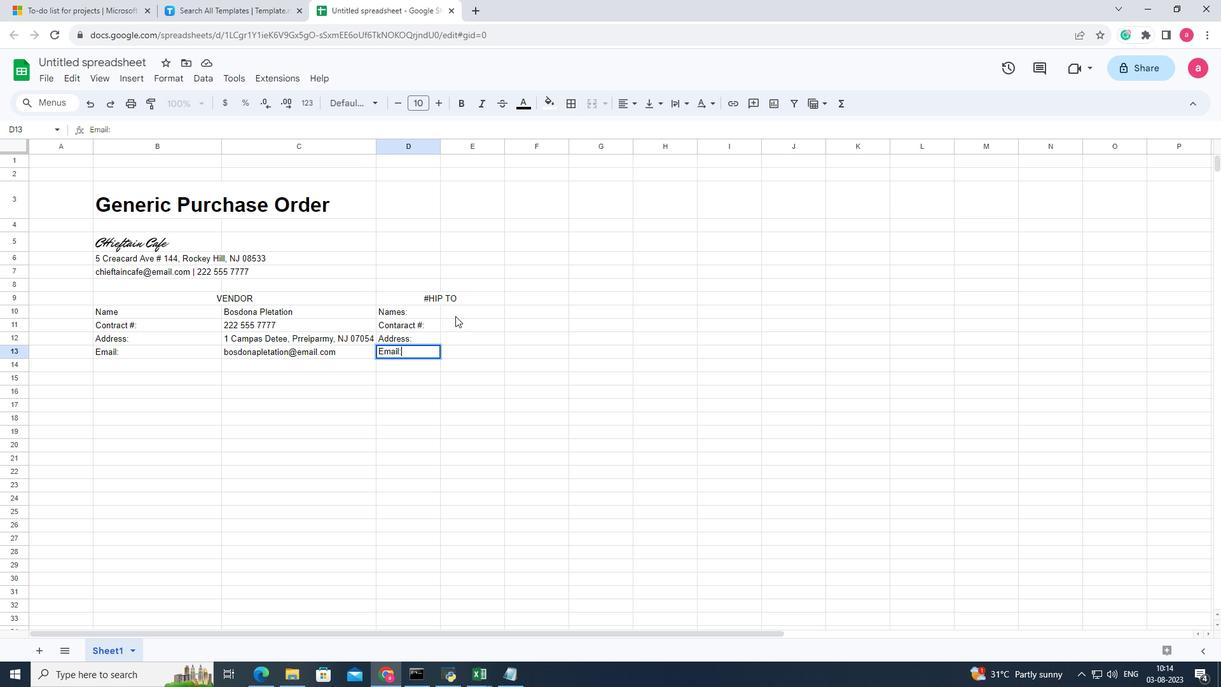 
Action: Mouse pressed left at (458, 318)
Screenshot: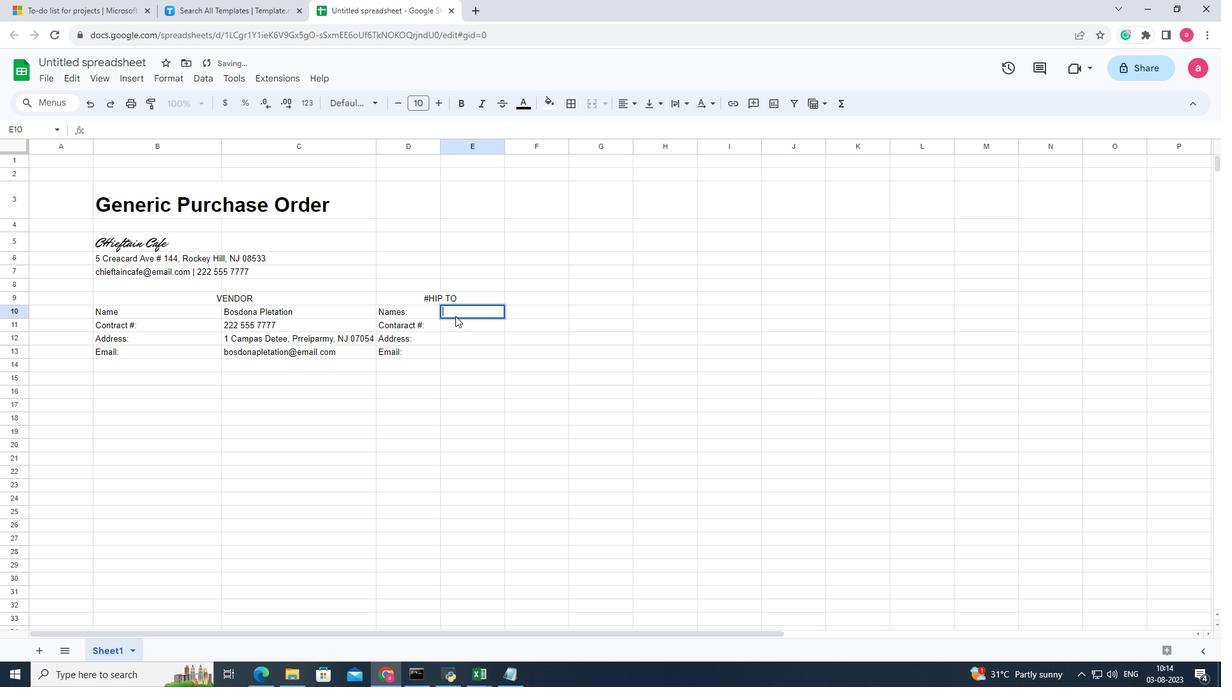 
Action: Key pressed <Key.shift>Amber<Key.space><Key.shift>Jenkins
Screenshot: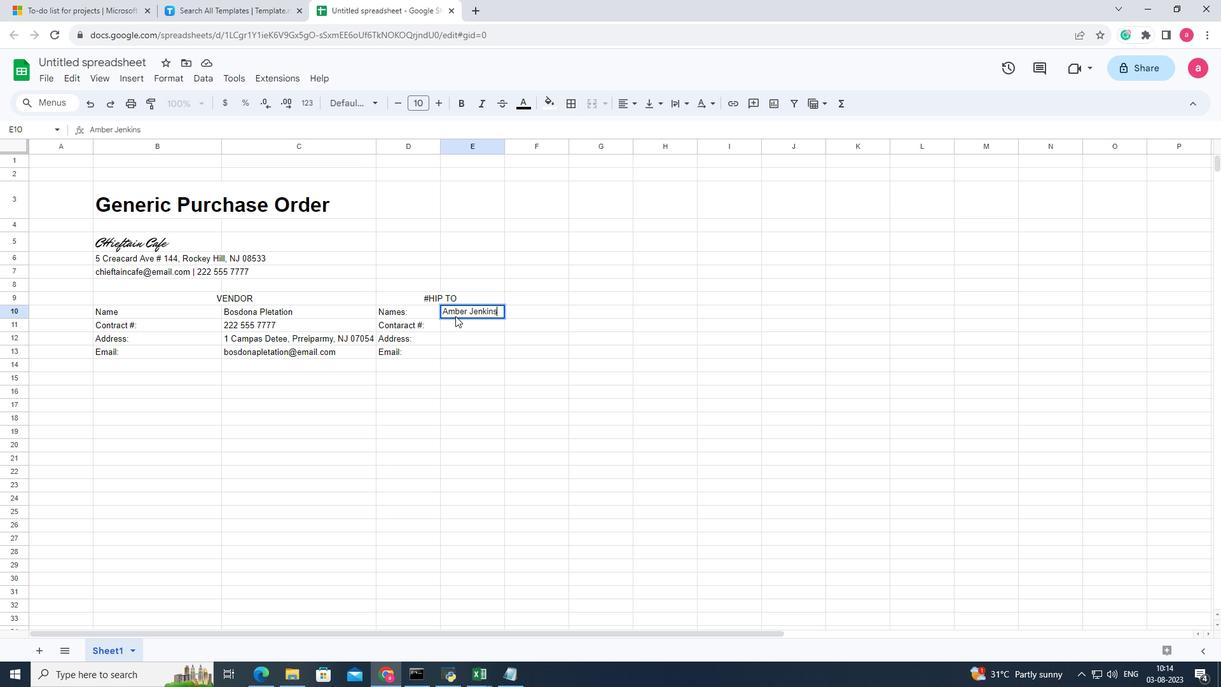 
Action: Mouse moved to (461, 322)
Screenshot: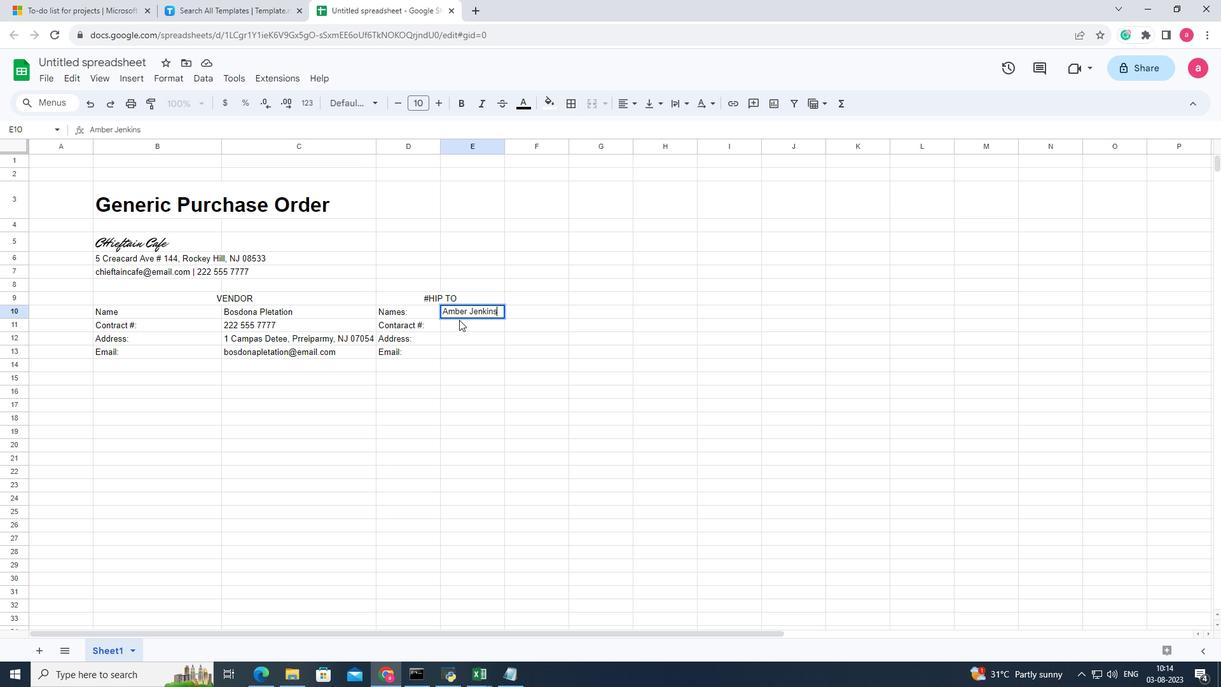 
Action: Mouse pressed left at (461, 322)
Screenshot: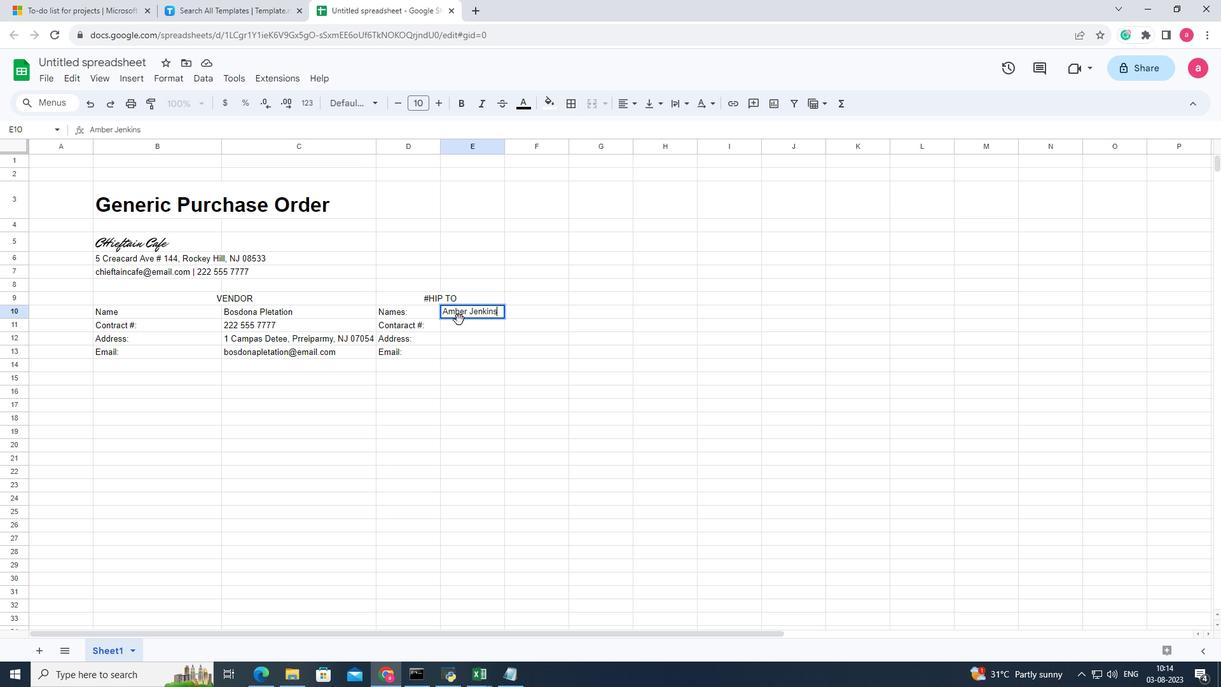 
Action: Mouse pressed left at (461, 322)
Screenshot: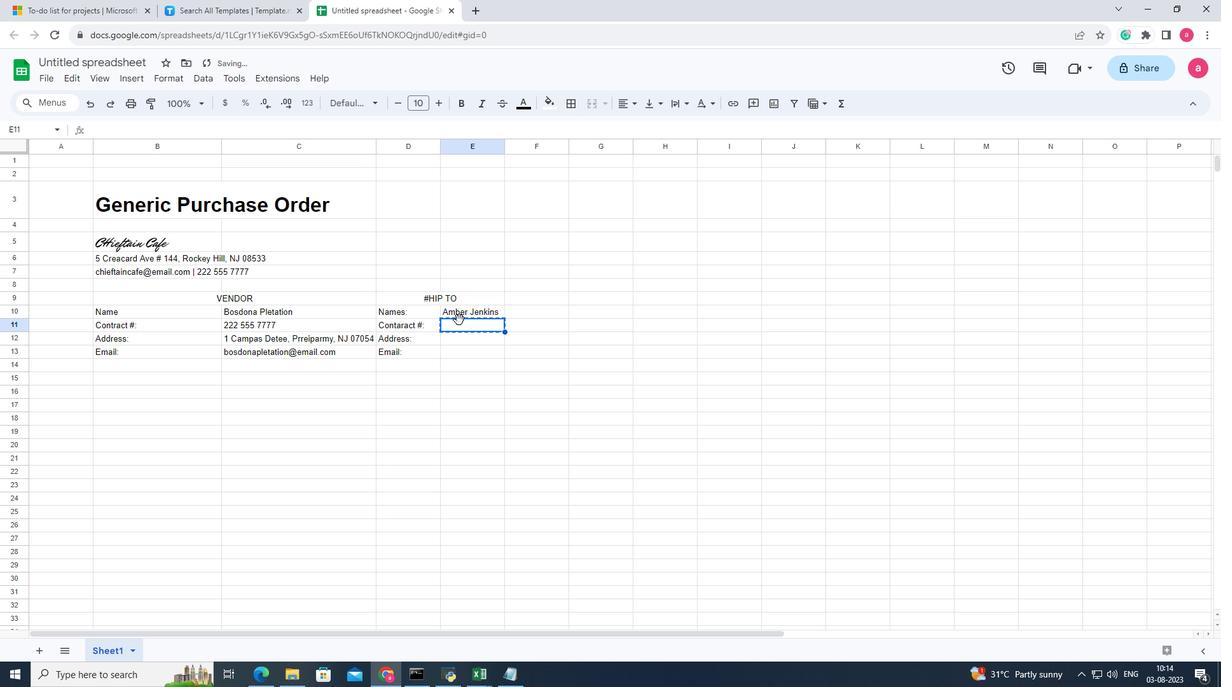 
Action: Mouse moved to (460, 324)
Screenshot: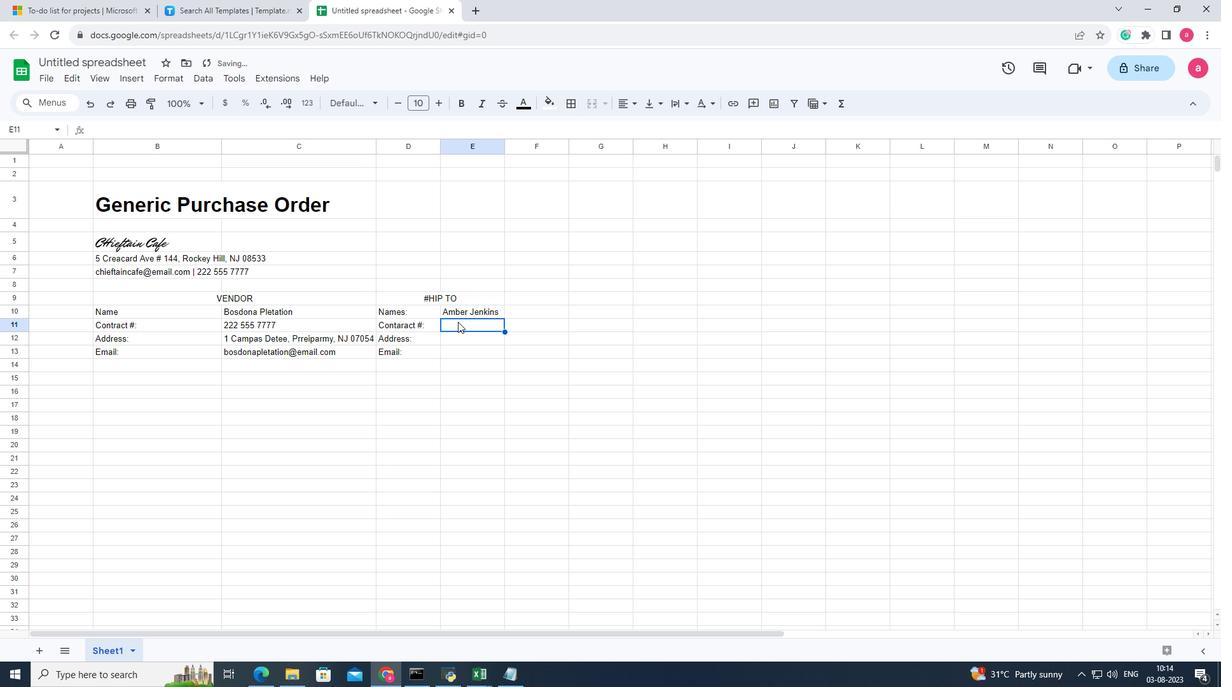 
Action: Mouse pressed left at (460, 324)
Screenshot: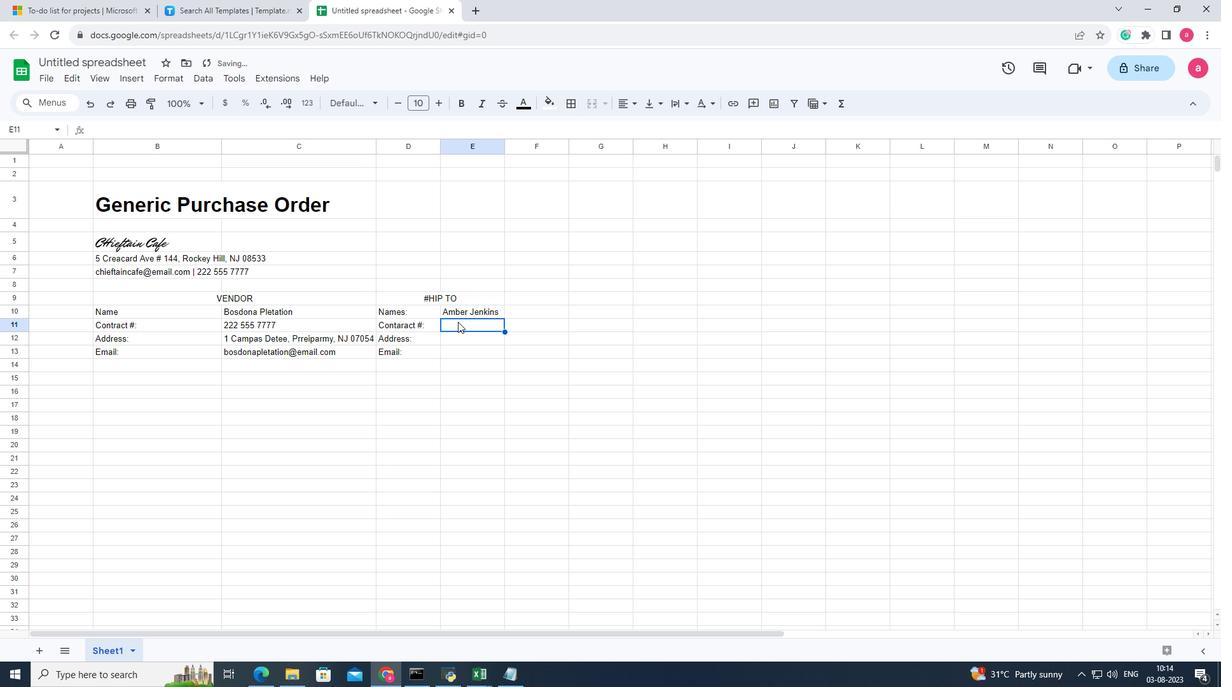 
Action: Mouse pressed left at (460, 324)
Screenshot: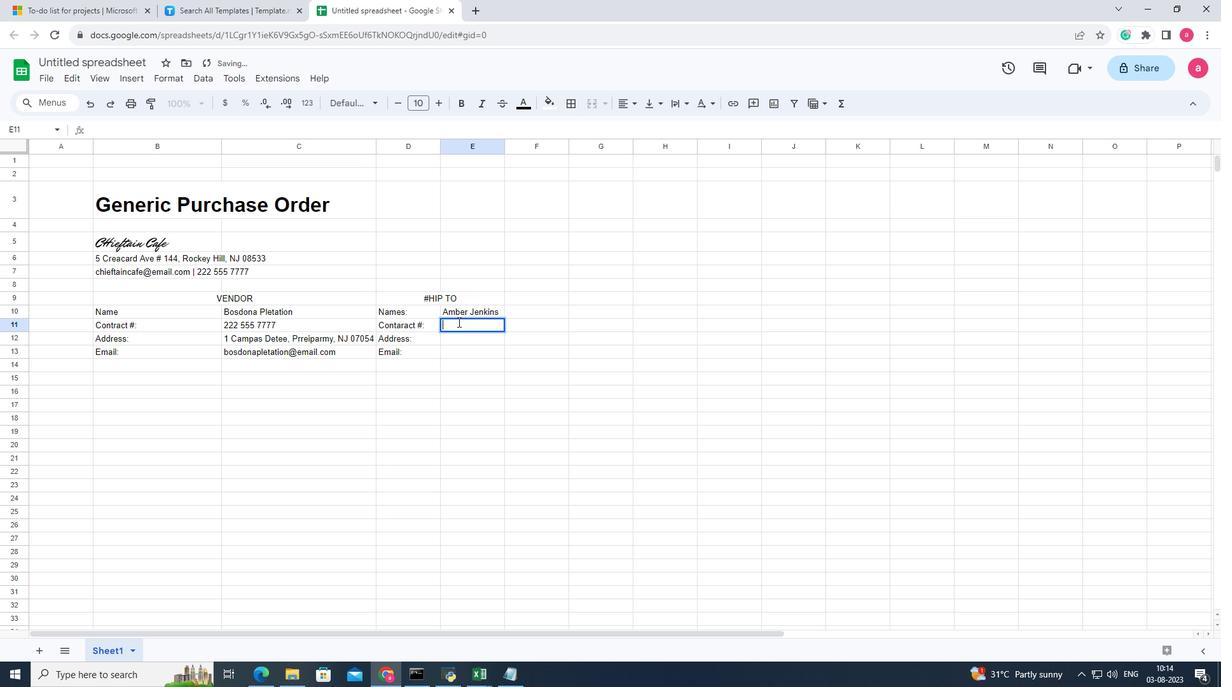 
Action: Key pressed 222<Key.space>555<Key.space>7777<Key.down>
Screenshot: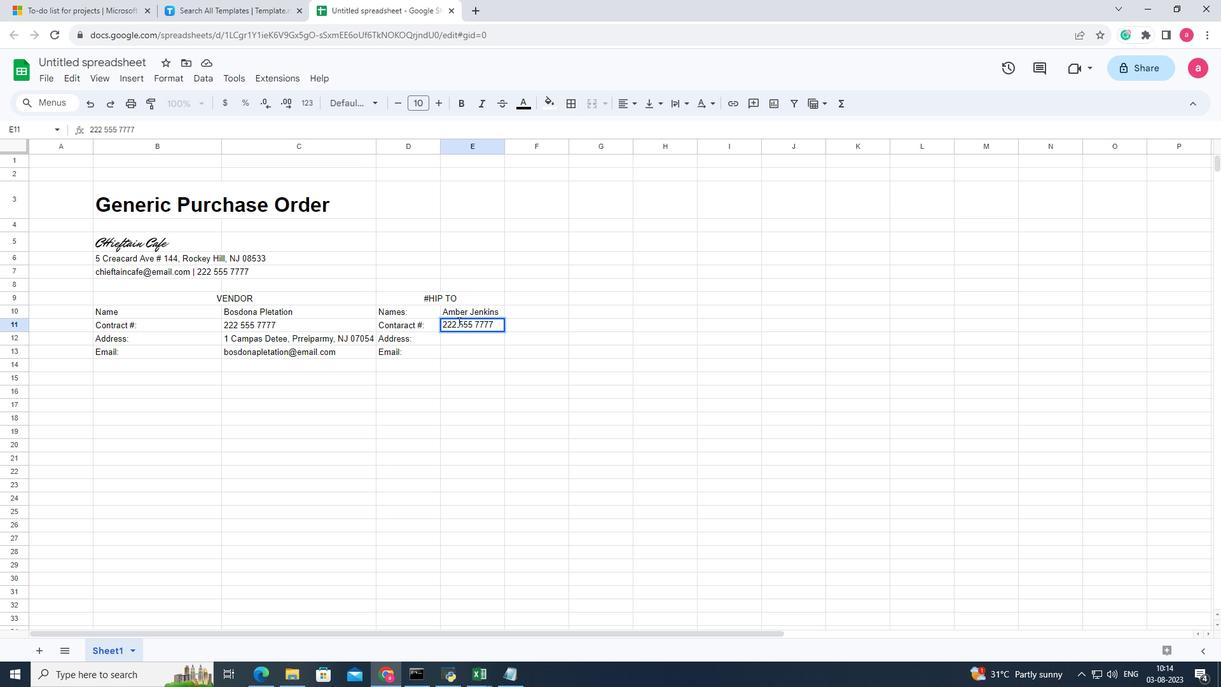 
Action: Mouse moved to (473, 341)
Screenshot: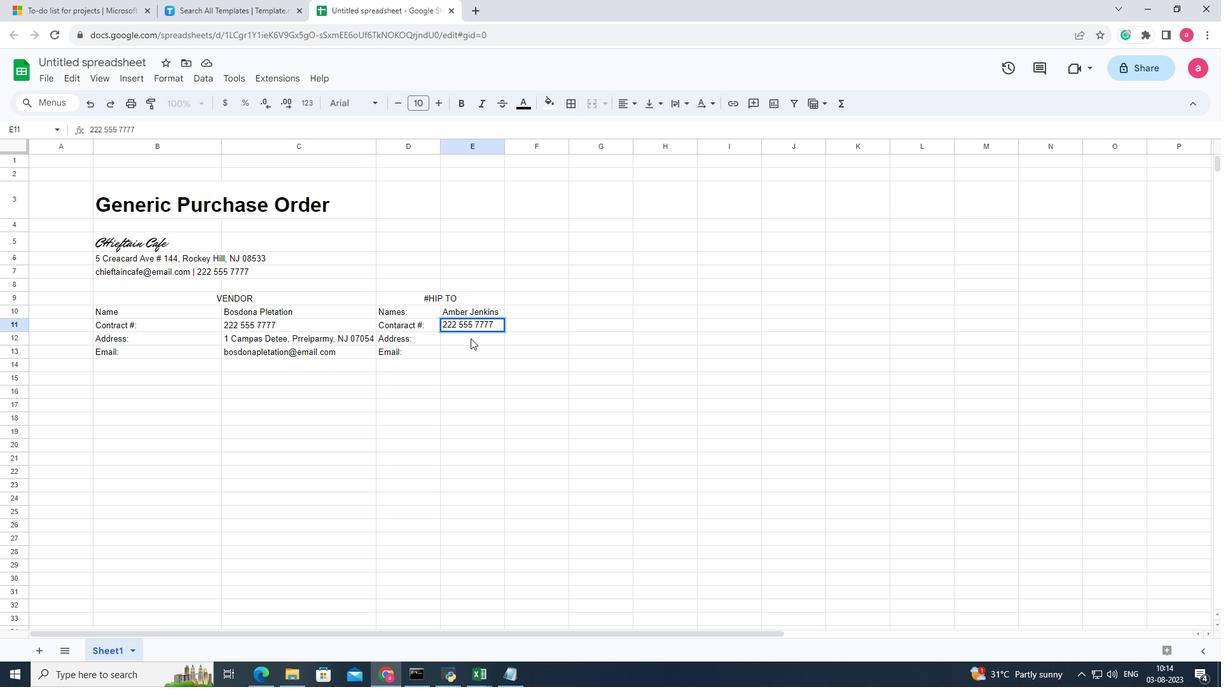 
Action: Mouse pressed left at (473, 341)
Screenshot: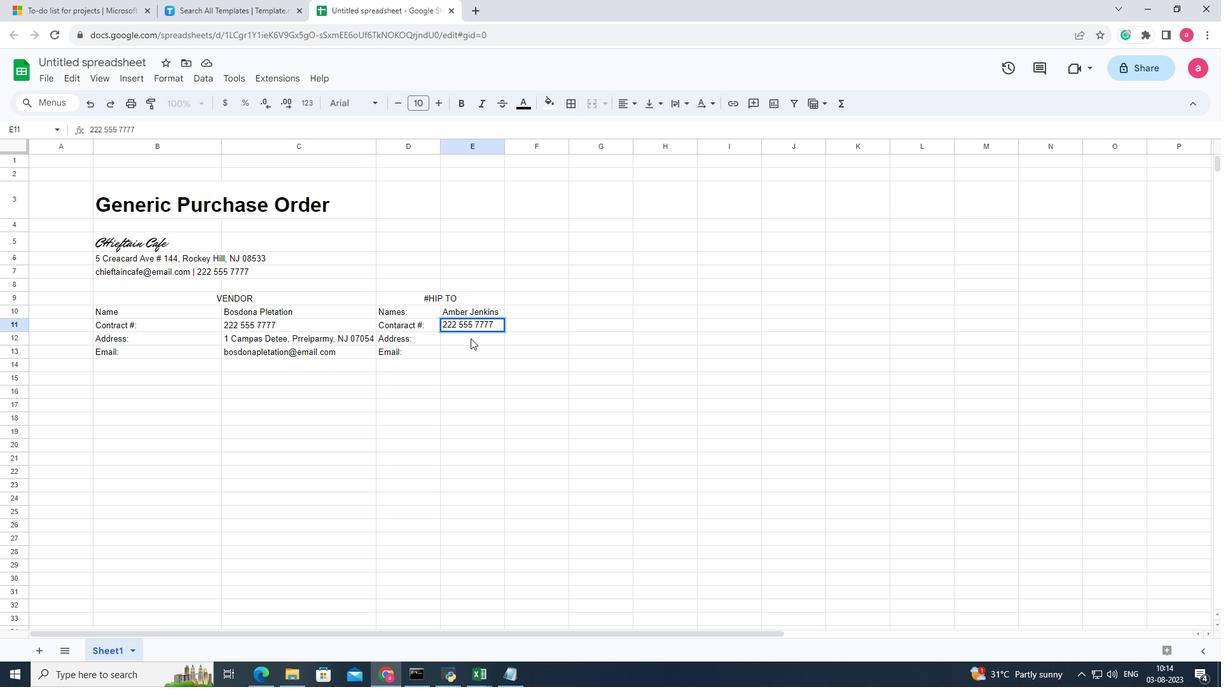 
Action: Mouse pressed left at (473, 341)
Screenshot: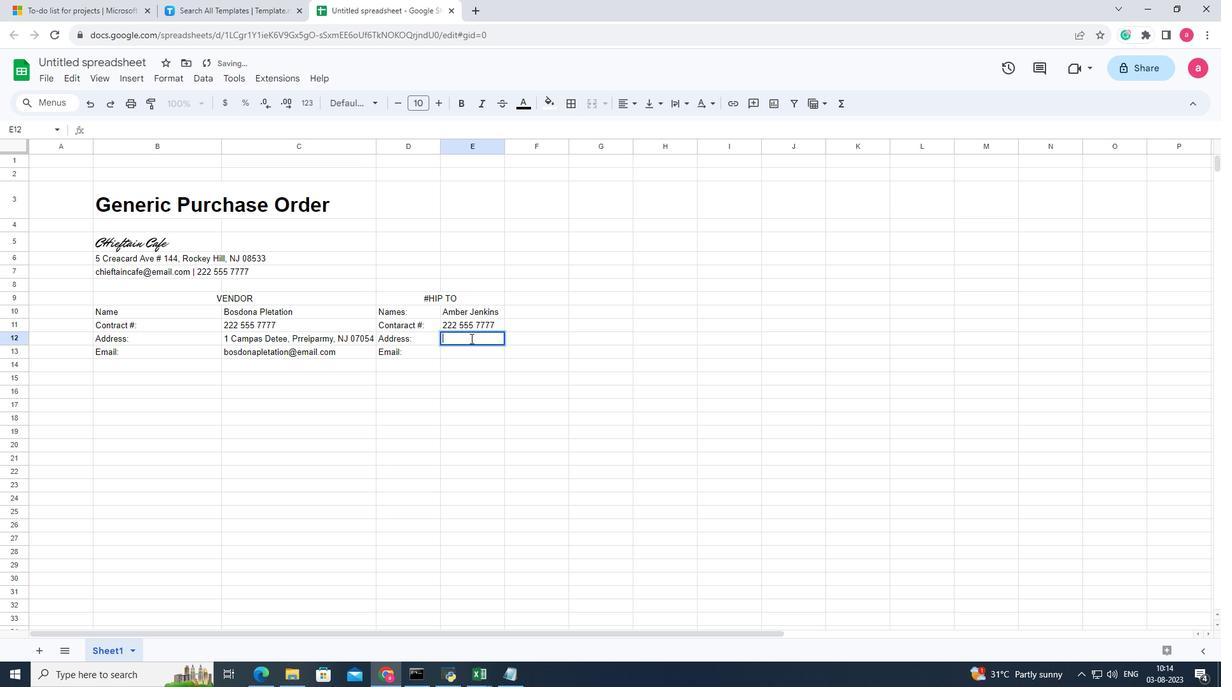 
Action: Key pressed 391<Key.space><Key.shift>Waterview<Key.space><Key.shift>Road,<Key.space><Key.shift>Bcklgewter,<Key.space><Key.shift>NJ<Key.space>.08807
Screenshot: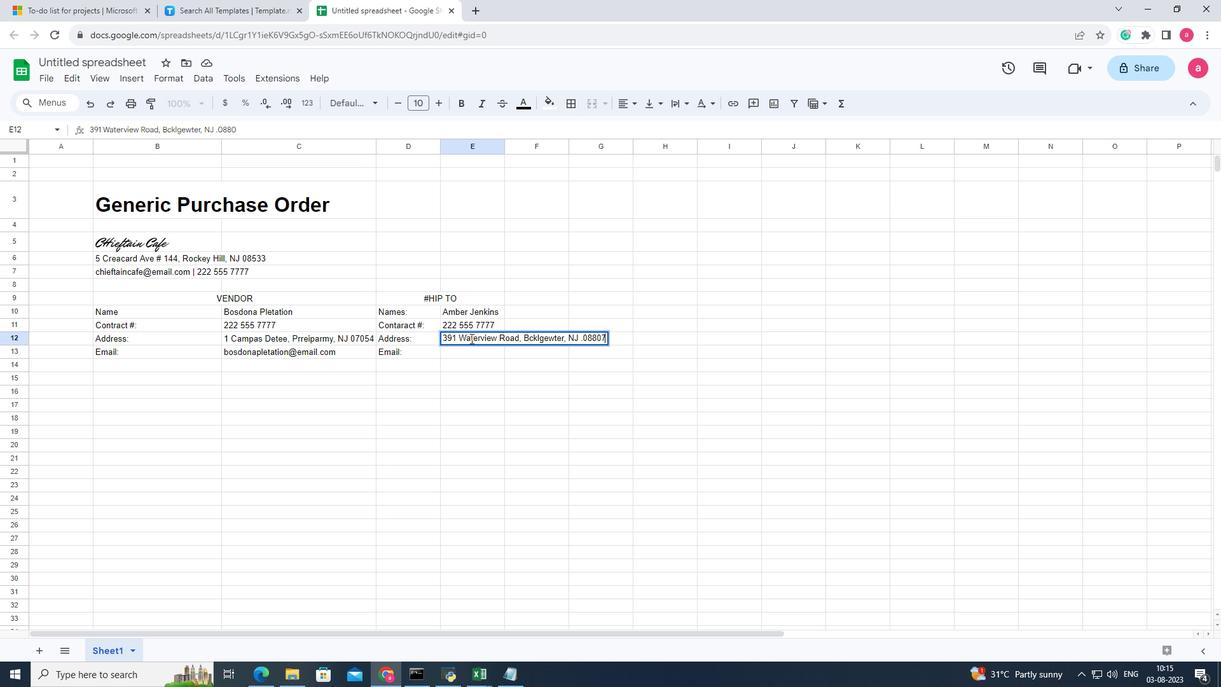 
Action: Mouse moved to (466, 354)
Screenshot: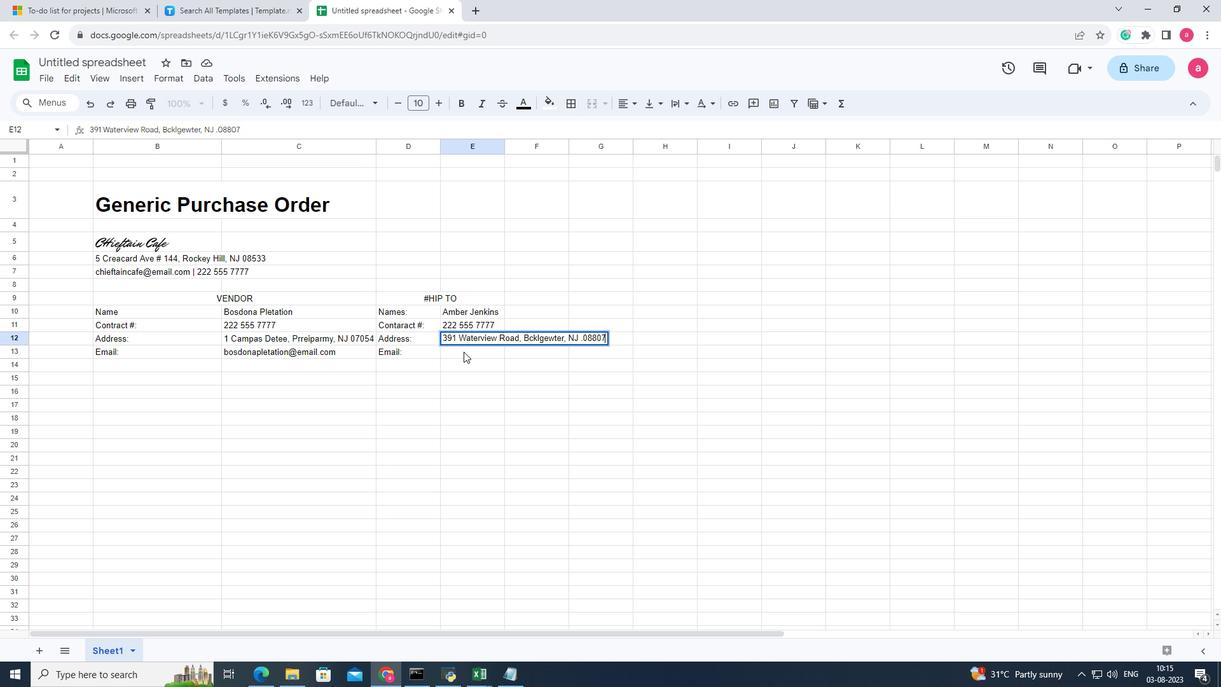 
Action: Mouse pressed left at (466, 354)
Screenshot: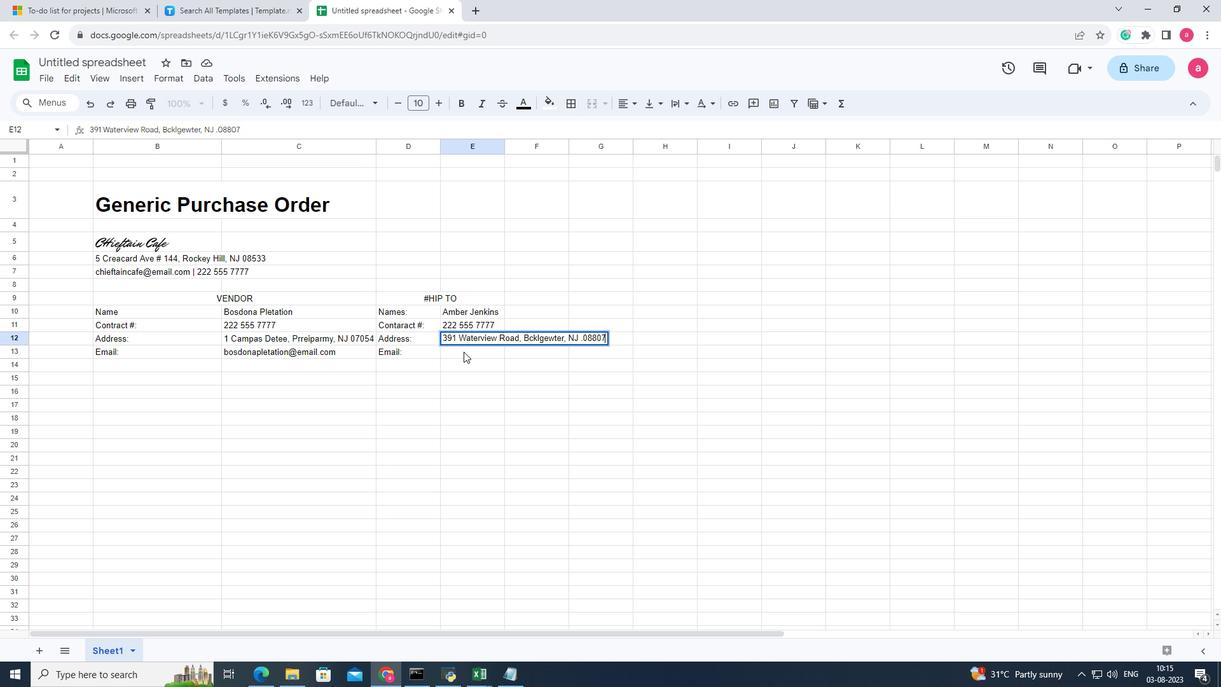 
Action: Mouse pressed left at (466, 354)
Screenshot: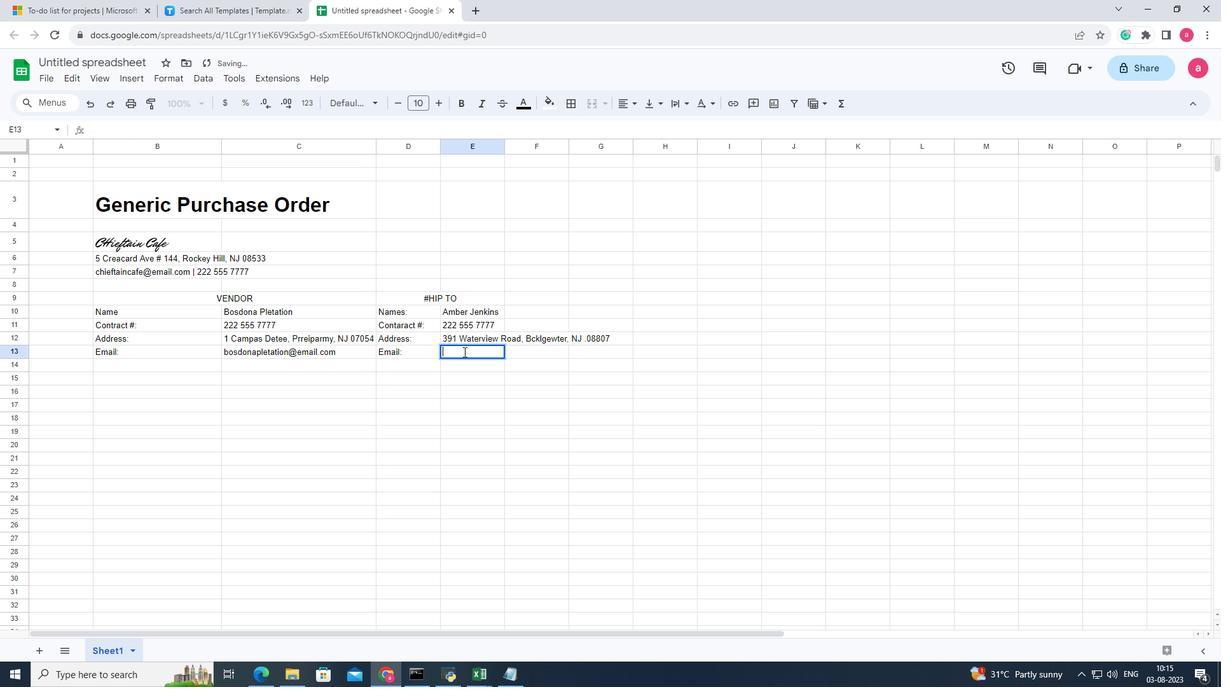 
Action: Key pressed amberjenkins<Key.shift><Key.shift><Key.shift><Key.shift><Key.shift><Key.shift><Key.shift><Key.shift><Key.shift><Key.shift><Key.shift><Key.shift><Key.shift><Key.shift><Key.shift><Key.shift><Key.shift>@email.com
Screenshot: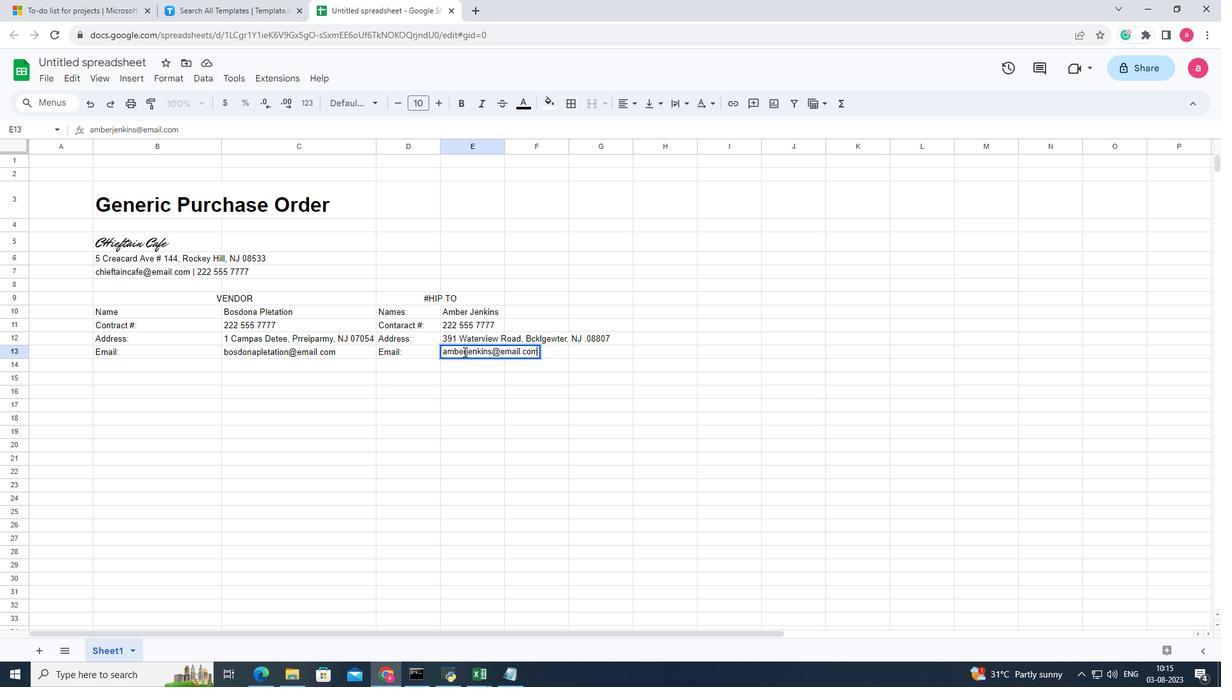 
Action: Mouse moved to (455, 419)
Screenshot: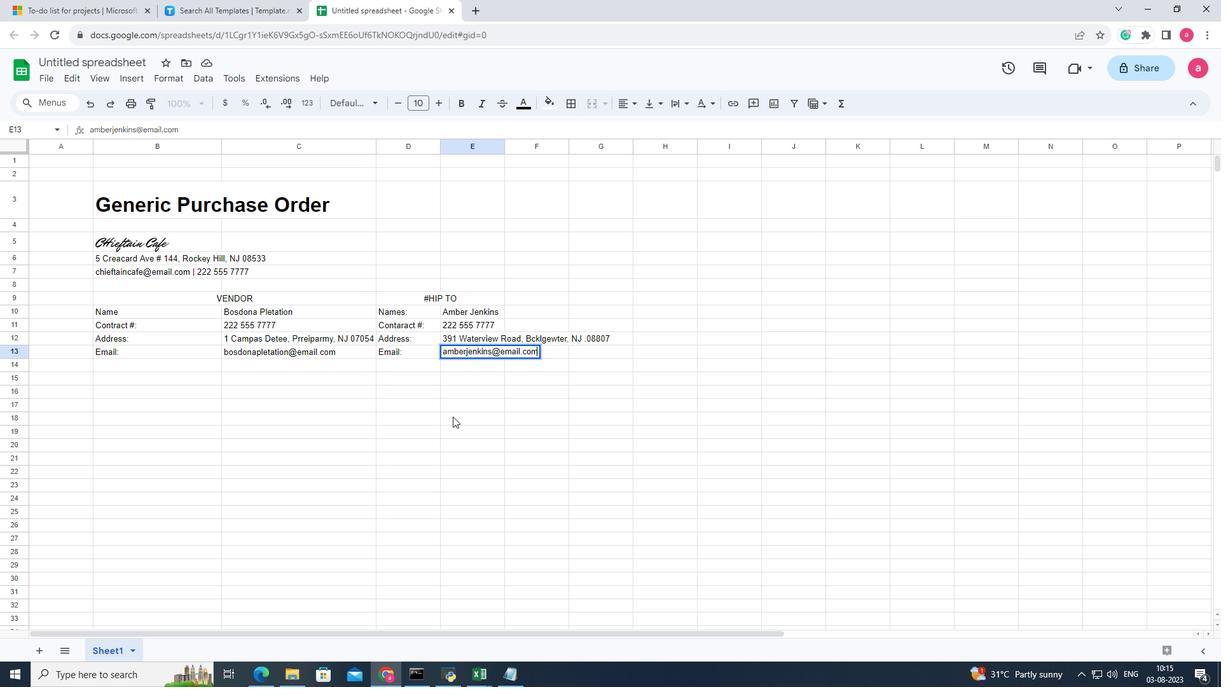 
Action: Mouse pressed left at (455, 419)
Screenshot: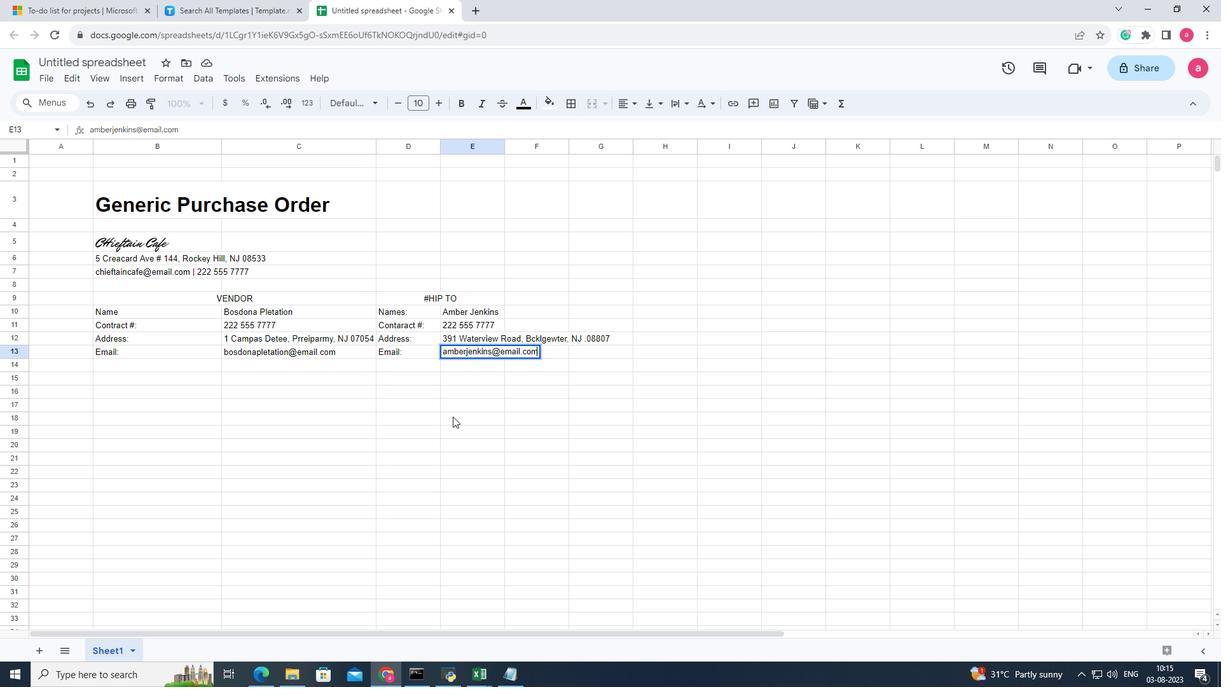
Action: Mouse moved to (499, 155)
Screenshot: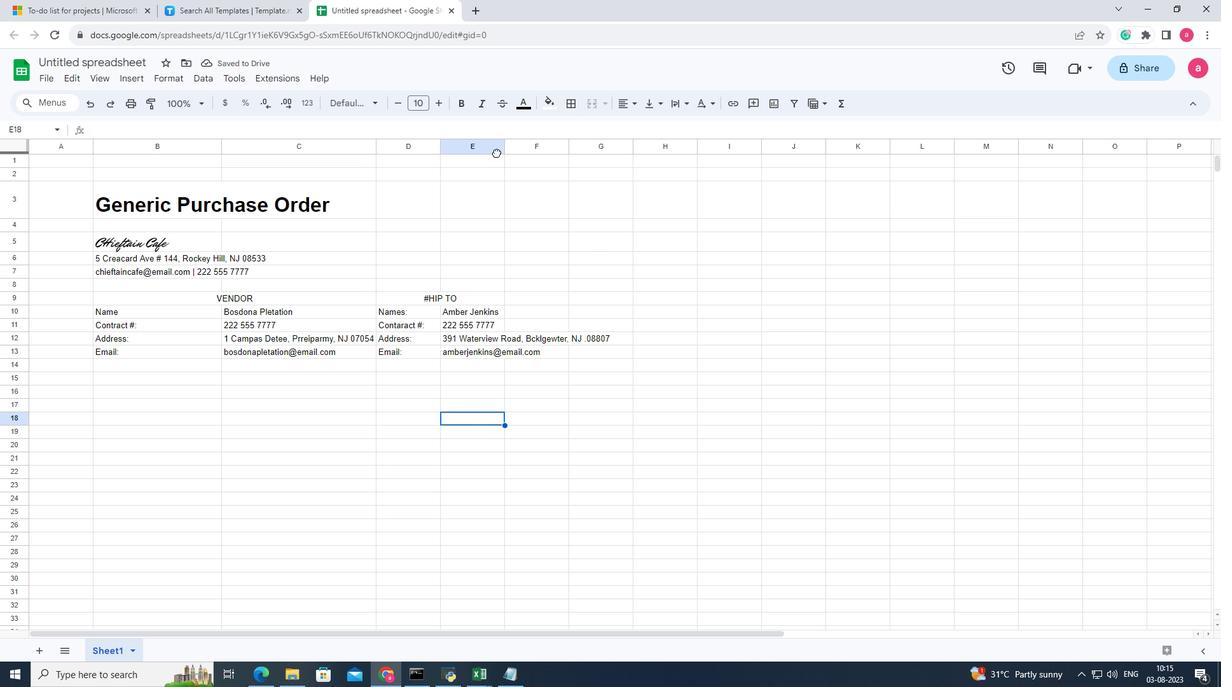 
Action: Mouse pressed left at (499, 155)
Screenshot: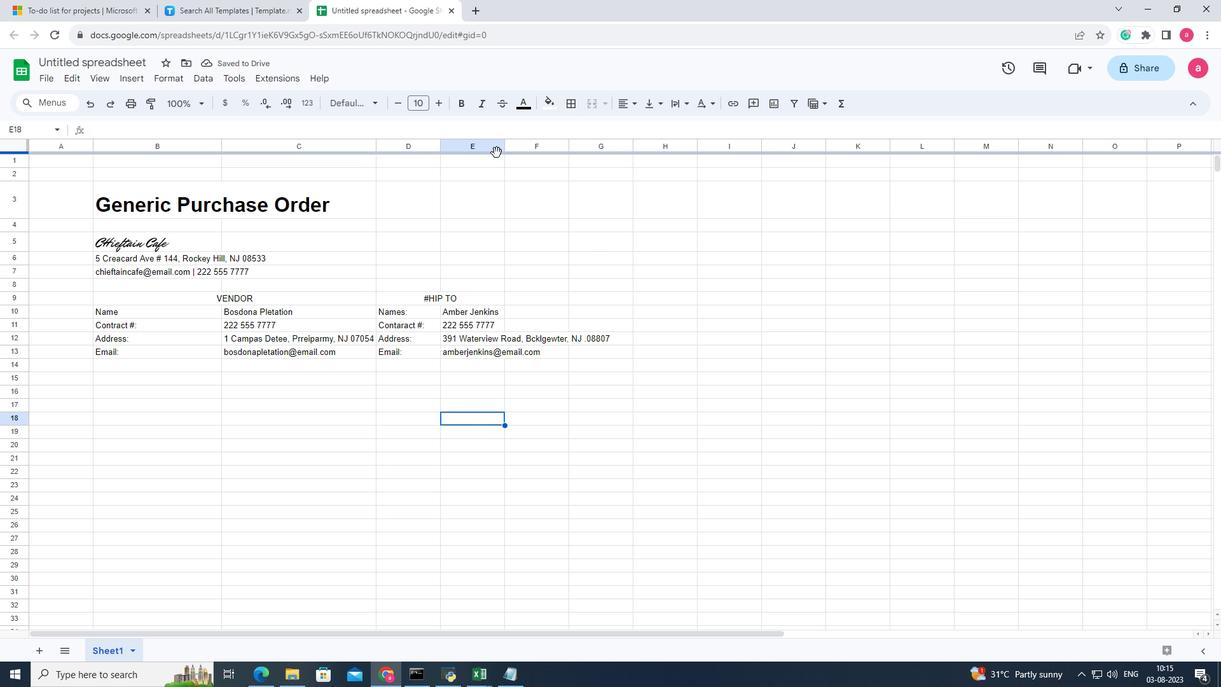 
Action: Mouse moved to (509, 153)
Screenshot: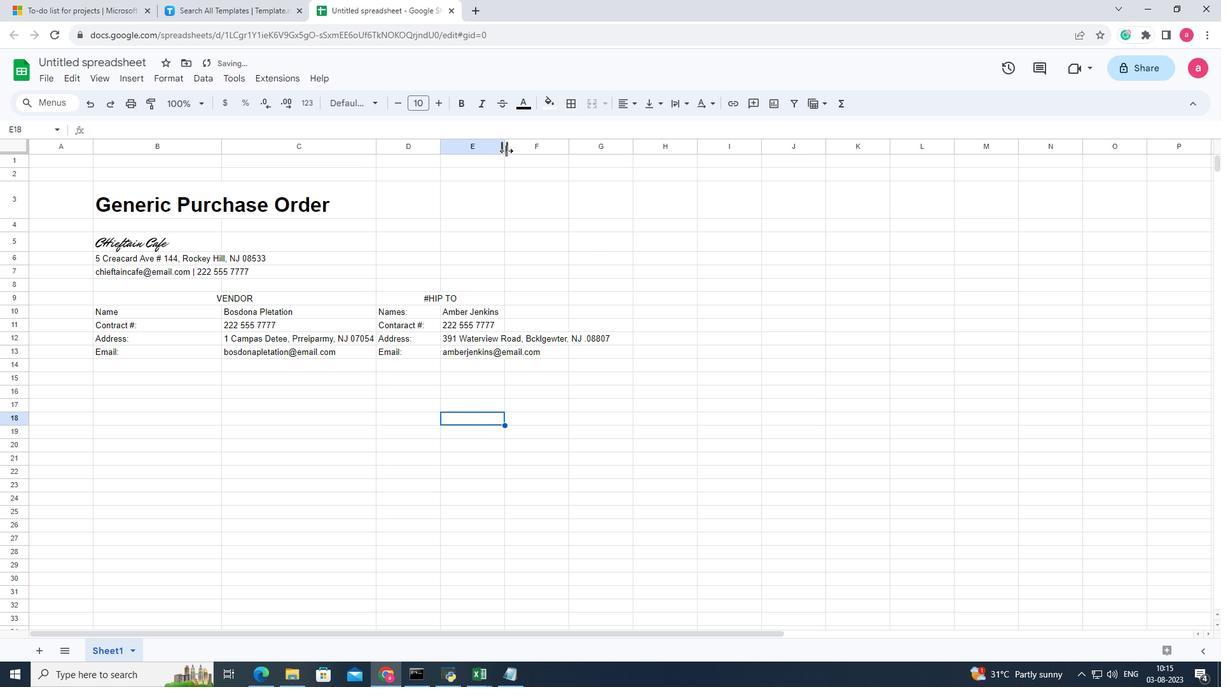 
Action: Mouse pressed left at (509, 153)
Screenshot: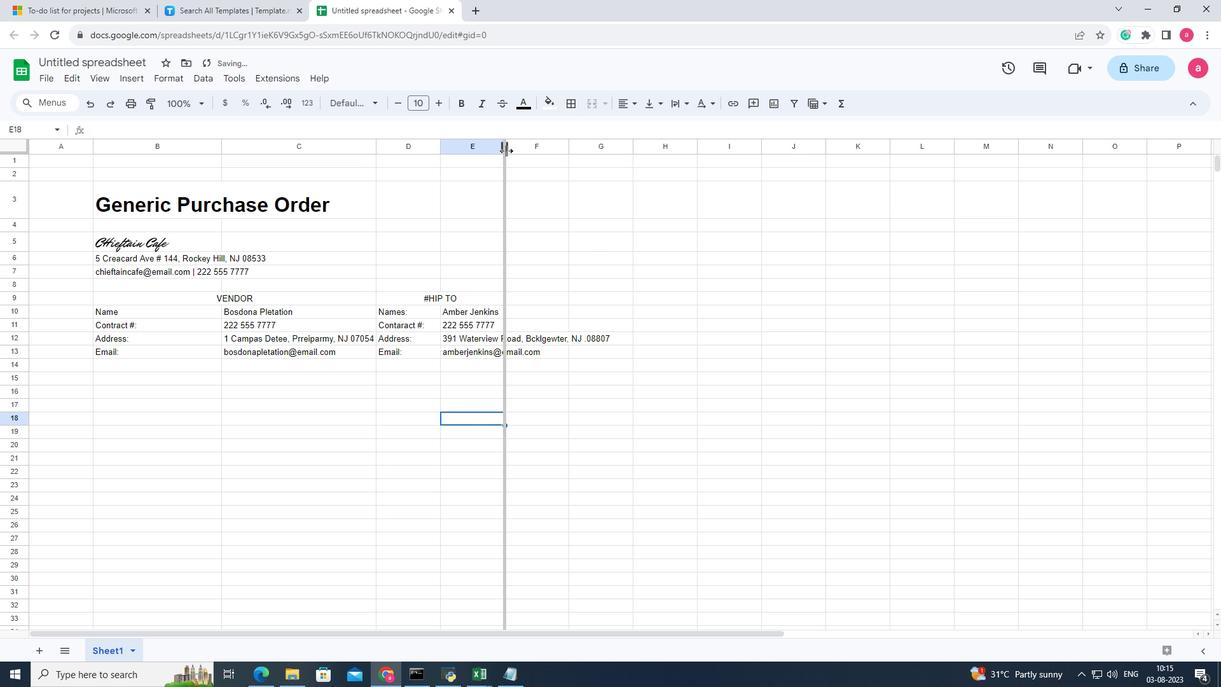 
Action: Mouse pressed left at (509, 153)
Screenshot: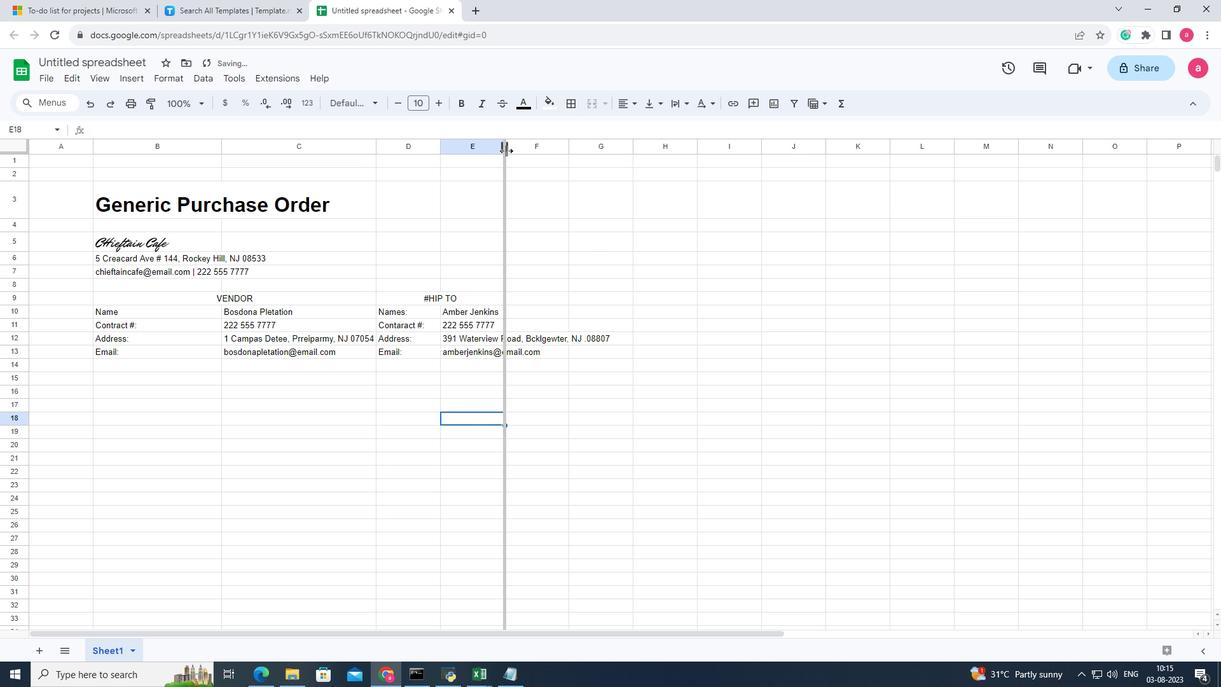 
Action: Mouse moved to (175, 298)
Screenshot: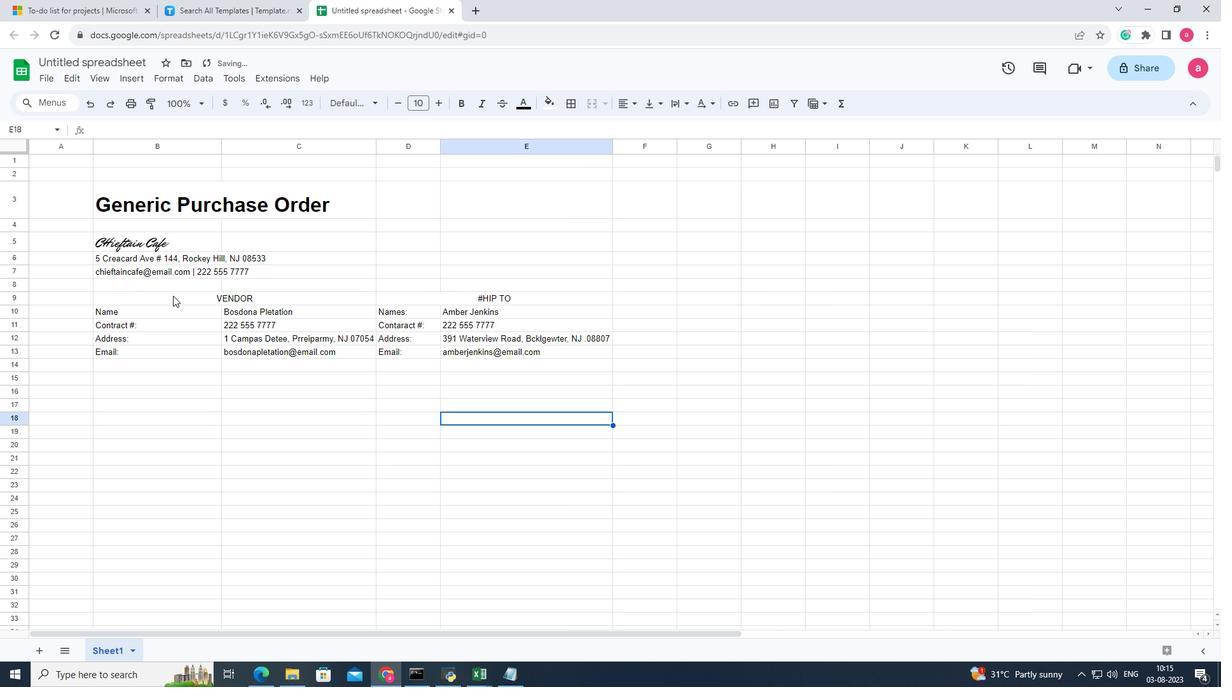
Action: Mouse pressed left at (175, 298)
Screenshot: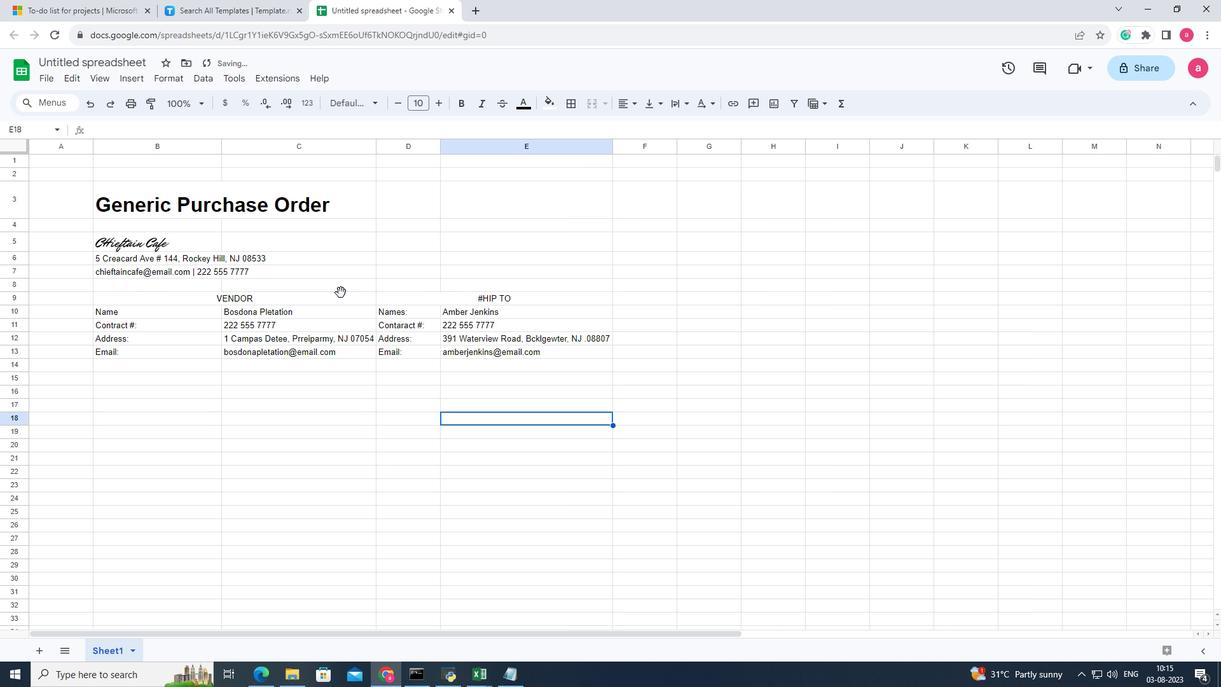 
Action: Mouse moved to (577, 109)
Screenshot: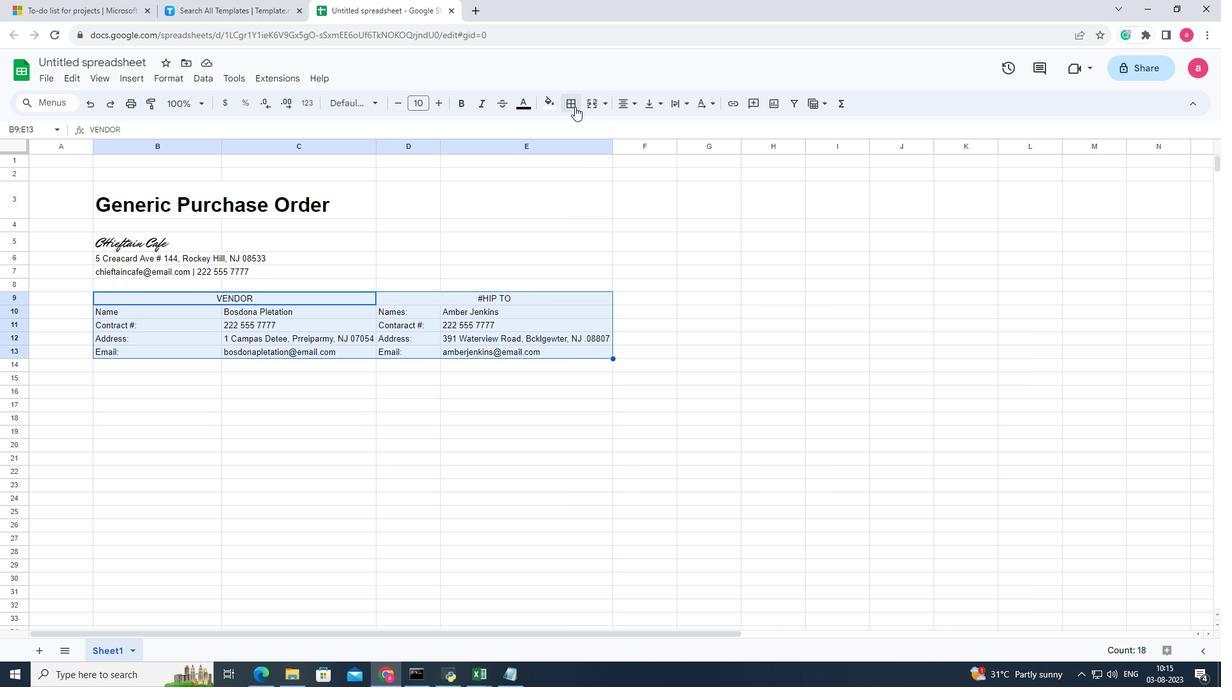 
Action: Mouse pressed left at (577, 109)
Screenshot: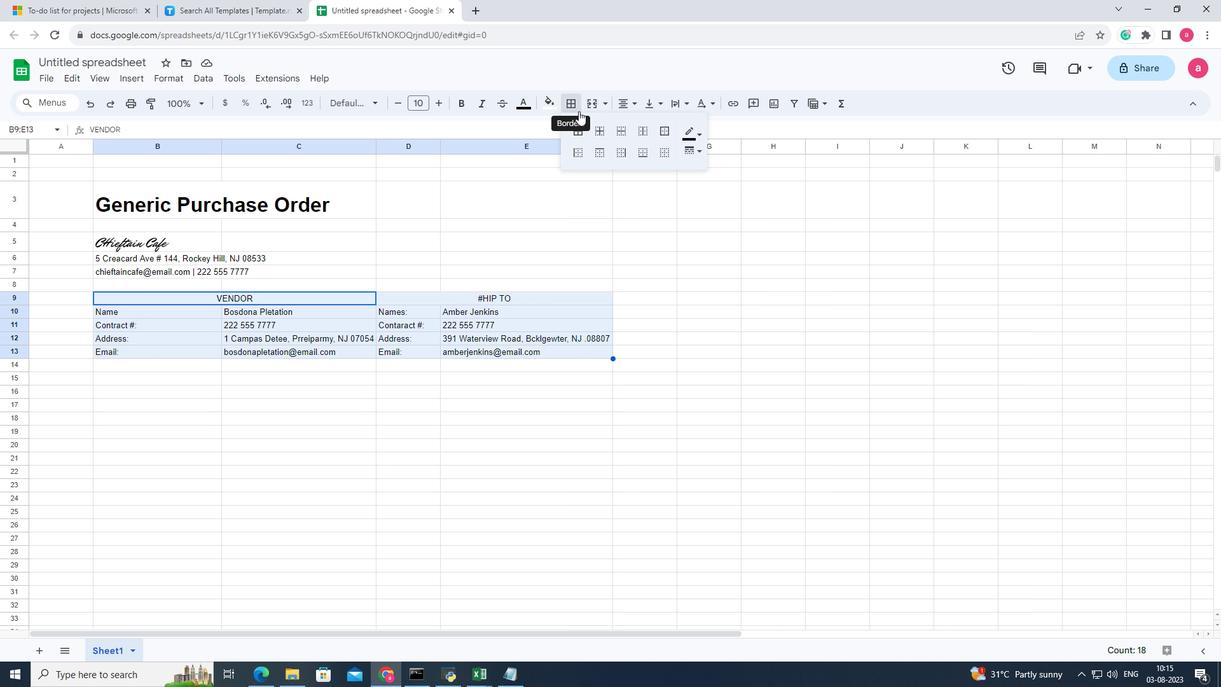 
Action: Mouse moved to (583, 153)
Screenshot: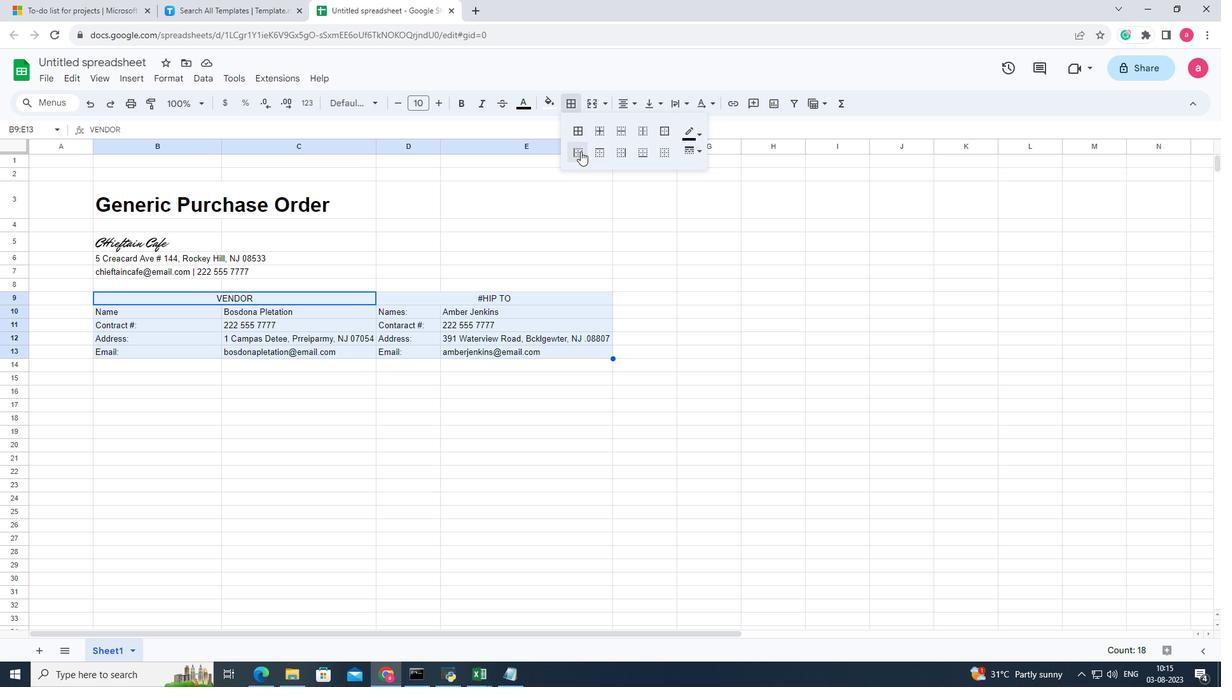
Action: Mouse pressed left at (583, 153)
Screenshot: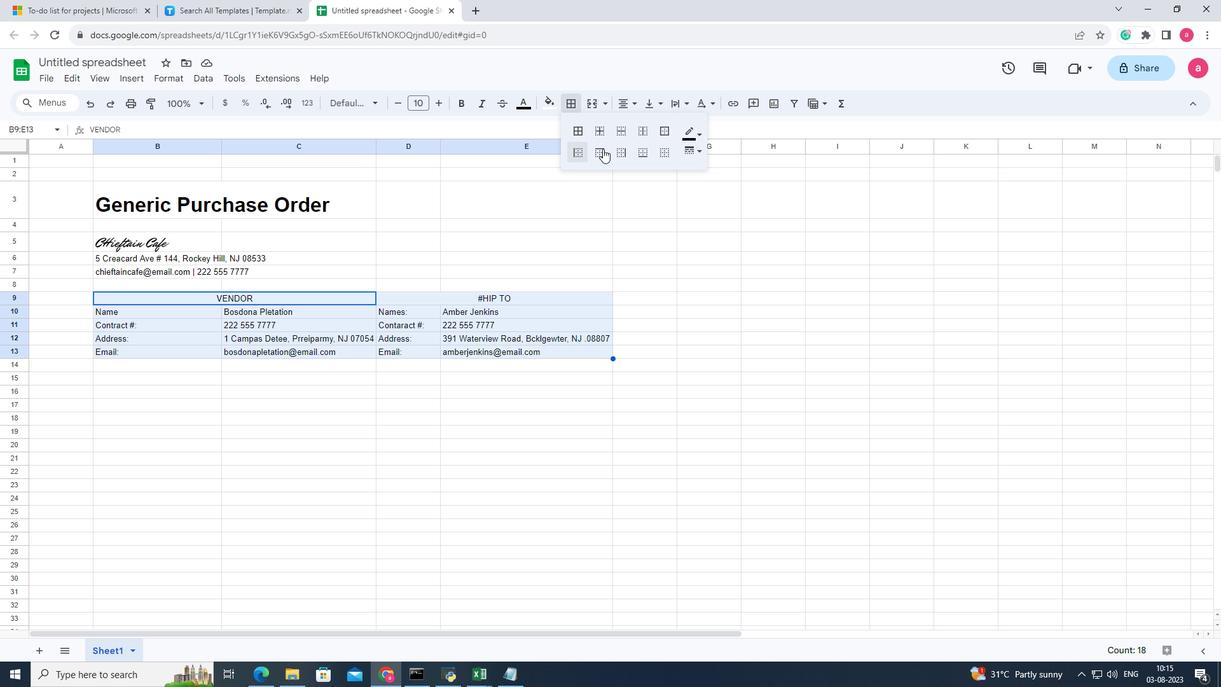 
Action: Mouse moved to (607, 151)
Screenshot: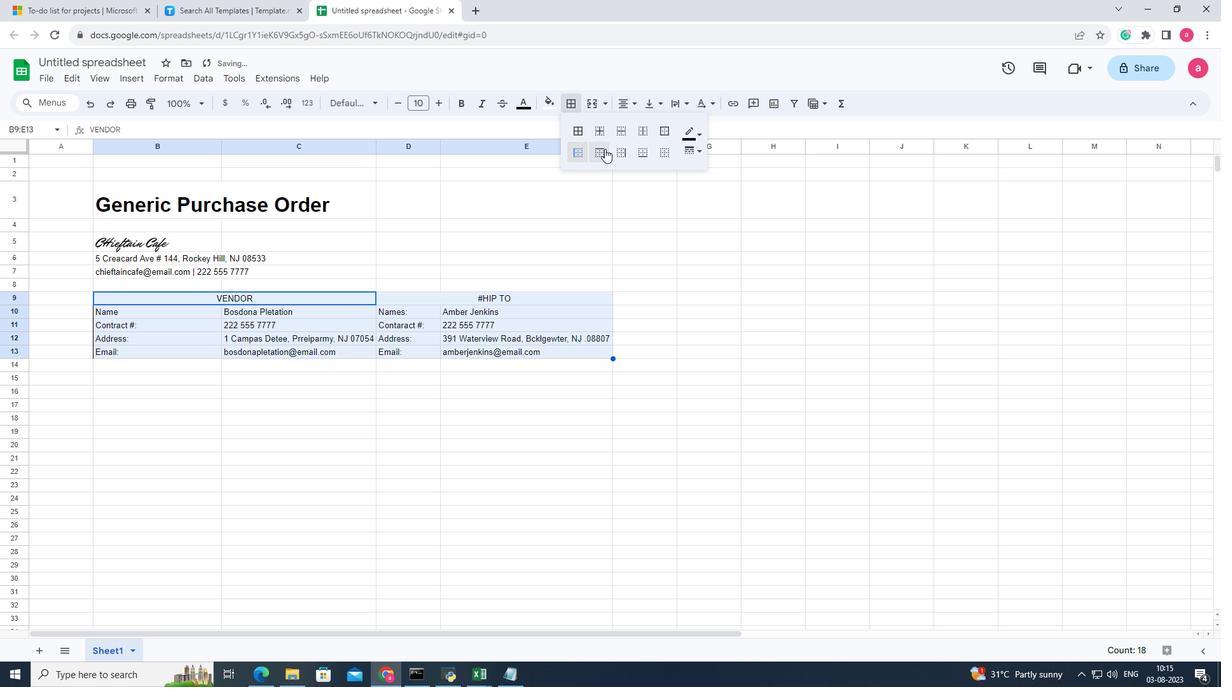 
Action: Mouse pressed left at (607, 151)
Screenshot: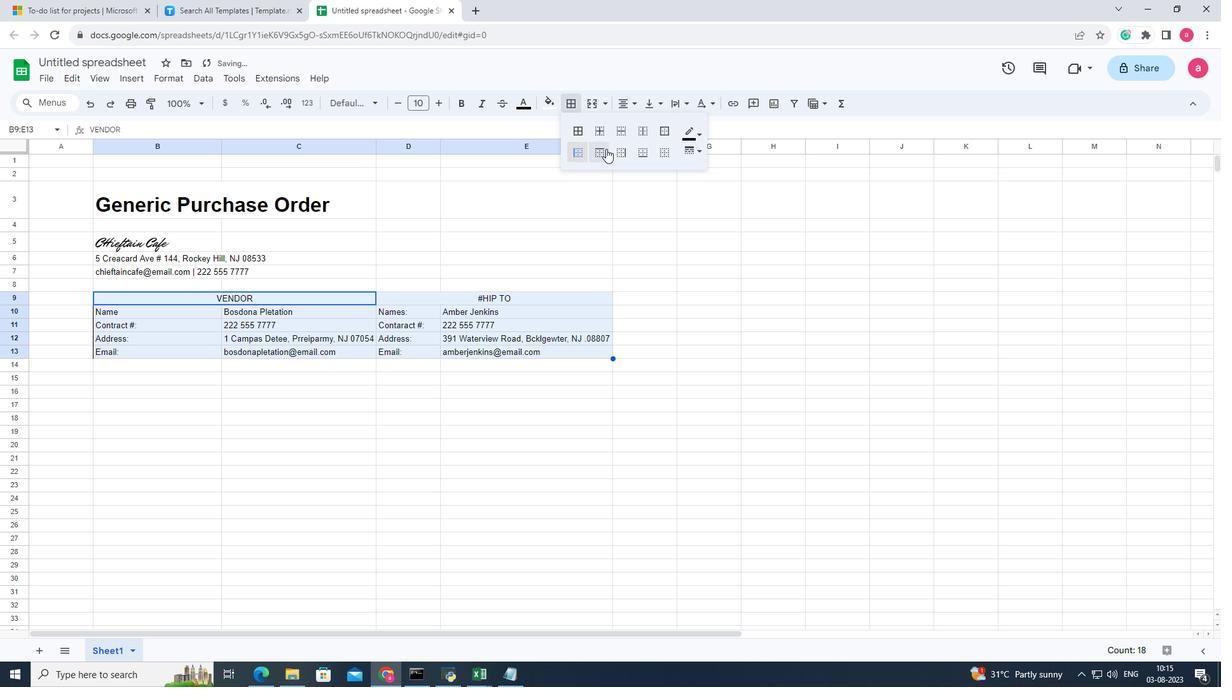 
Action: Mouse moved to (626, 153)
Screenshot: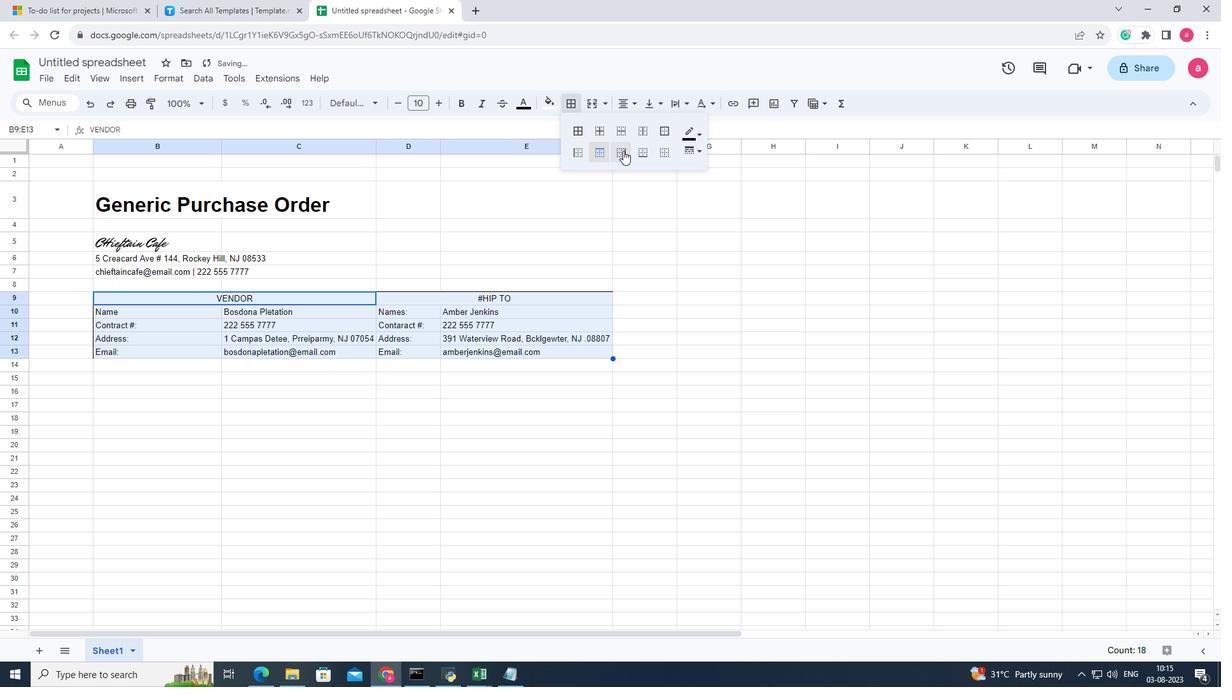 
Action: Mouse pressed left at (626, 153)
Screenshot: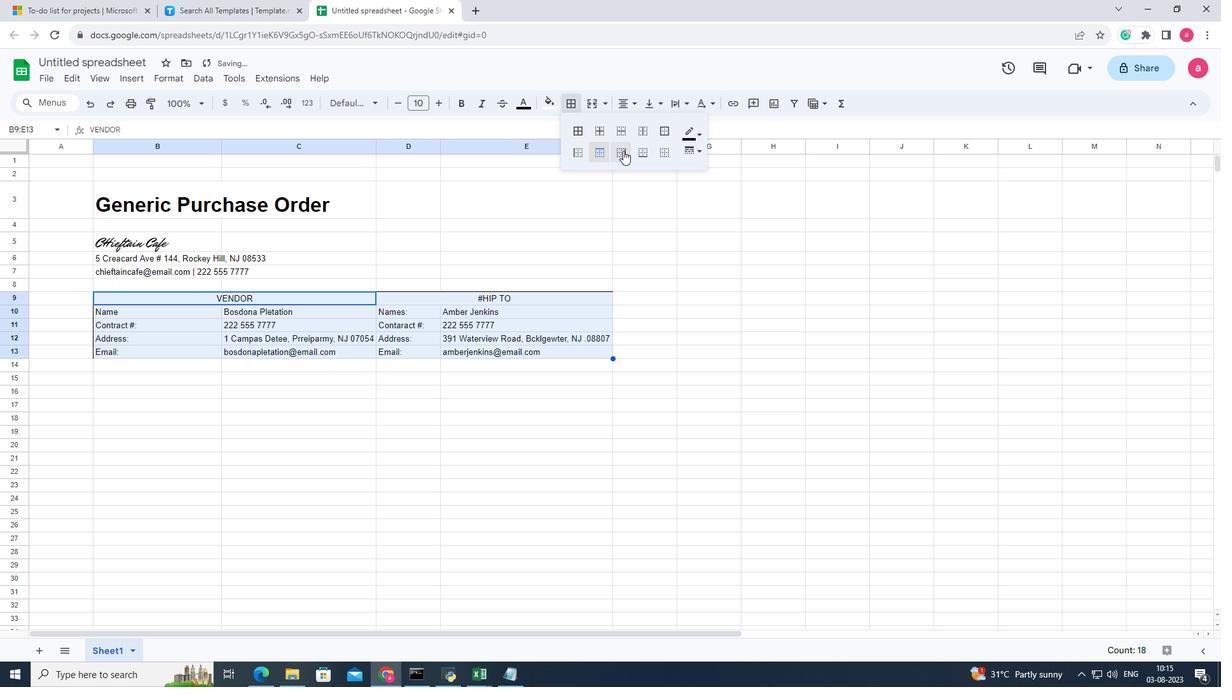
Action: Mouse moved to (645, 157)
Screenshot: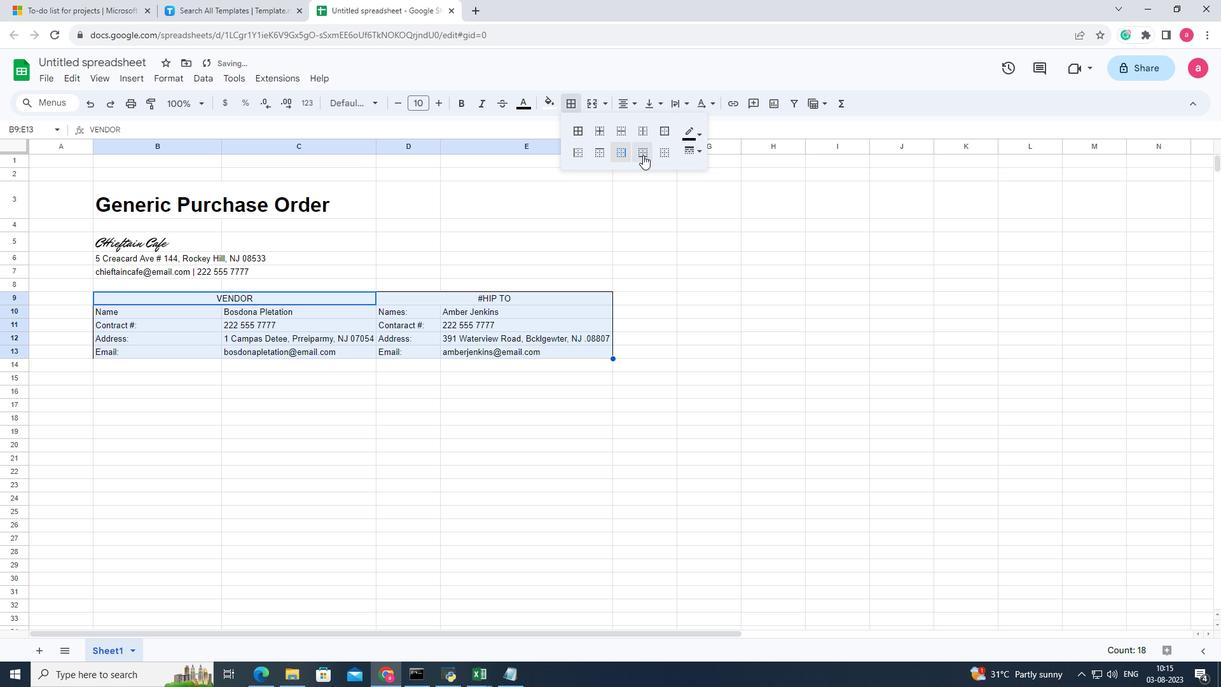 
Action: Mouse pressed left at (645, 157)
Screenshot: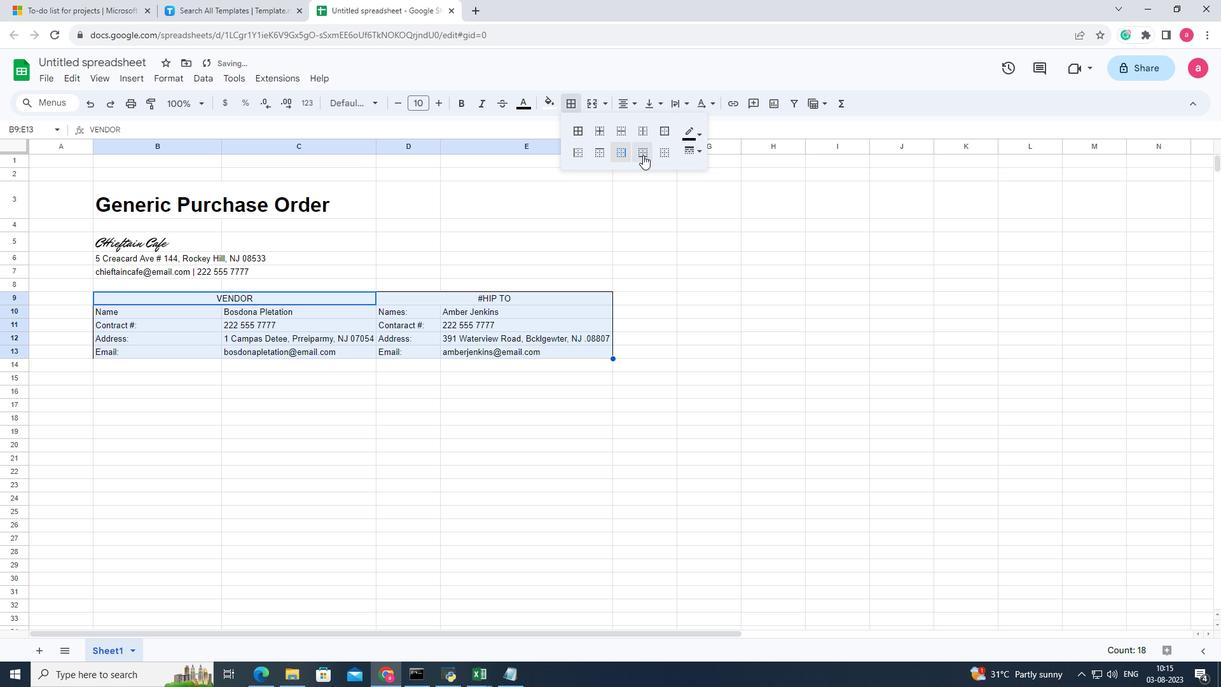 
Action: Mouse moved to (650, 136)
Screenshot: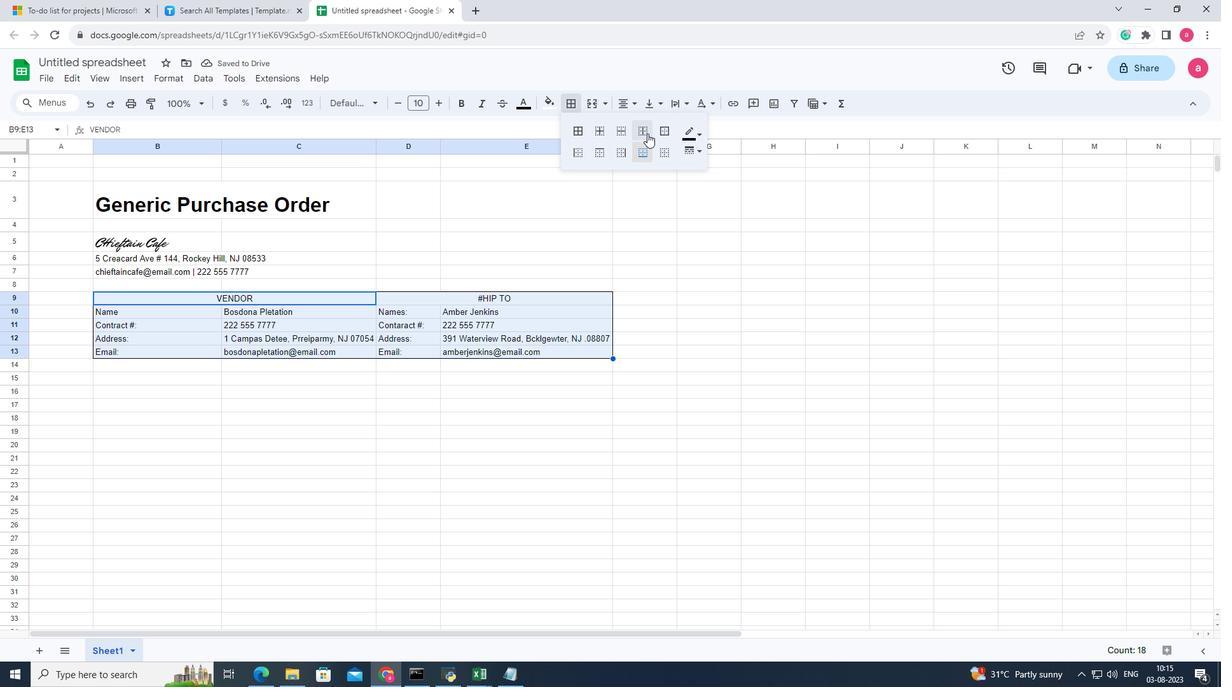 
Action: Mouse pressed left at (650, 136)
Screenshot: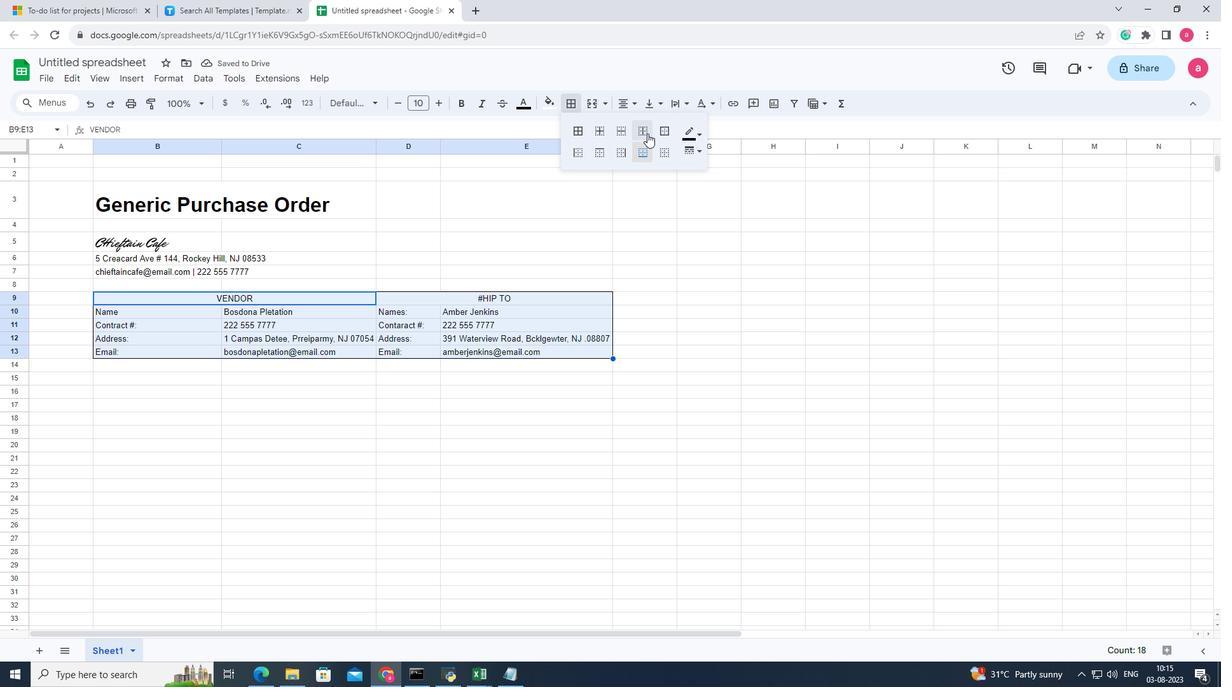 
Action: Mouse moved to (625, 136)
Screenshot: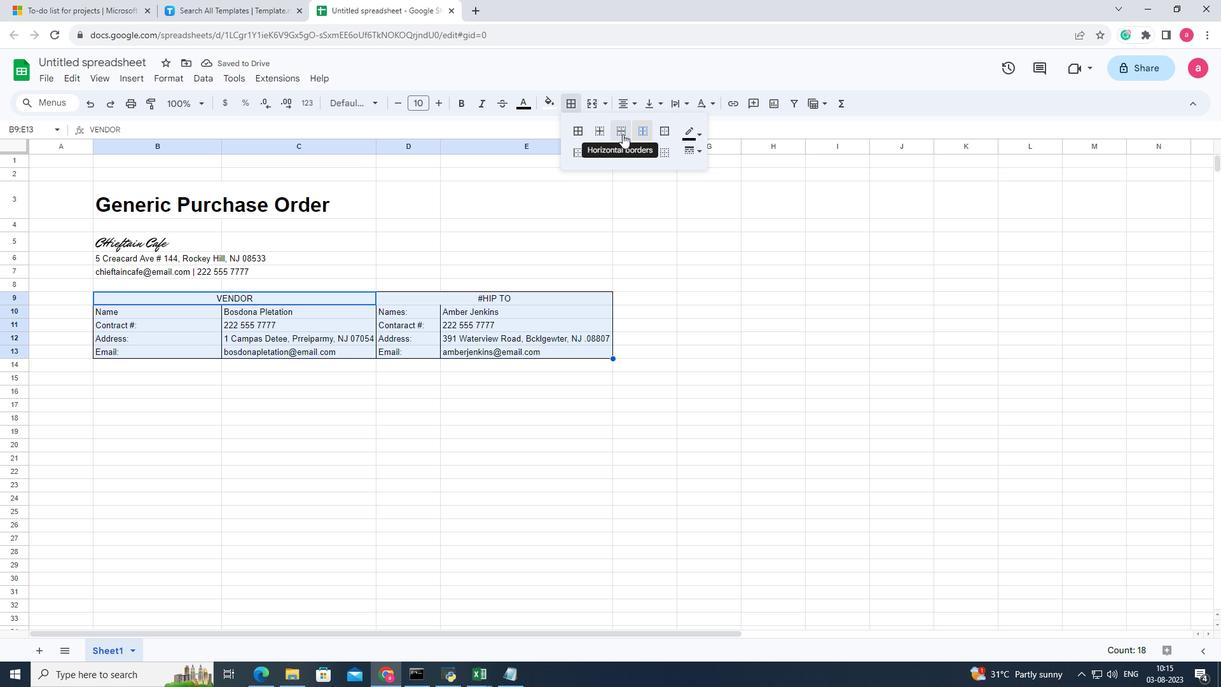 
Action: Mouse pressed left at (625, 135)
Screenshot: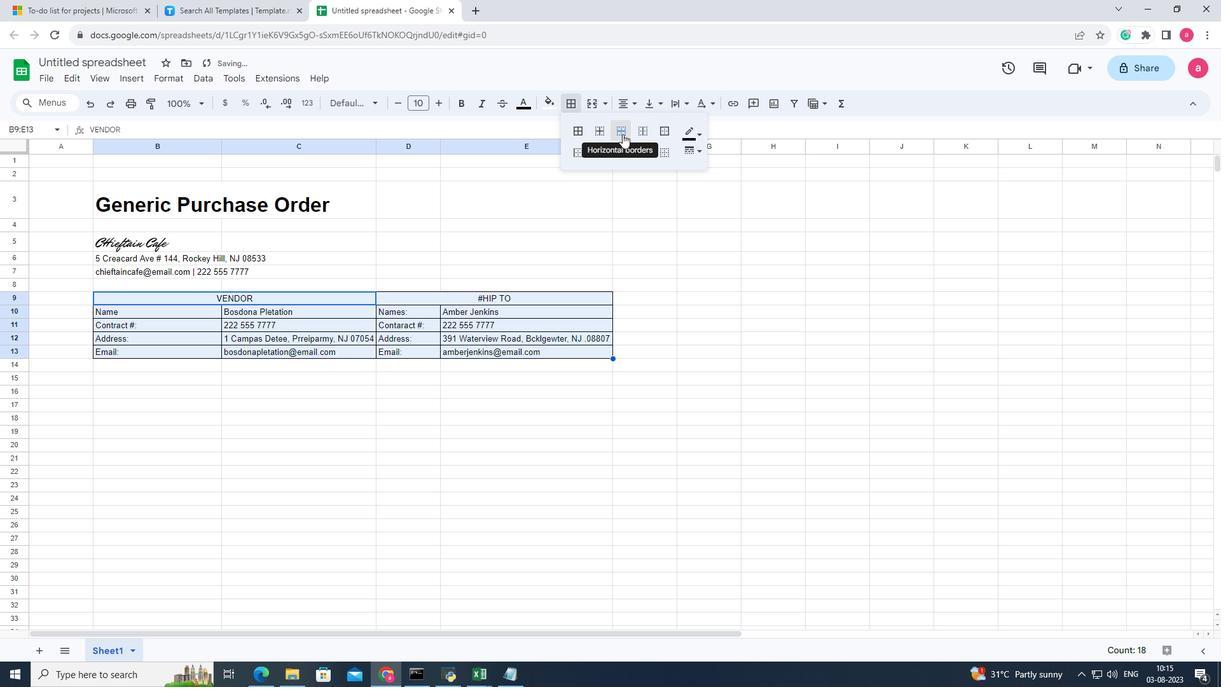 
Action: Mouse moved to (302, 458)
Screenshot: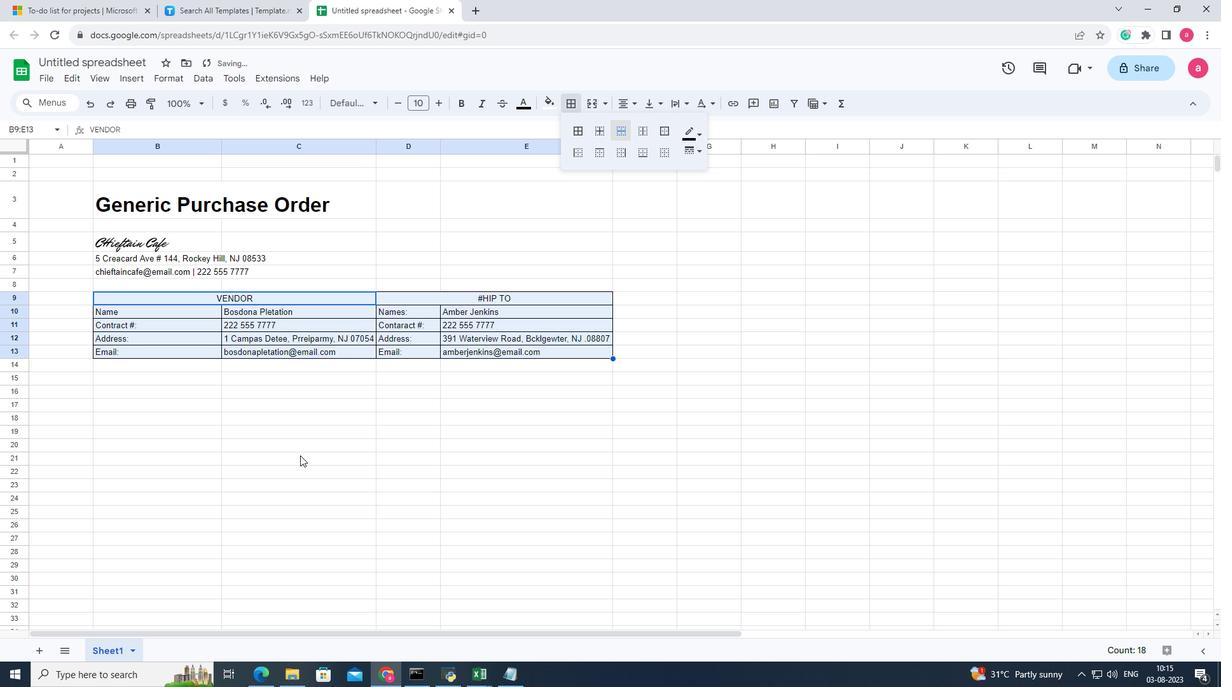 
Action: Mouse pressed left at (302, 458)
Screenshot: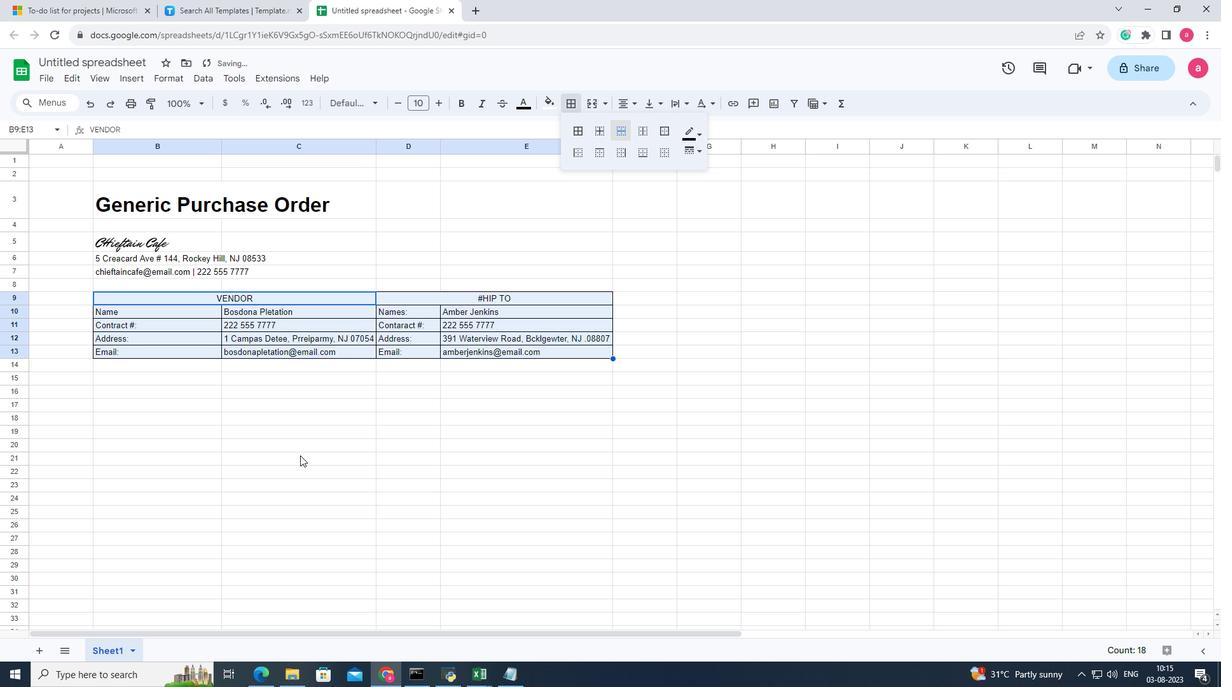 
Action: Mouse moved to (165, 313)
Screenshot: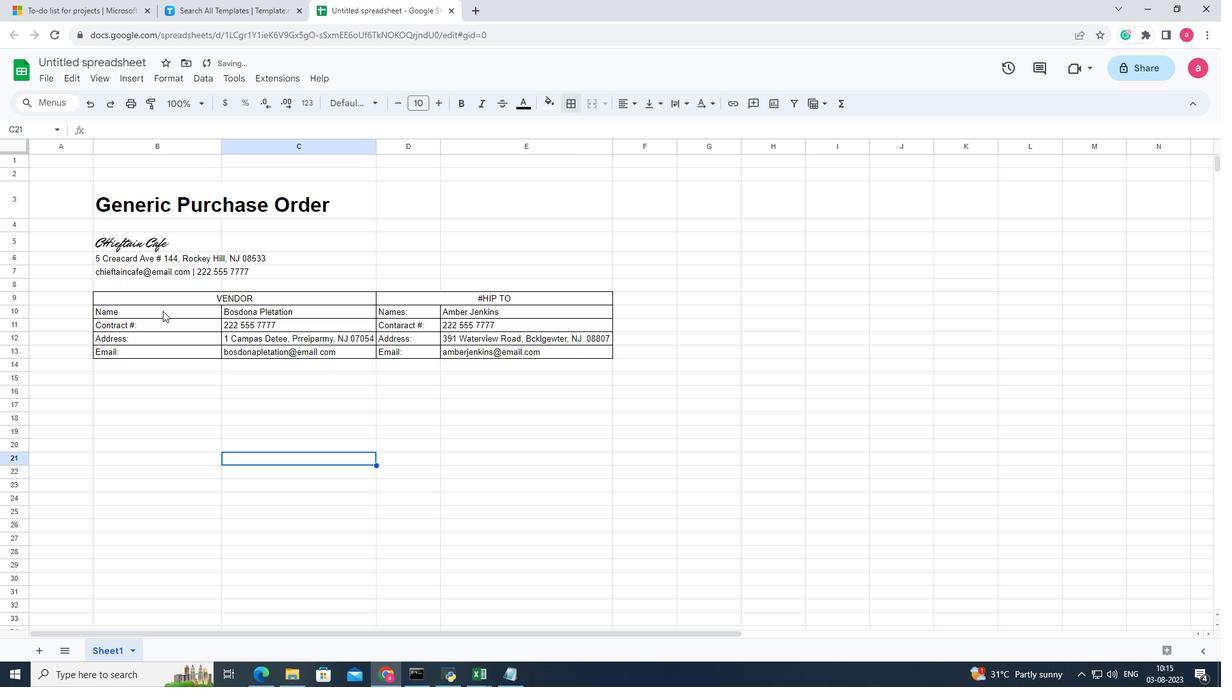 
Action: Mouse pressed left at (165, 313)
Screenshot: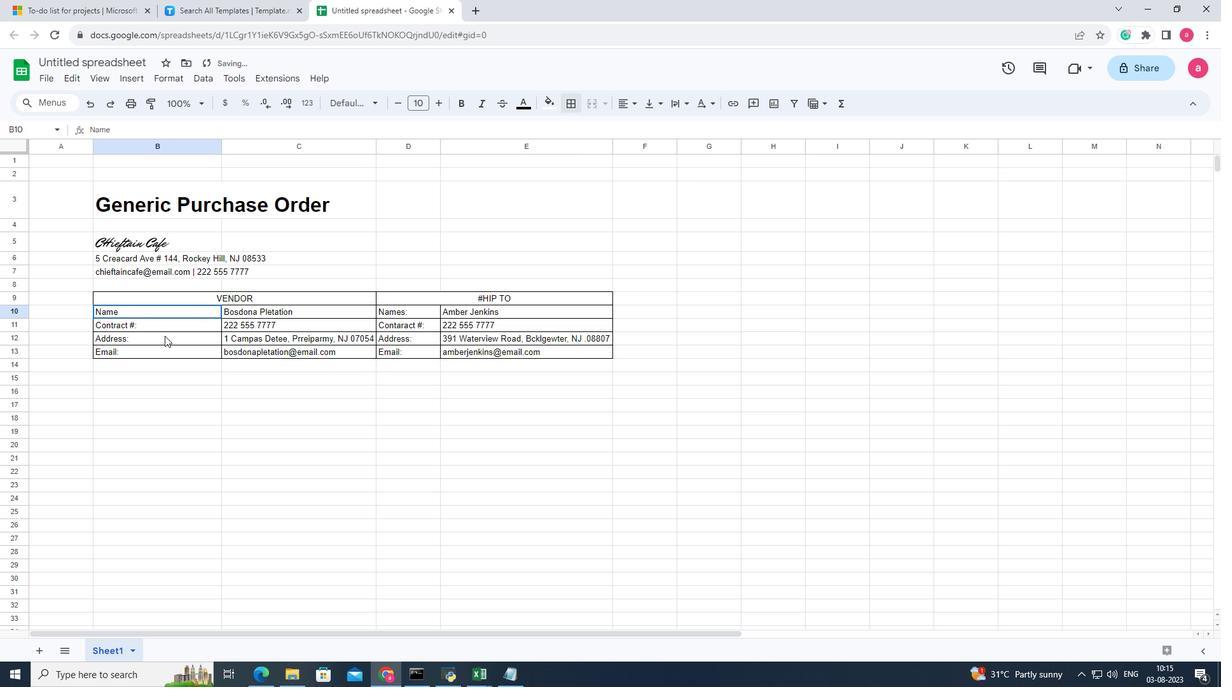 
Action: Mouse moved to (463, 101)
Screenshot: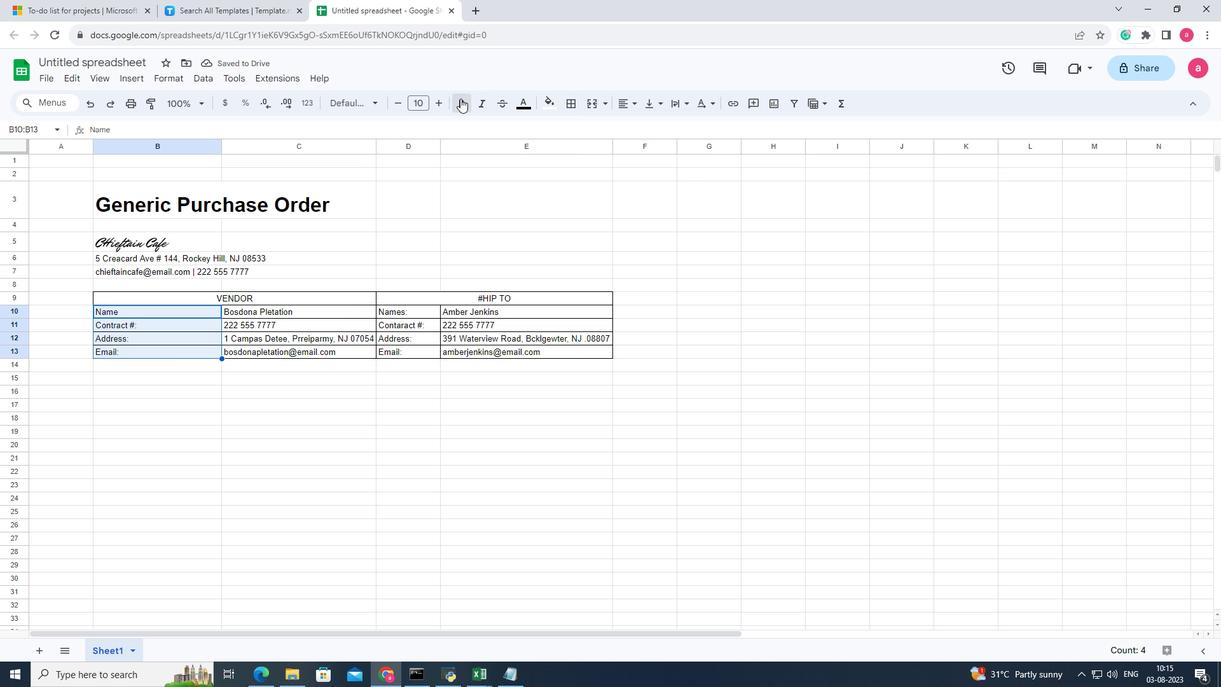 
Action: Mouse pressed left at (463, 101)
Screenshot: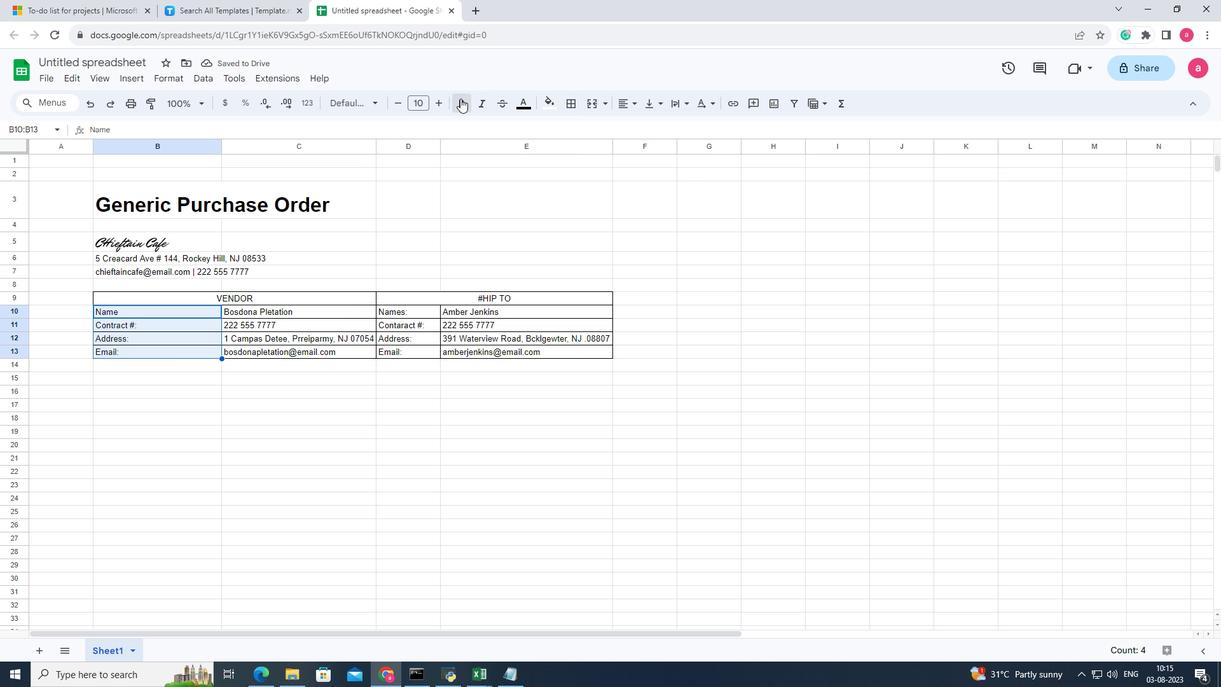 
Action: Mouse moved to (408, 313)
Screenshot: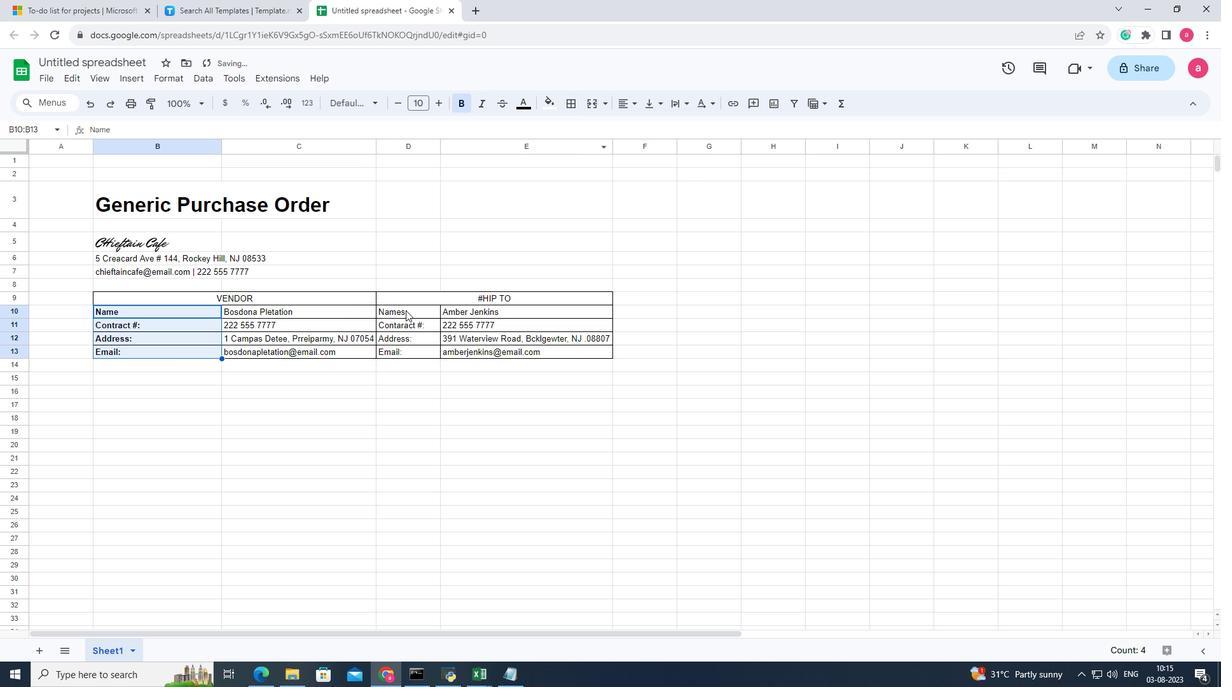 
Action: Mouse pressed left at (408, 313)
Screenshot: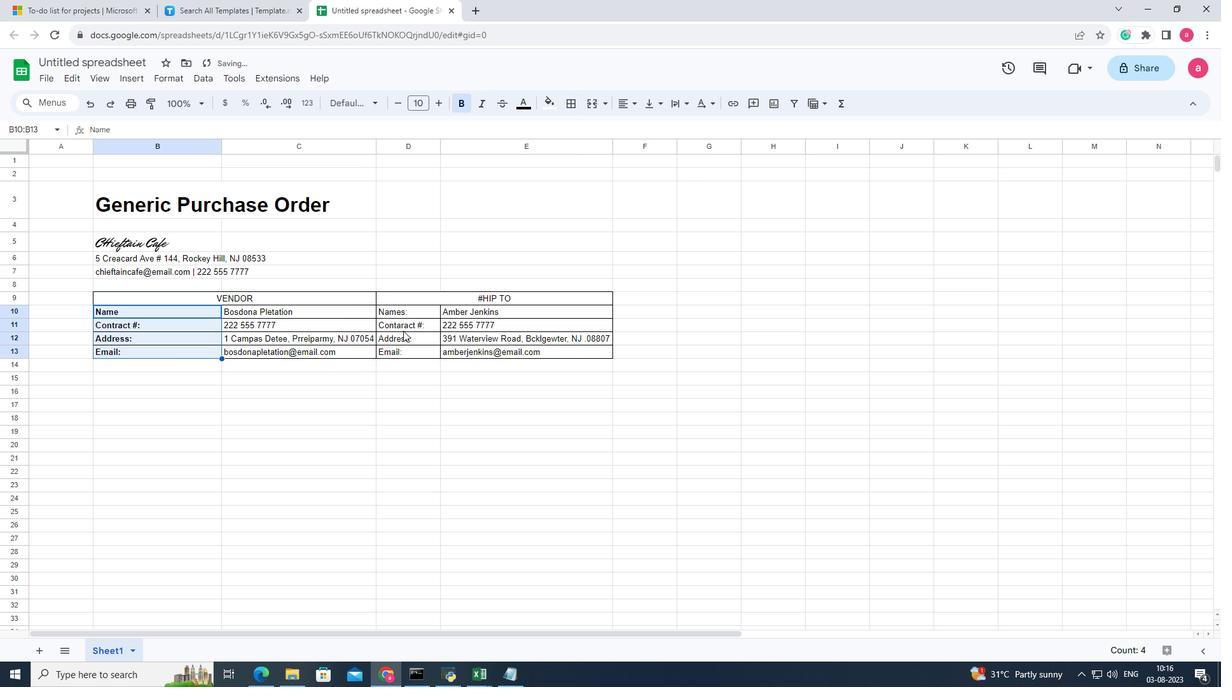 
Action: Mouse moved to (465, 110)
Screenshot: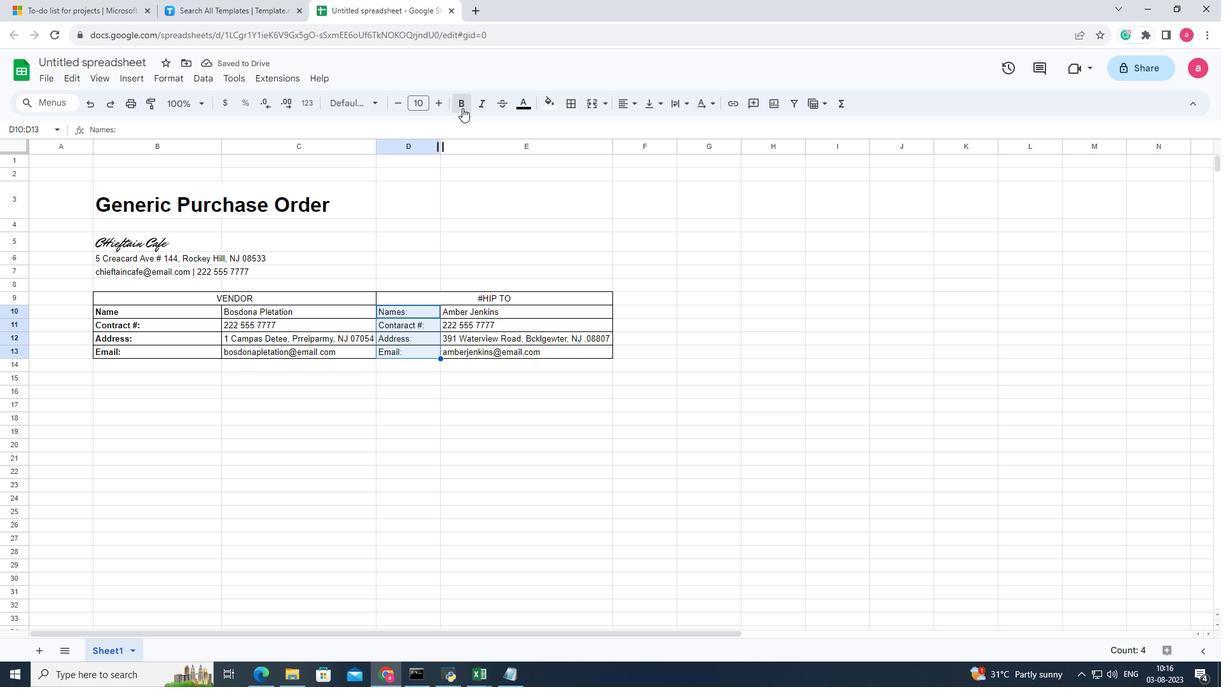 
Action: Mouse pressed left at (465, 110)
Screenshot: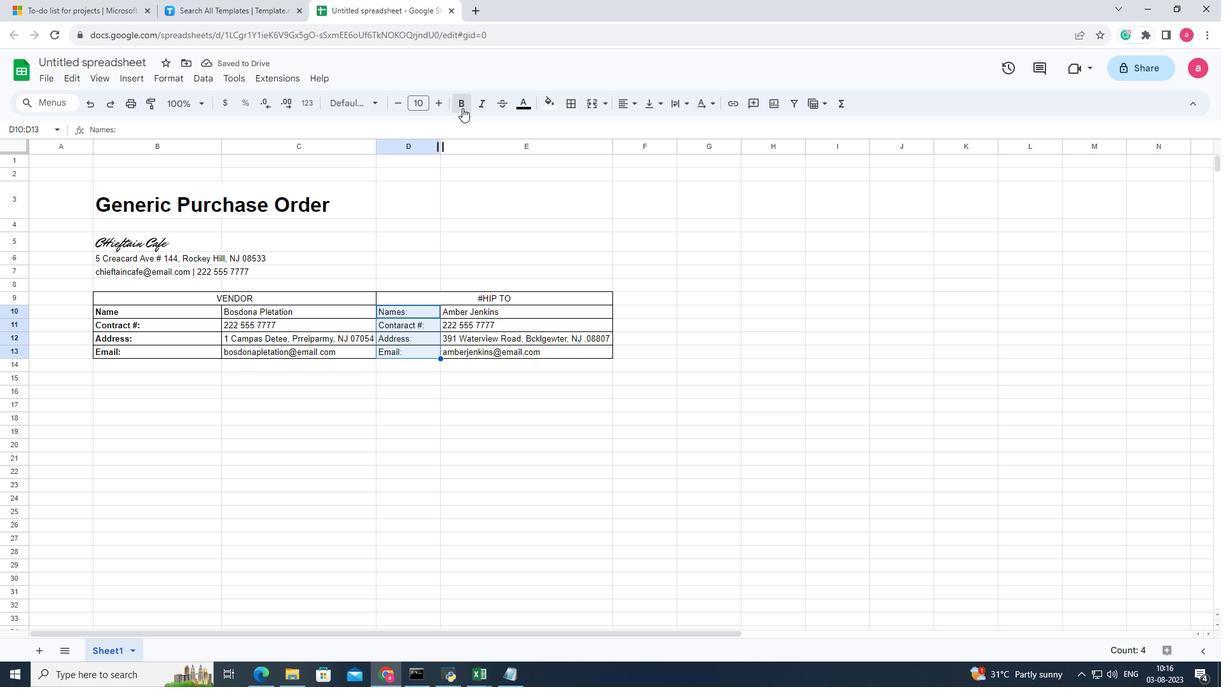 
Action: Mouse moved to (22, 306)
Screenshot: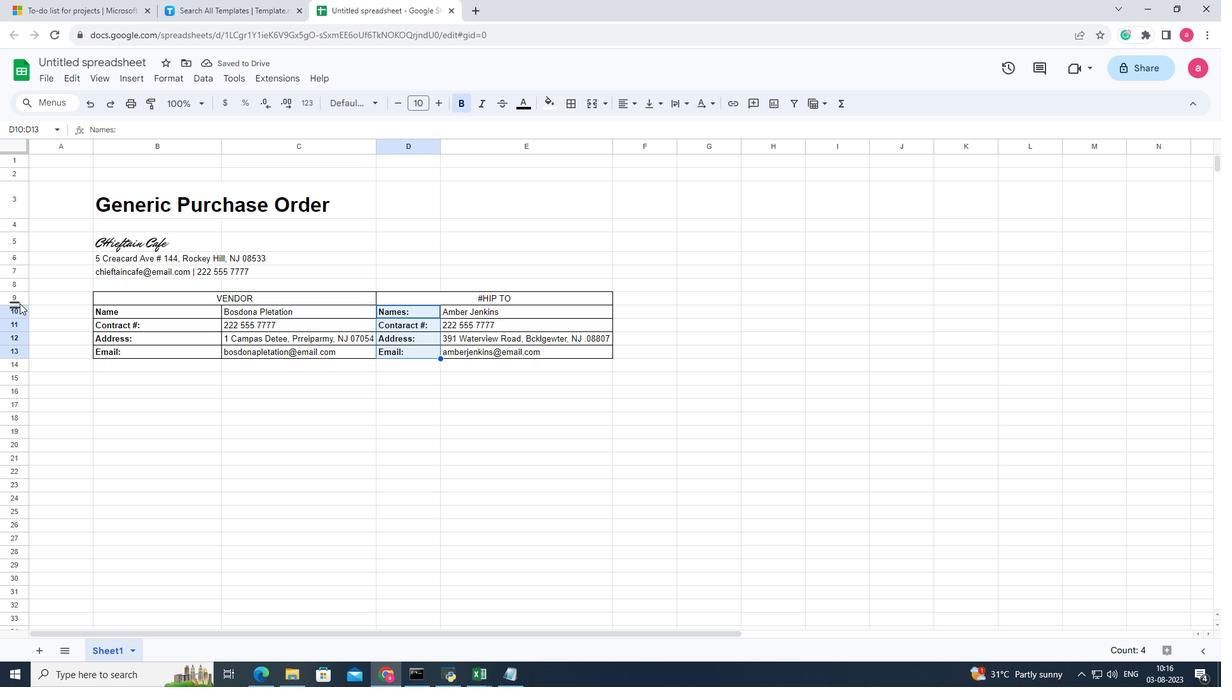 
Action: Mouse pressed left at (22, 306)
Screenshot: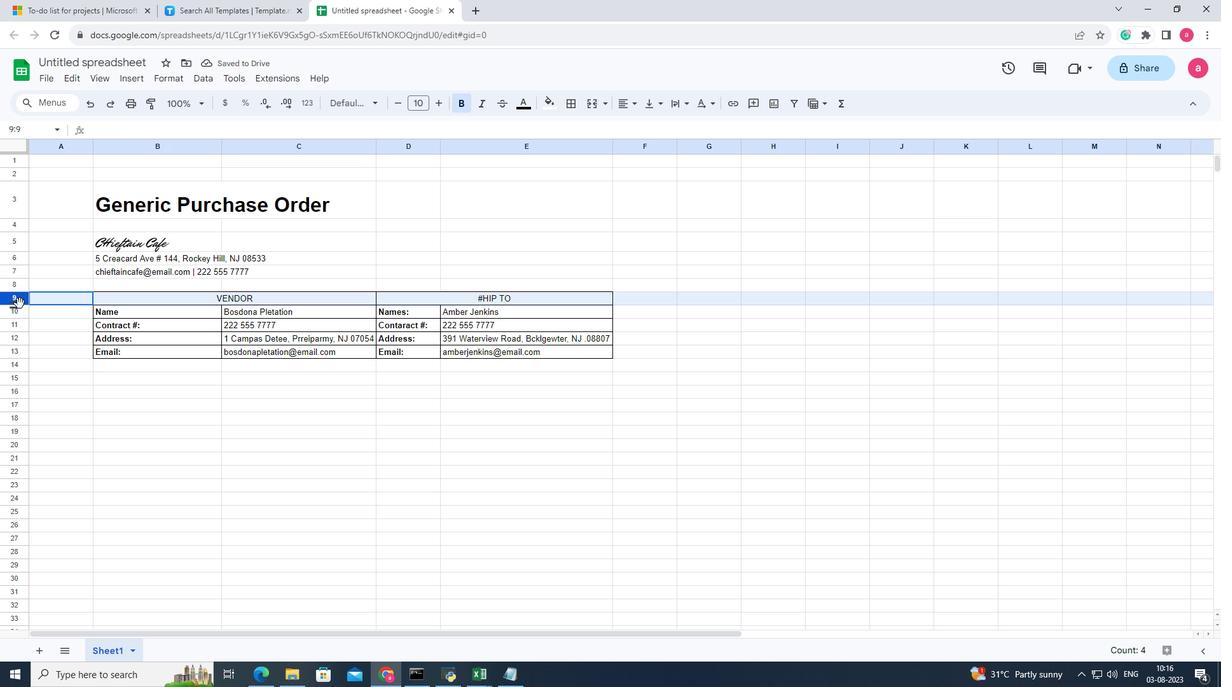
Action: Mouse moved to (16, 306)
Screenshot: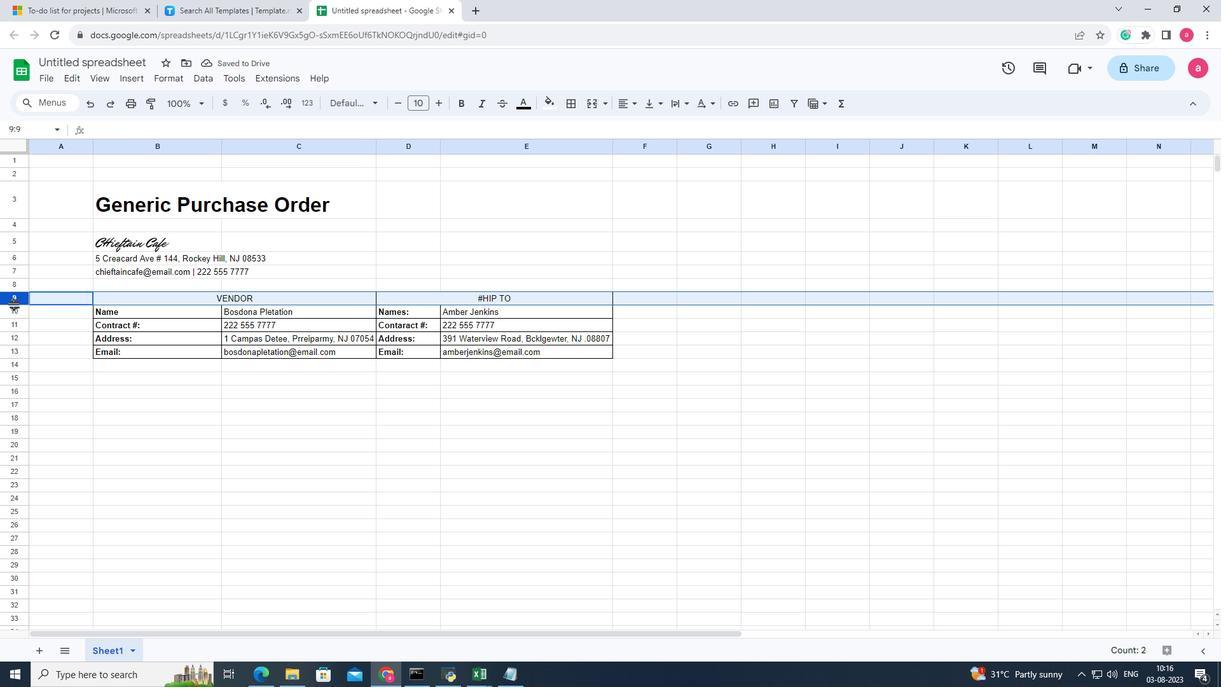 
Action: Mouse pressed left at (16, 306)
Screenshot: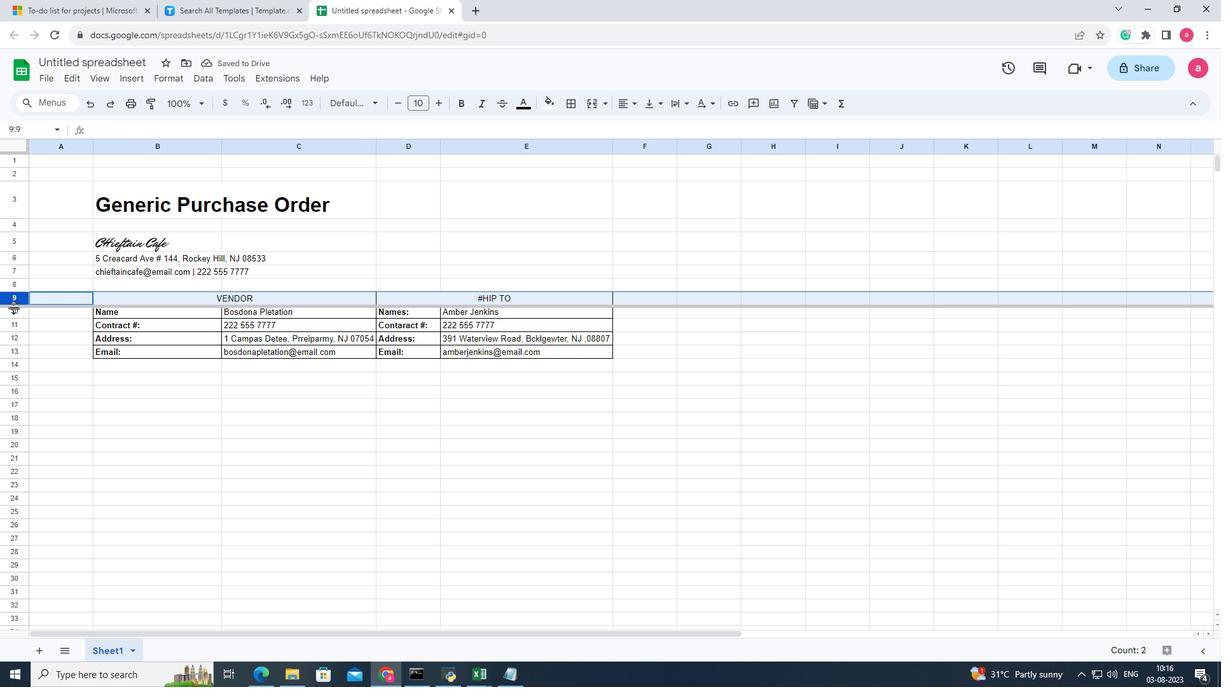 
Action: Mouse moved to (17, 334)
Screenshot: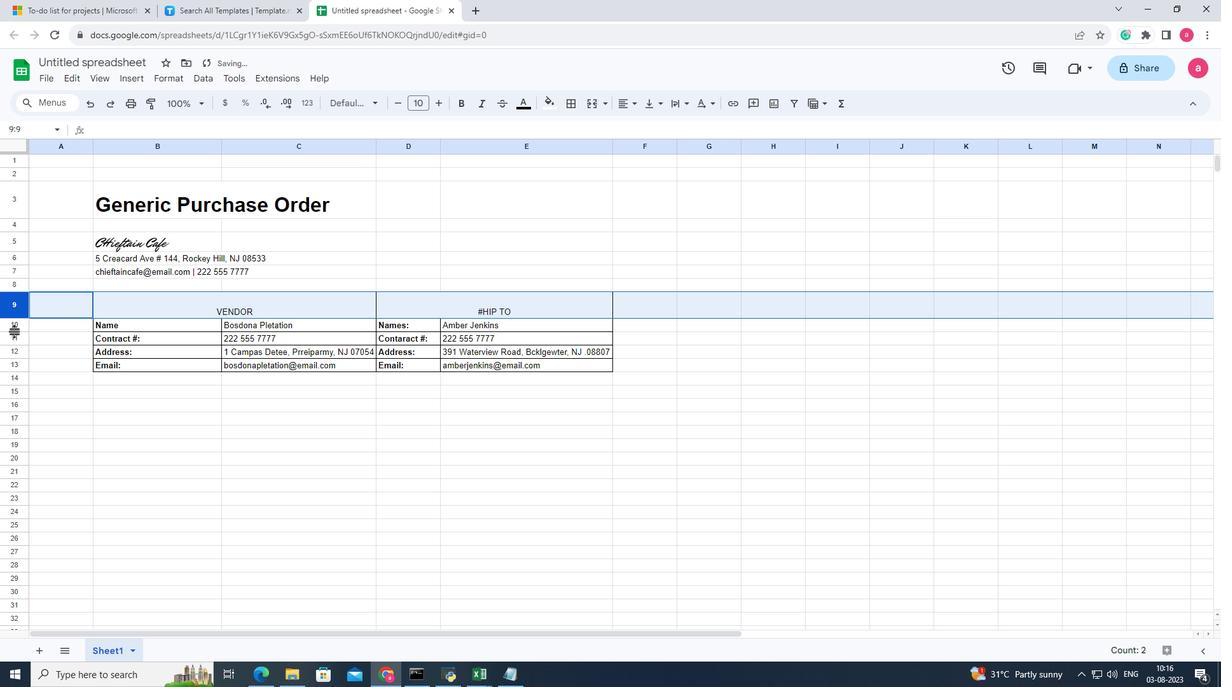 
Action: Mouse pressed left at (17, 334)
Screenshot: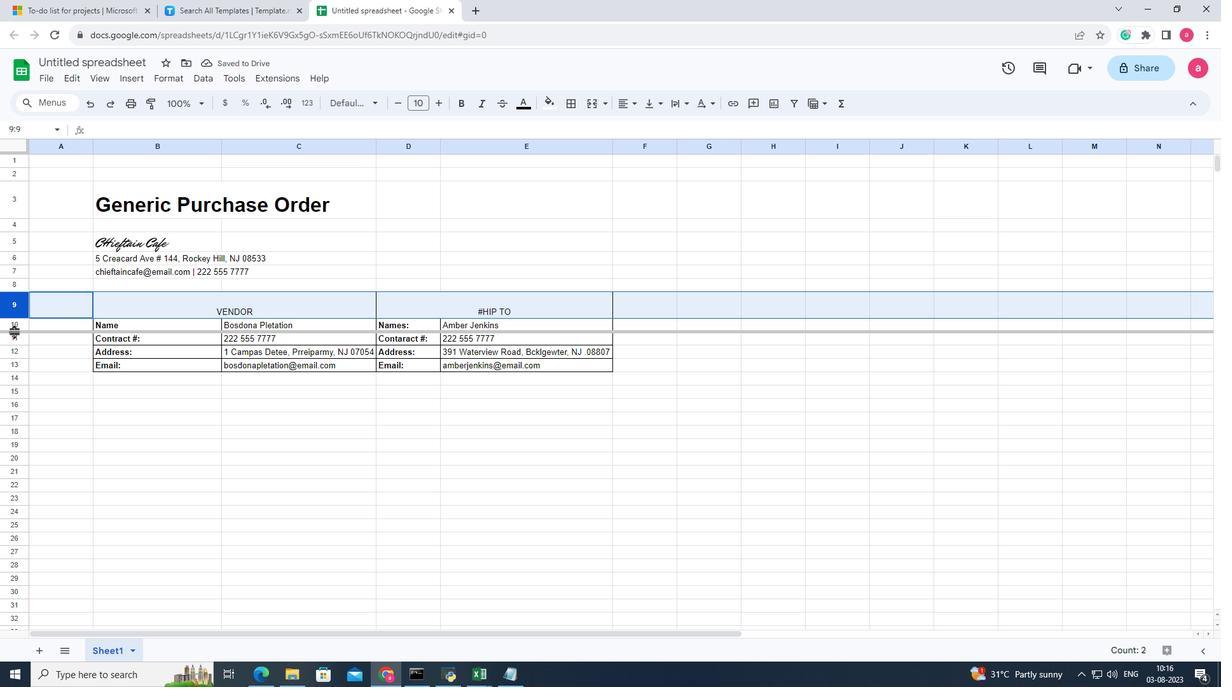 
Action: Mouse moved to (15, 362)
Screenshot: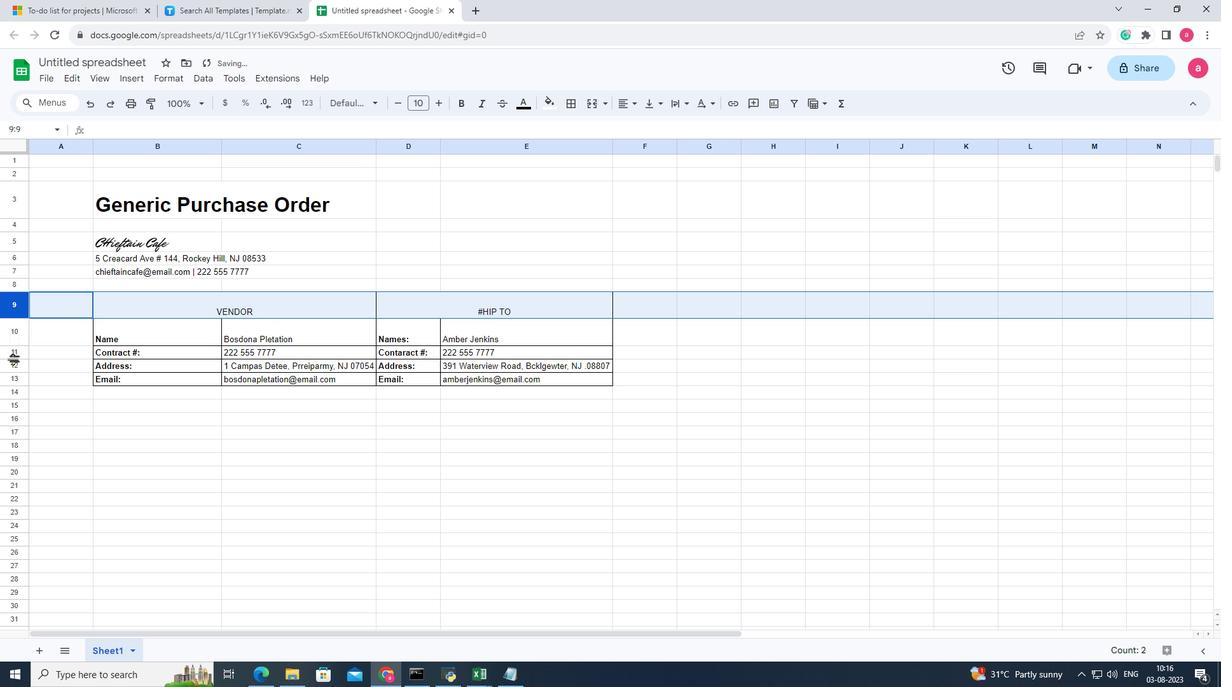 
Action: Mouse pressed left at (15, 362)
Screenshot: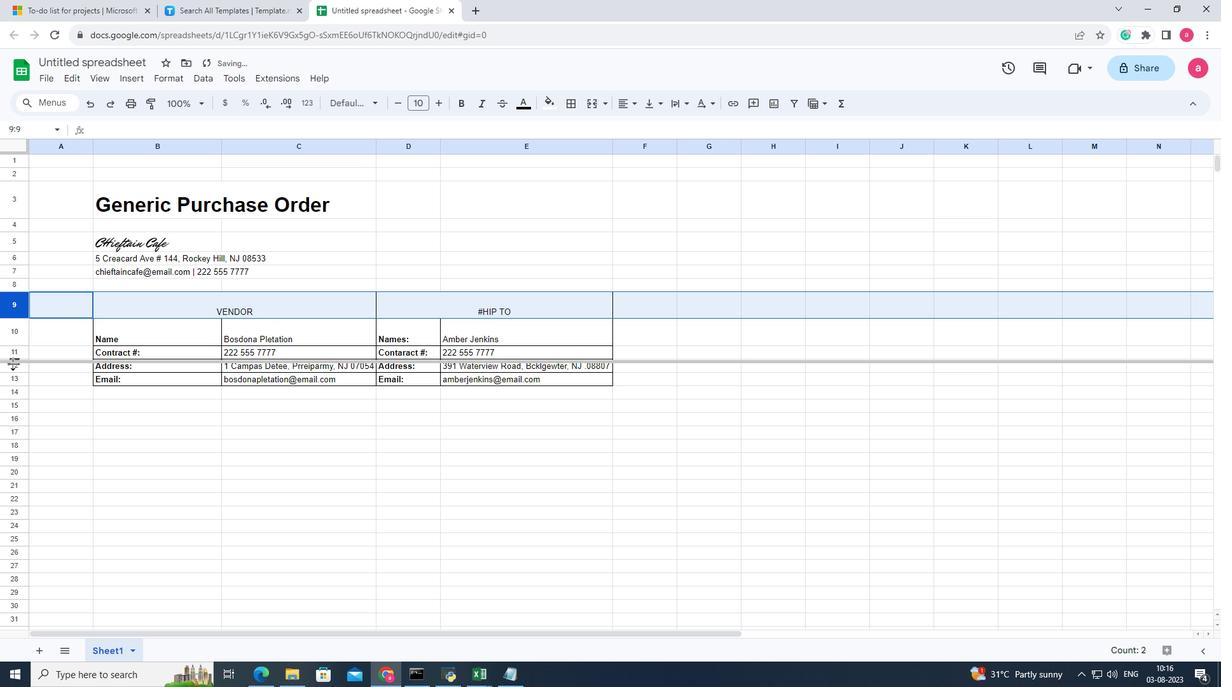 
Action: Mouse moved to (16, 388)
Screenshot: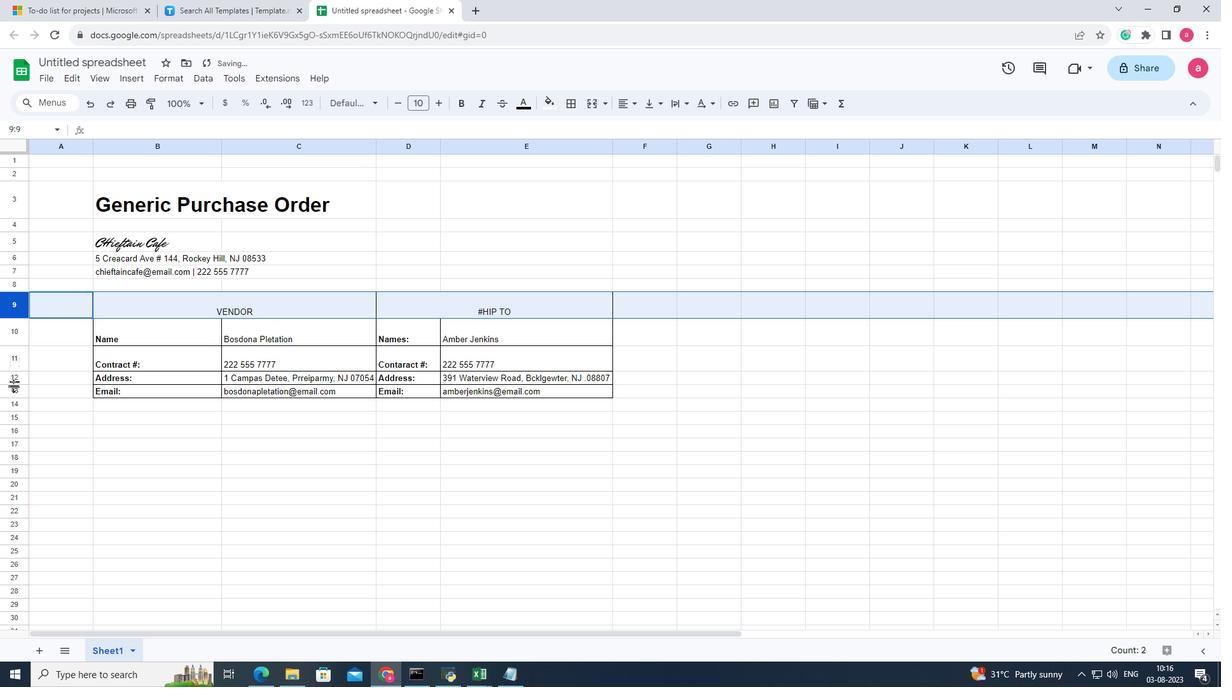 
Action: Mouse pressed left at (16, 388)
Screenshot: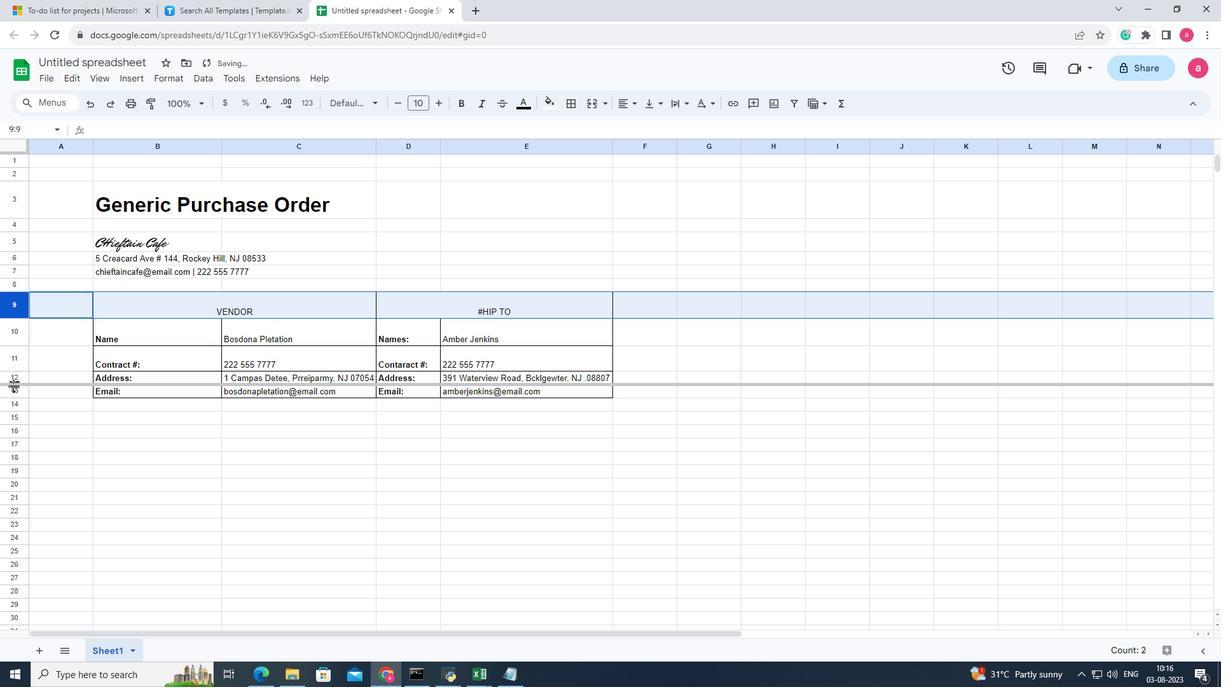 
Action: Mouse moved to (14, 414)
Screenshot: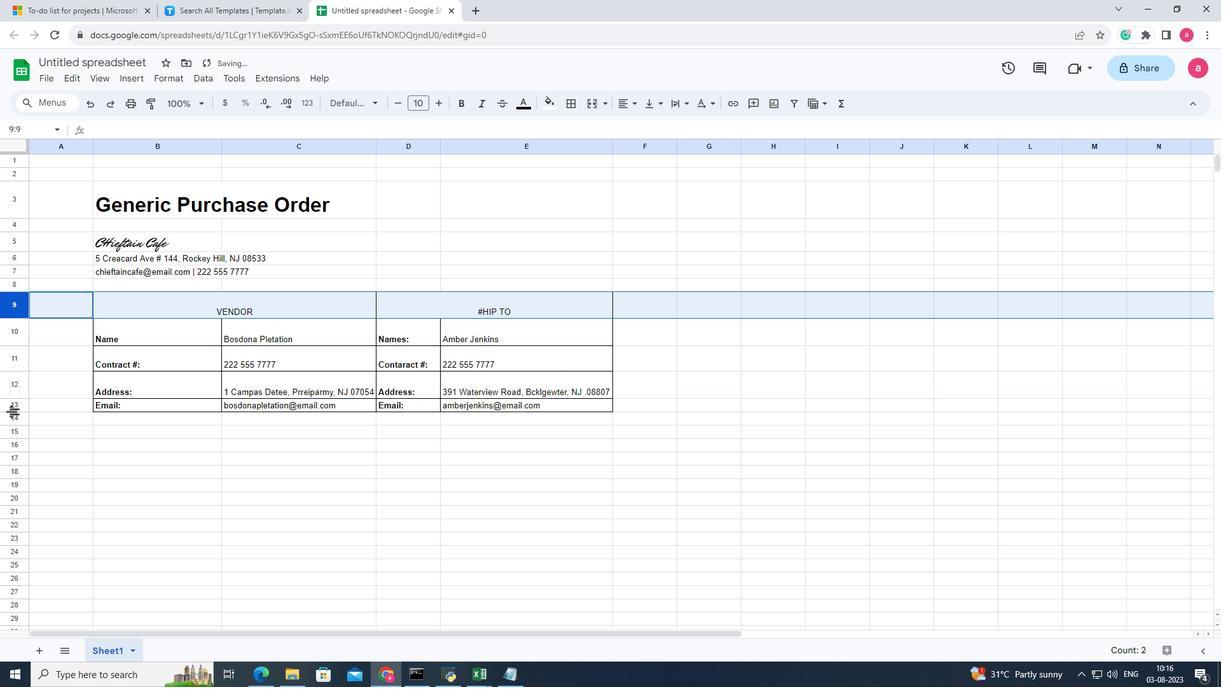 
Action: Mouse pressed left at (14, 414)
Screenshot: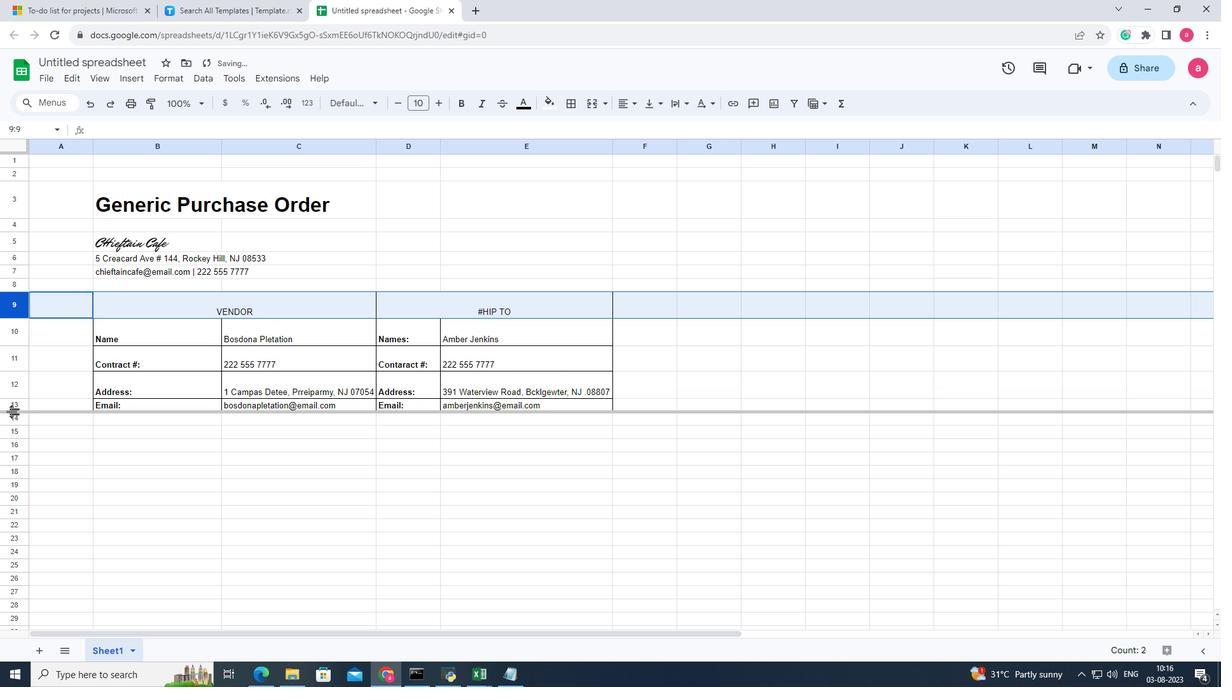 
Action: Mouse moved to (216, 385)
Screenshot: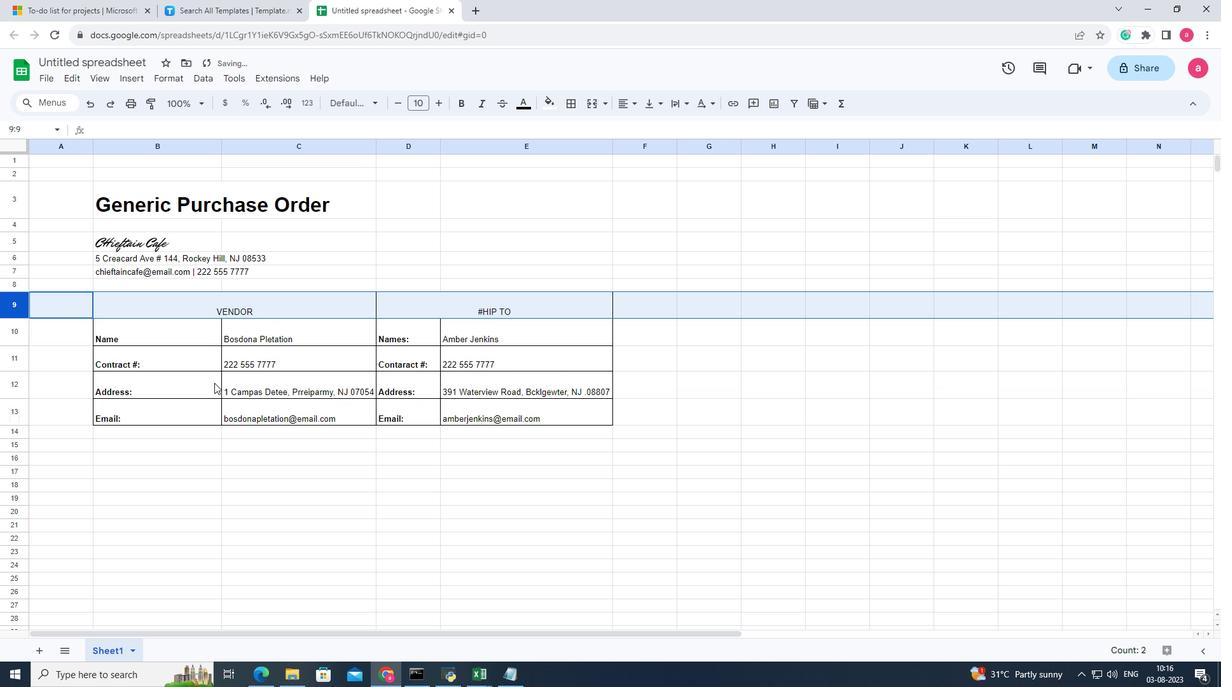 
Action: Mouse pressed left at (216, 385)
Screenshot: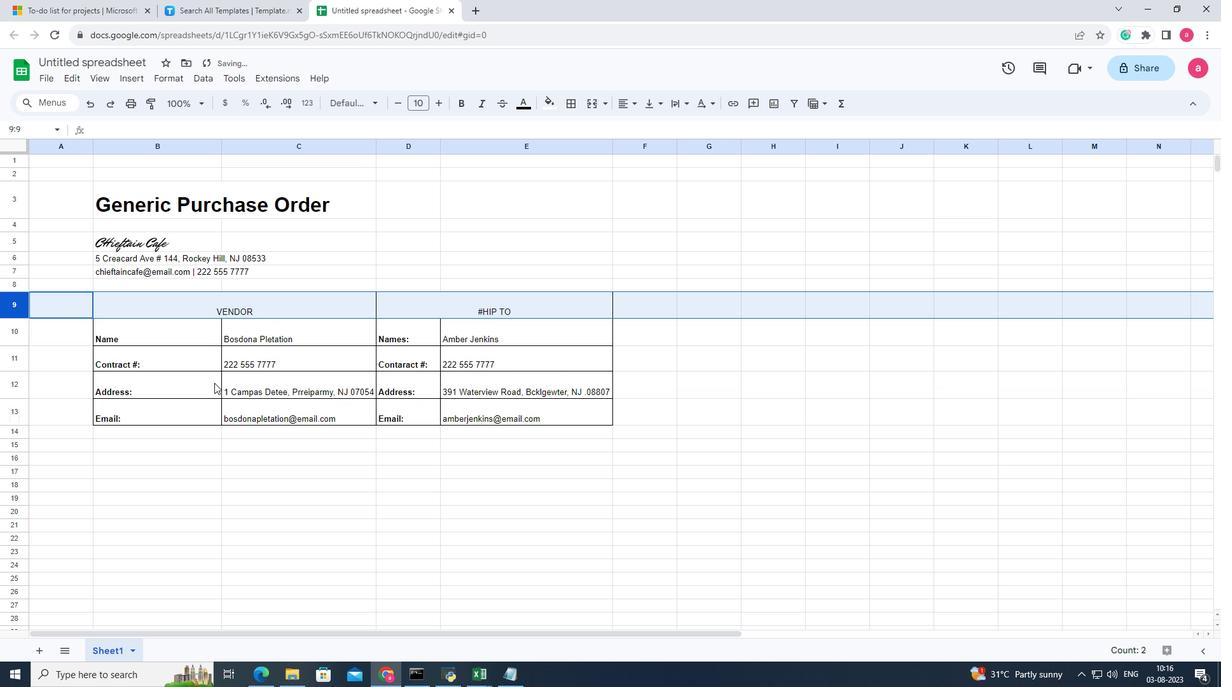 
Action: Mouse moved to (150, 361)
Screenshot: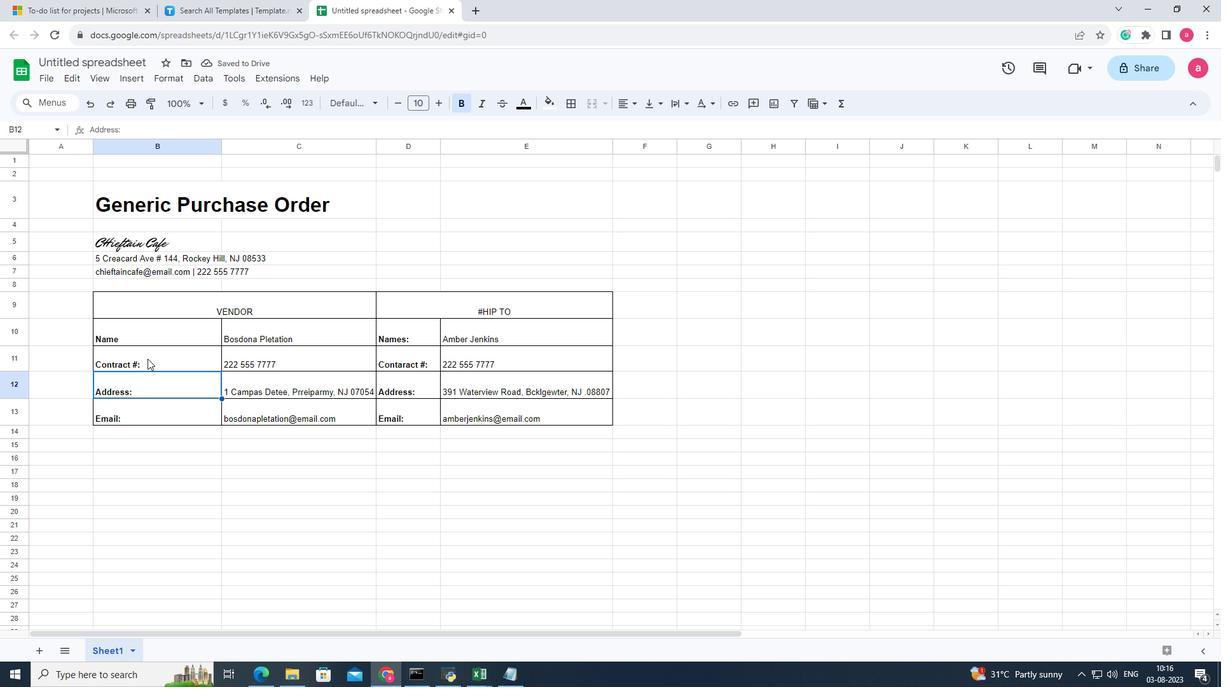 
Action: Mouse pressed left at (150, 361)
Screenshot: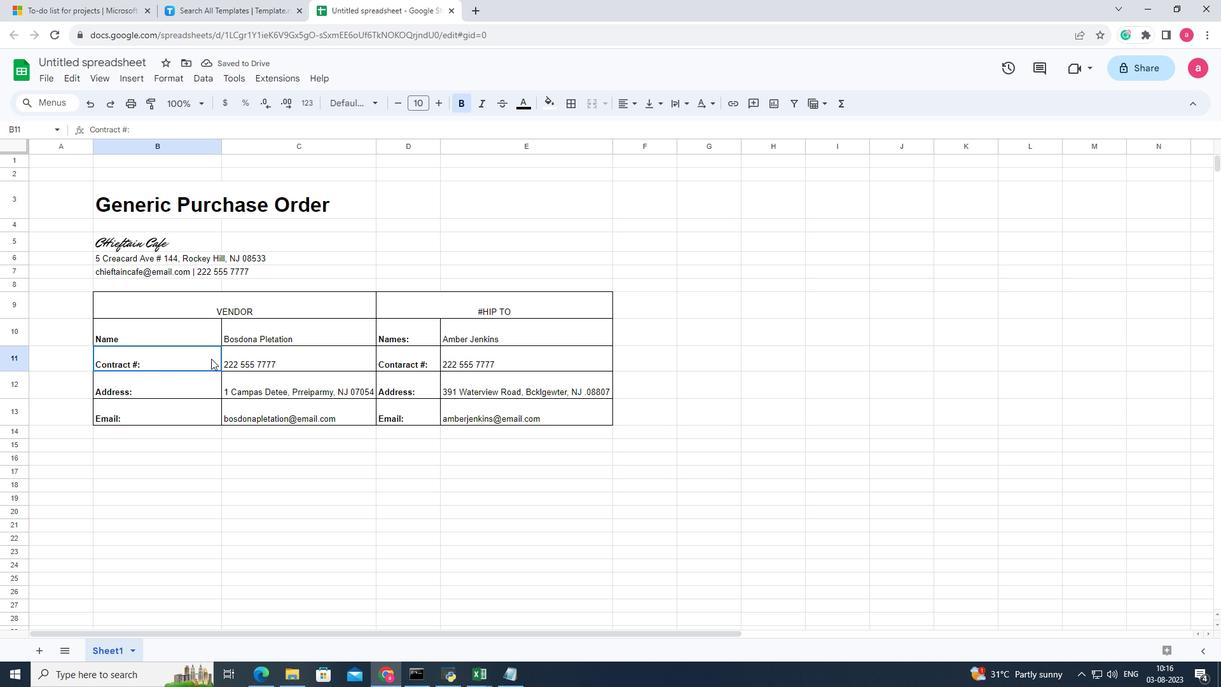 
Action: Mouse moved to (547, 101)
Screenshot: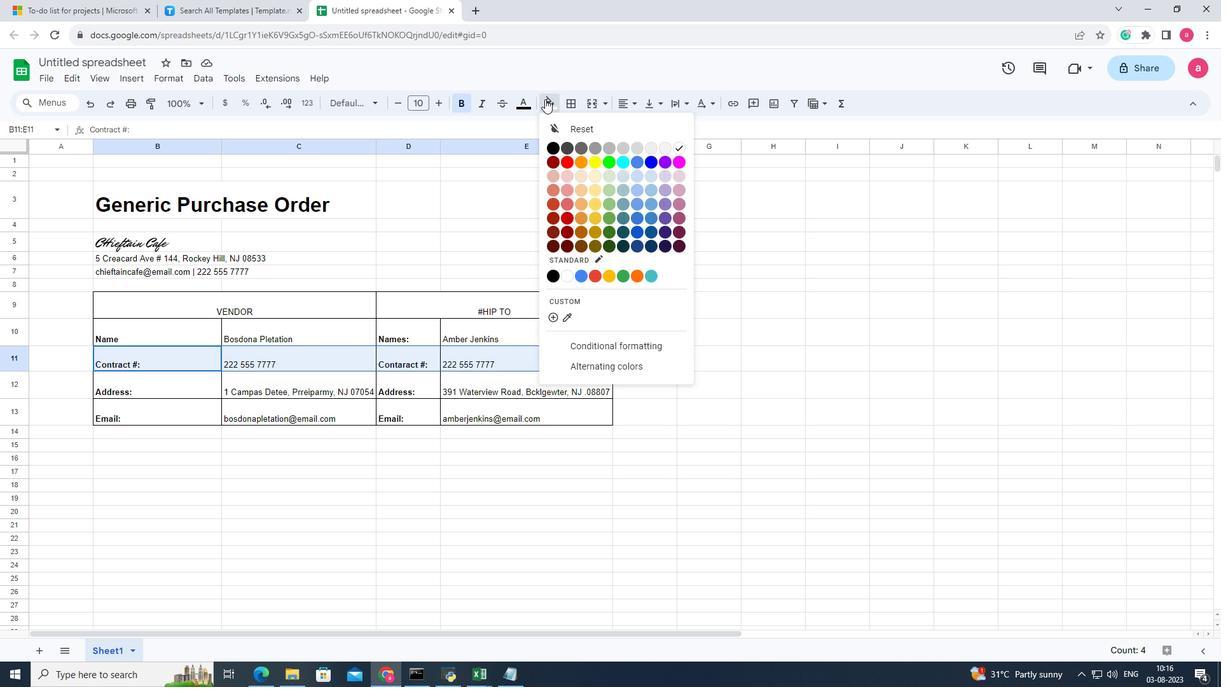 
Action: Mouse pressed left at (547, 101)
Screenshot: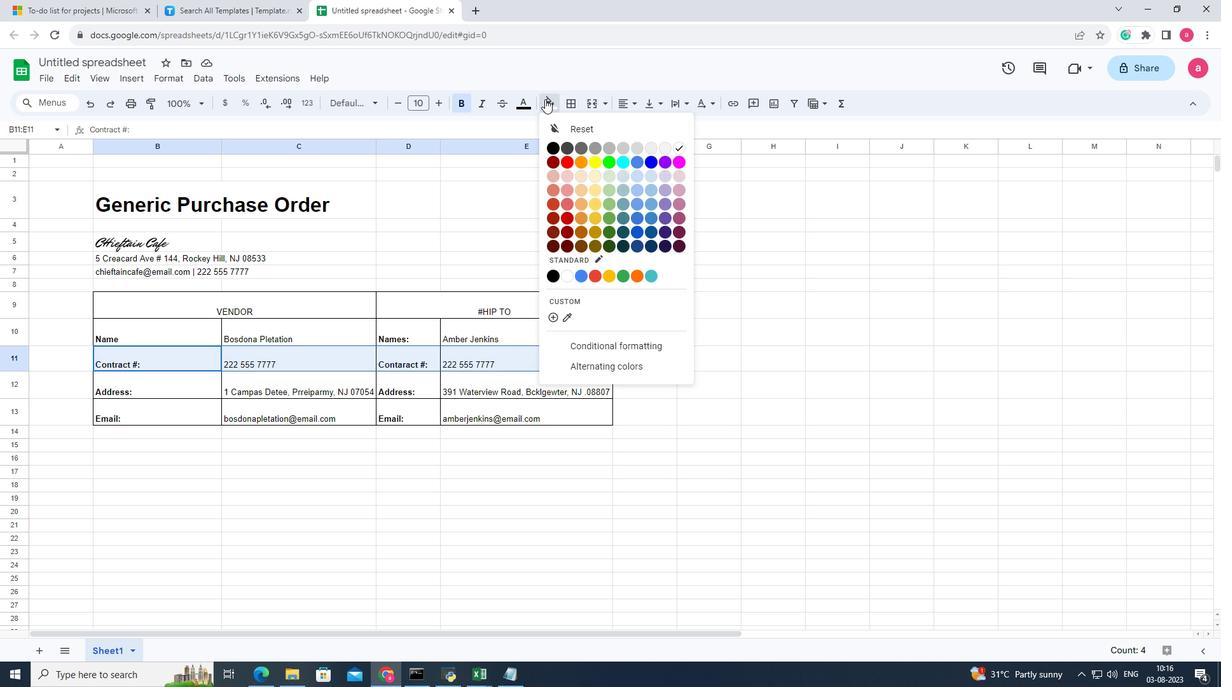 
Action: Mouse moved to (595, 181)
Screenshot: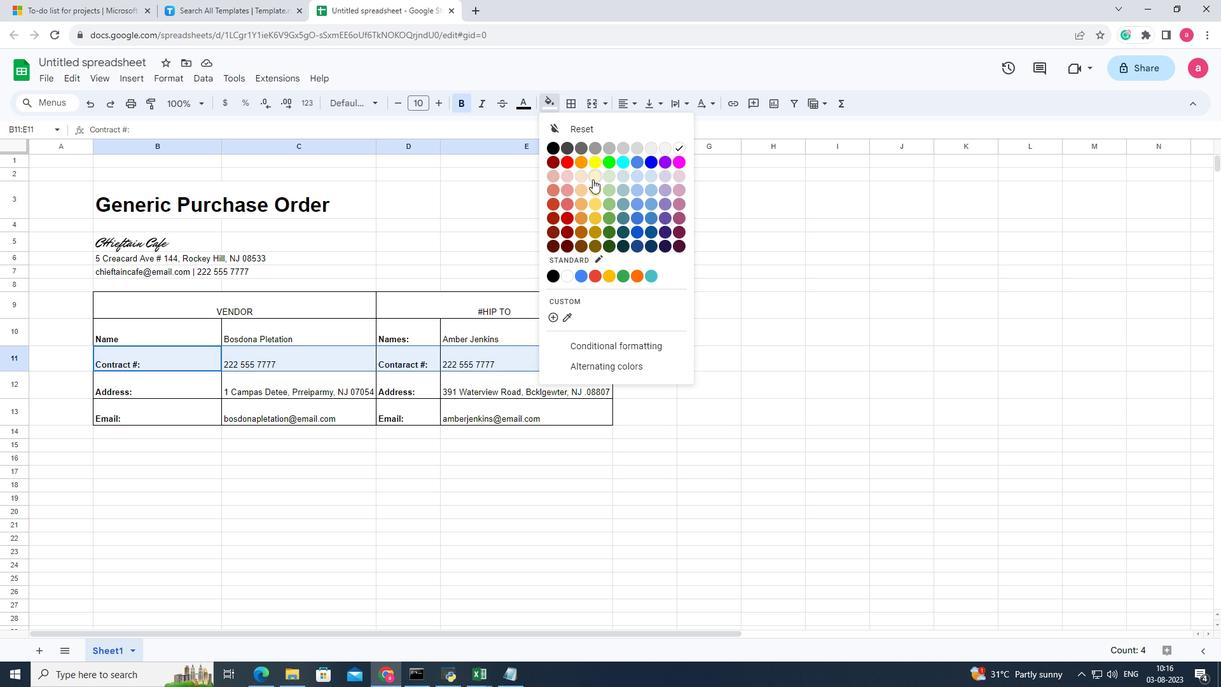 
Action: Mouse pressed left at (595, 181)
Screenshot: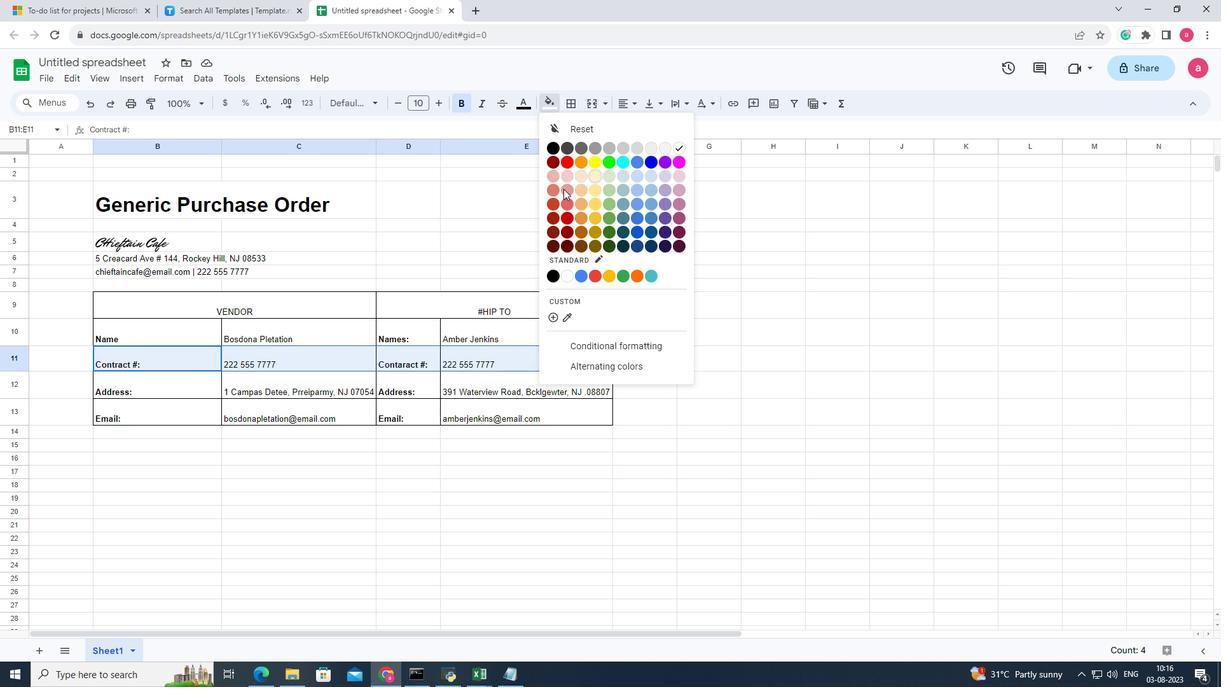 
Action: Mouse moved to (138, 409)
Screenshot: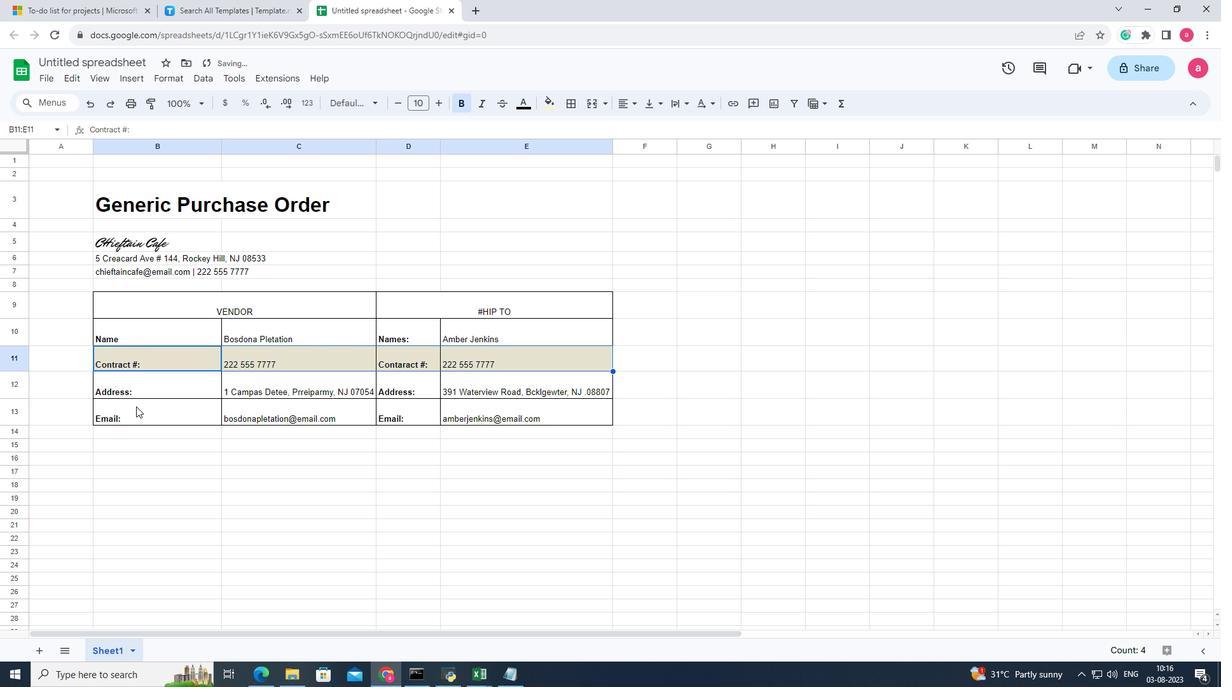 
Action: Mouse pressed left at (138, 409)
Screenshot: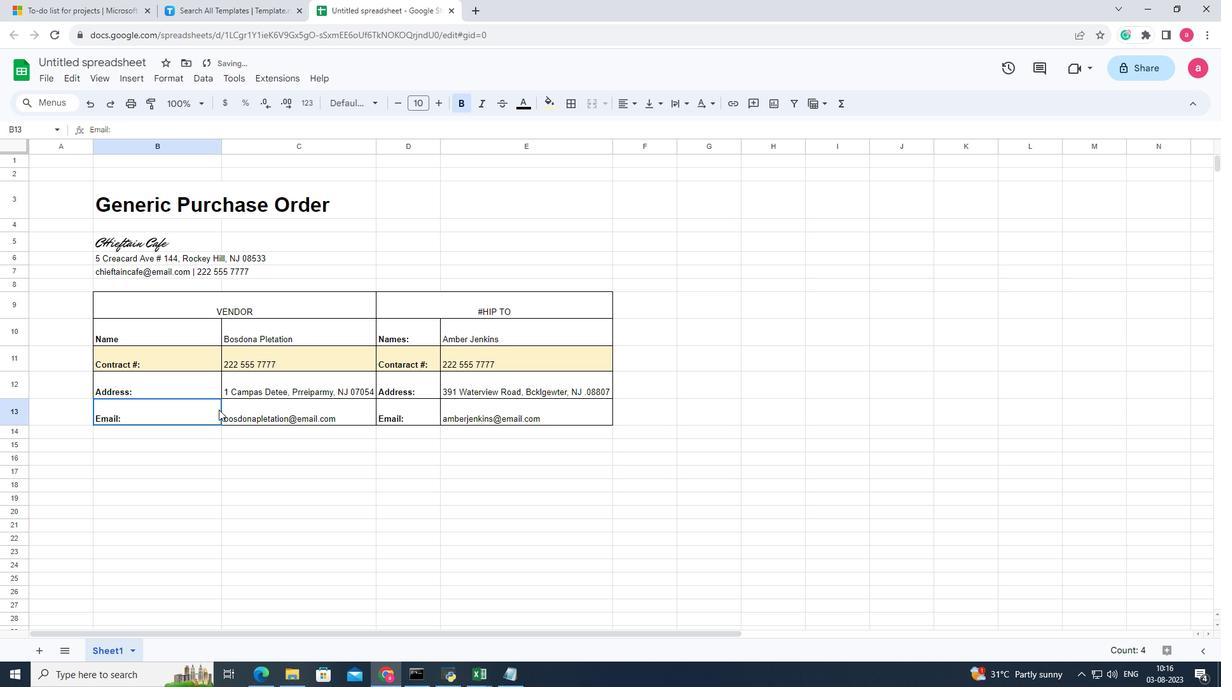 
Action: Mouse moved to (558, 108)
Screenshot: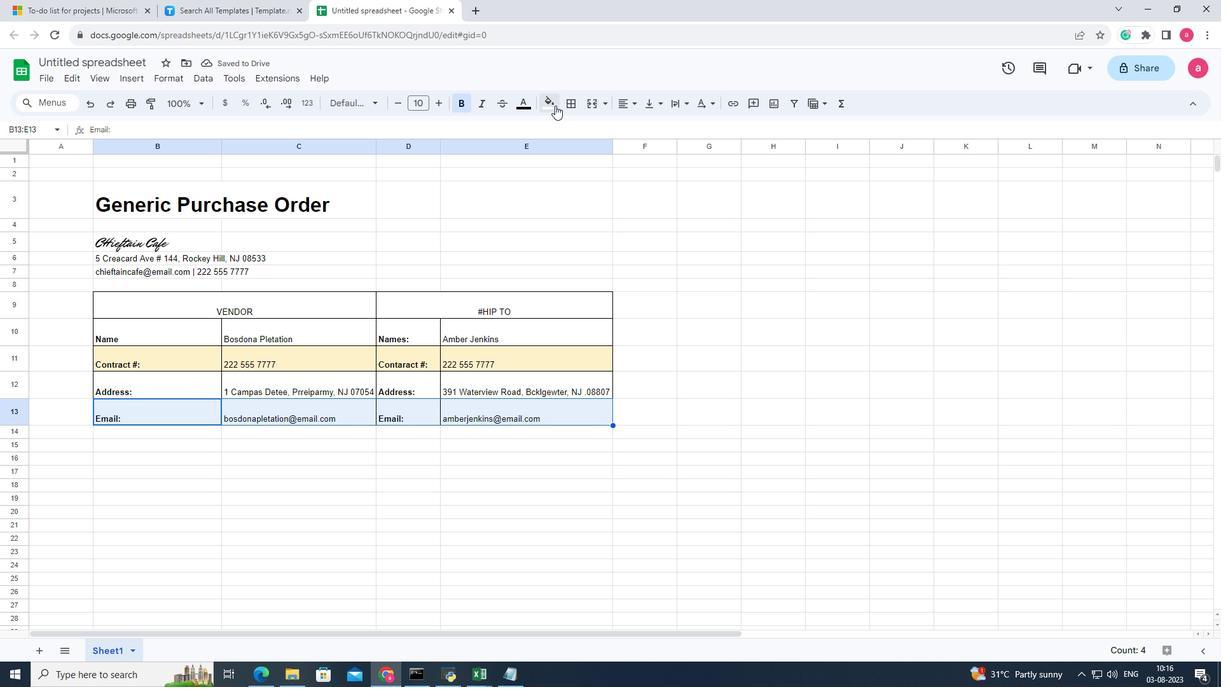 
Action: Mouse pressed left at (558, 108)
Screenshot: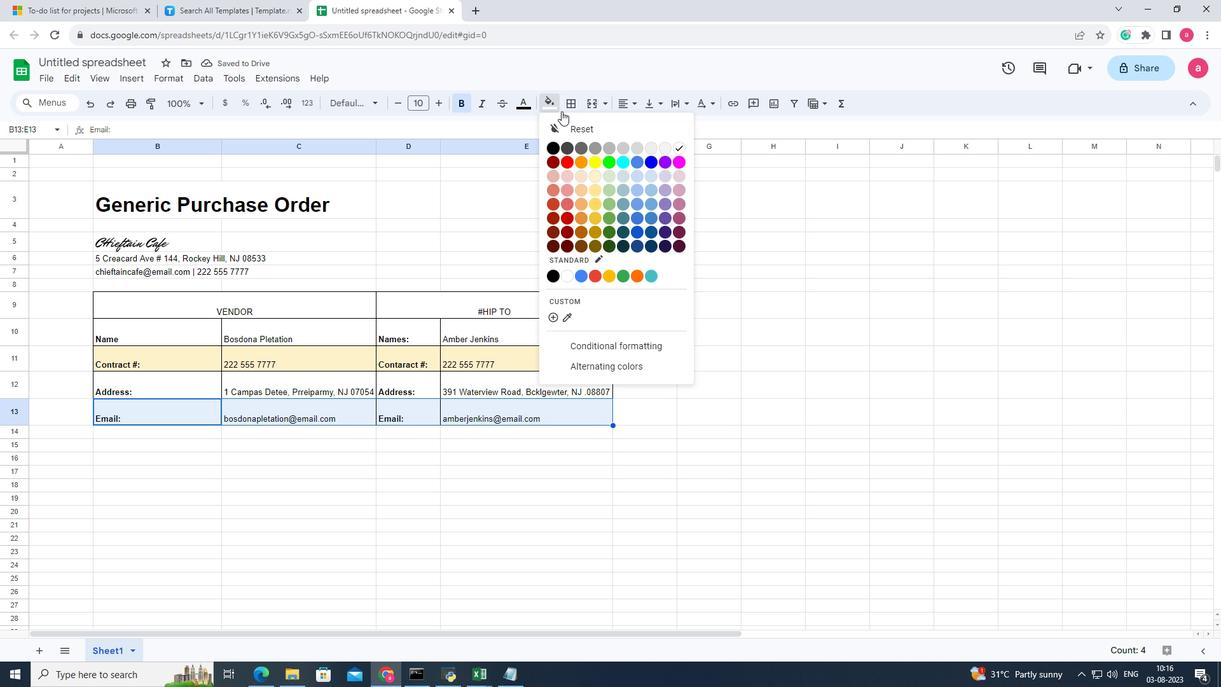 
Action: Mouse moved to (572, 180)
Screenshot: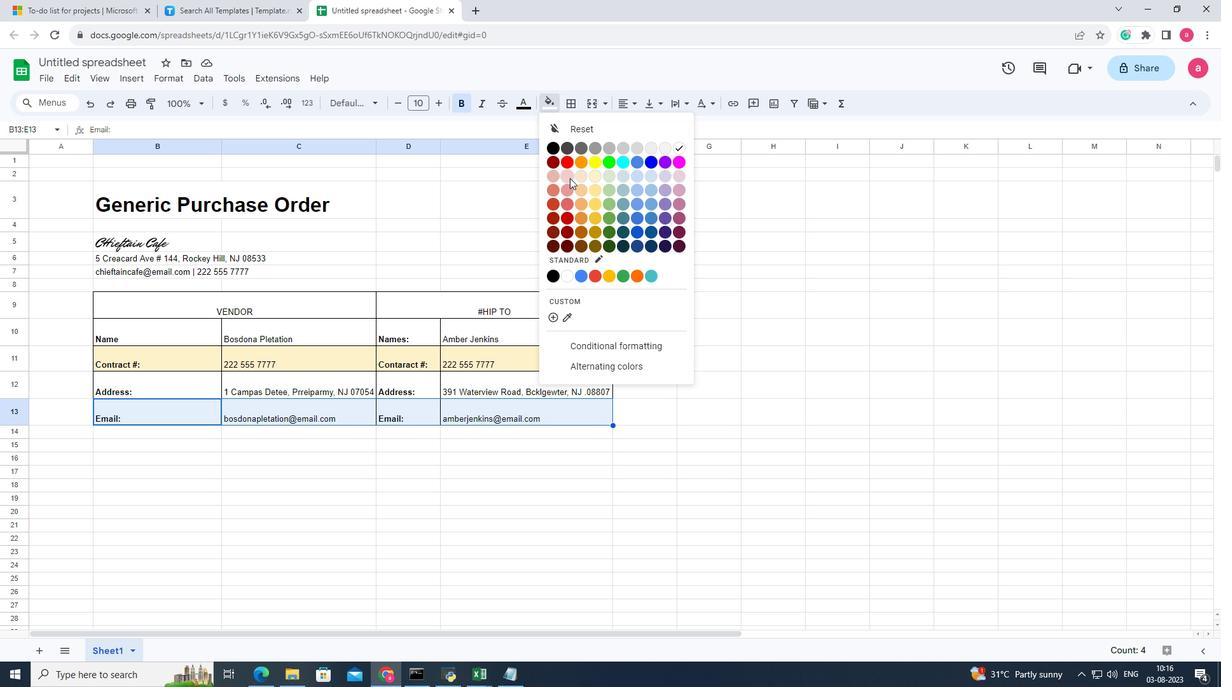 
Action: Mouse pressed left at (572, 180)
Screenshot: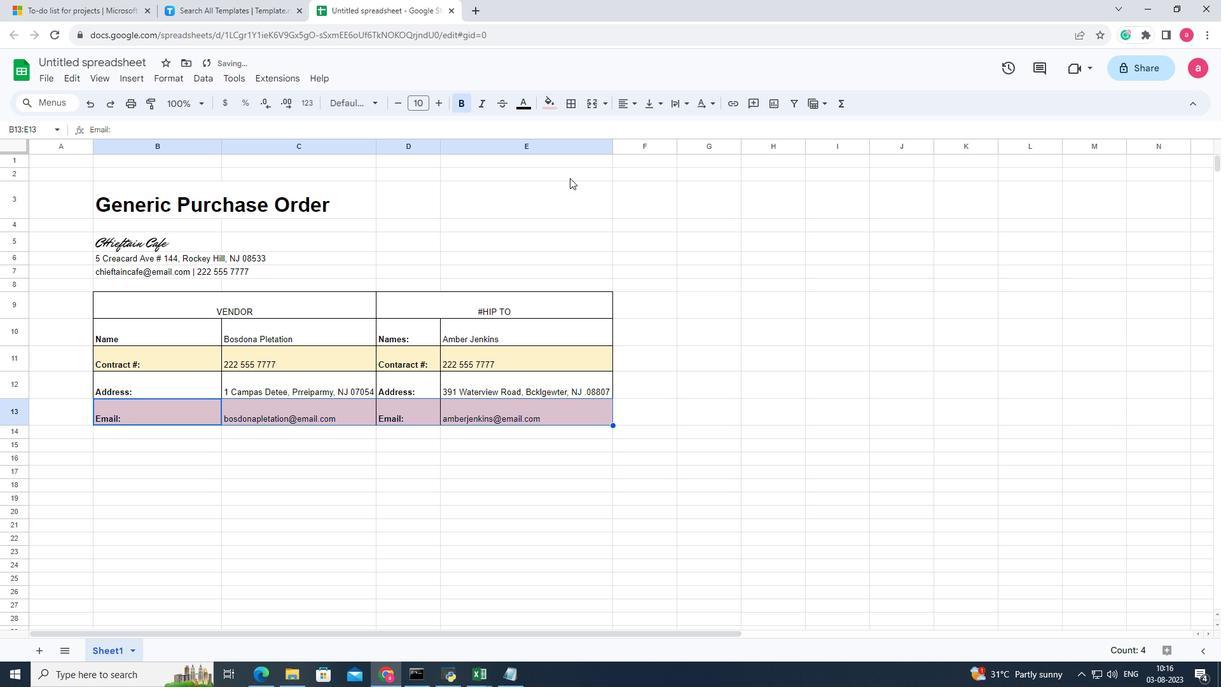 
Action: Mouse moved to (517, 363)
Screenshot: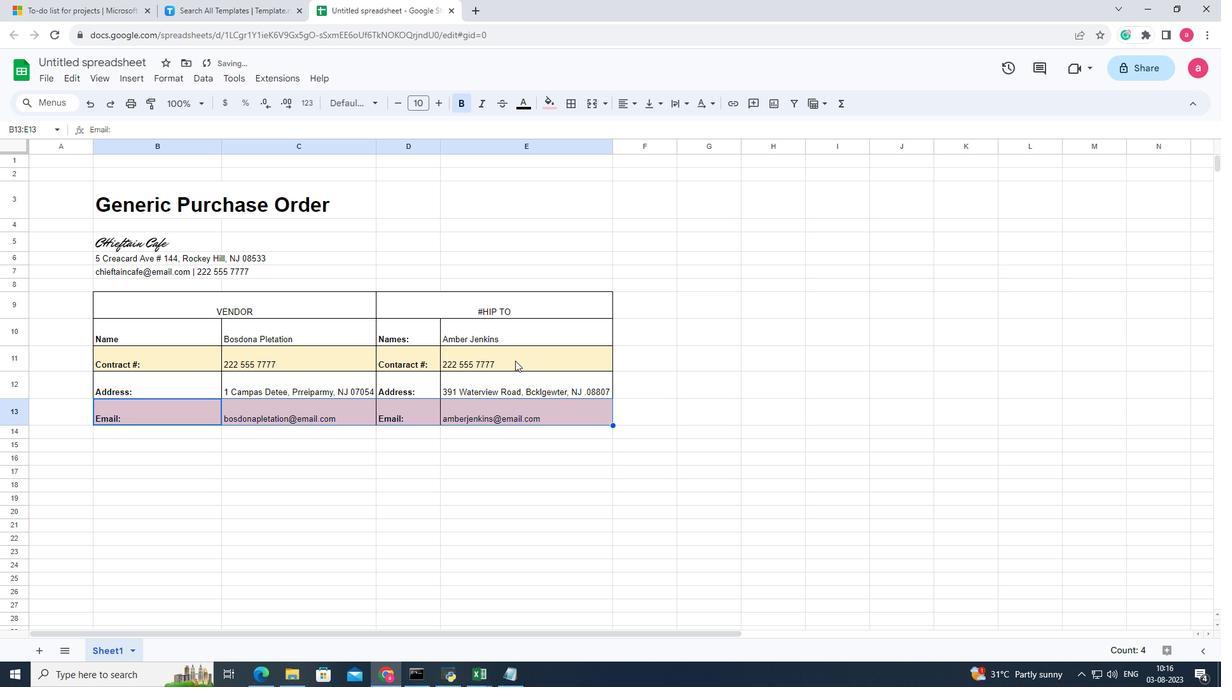 
Action: Mouse pressed left at (517, 363)
Screenshot: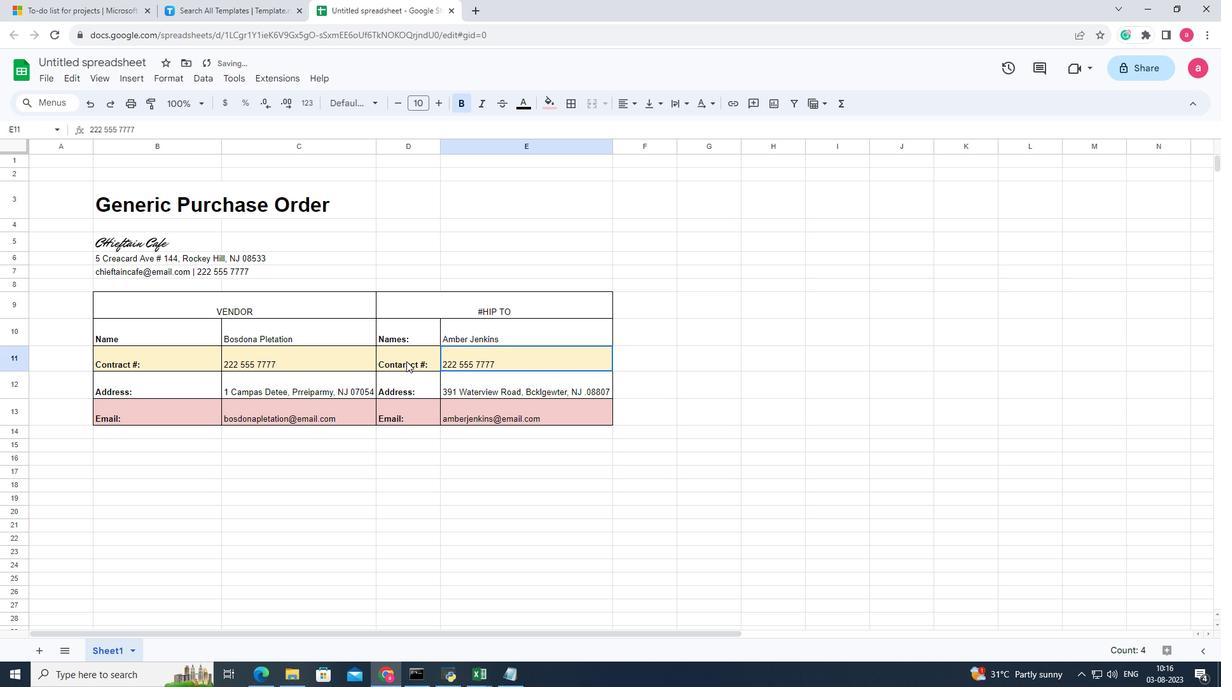 
Action: Mouse moved to (552, 110)
Screenshot: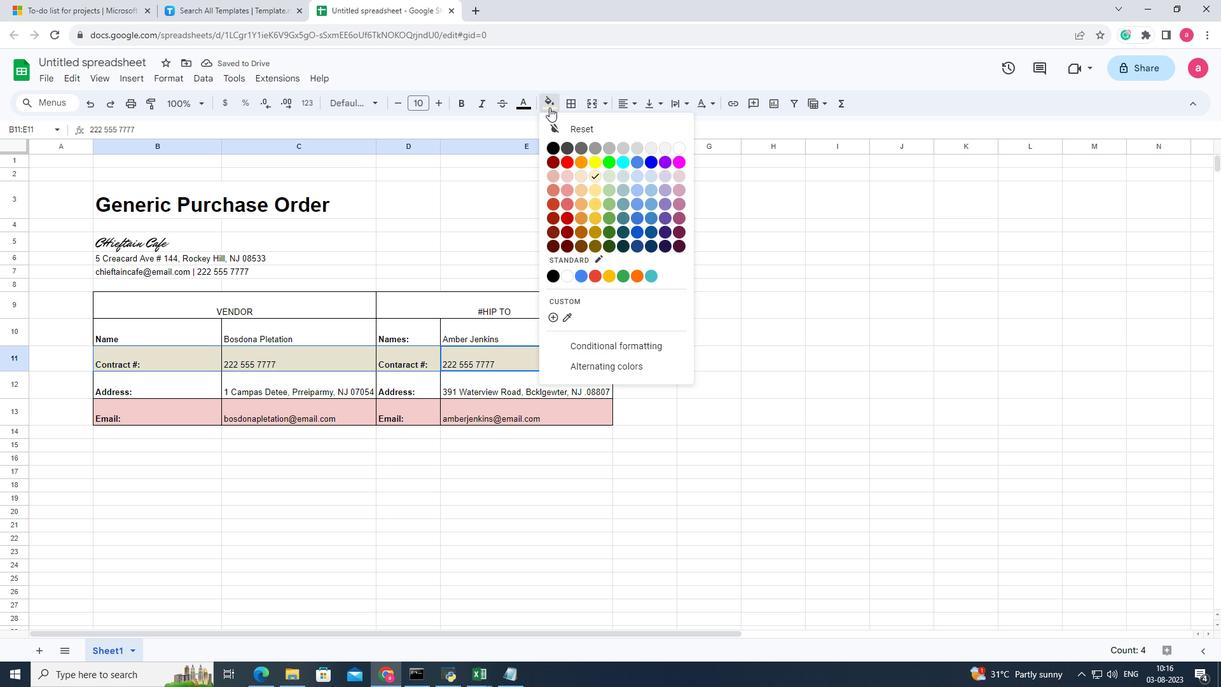 
Action: Mouse pressed left at (552, 110)
Screenshot: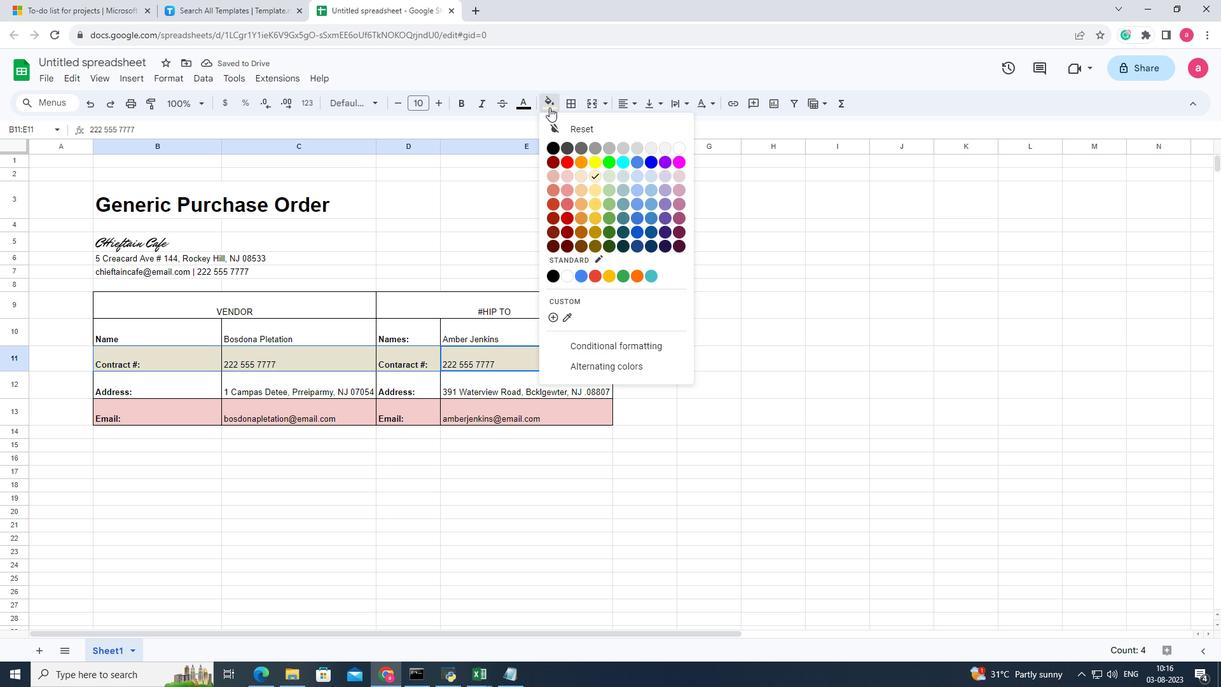 
Action: Mouse moved to (557, 180)
Screenshot: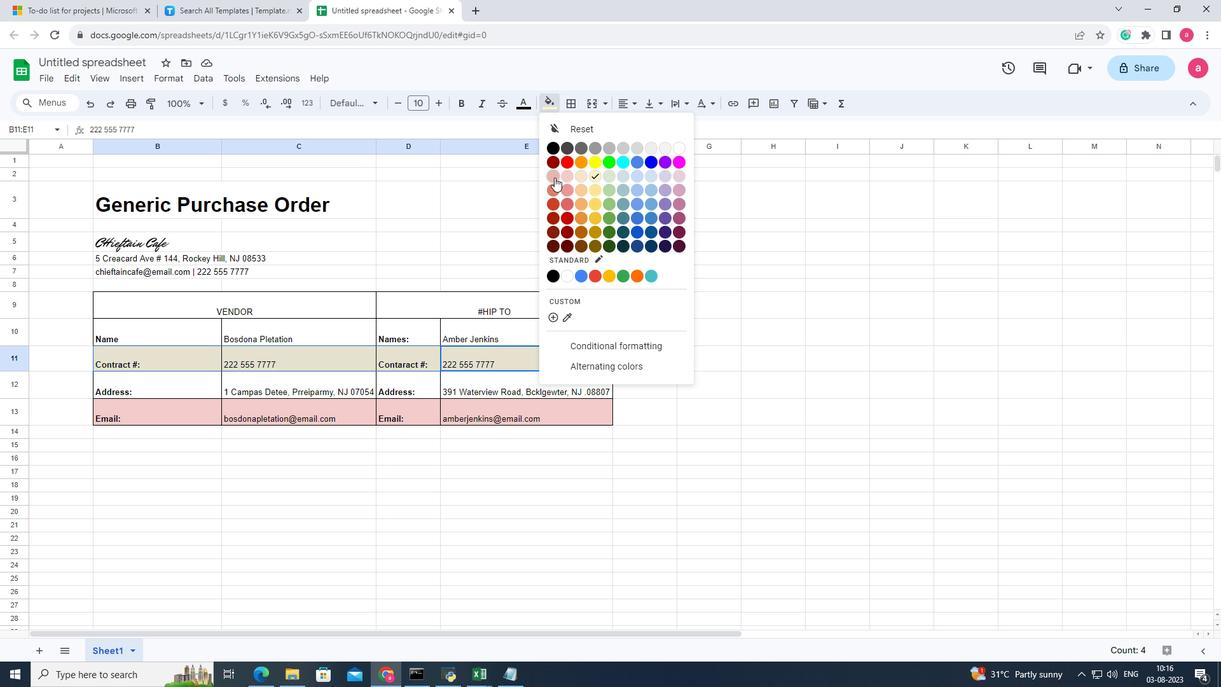 
Action: Mouse pressed left at (557, 180)
Screenshot: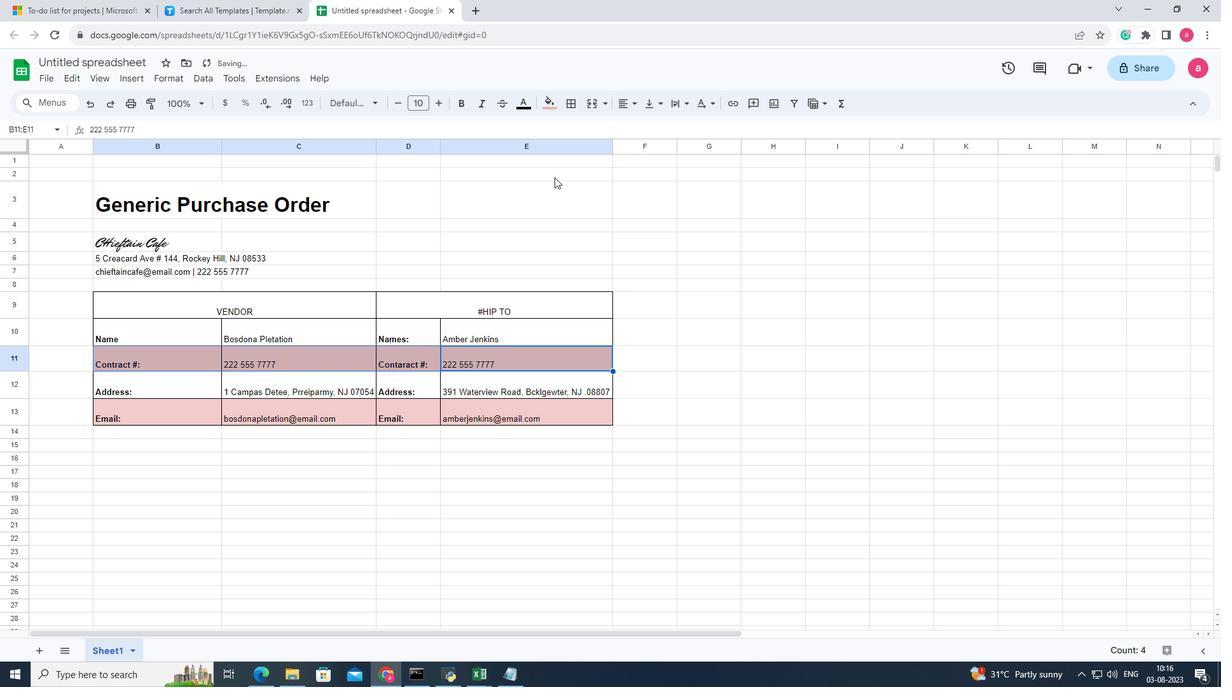 
Action: Mouse moved to (346, 460)
Screenshot: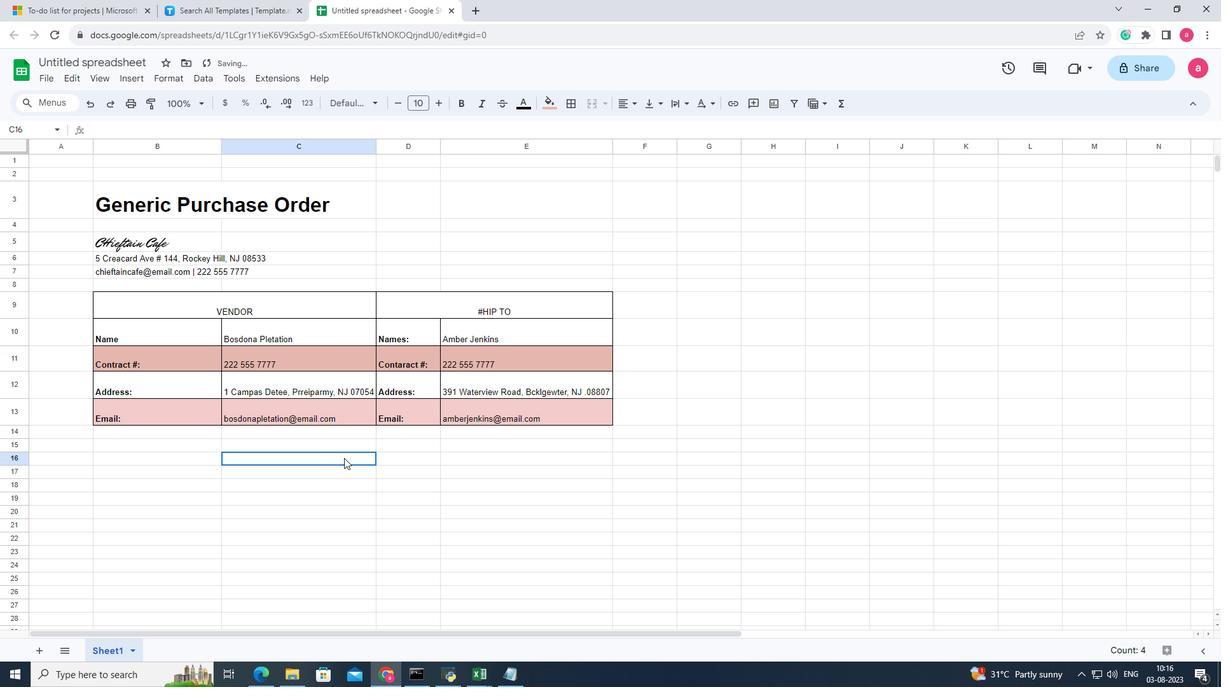 
Action: Mouse pressed left at (346, 460)
Screenshot: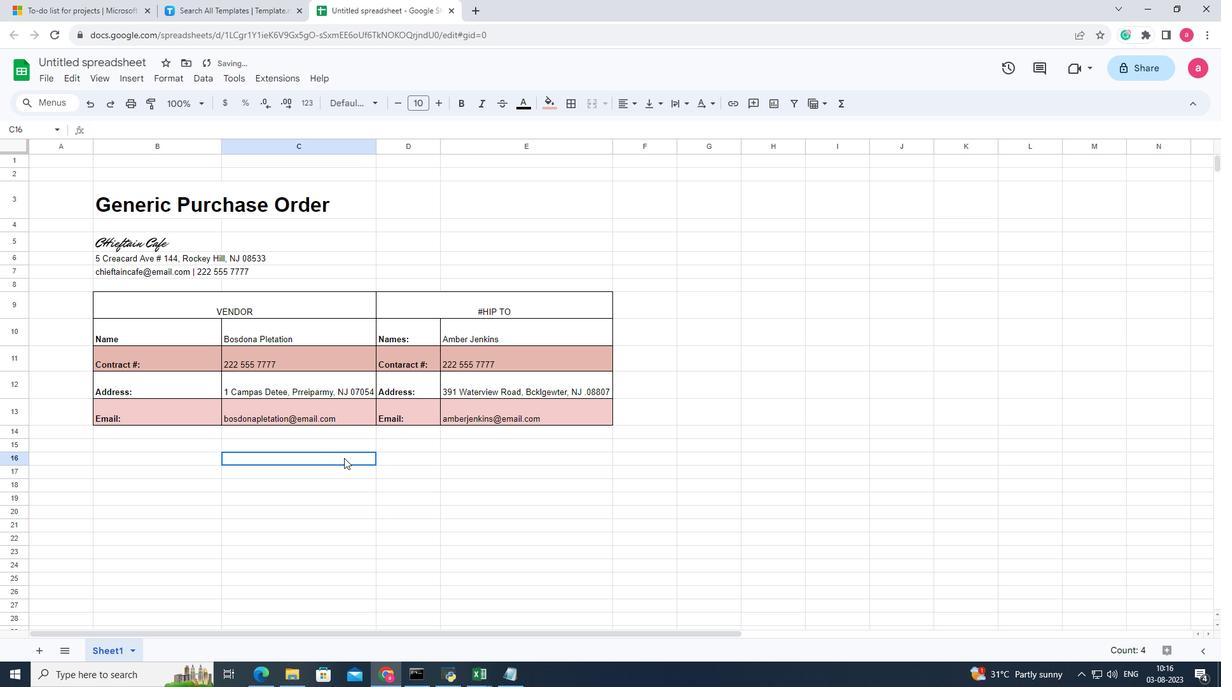 
Action: Mouse moved to (410, 416)
Screenshot: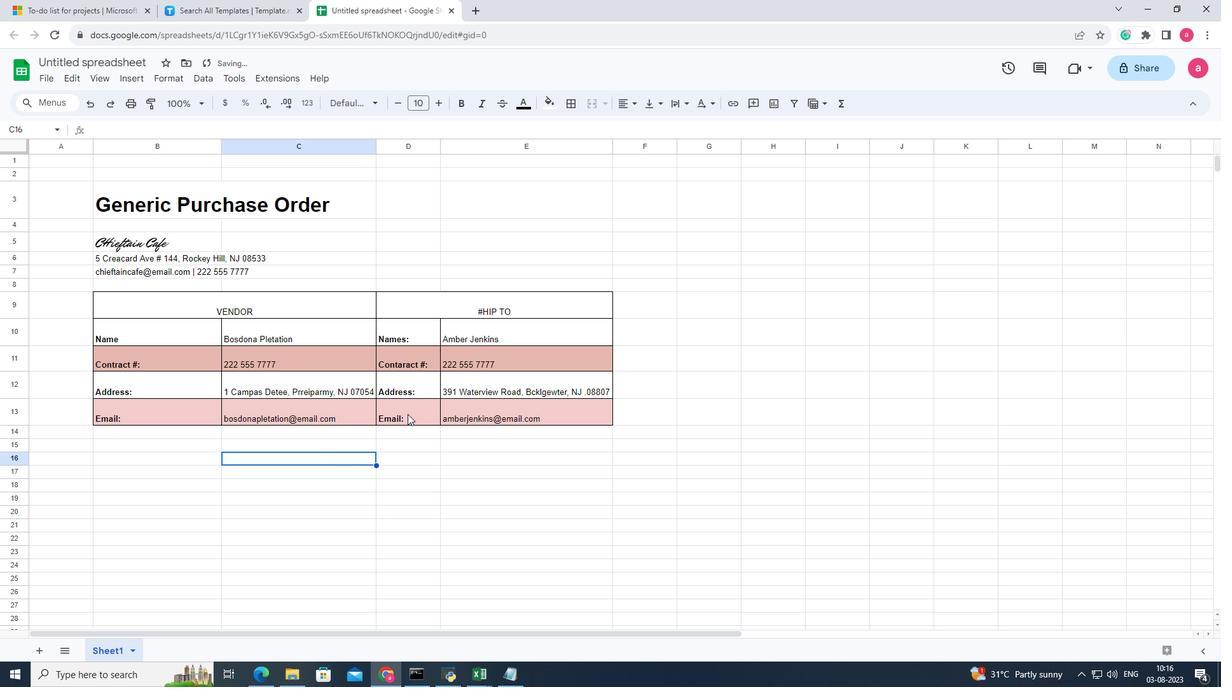 
Action: Mouse pressed left at (410, 416)
Screenshot: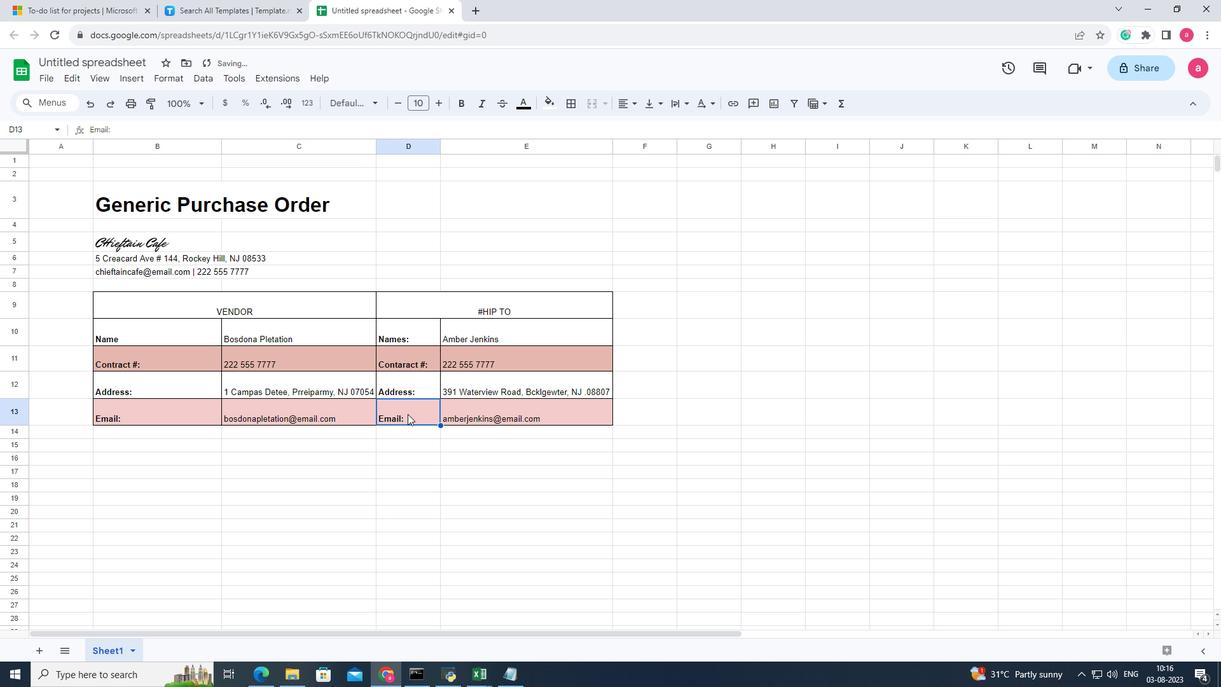 
Action: Mouse moved to (157, 407)
Screenshot: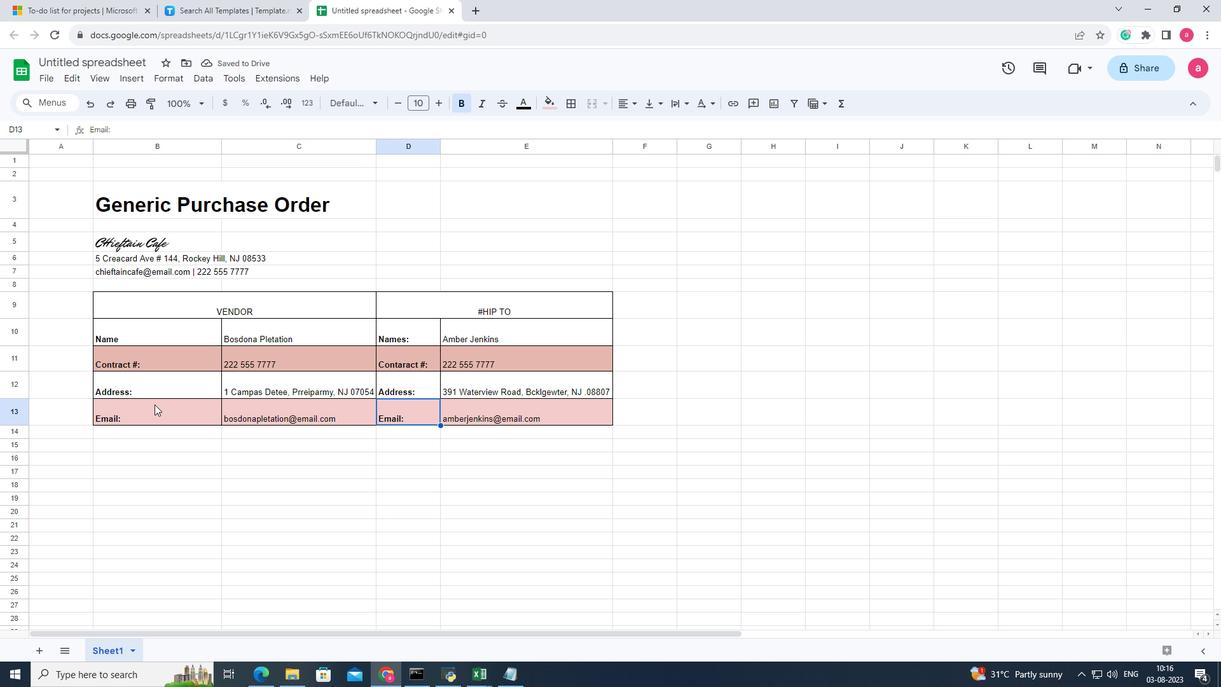 
Action: Mouse pressed left at (157, 407)
Screenshot: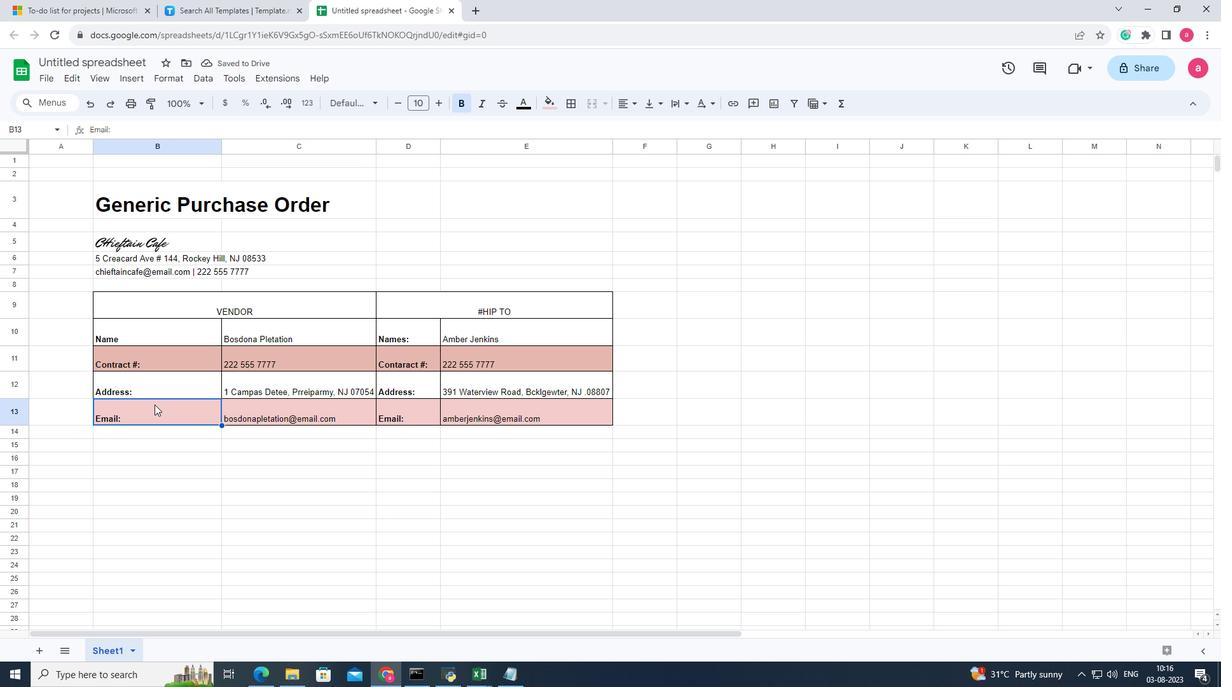 
Action: Mouse moved to (542, 108)
